 Task: Create a business ad template banner.
Action: Mouse moved to (437, 208)
Screenshot: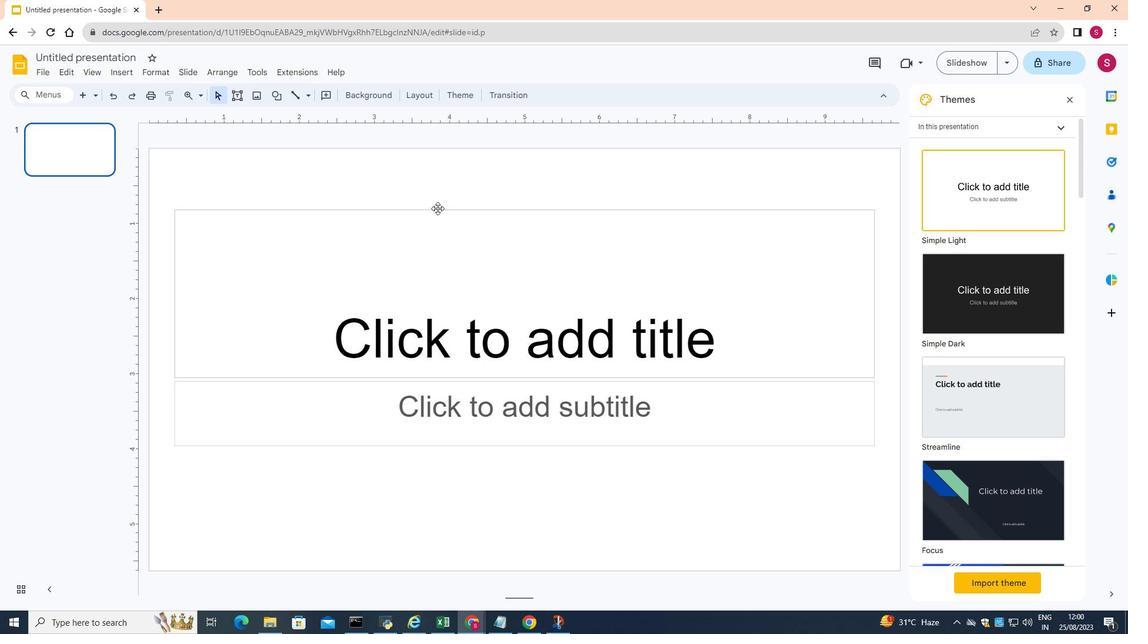 
Action: Mouse pressed left at (437, 208)
Screenshot: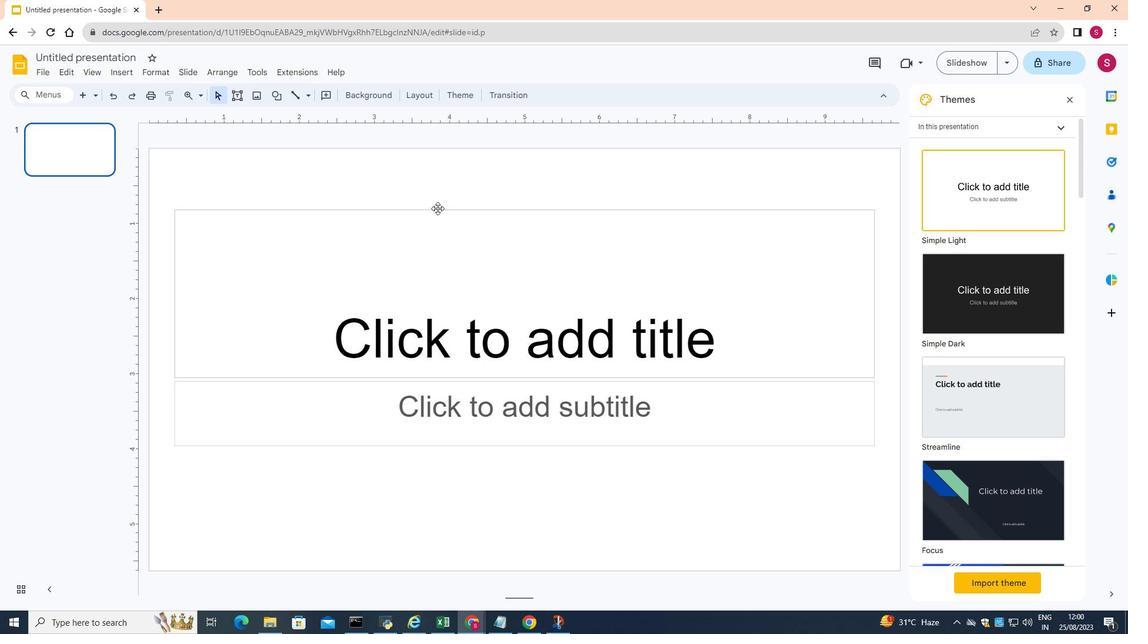 
Action: Key pressed <Key.delete>
Screenshot: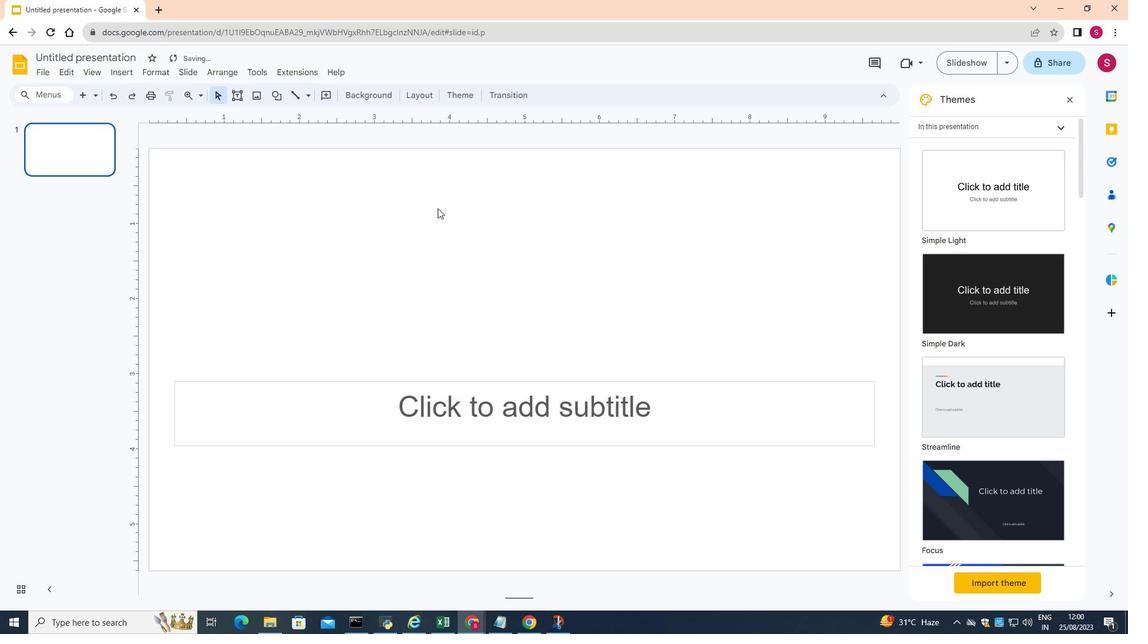 
Action: Mouse moved to (419, 381)
Screenshot: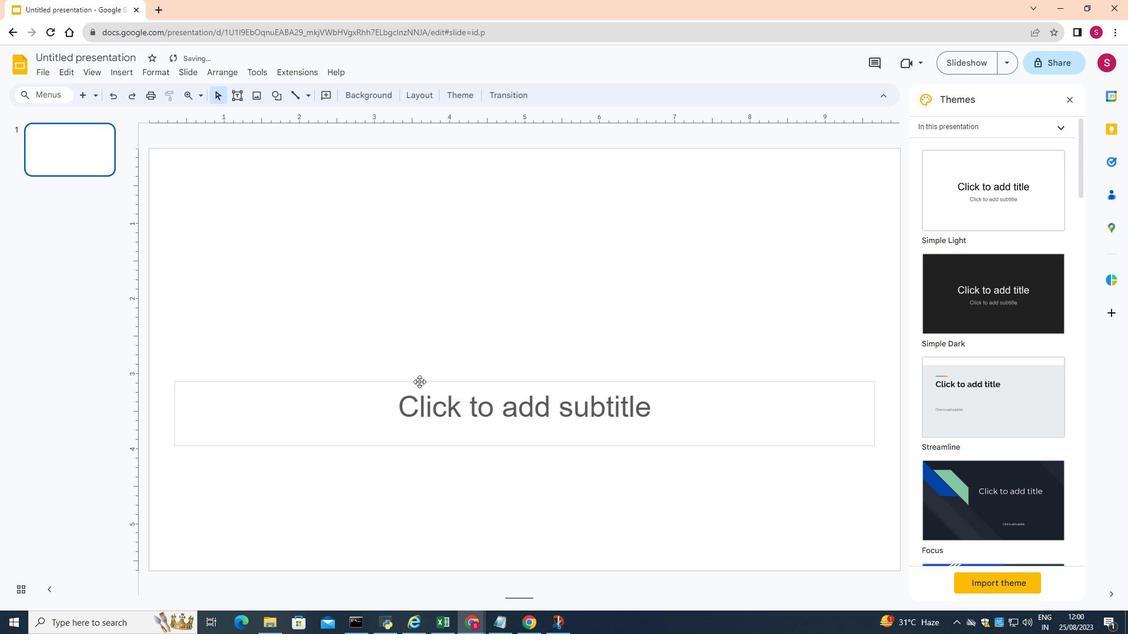 
Action: Mouse pressed left at (419, 381)
Screenshot: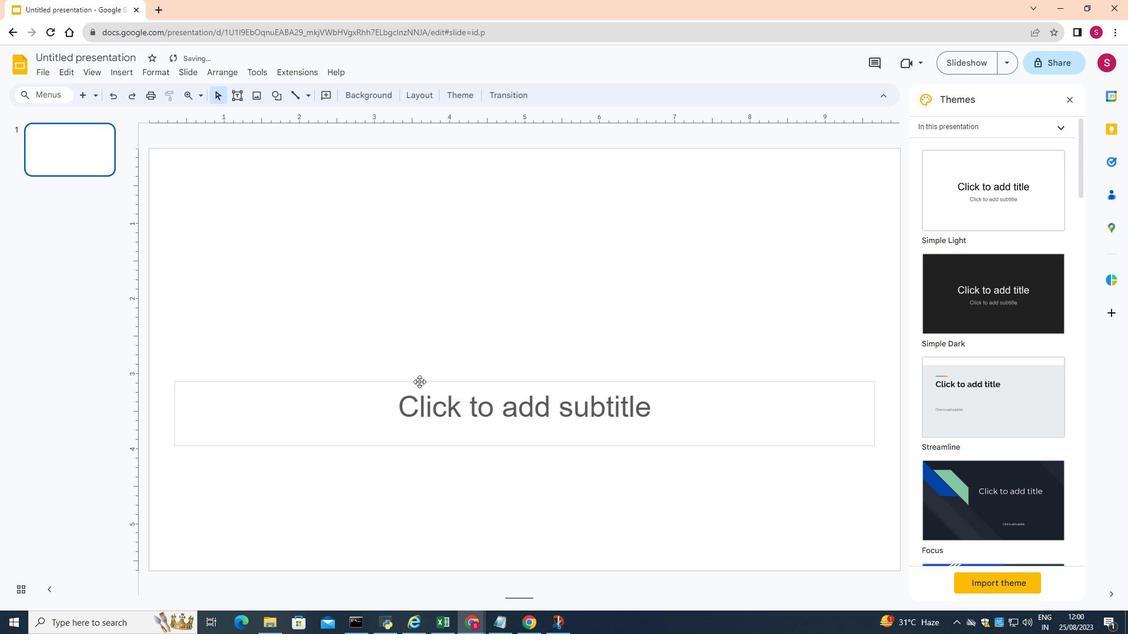 
Action: Mouse moved to (421, 380)
Screenshot: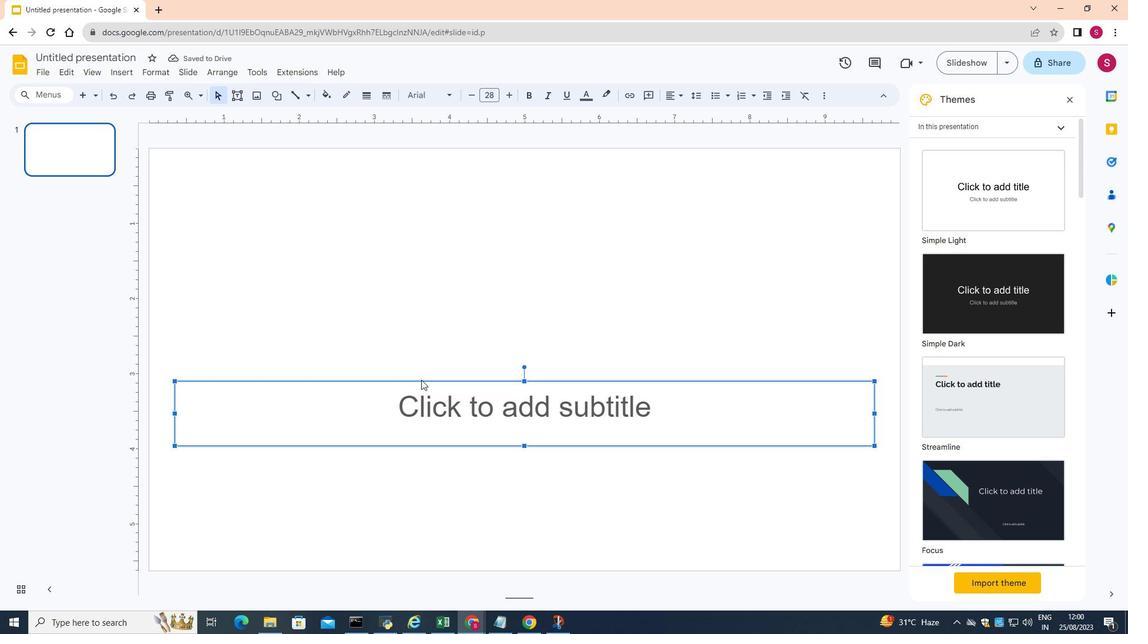 
Action: Key pressed <Key.delete>
Screenshot: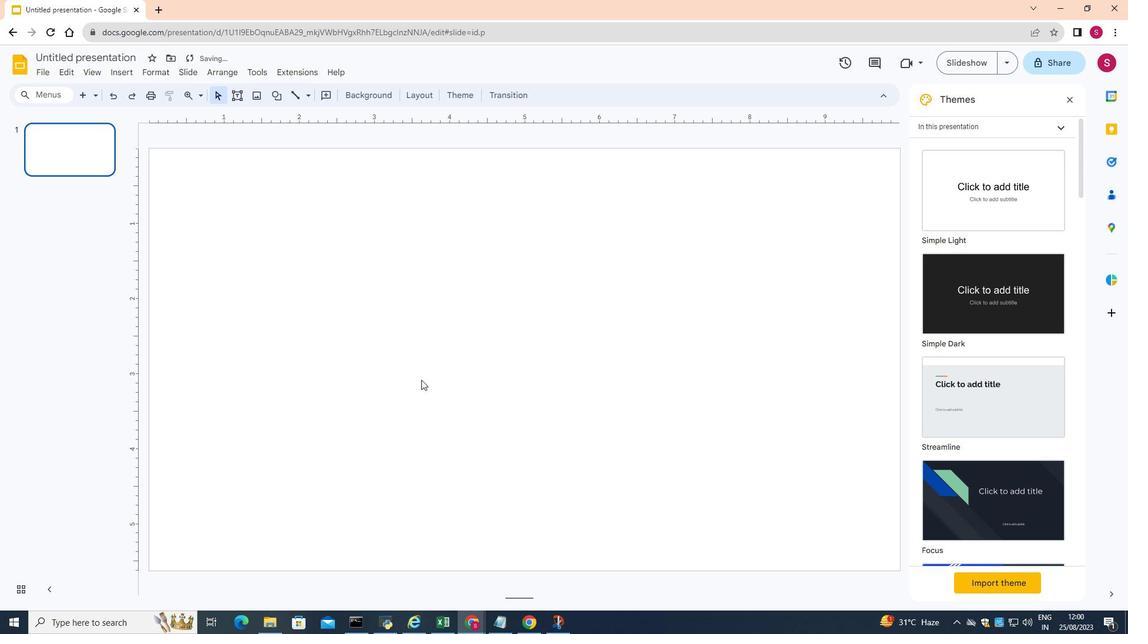 
Action: Mouse moved to (119, 70)
Screenshot: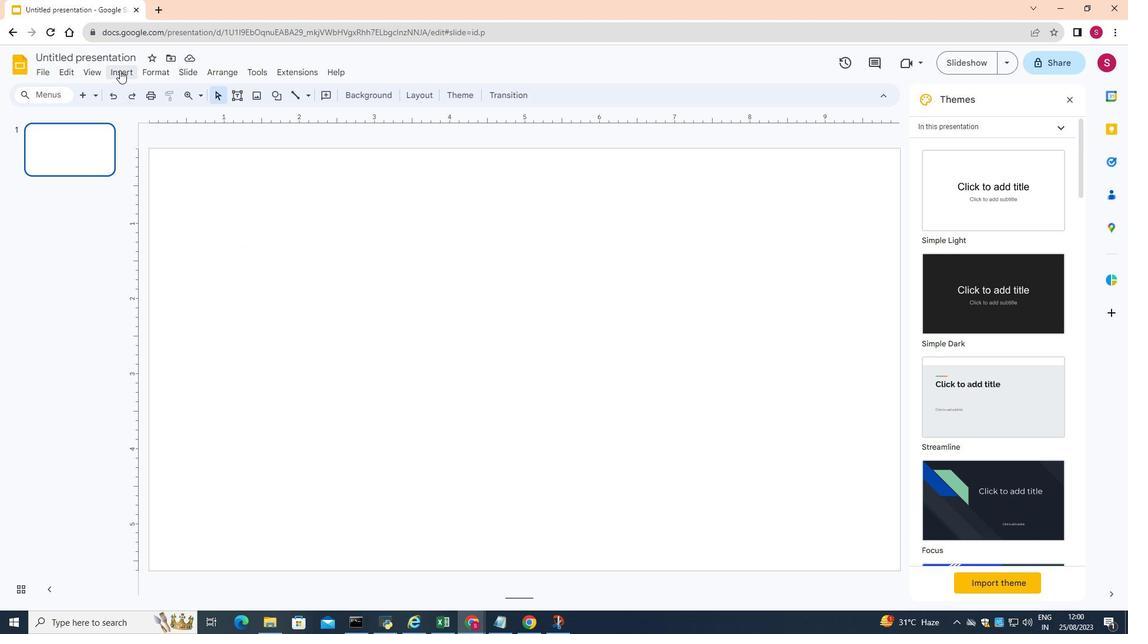 
Action: Mouse pressed left at (119, 70)
Screenshot: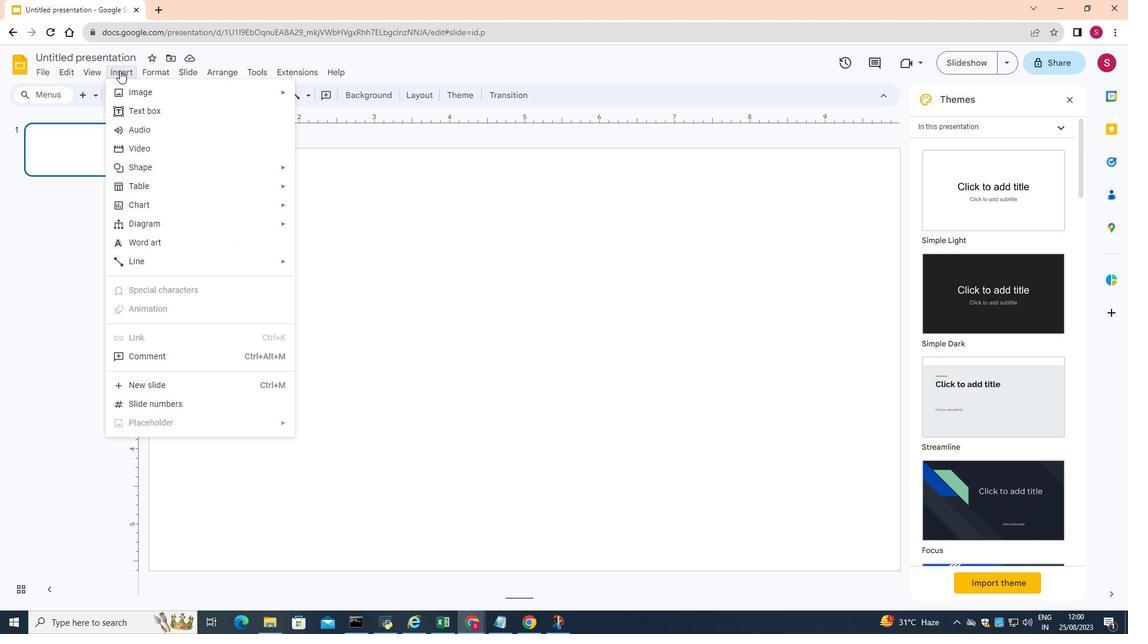 
Action: Mouse moved to (461, 173)
Screenshot: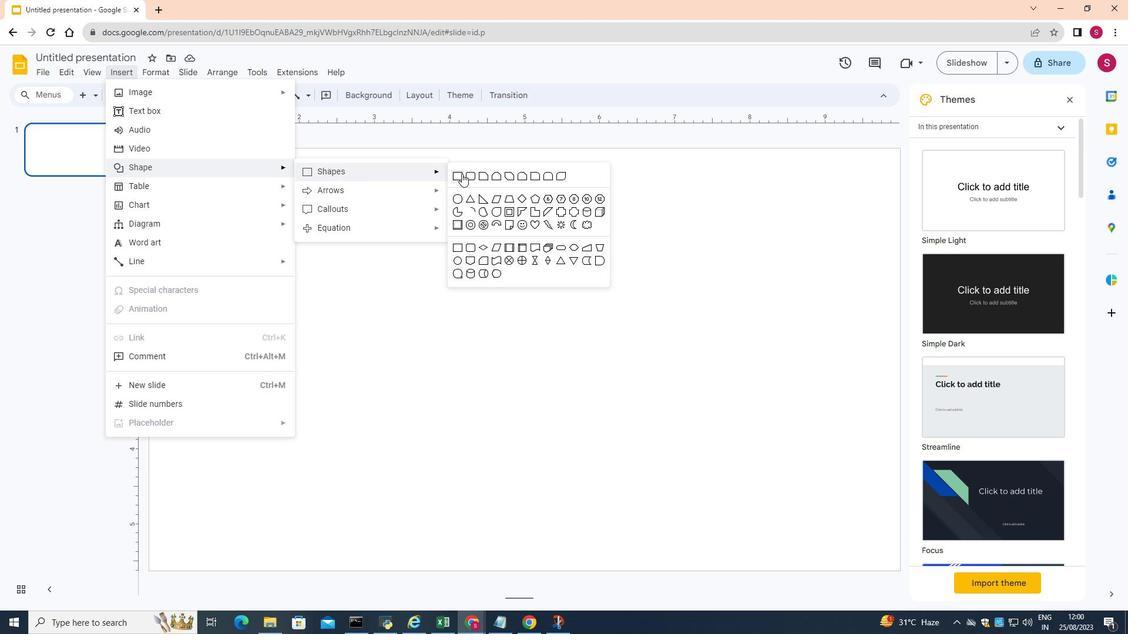 
Action: Mouse pressed left at (461, 173)
Screenshot: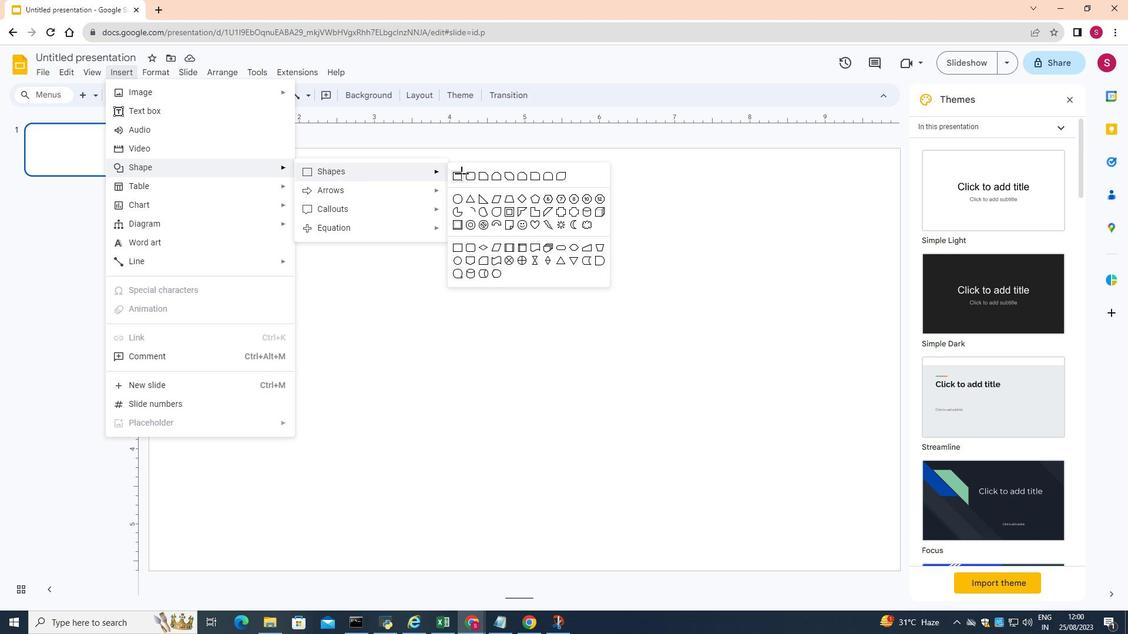 
Action: Mouse moved to (169, 190)
Screenshot: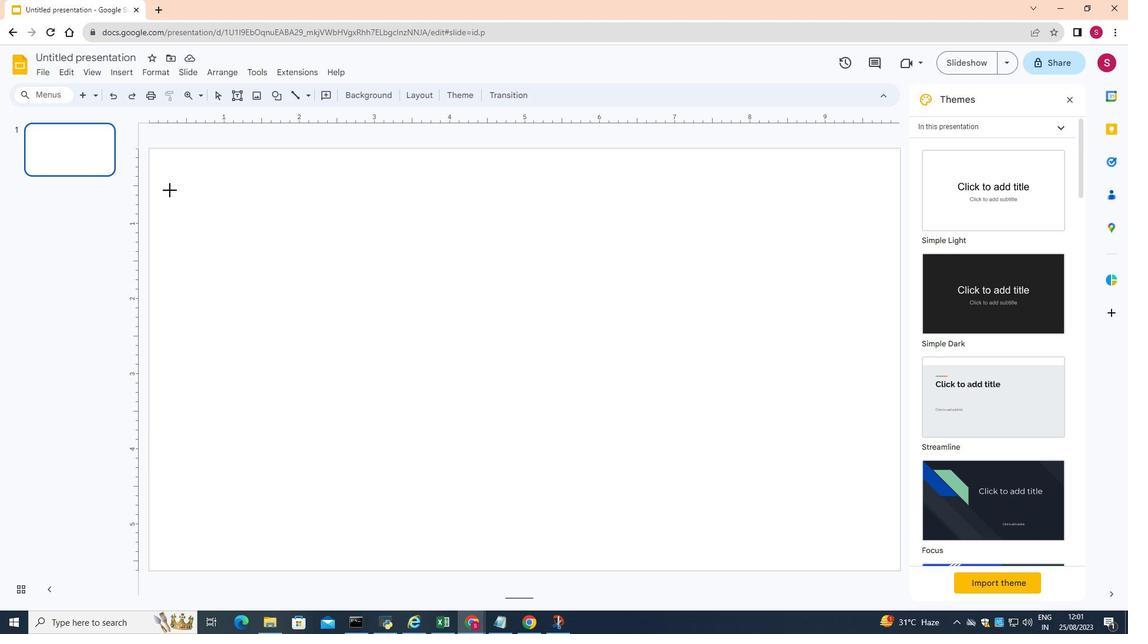 
Action: Mouse pressed left at (169, 190)
Screenshot: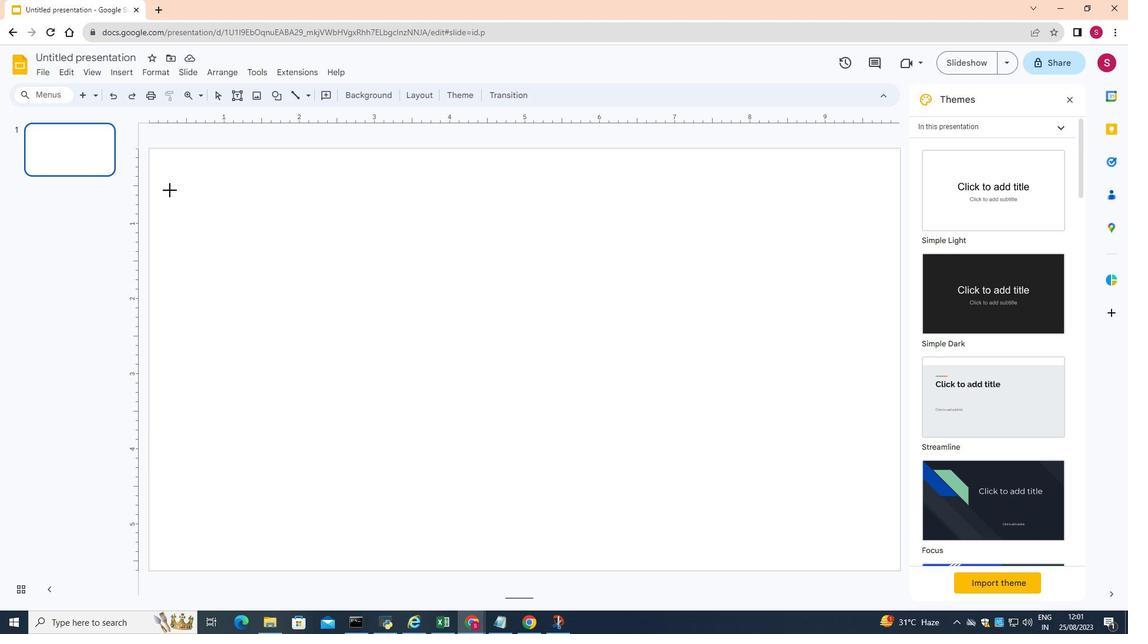 
Action: Mouse moved to (323, 98)
Screenshot: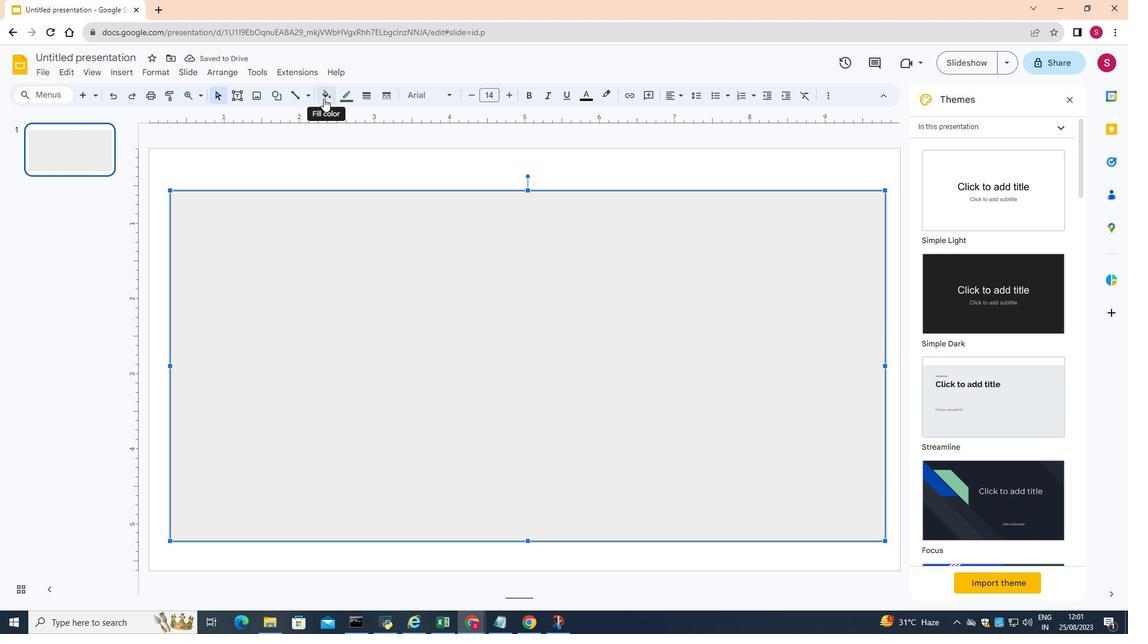 
Action: Mouse pressed left at (323, 98)
Screenshot: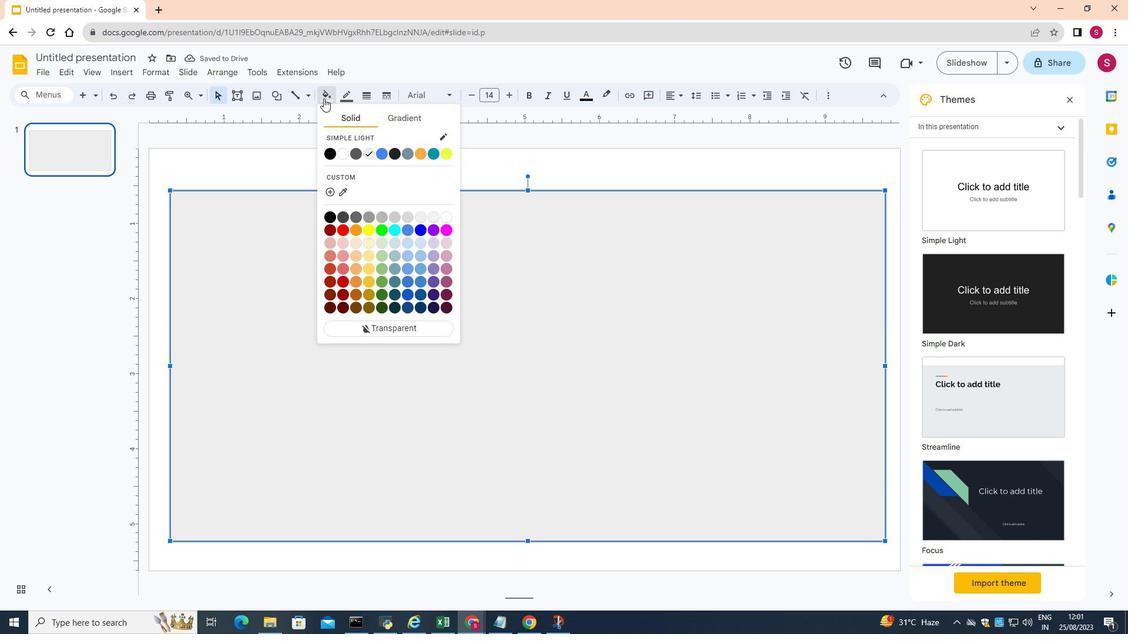 
Action: Mouse moved to (431, 215)
Screenshot: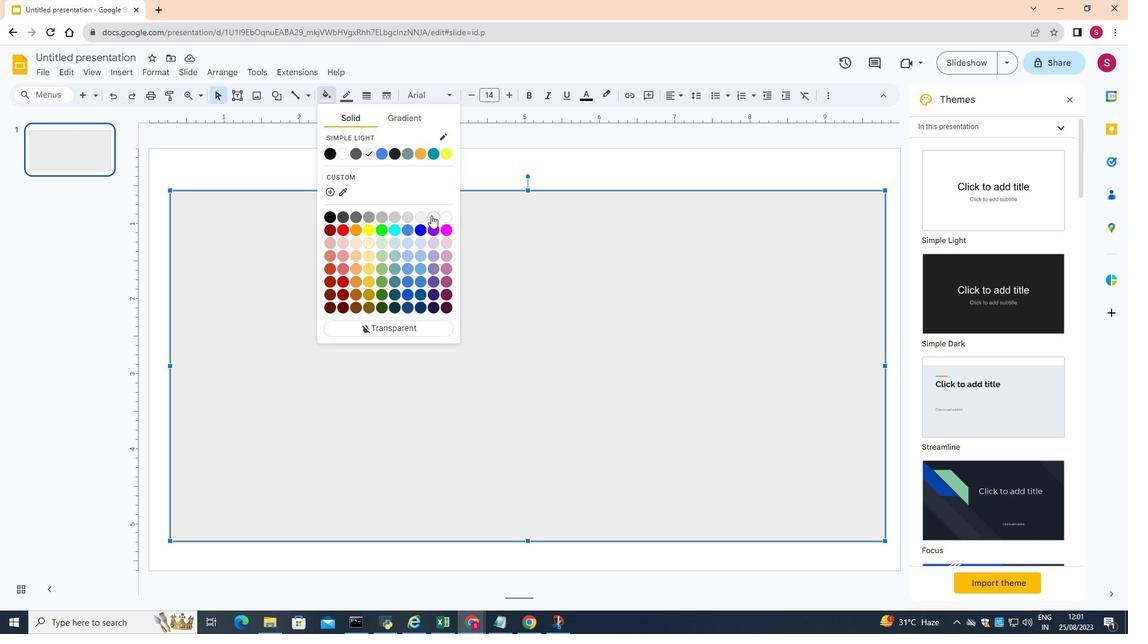 
Action: Mouse pressed left at (431, 215)
Screenshot: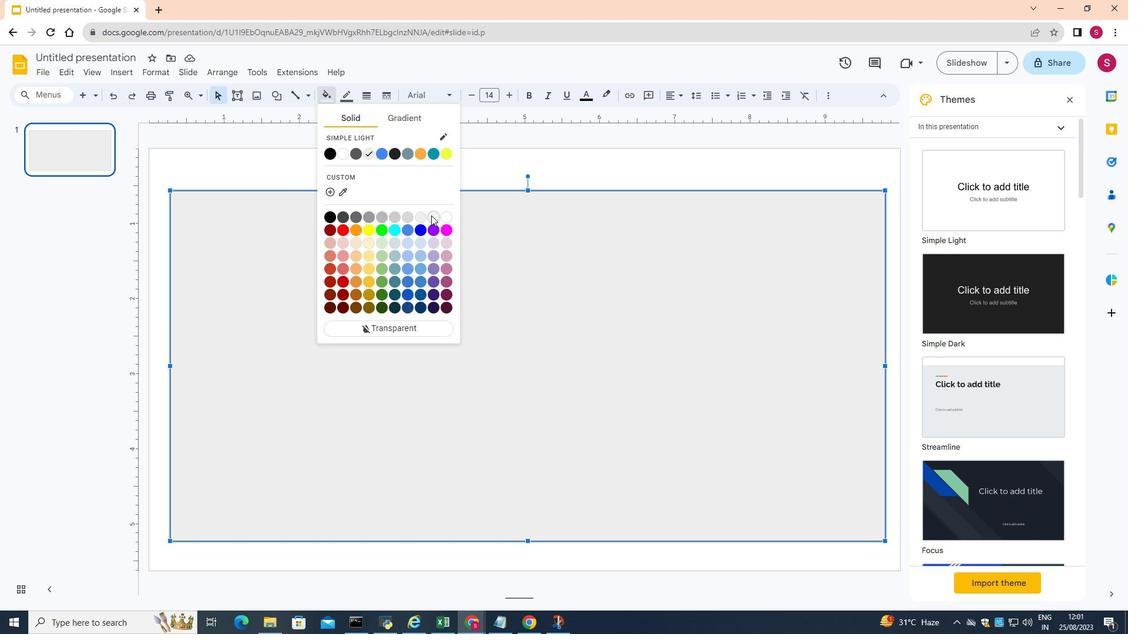 
Action: Mouse moved to (443, 287)
Screenshot: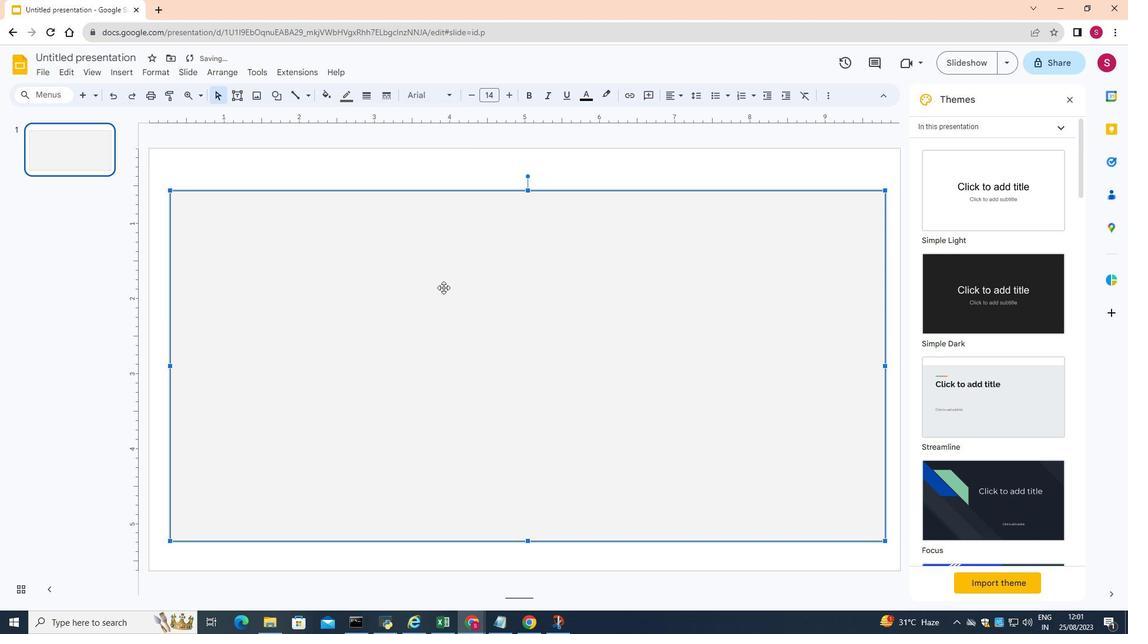 
Action: Mouse pressed left at (443, 287)
Screenshot: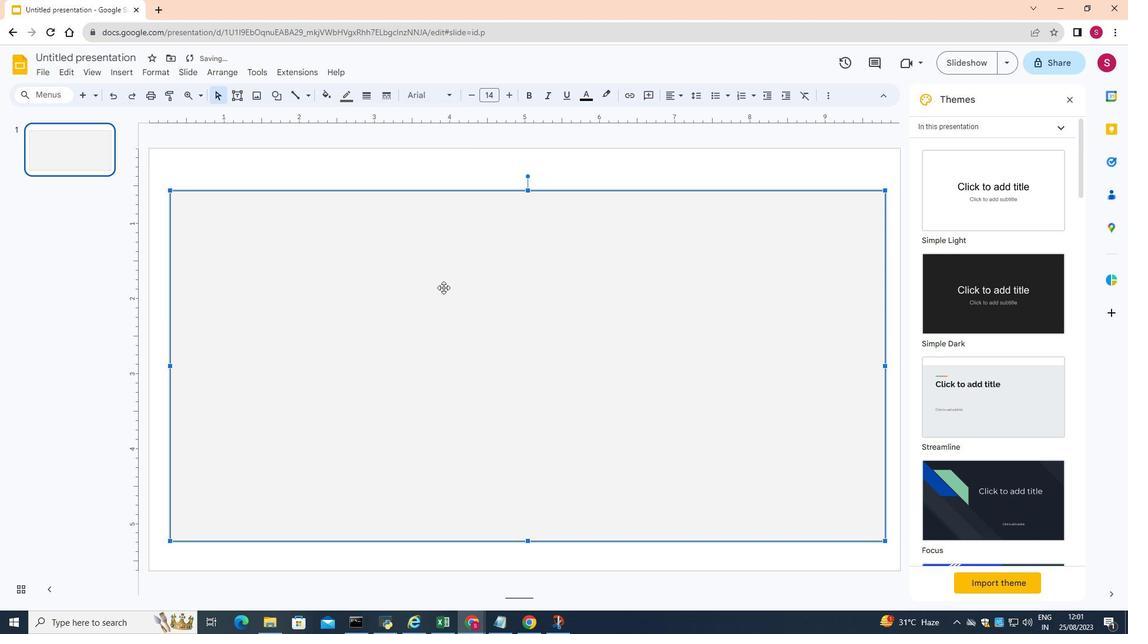 
Action: Mouse moved to (130, 72)
Screenshot: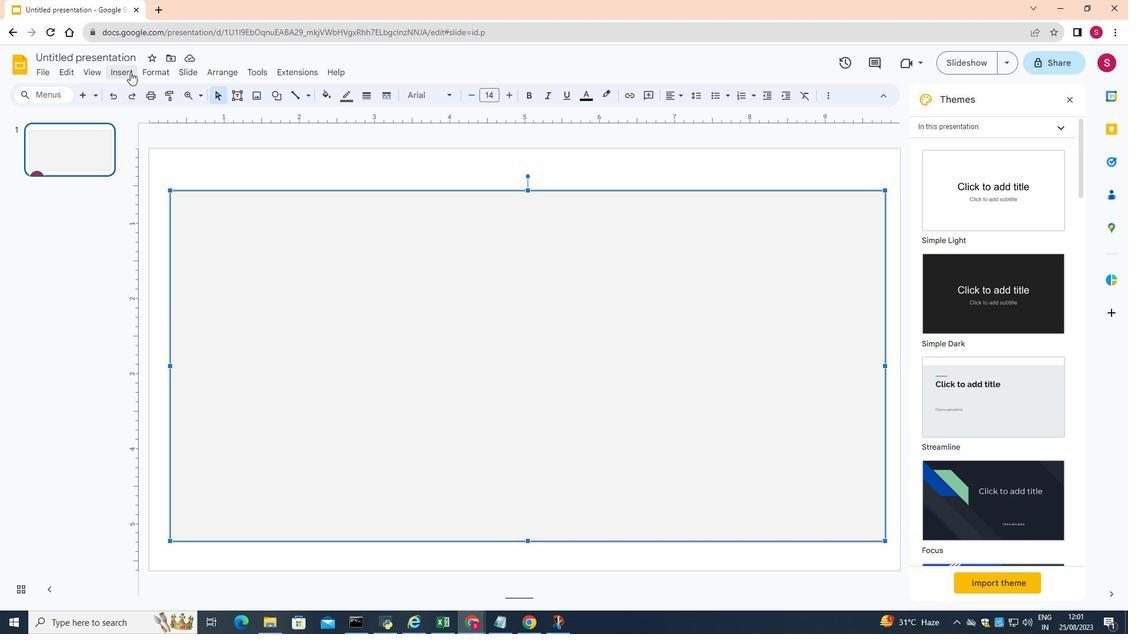 
Action: Mouse pressed left at (130, 72)
Screenshot: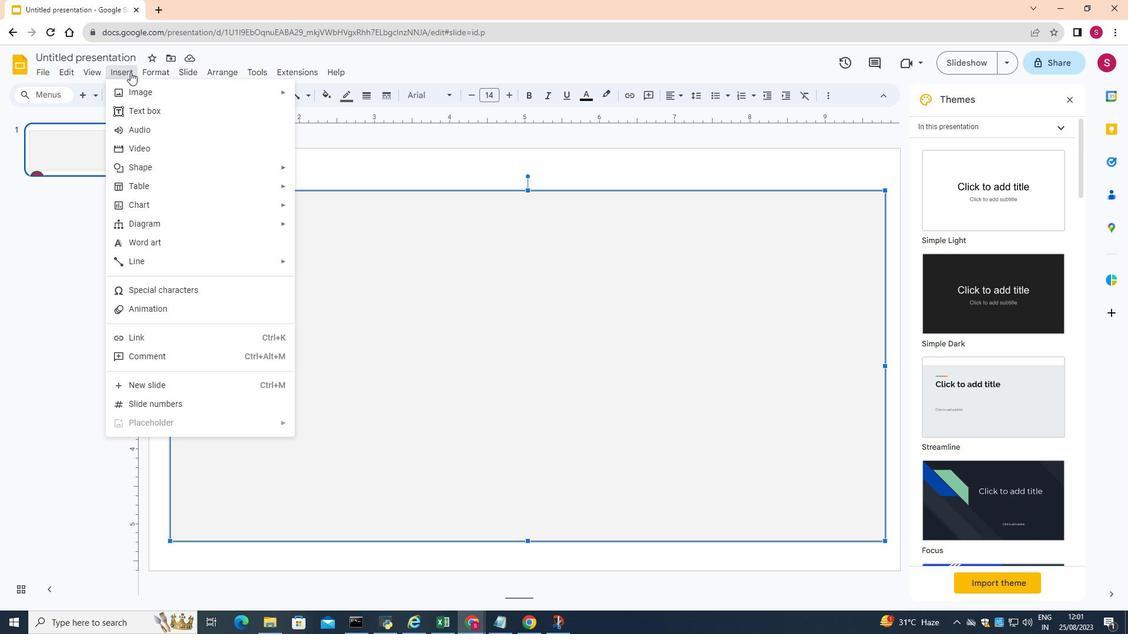 
Action: Mouse moved to (455, 173)
Screenshot: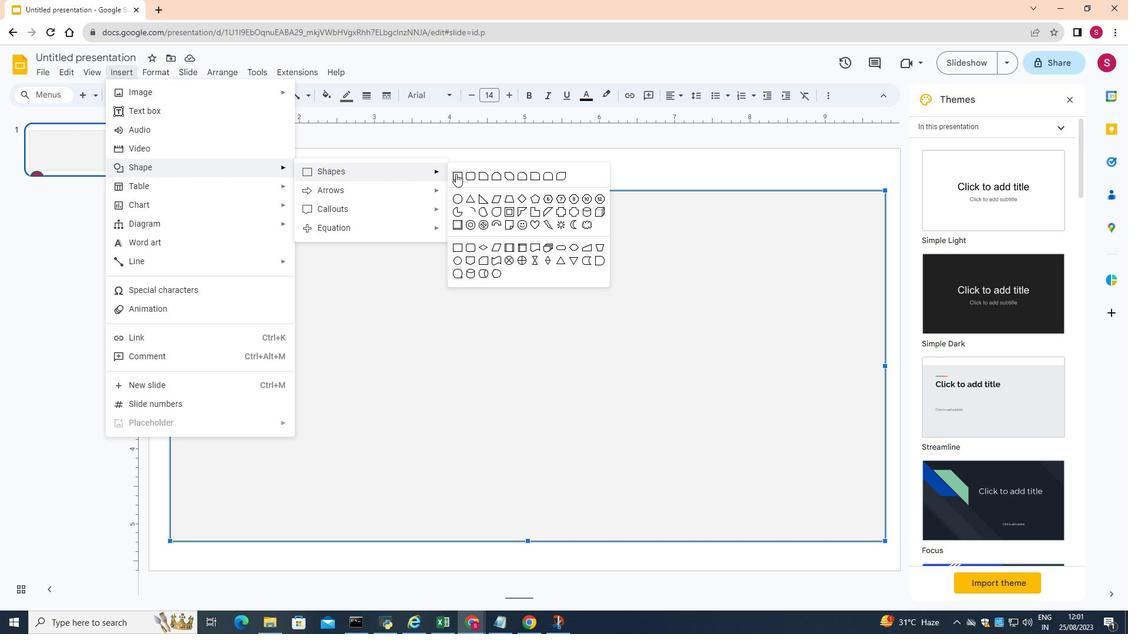 
Action: Mouse pressed left at (455, 173)
Screenshot: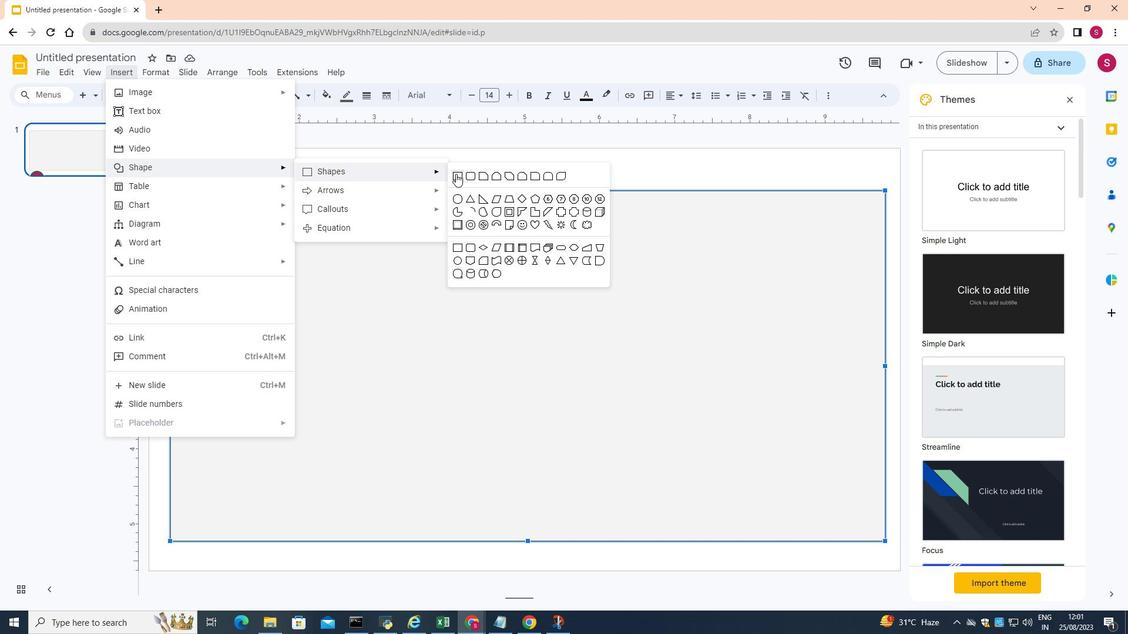 
Action: Mouse moved to (436, 191)
Screenshot: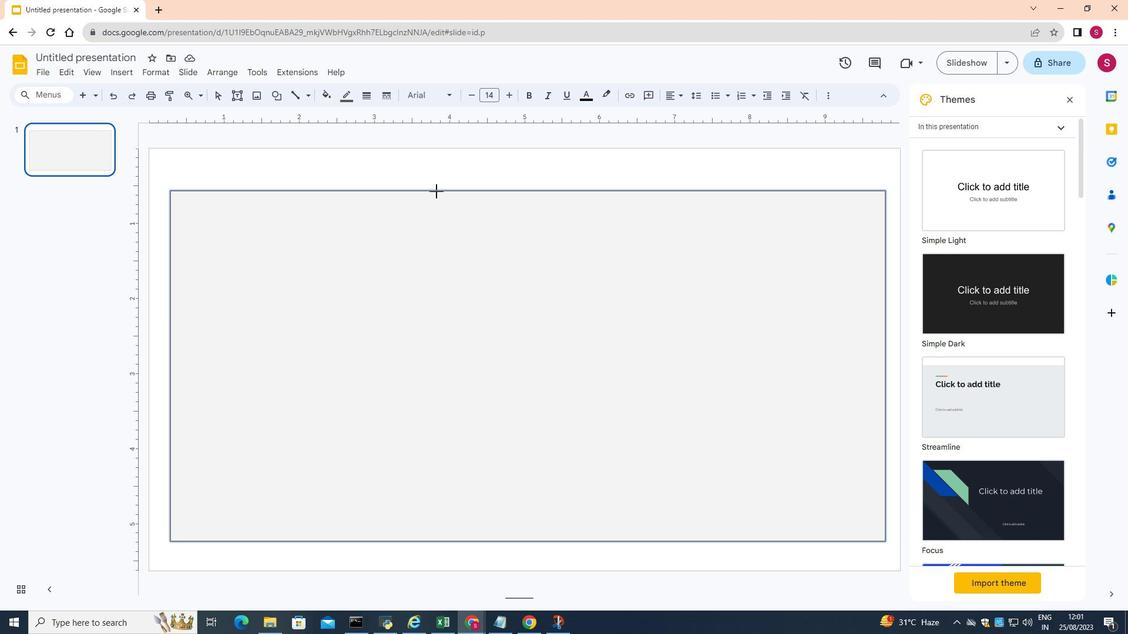 
Action: Mouse pressed left at (436, 191)
Screenshot: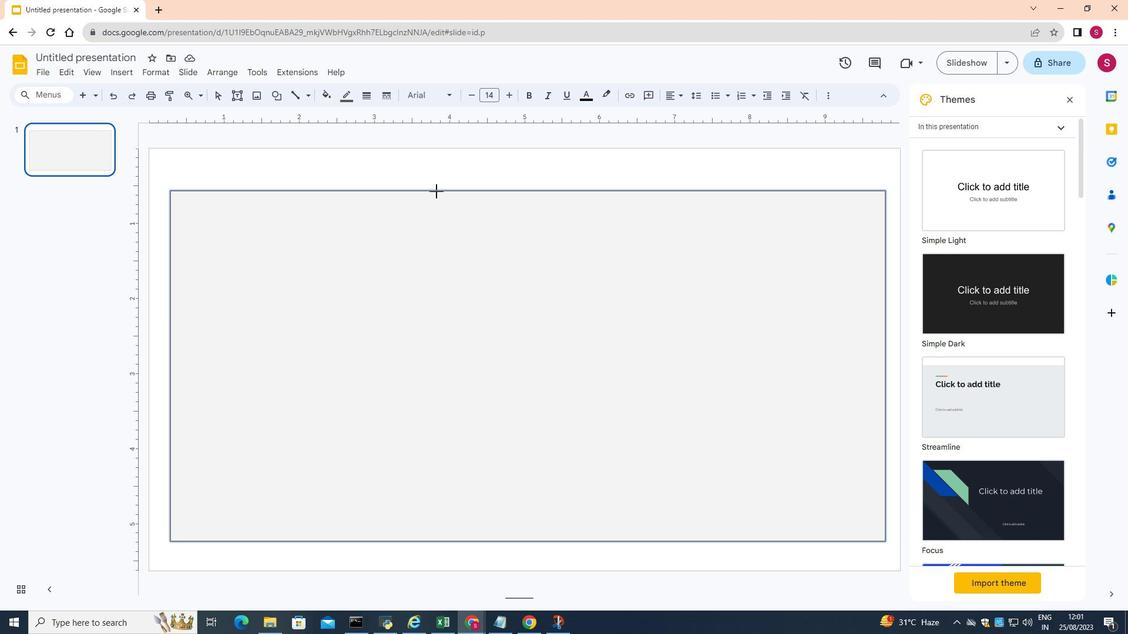 
Action: Mouse moved to (327, 99)
Screenshot: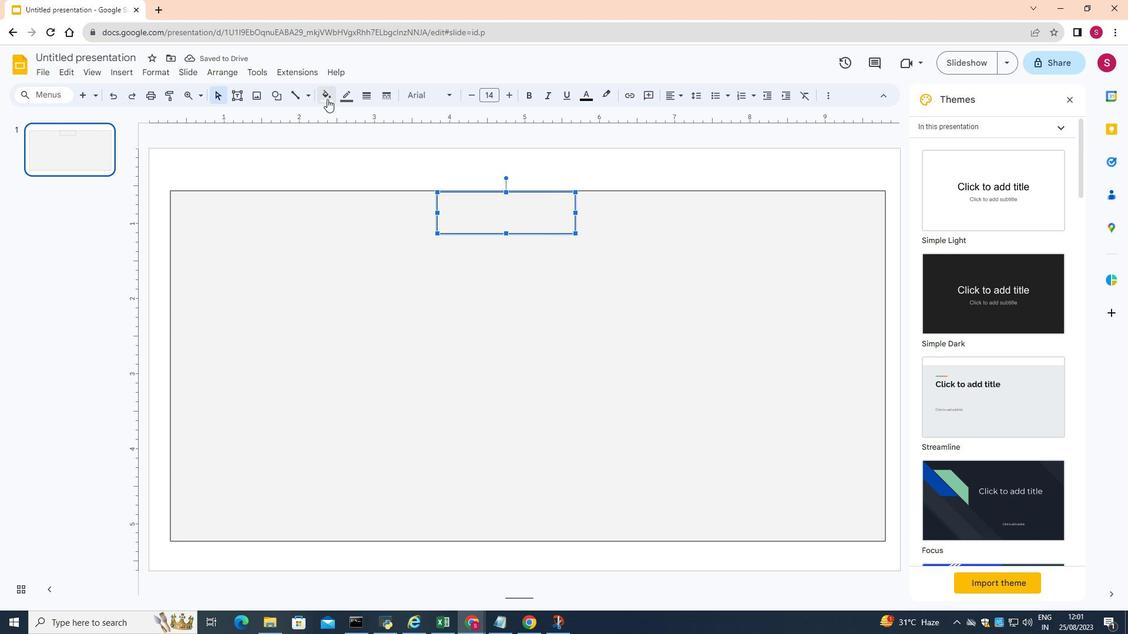 
Action: Mouse pressed left at (327, 99)
Screenshot: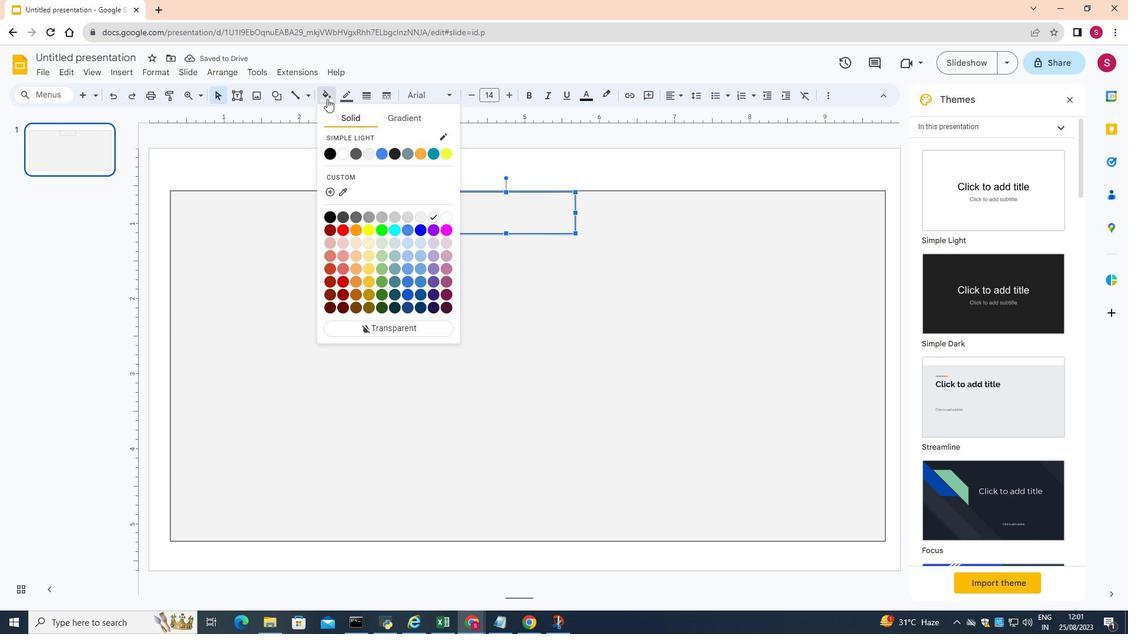
Action: Mouse moved to (369, 252)
Screenshot: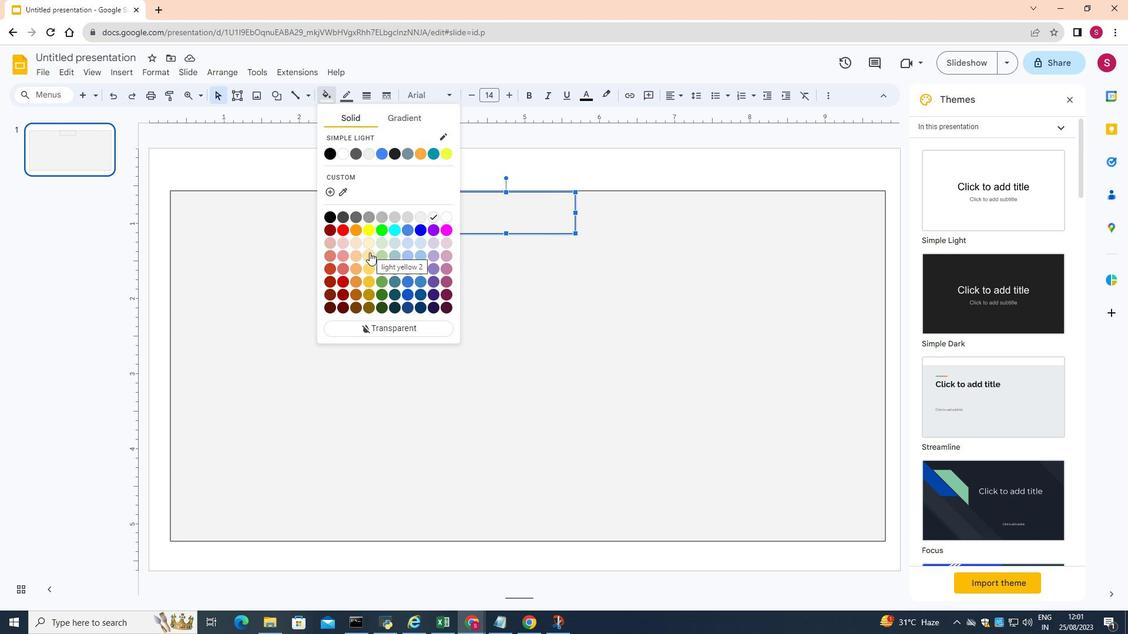 
Action: Mouse pressed left at (369, 252)
Screenshot: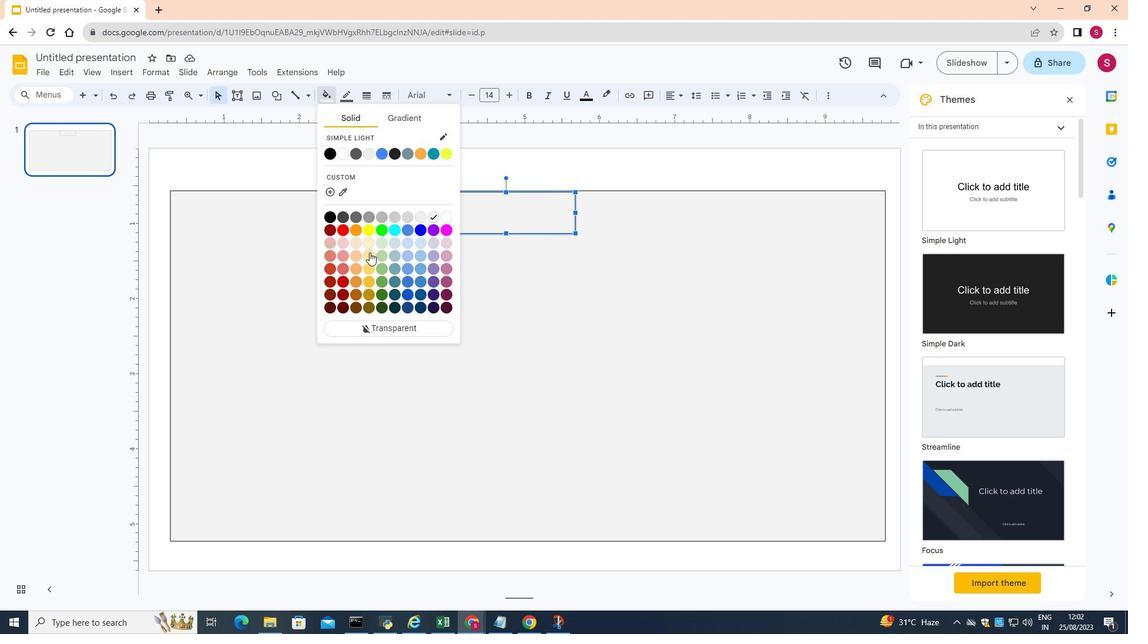 
Action: Mouse moved to (474, 255)
Screenshot: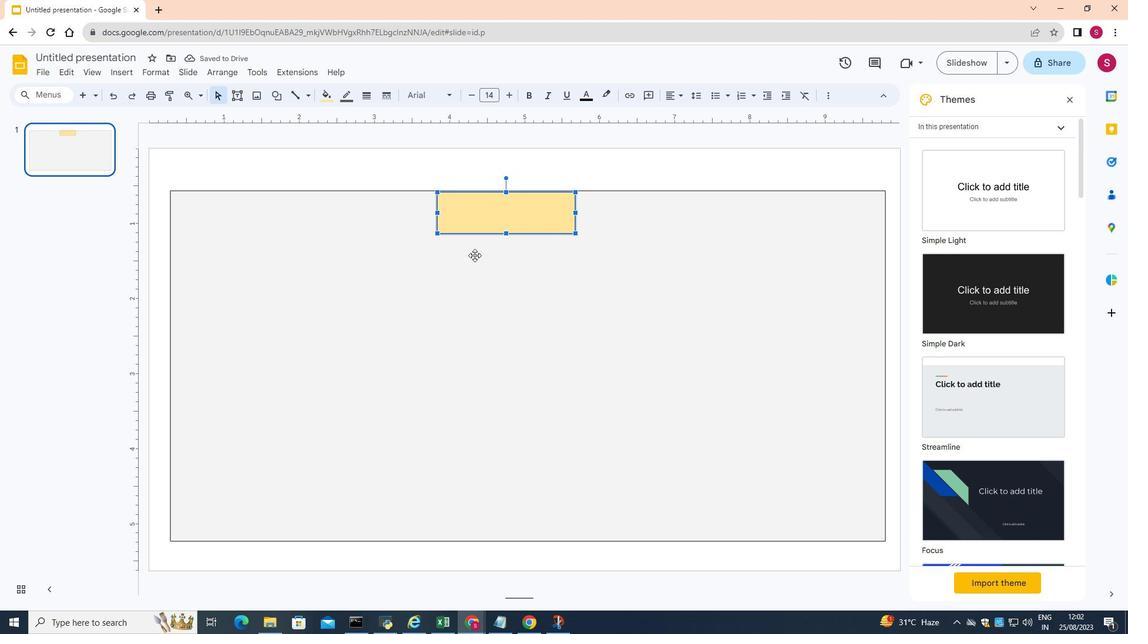 
Action: Mouse pressed left at (474, 255)
Screenshot: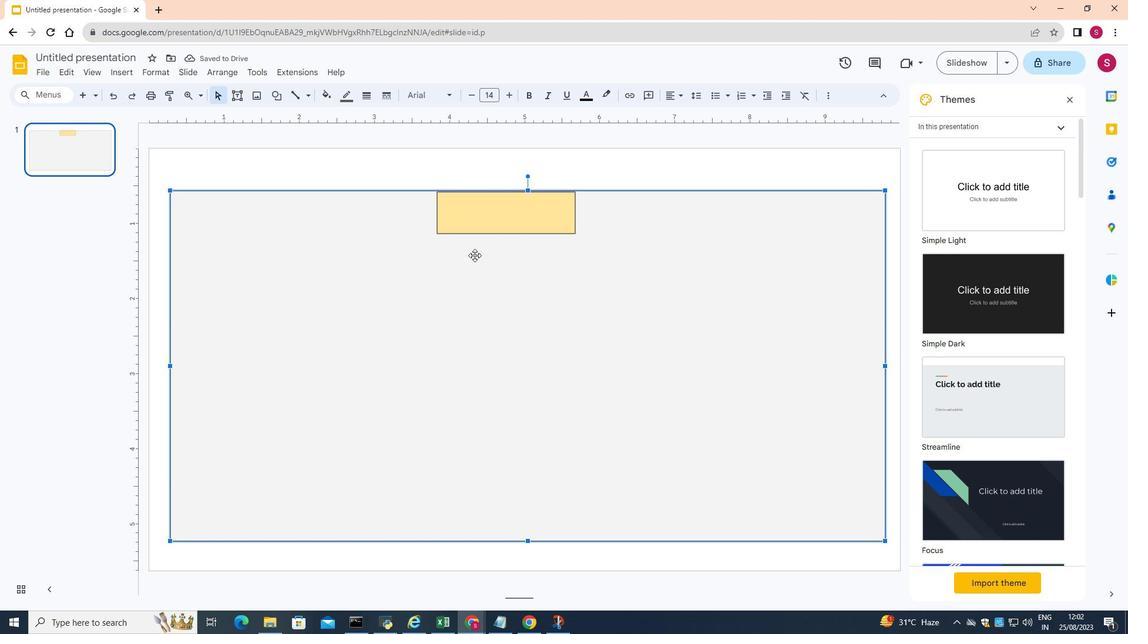 
Action: Mouse moved to (497, 220)
Screenshot: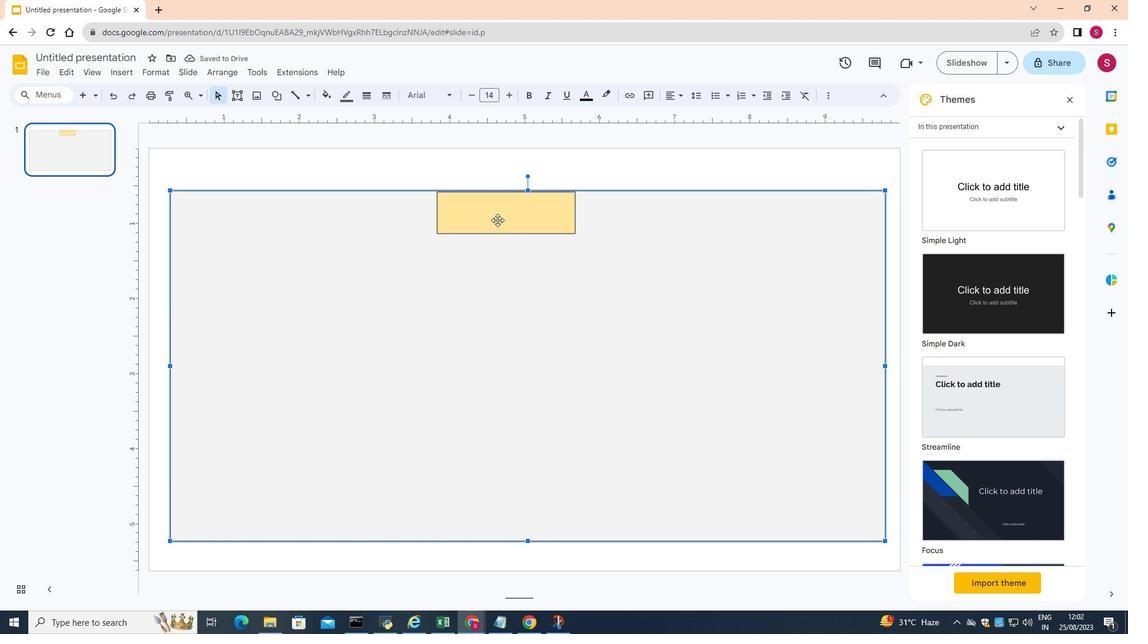 
Action: Mouse pressed left at (497, 220)
Screenshot: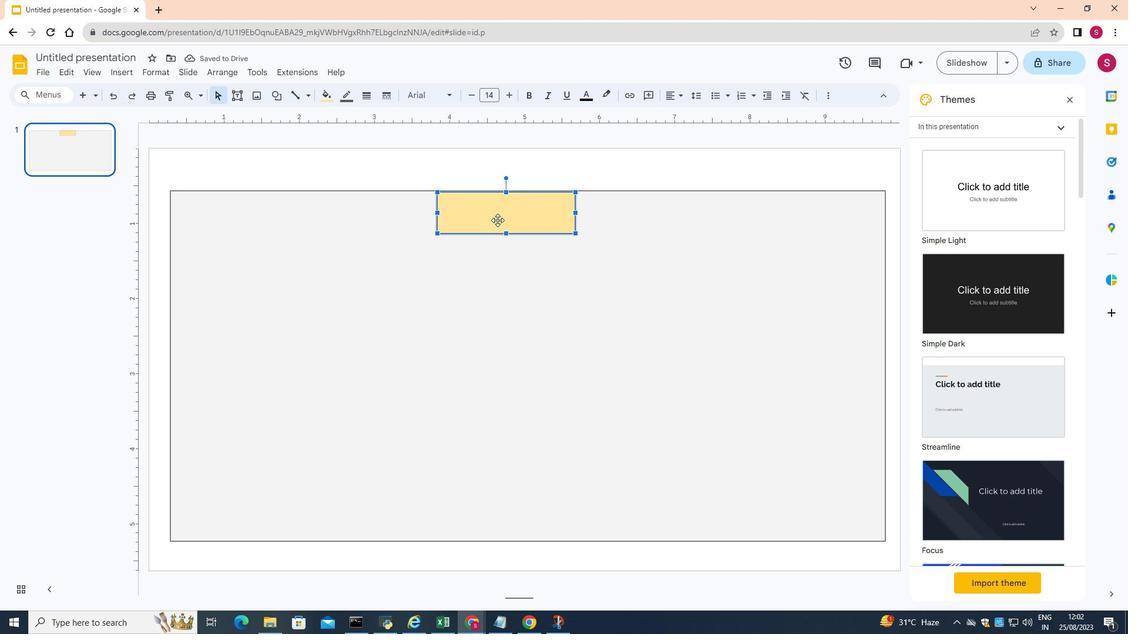 
Action: Mouse moved to (348, 95)
Screenshot: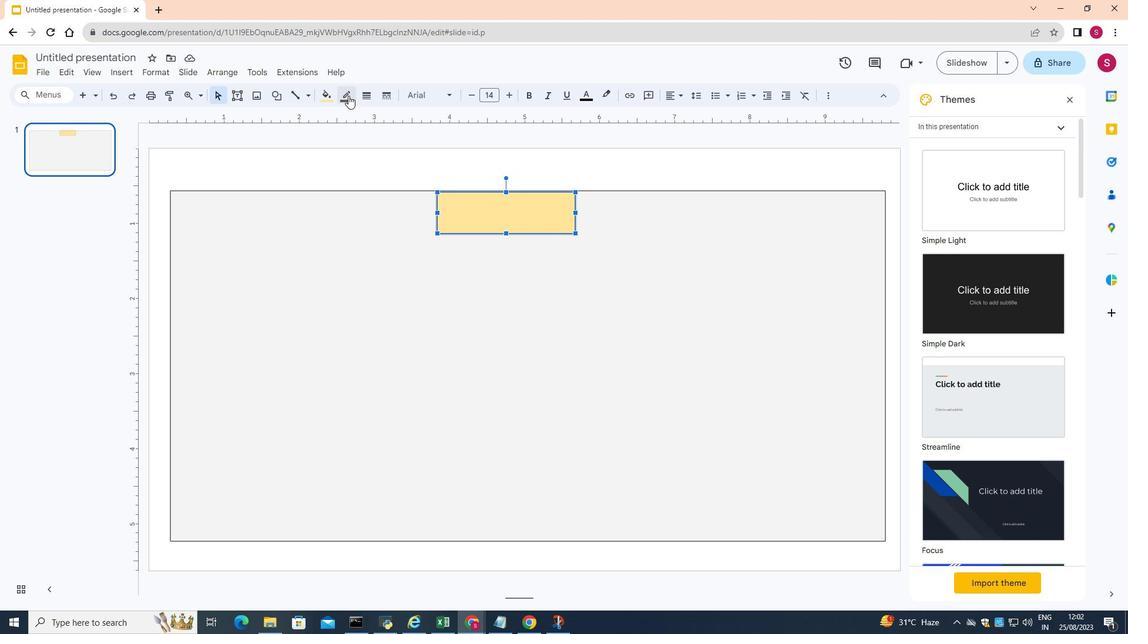 
Action: Mouse pressed left at (348, 95)
Screenshot: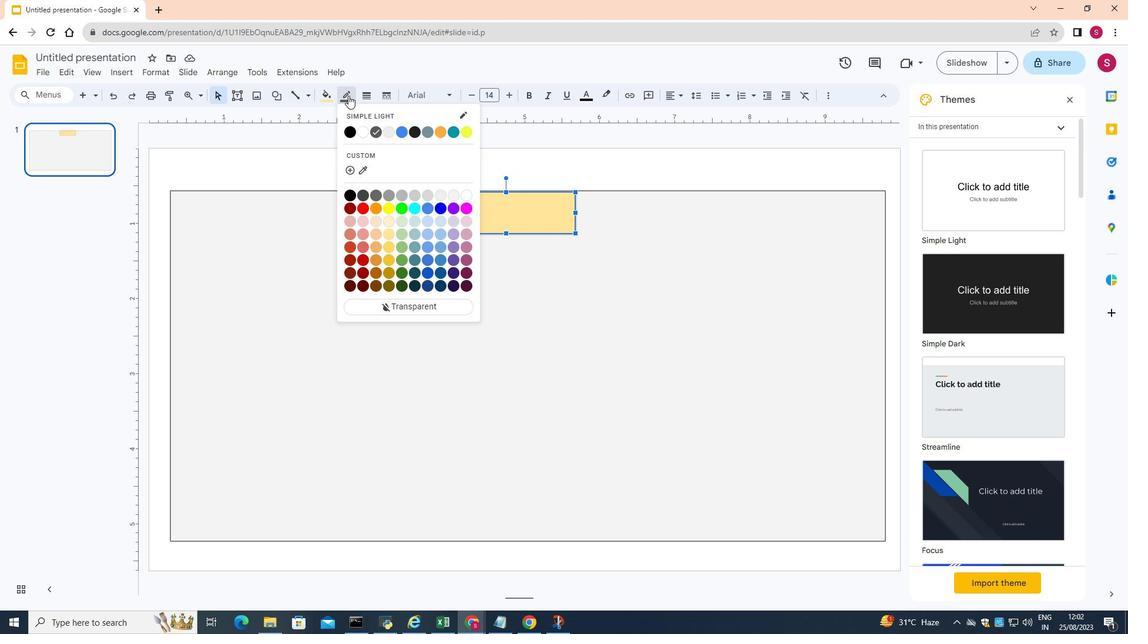 
Action: Mouse moved to (424, 307)
Screenshot: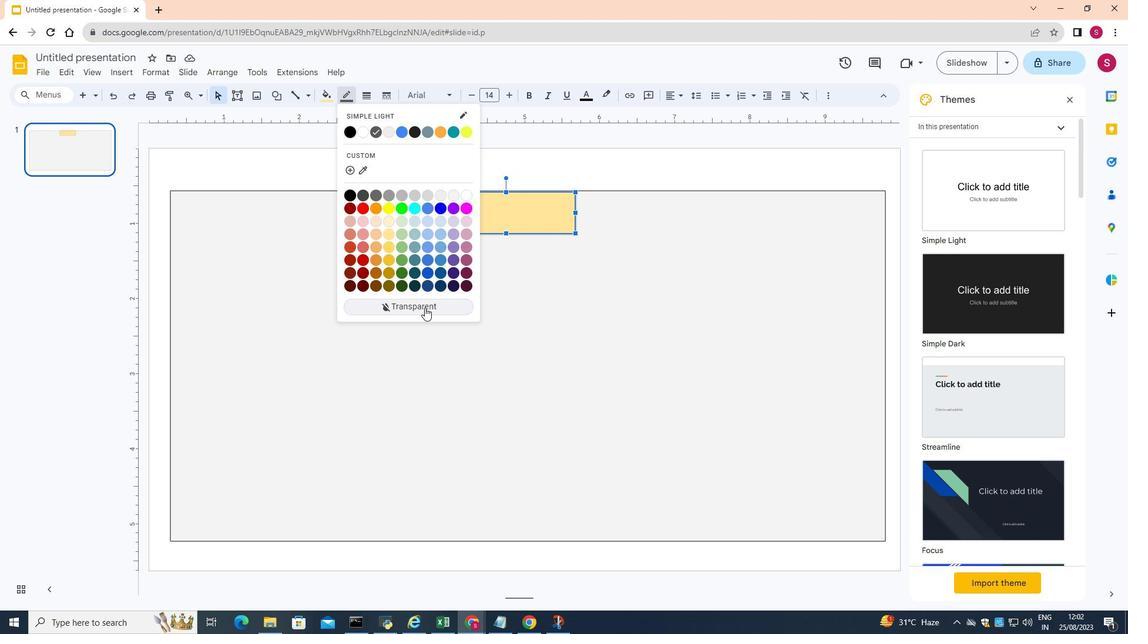 
Action: Mouse pressed left at (424, 307)
Screenshot: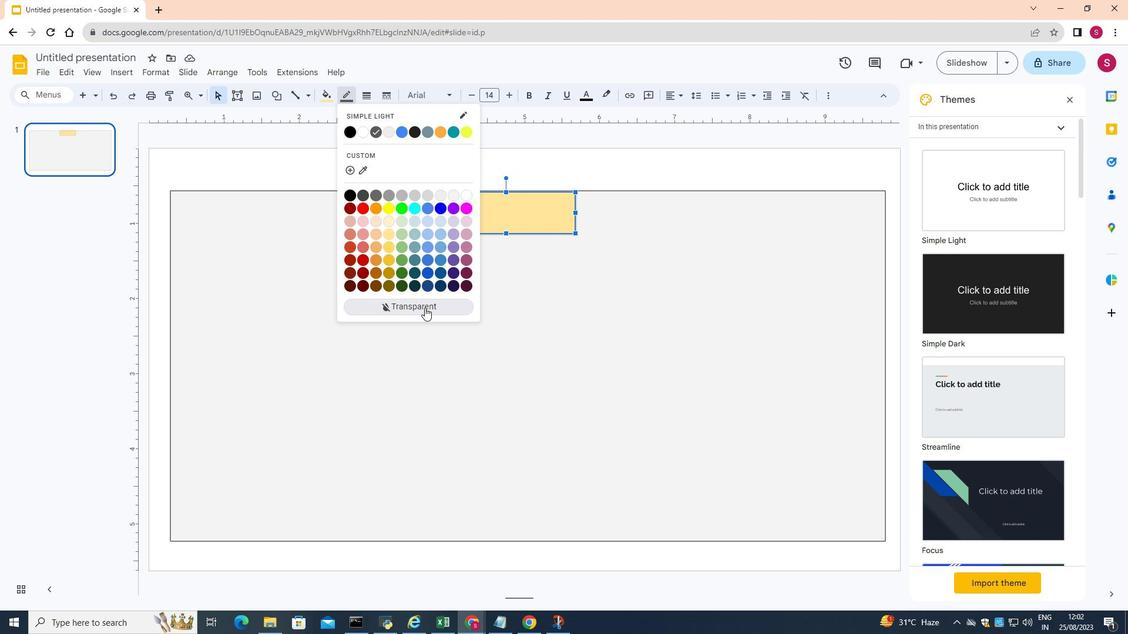 
Action: Mouse moved to (438, 313)
Screenshot: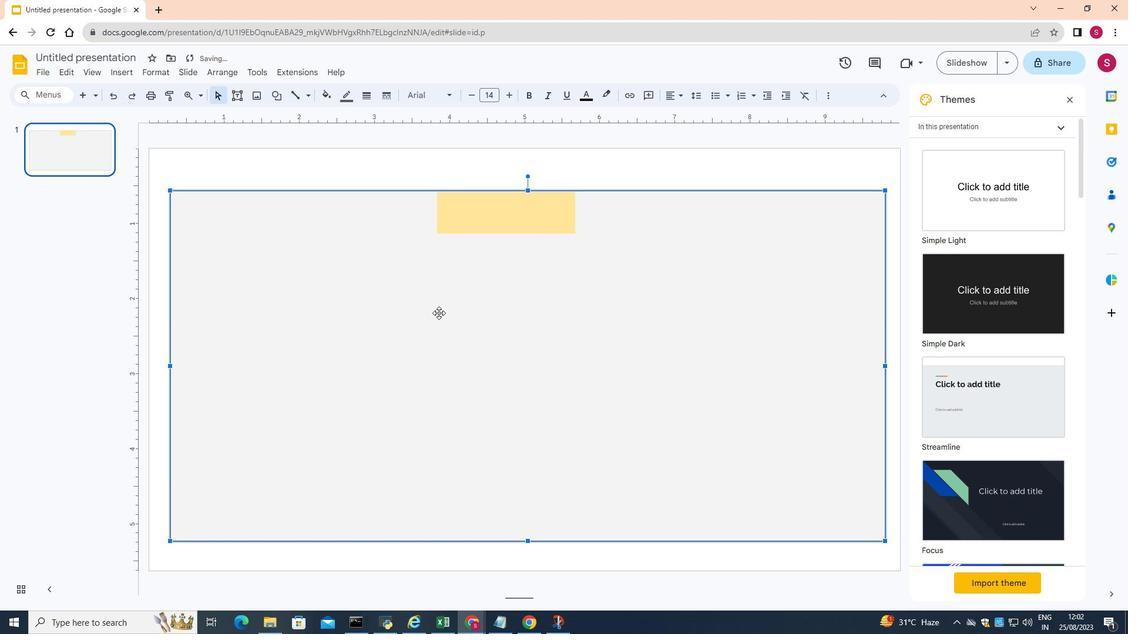 
Action: Mouse pressed left at (438, 313)
Screenshot: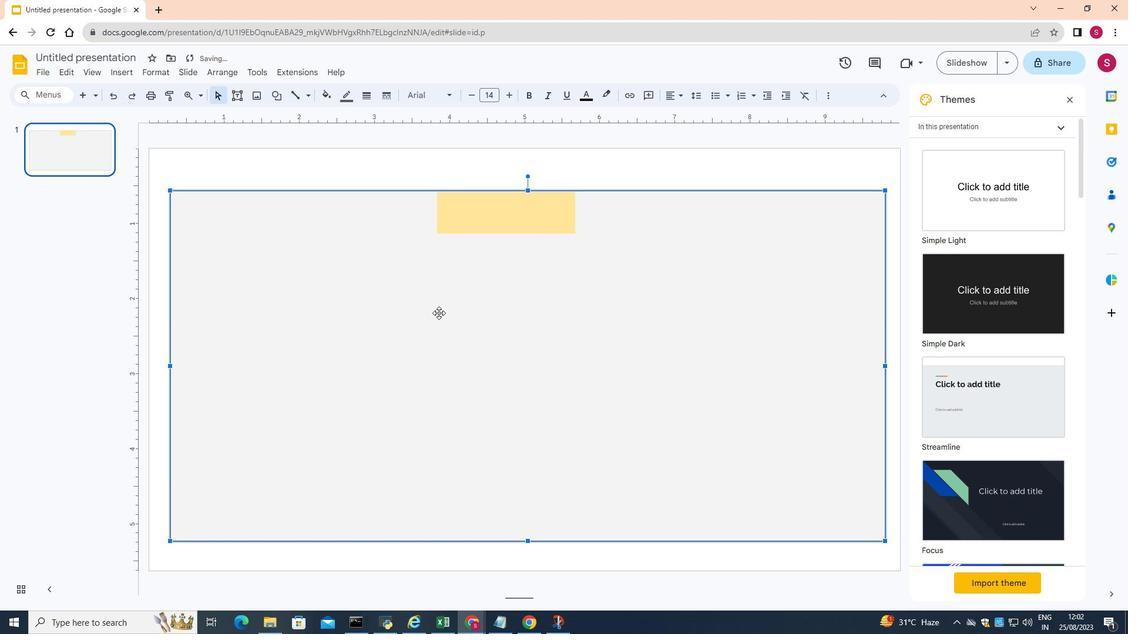 
Action: Mouse moved to (466, 227)
Screenshot: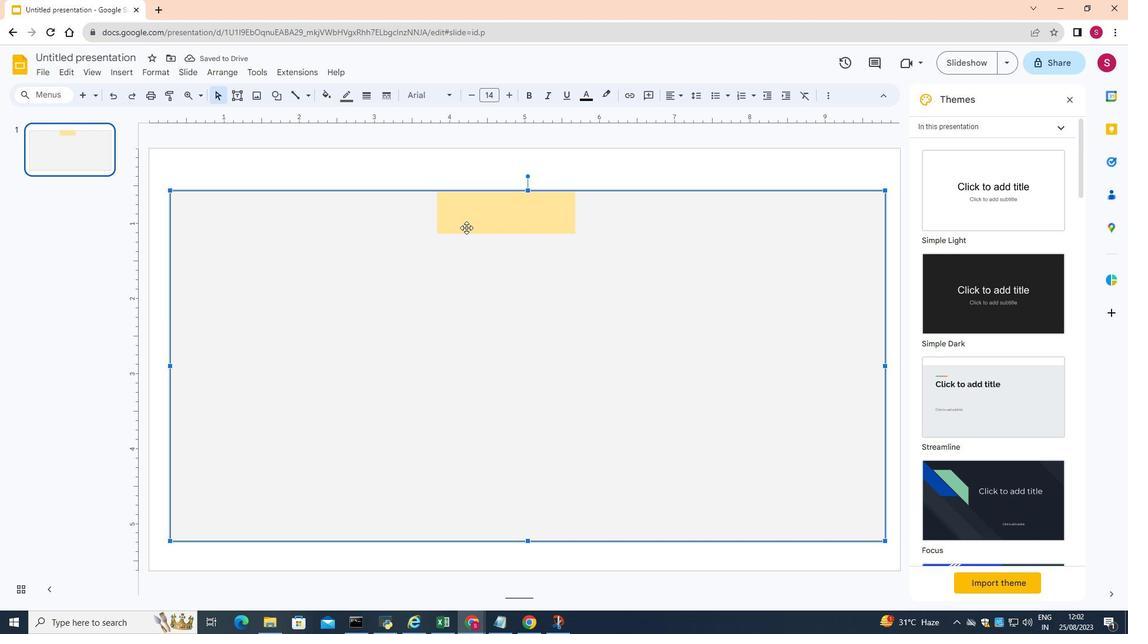 
Action: Mouse pressed left at (466, 227)
Screenshot: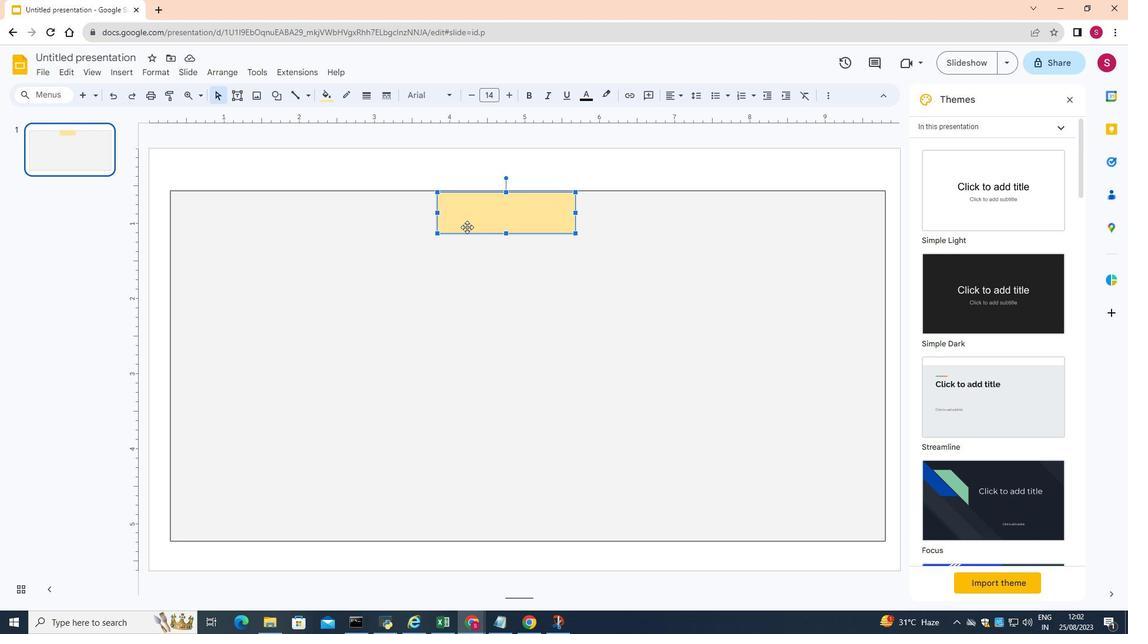 
Action: Mouse moved to (504, 234)
Screenshot: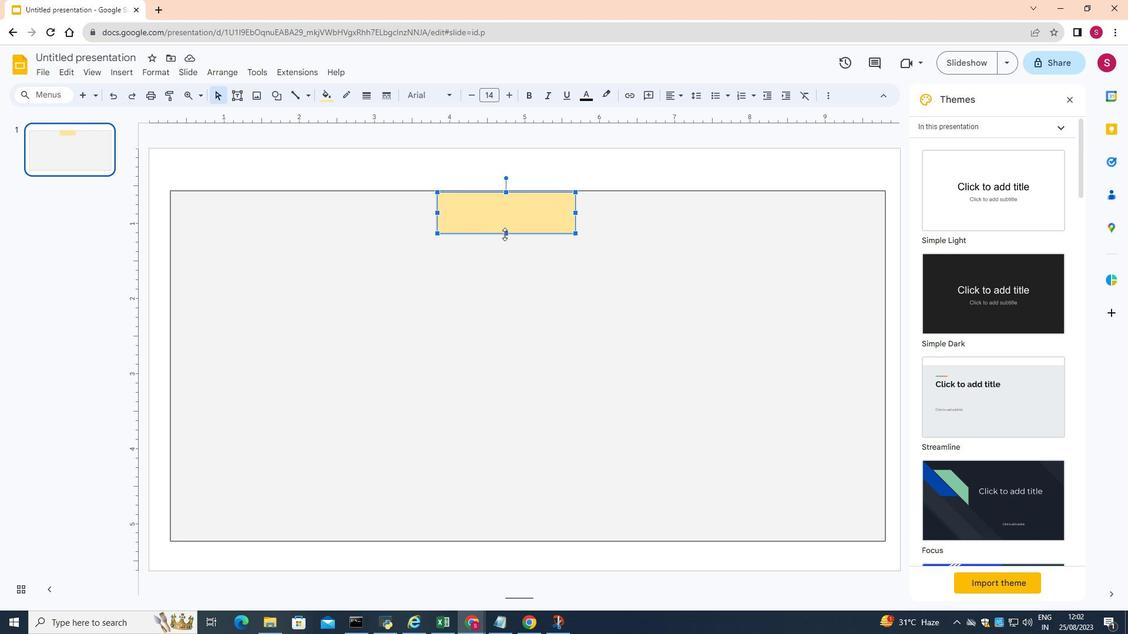 
Action: Mouse pressed left at (504, 234)
Screenshot: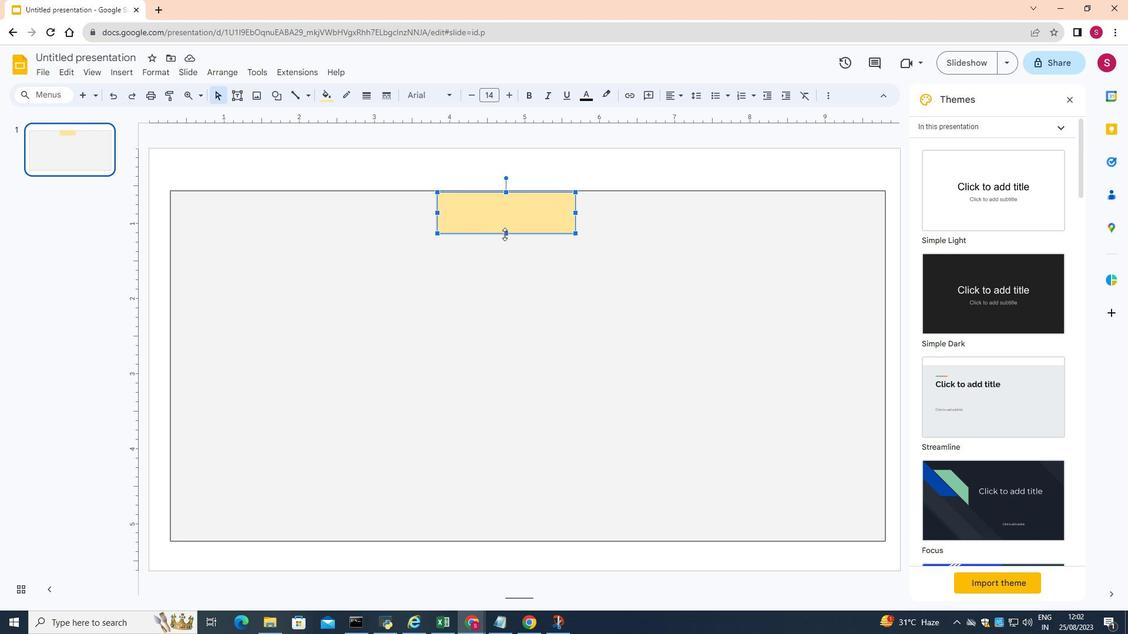 
Action: Mouse moved to (506, 193)
Screenshot: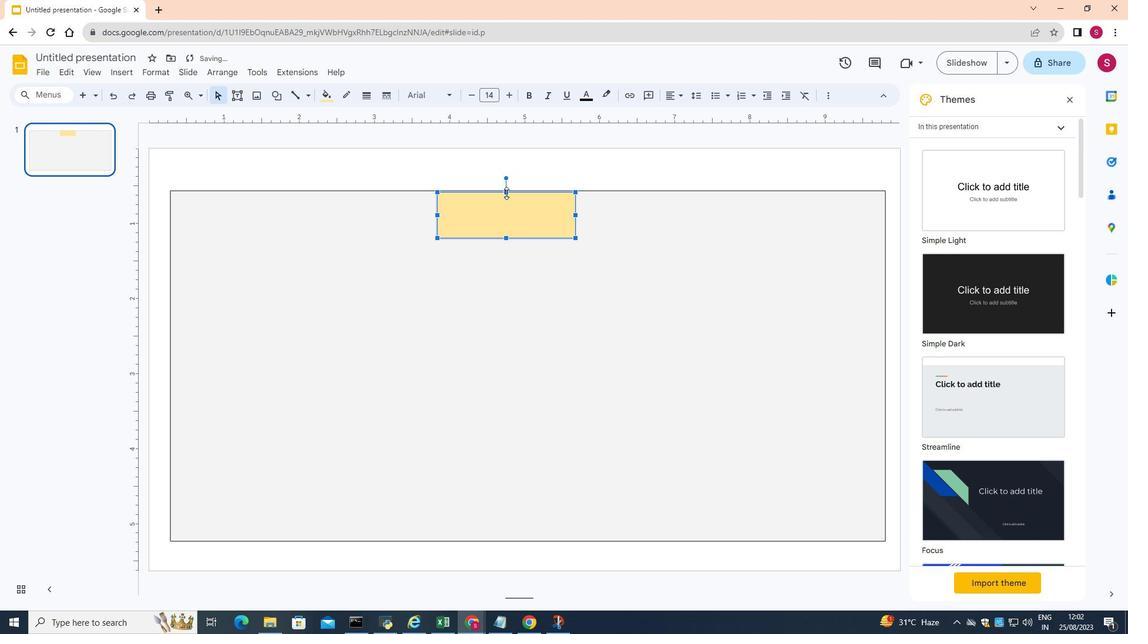 
Action: Mouse pressed left at (506, 193)
Screenshot: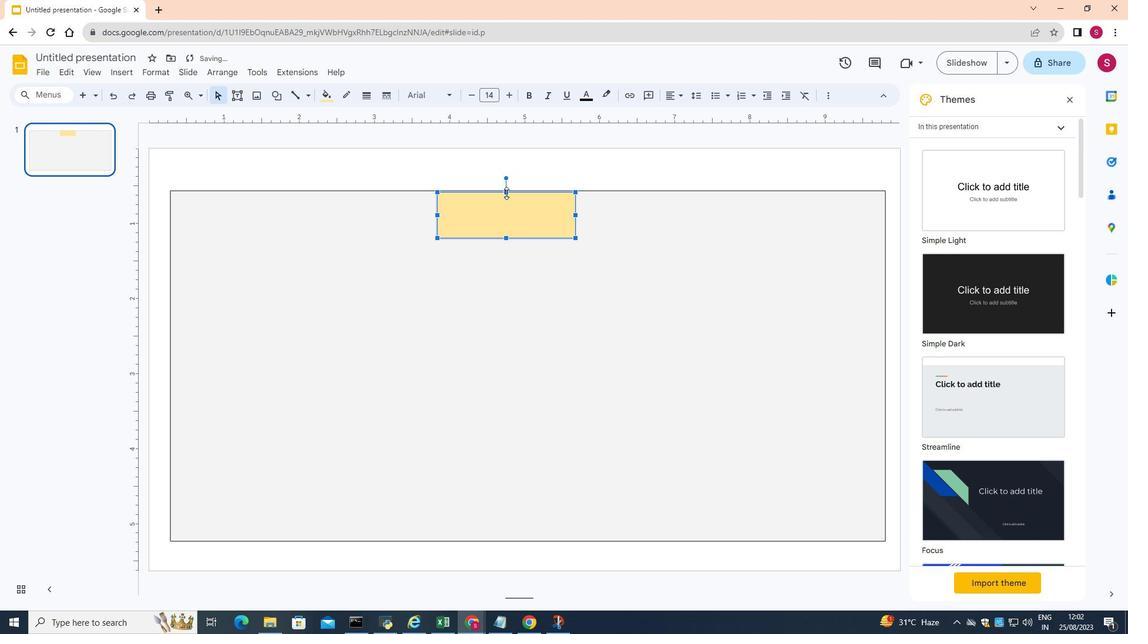 
Action: Mouse moved to (322, 96)
Screenshot: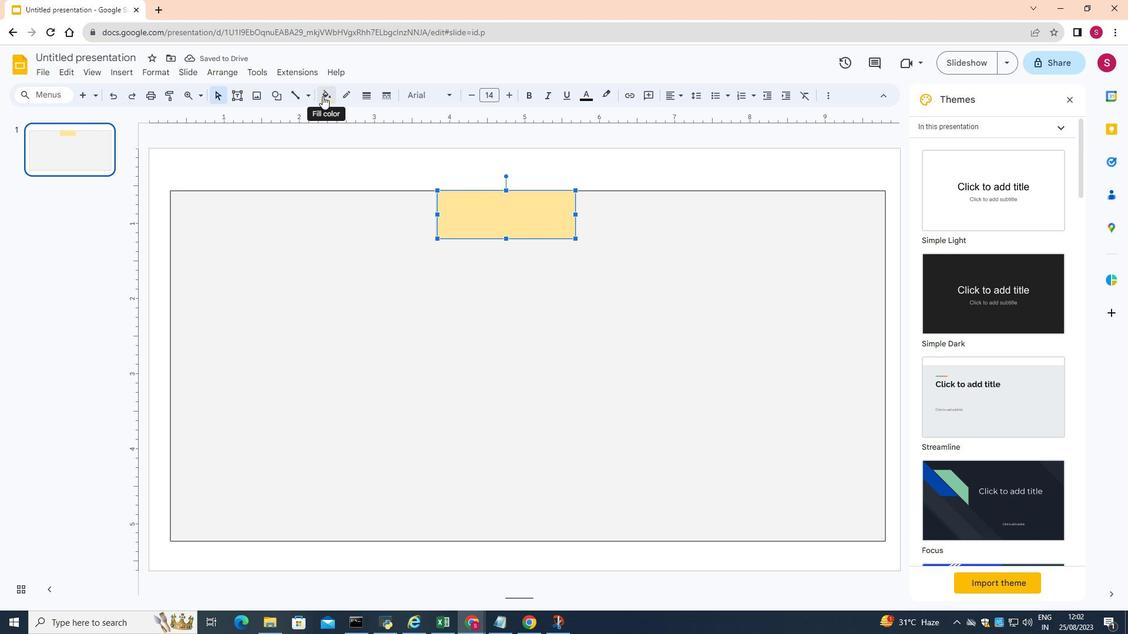 
Action: Mouse pressed left at (322, 96)
Screenshot: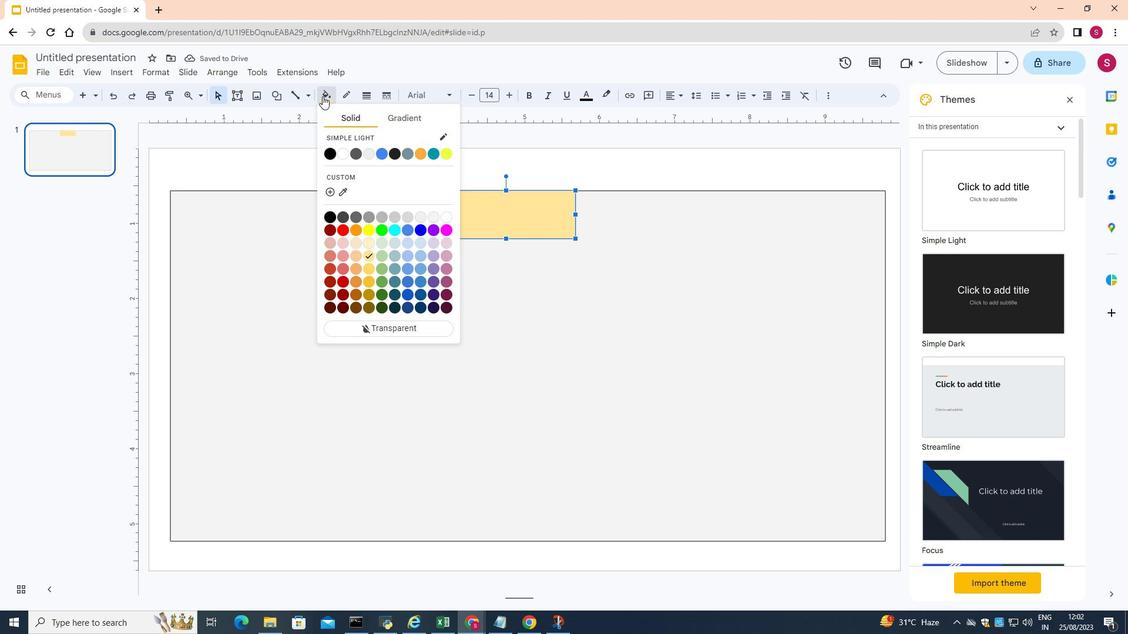 
Action: Mouse moved to (365, 266)
Screenshot: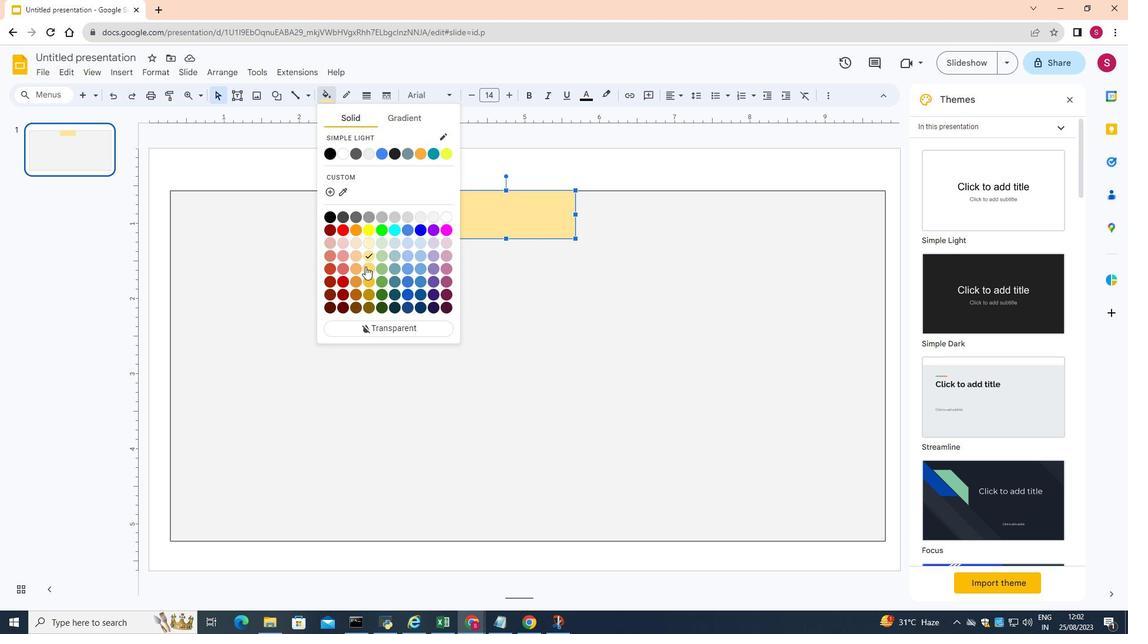 
Action: Mouse pressed left at (365, 266)
Screenshot: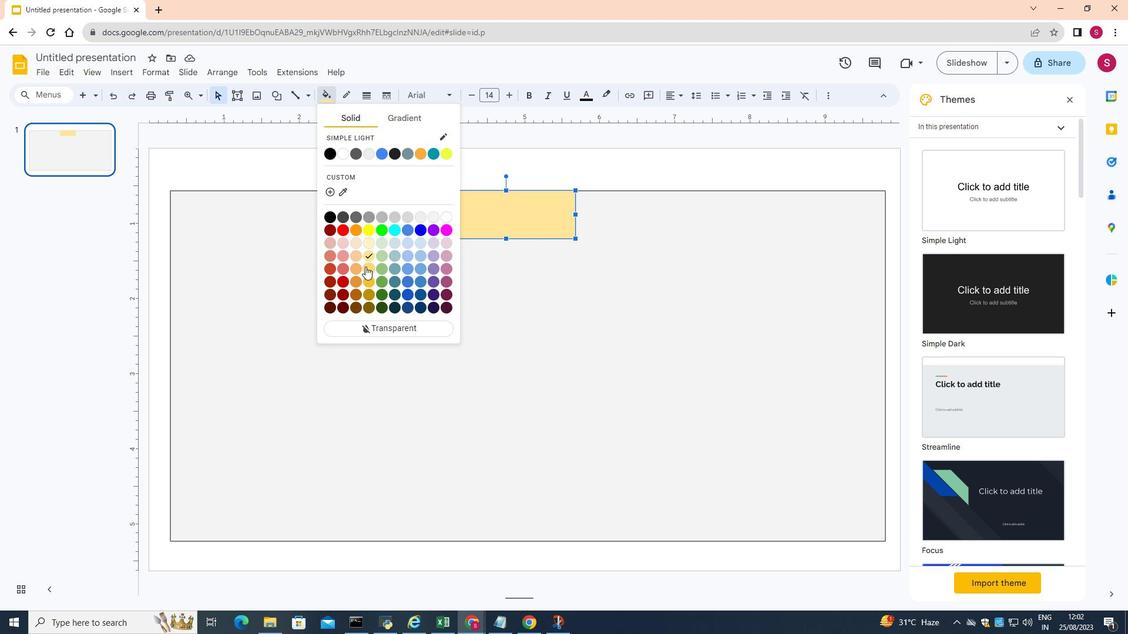 
Action: Mouse moved to (454, 282)
Screenshot: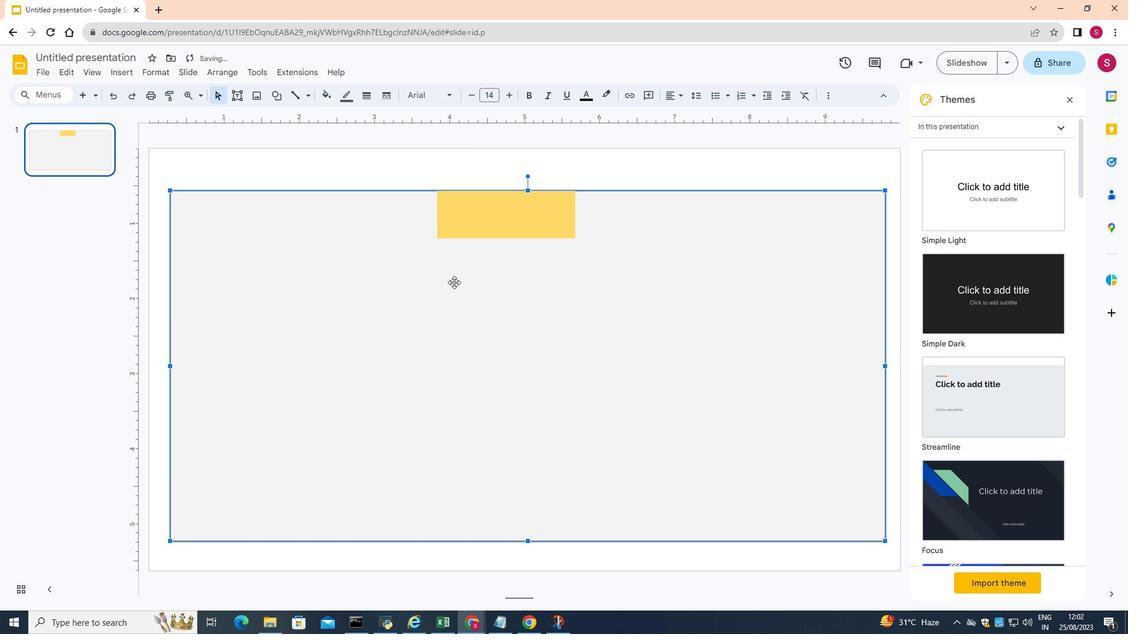 
Action: Mouse pressed left at (454, 282)
Screenshot: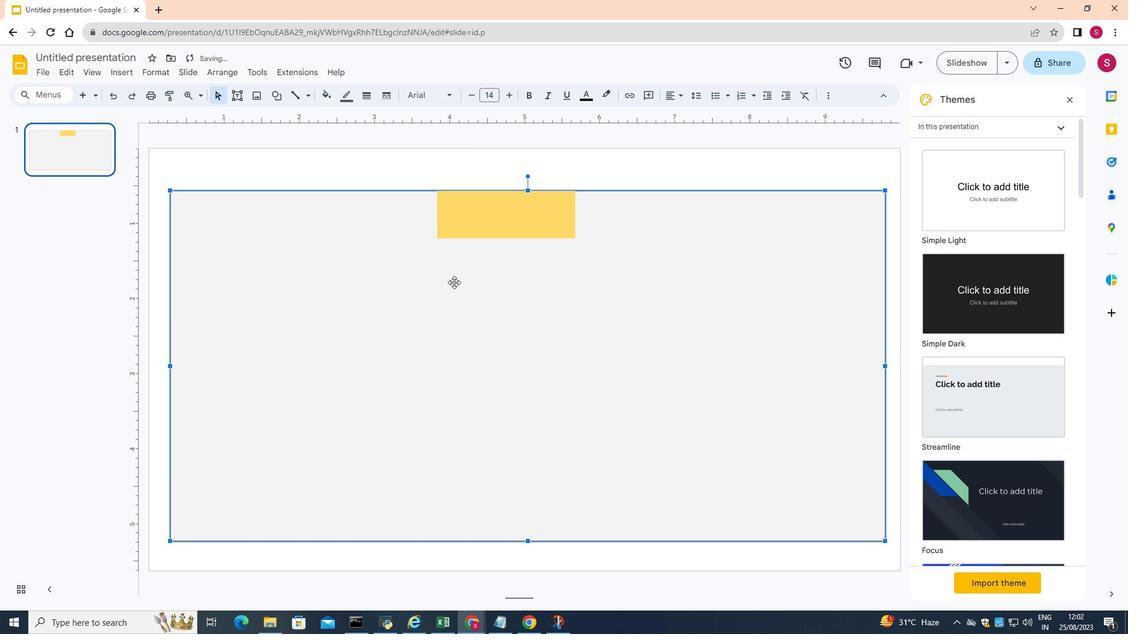 
Action: Mouse moved to (621, 226)
Screenshot: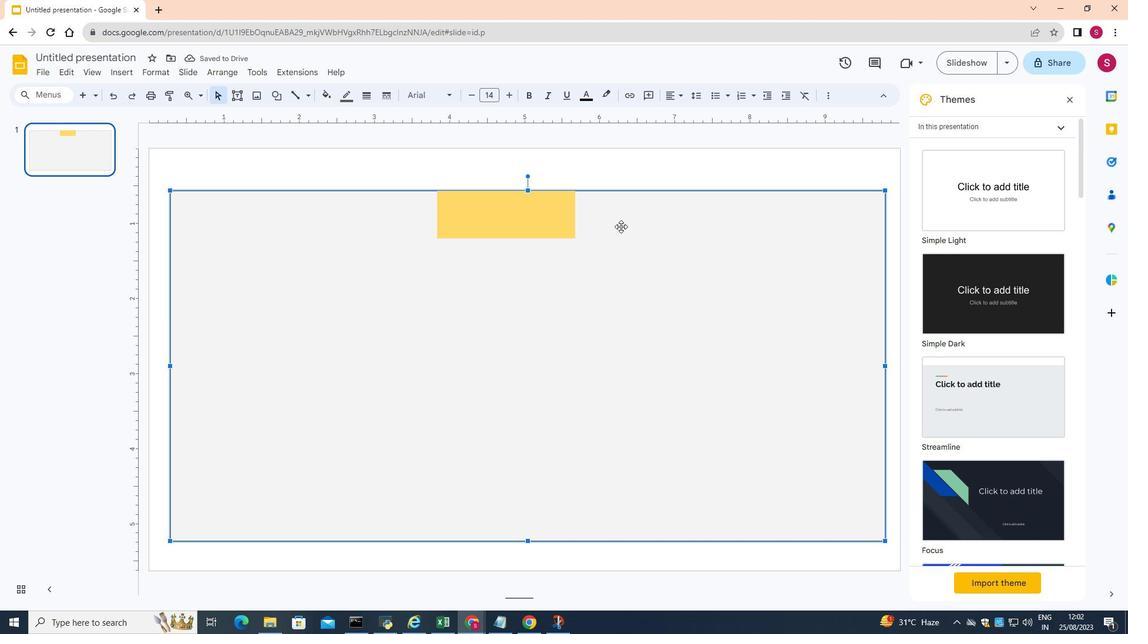
Action: Mouse pressed left at (621, 226)
Screenshot: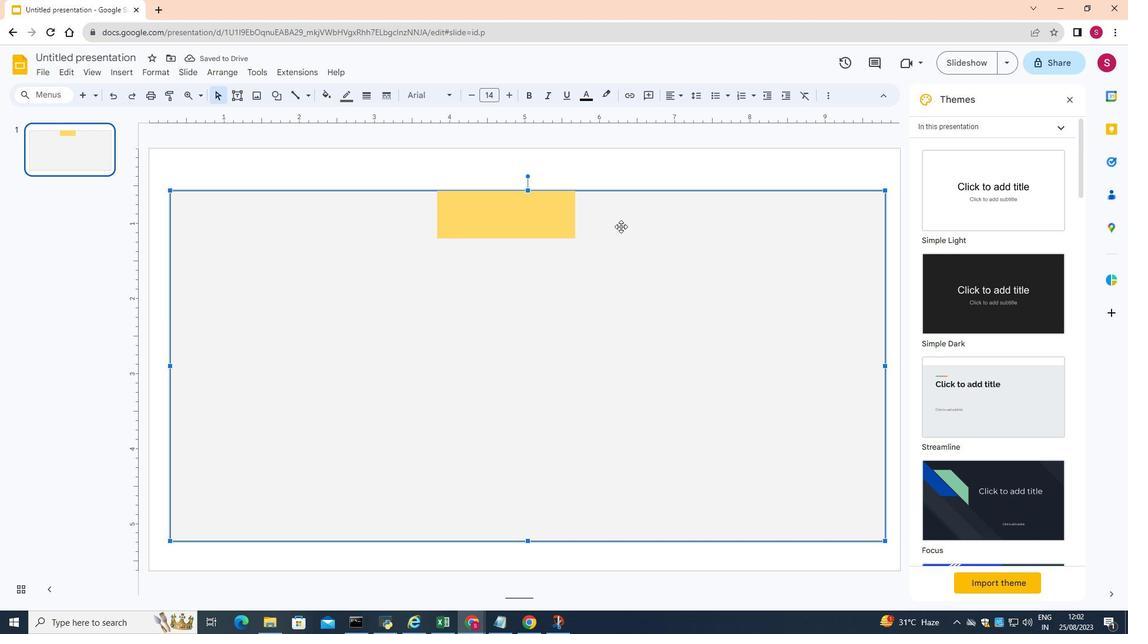 
Action: Mouse moved to (127, 72)
Screenshot: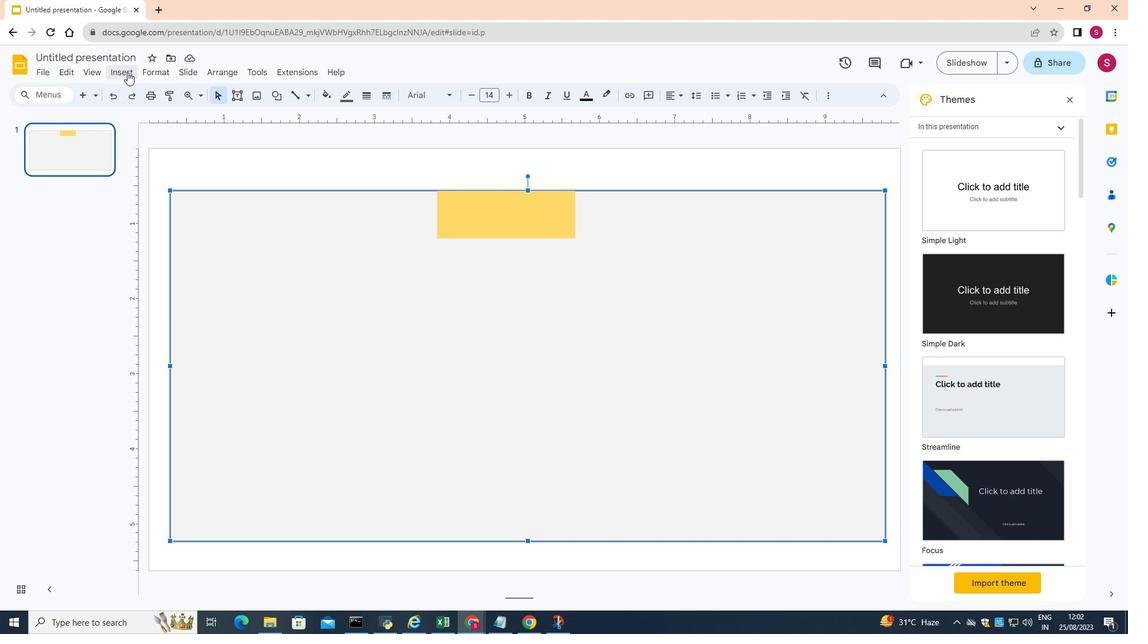 
Action: Mouse pressed left at (127, 72)
Screenshot: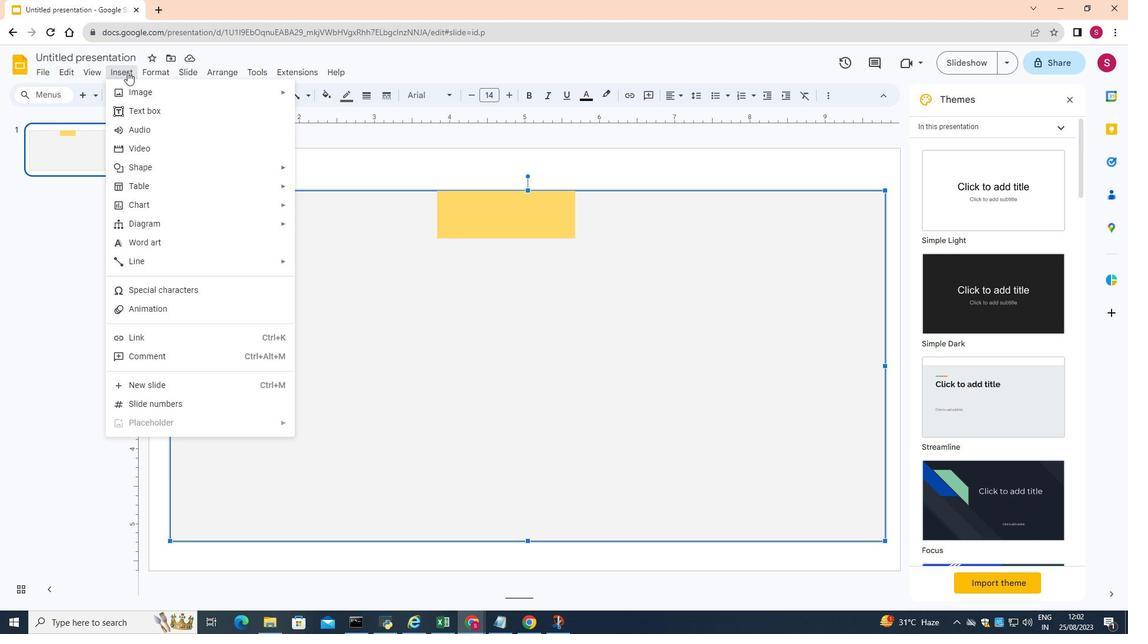 
Action: Mouse moved to (460, 228)
Screenshot: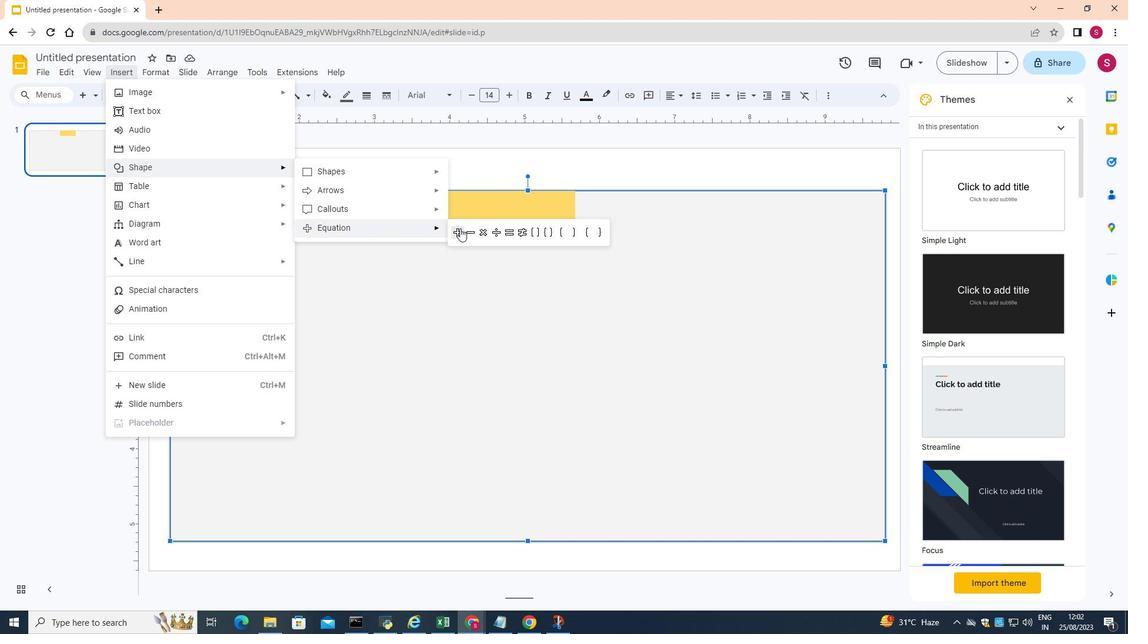 
Action: Mouse pressed left at (460, 228)
Screenshot: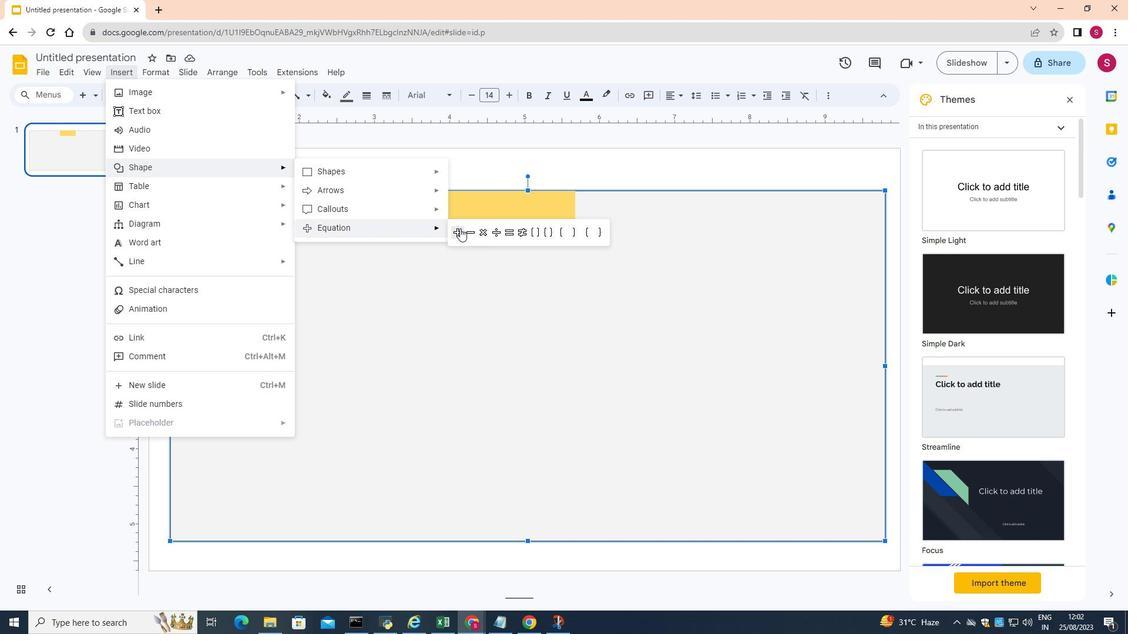 
Action: Mouse moved to (618, 205)
Screenshot: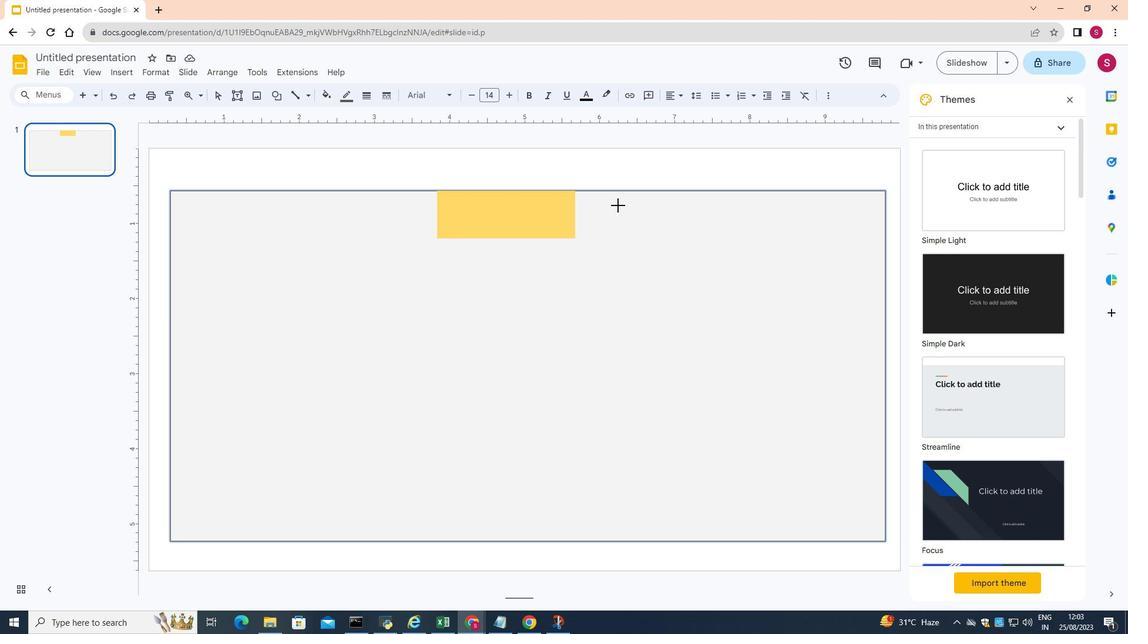 
Action: Mouse pressed left at (618, 205)
Screenshot: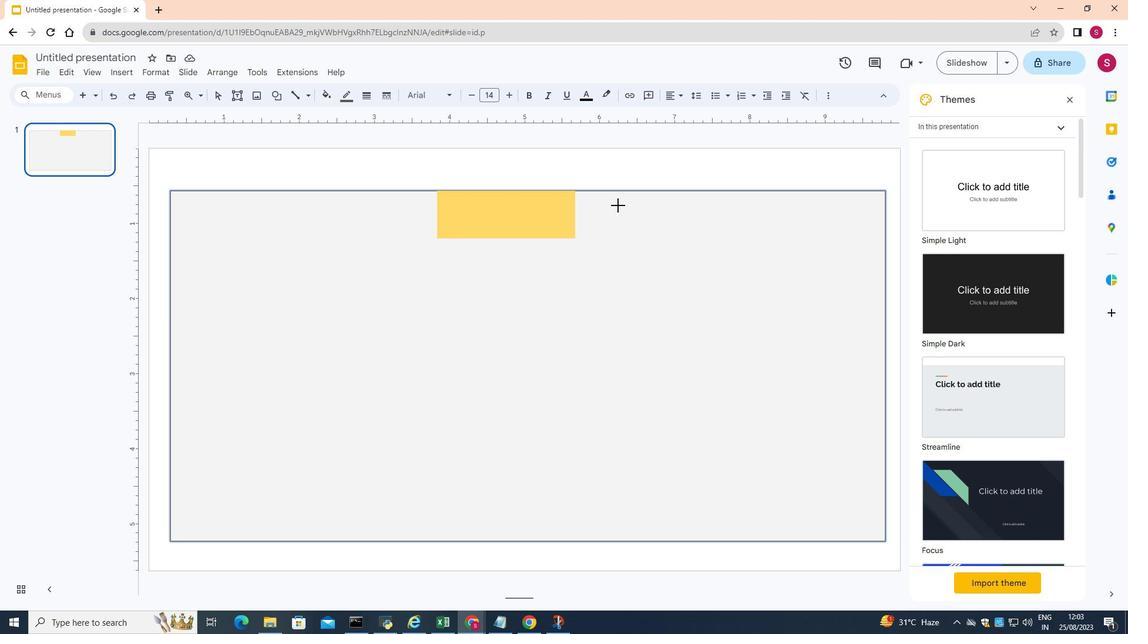 
Action: Mouse moved to (632, 205)
Screenshot: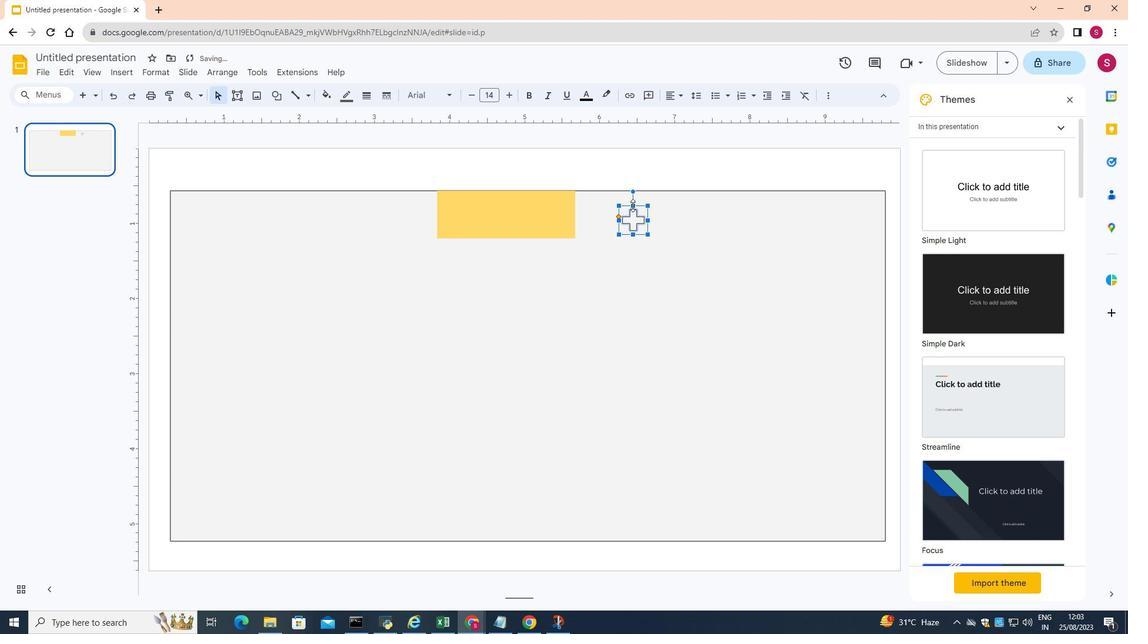 
Action: Mouse pressed left at (632, 205)
Screenshot: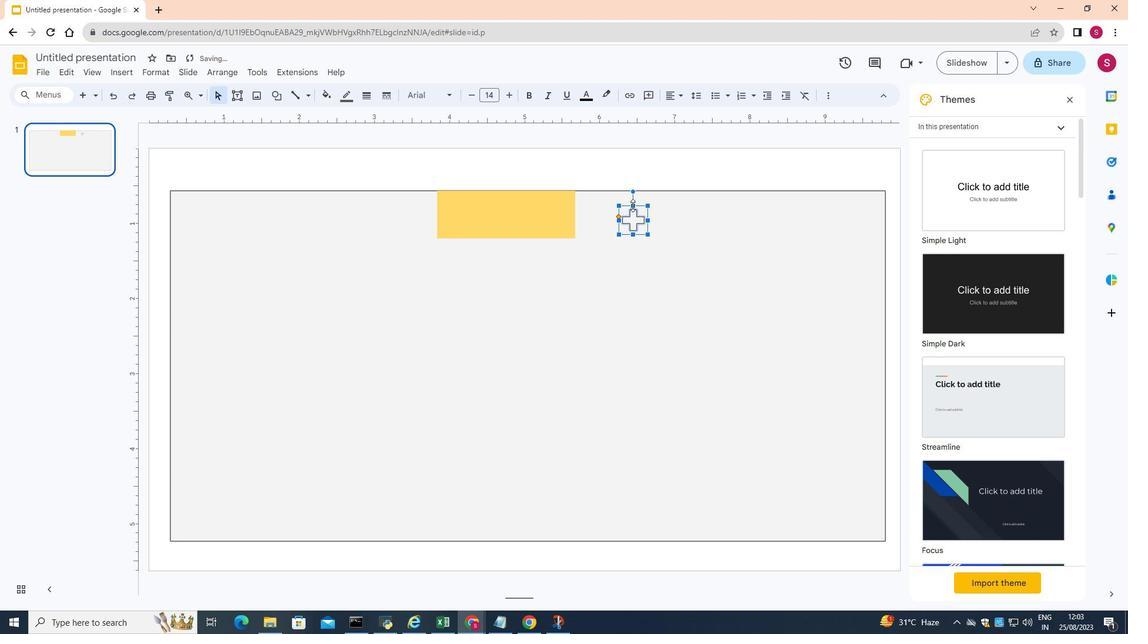 
Action: Mouse moved to (618, 213)
Screenshot: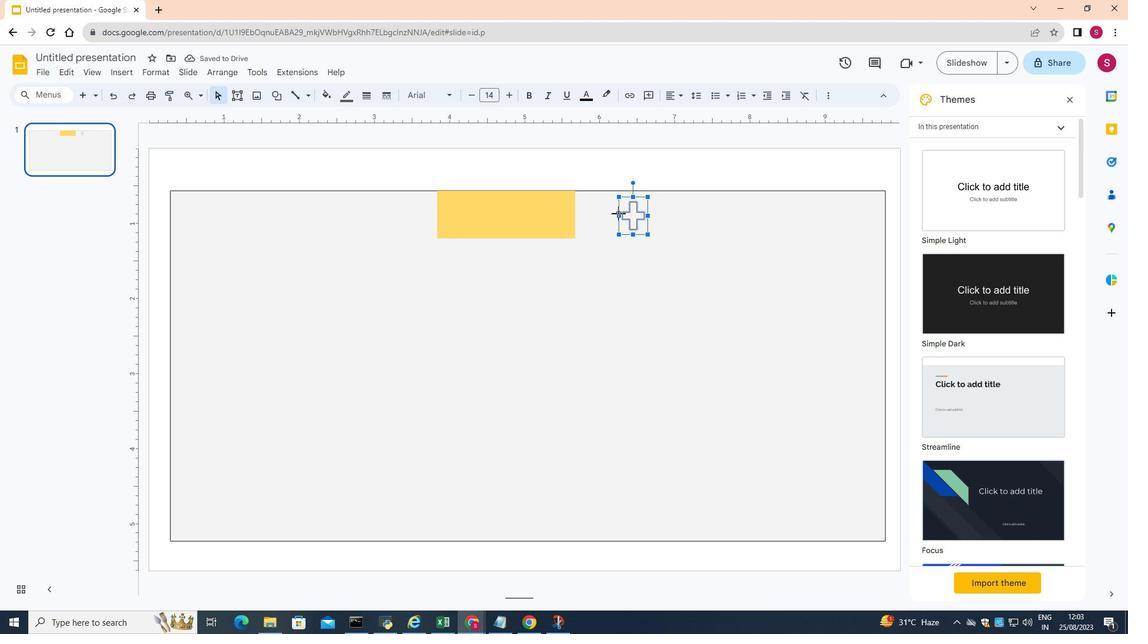 
Action: Mouse pressed left at (618, 213)
Screenshot: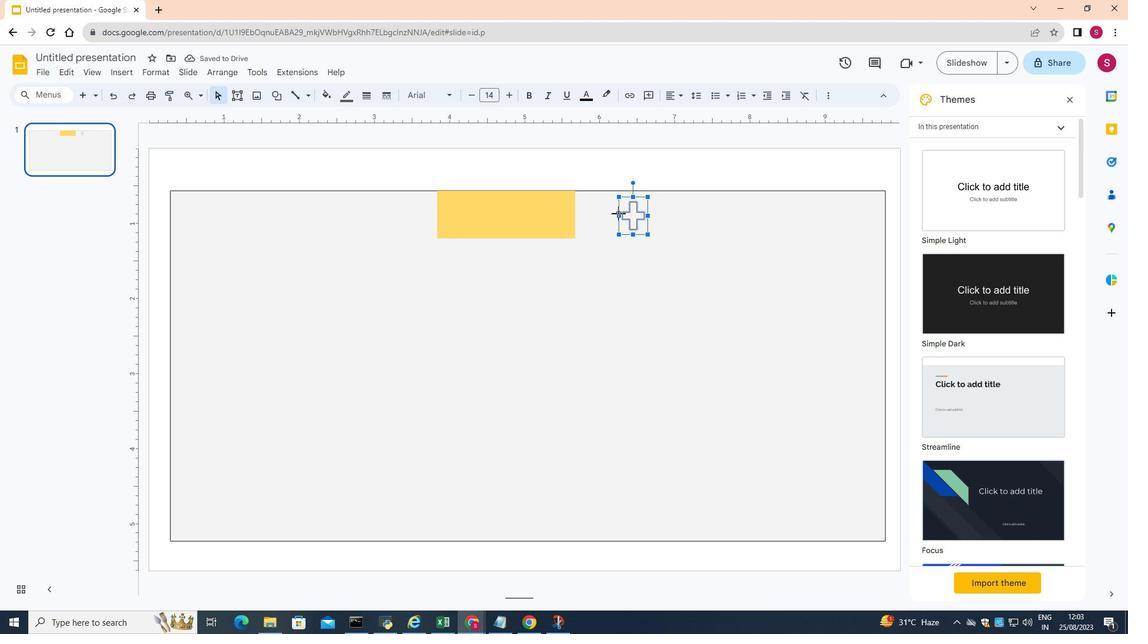 
Action: Mouse moved to (621, 217)
Screenshot: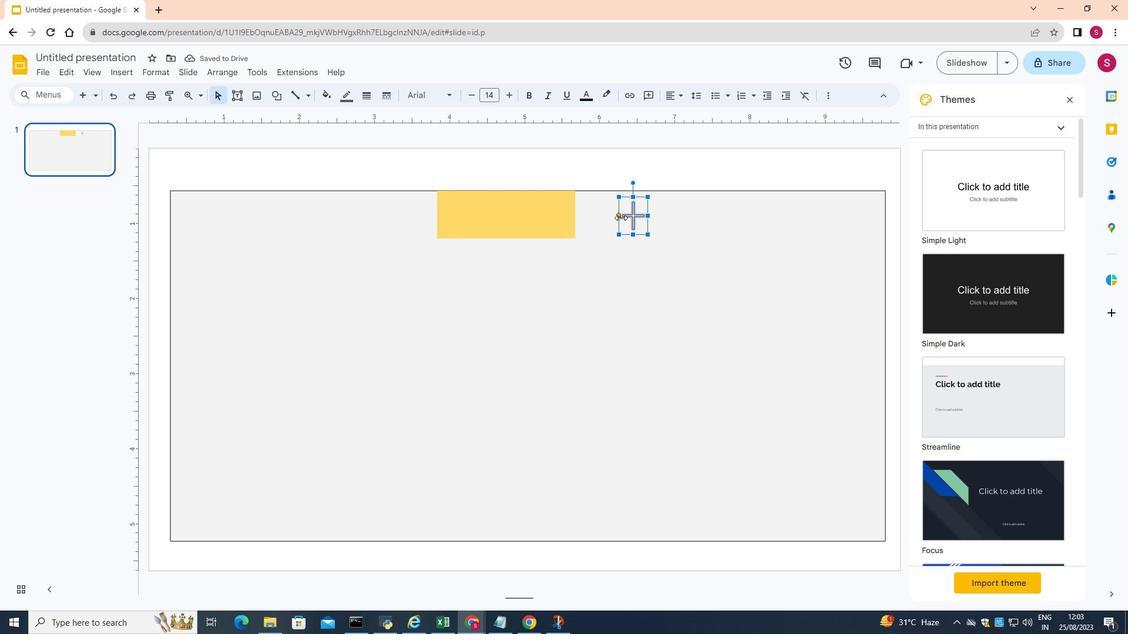 
Action: Mouse pressed left at (621, 217)
Screenshot: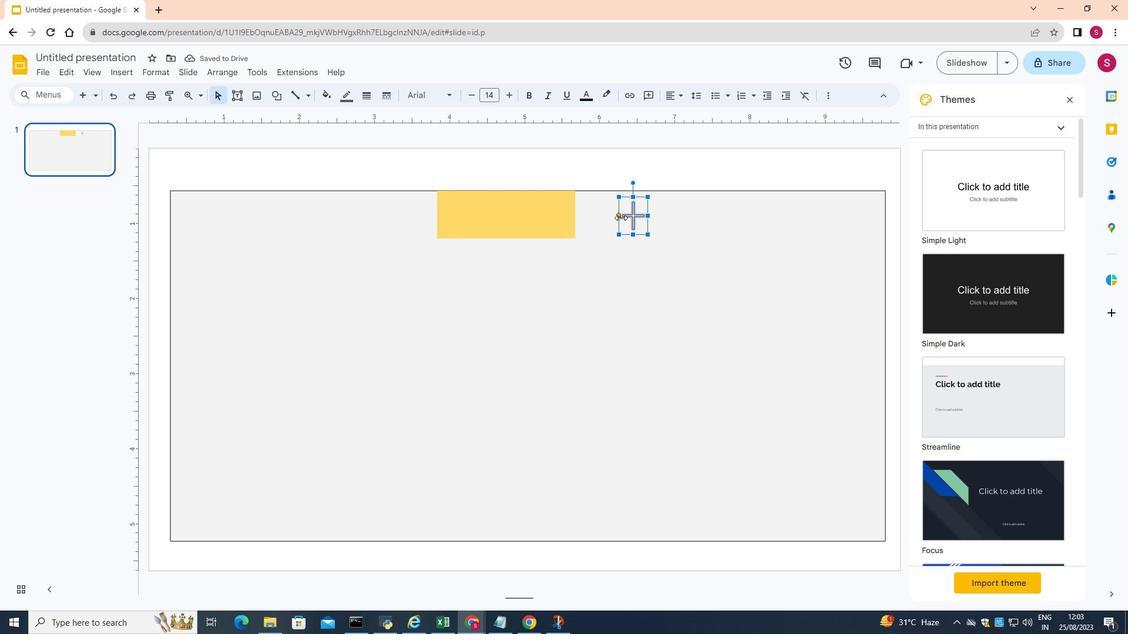 
Action: Mouse moved to (327, 93)
Screenshot: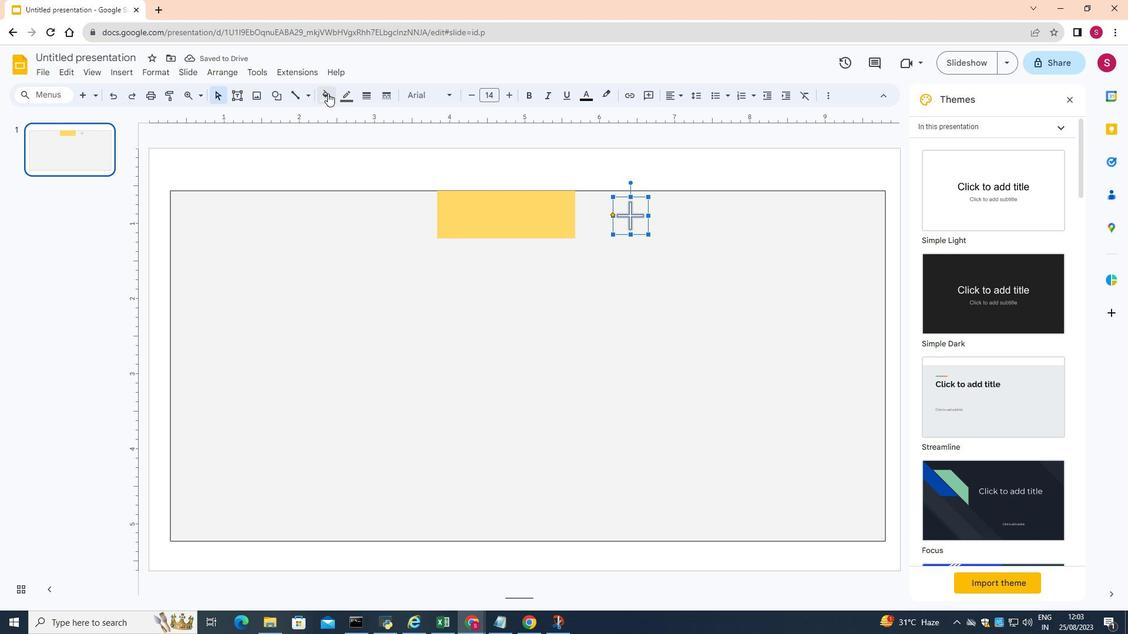 
Action: Mouse pressed left at (327, 93)
Screenshot: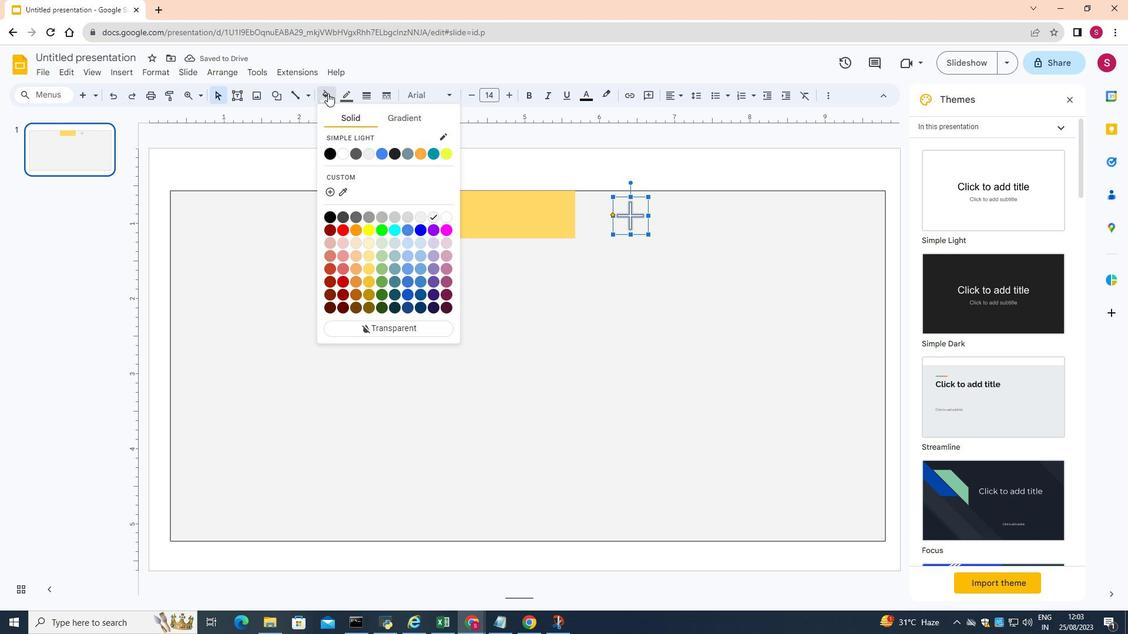 
Action: Mouse moved to (366, 267)
Screenshot: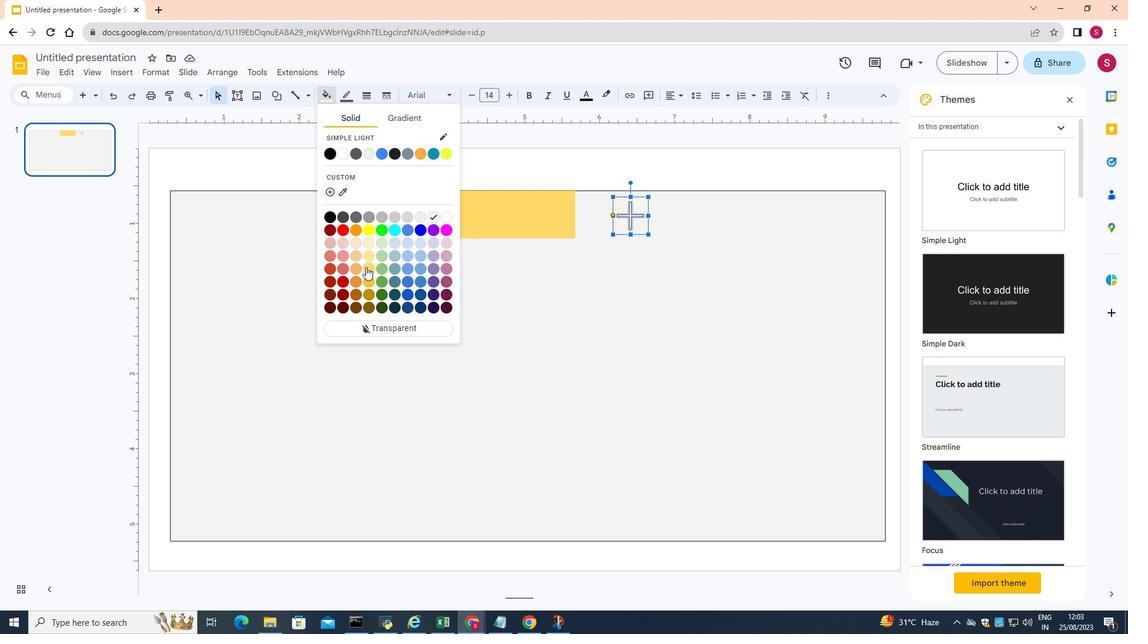 
Action: Mouse pressed left at (366, 267)
Screenshot: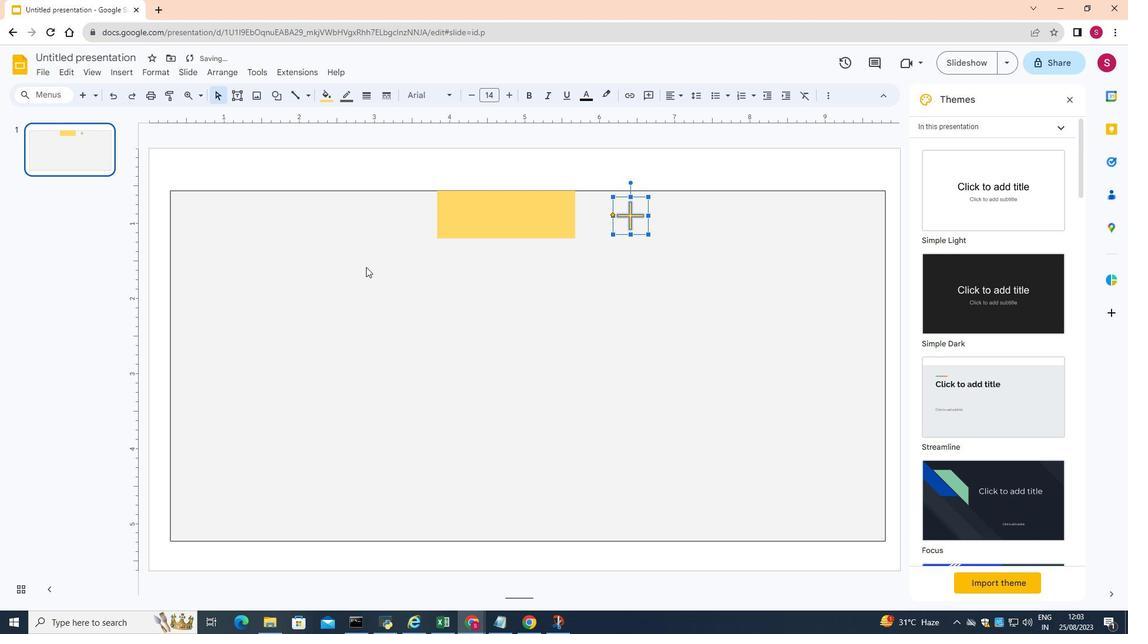 
Action: Mouse moved to (347, 96)
Screenshot: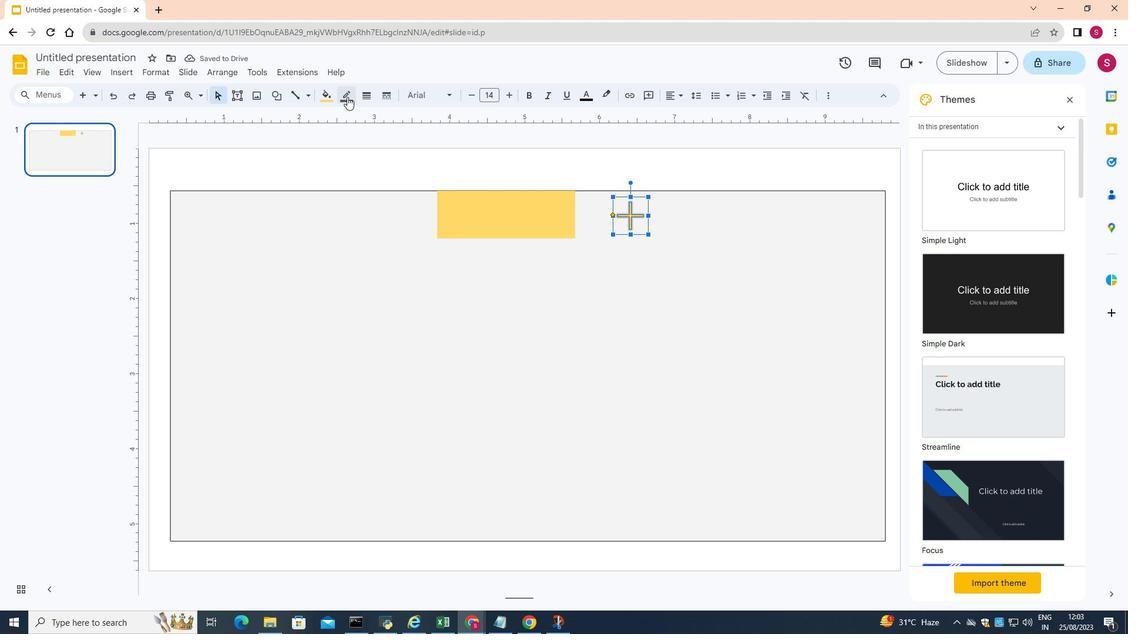 
Action: Mouse pressed left at (347, 96)
Screenshot: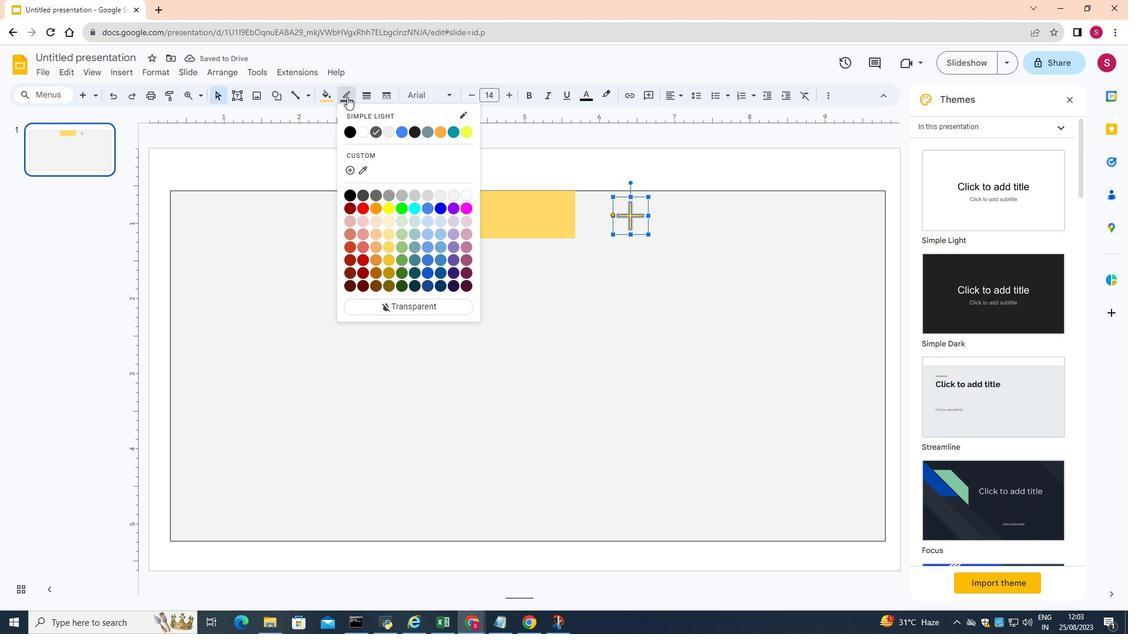 
Action: Mouse moved to (430, 306)
Screenshot: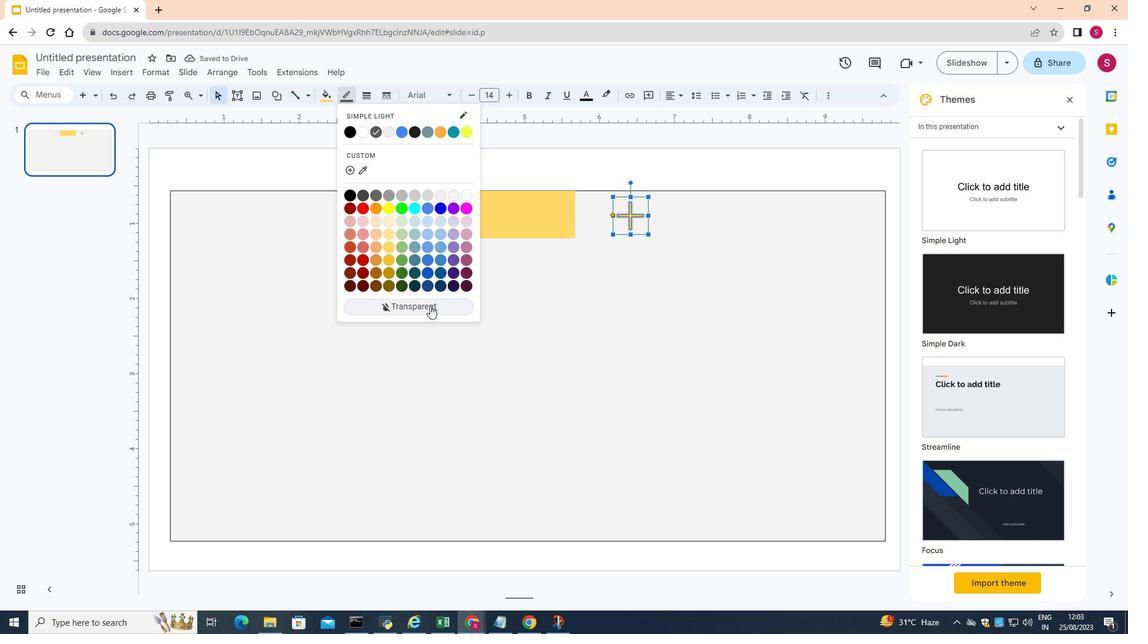 
Action: Mouse pressed left at (430, 306)
Screenshot: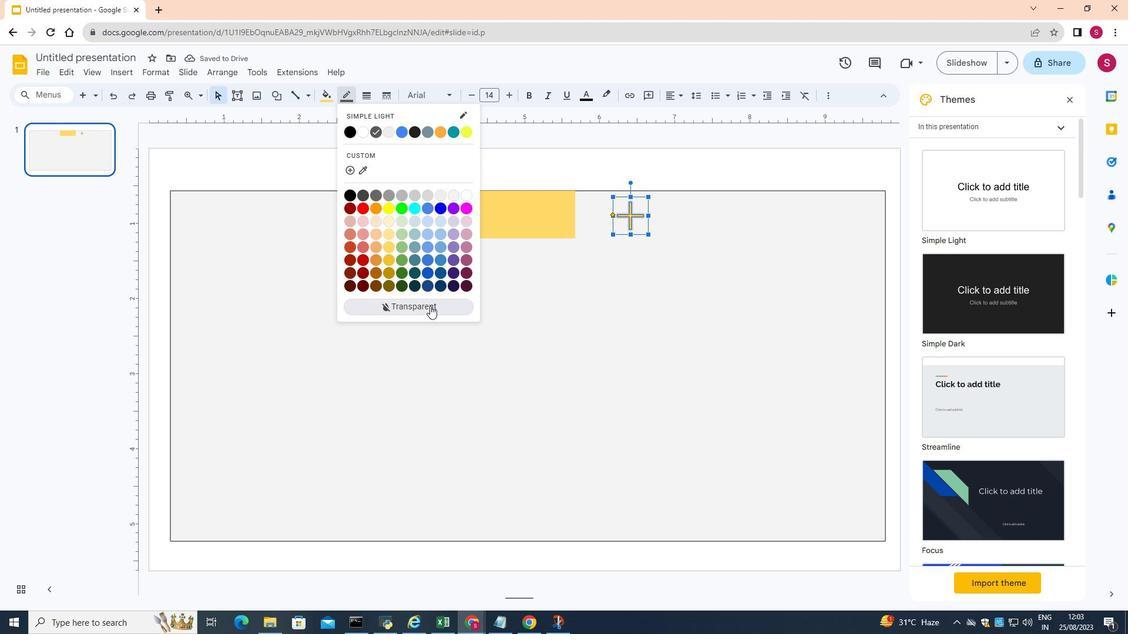 
Action: Mouse moved to (741, 240)
Screenshot: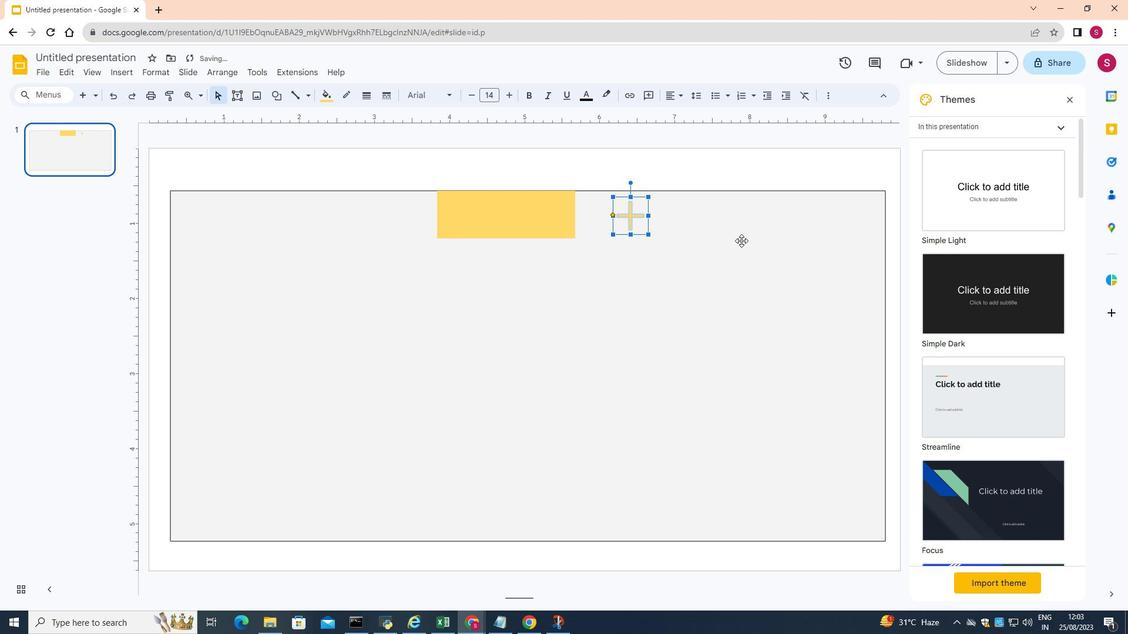 
Action: Mouse pressed left at (741, 240)
Screenshot: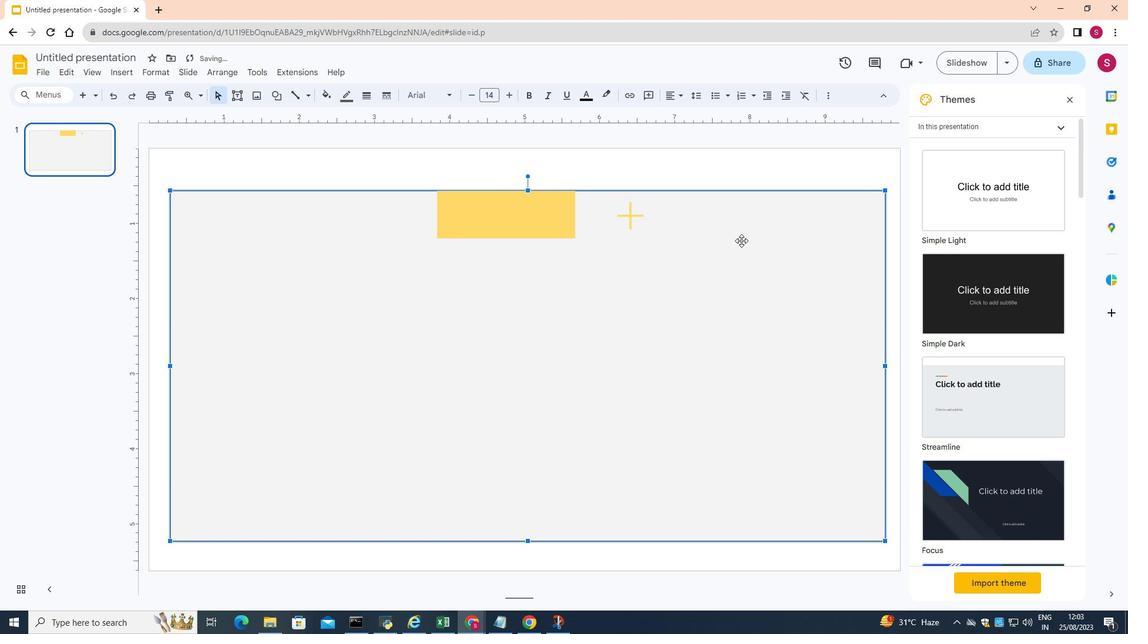 
Action: Mouse moved to (629, 218)
Screenshot: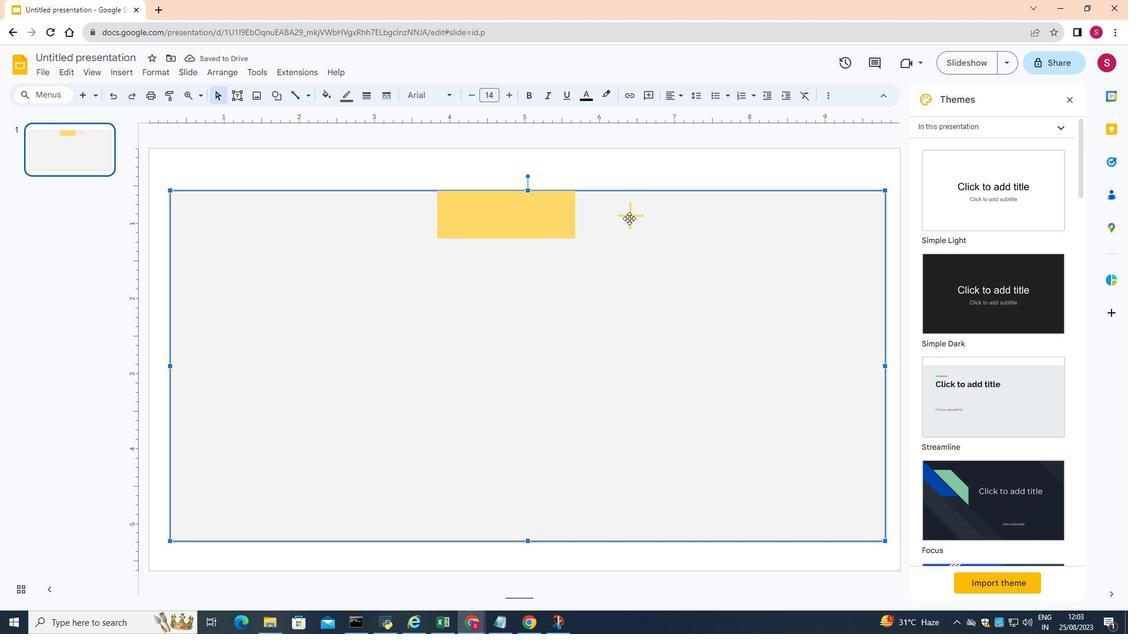
Action: Mouse pressed left at (629, 218)
Screenshot: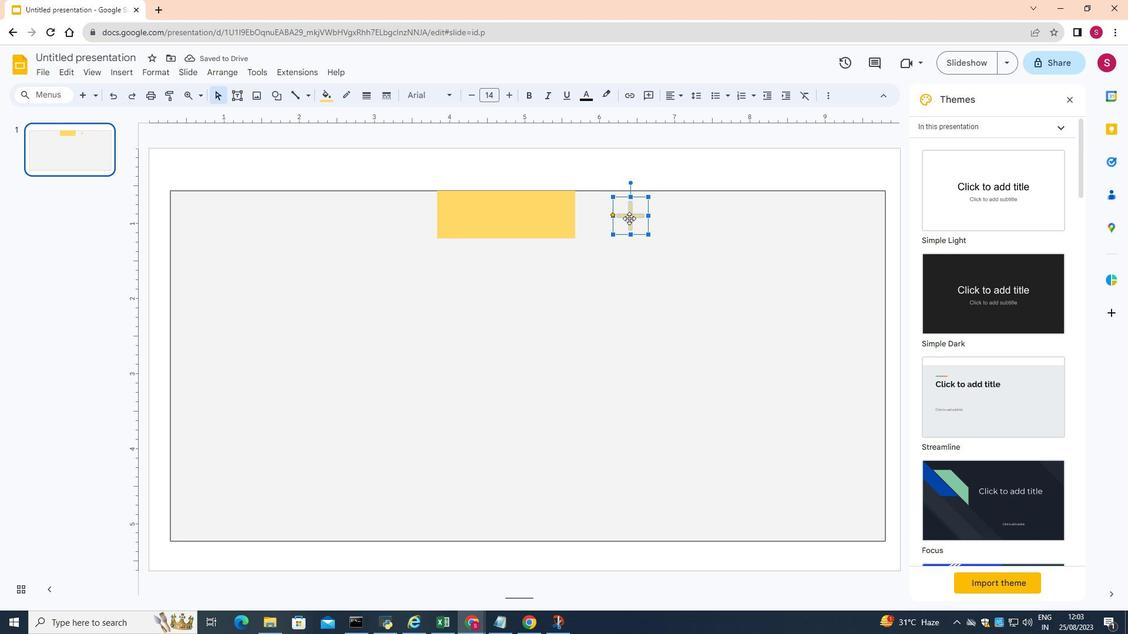 
Action: Mouse moved to (615, 216)
Screenshot: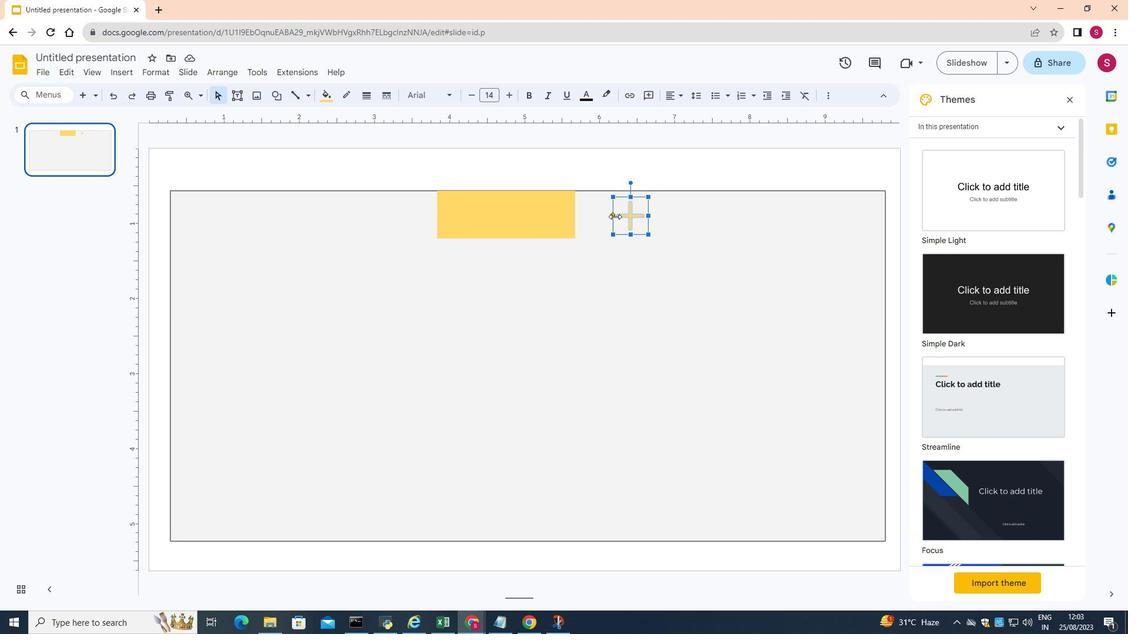 
Action: Mouse pressed left at (615, 216)
Screenshot: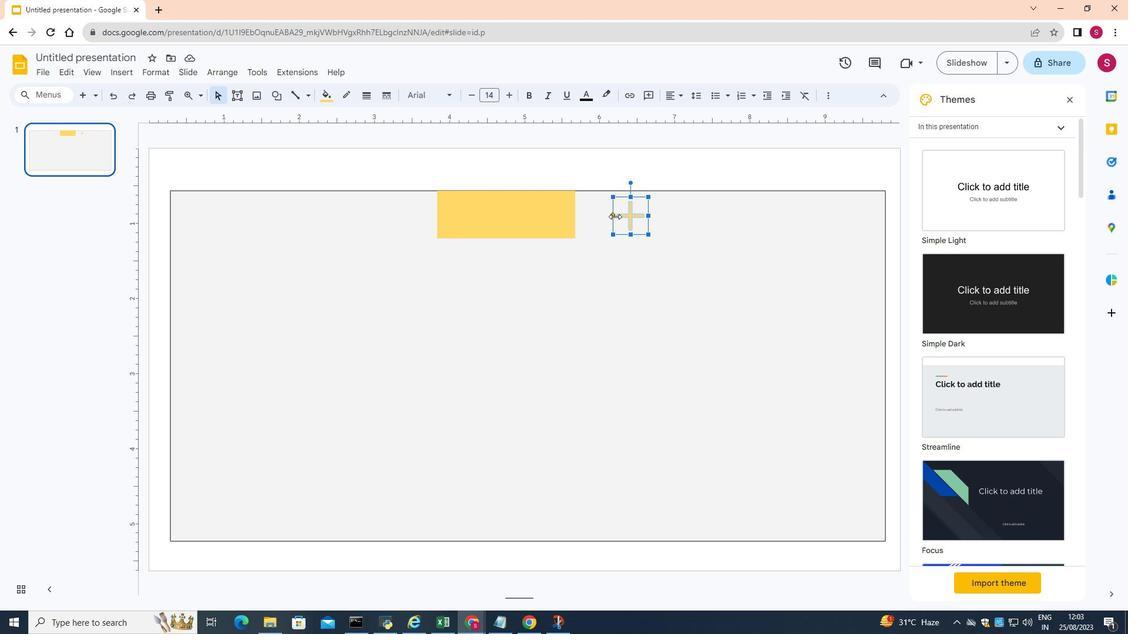 
Action: Mouse moved to (645, 214)
Screenshot: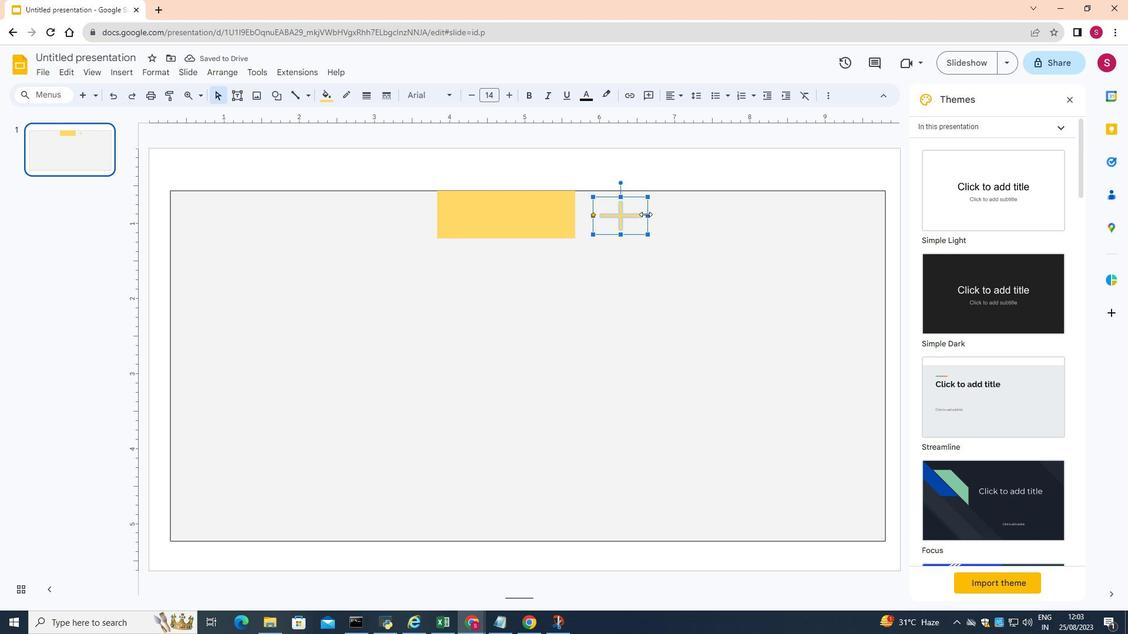 
Action: Mouse pressed left at (645, 214)
Screenshot: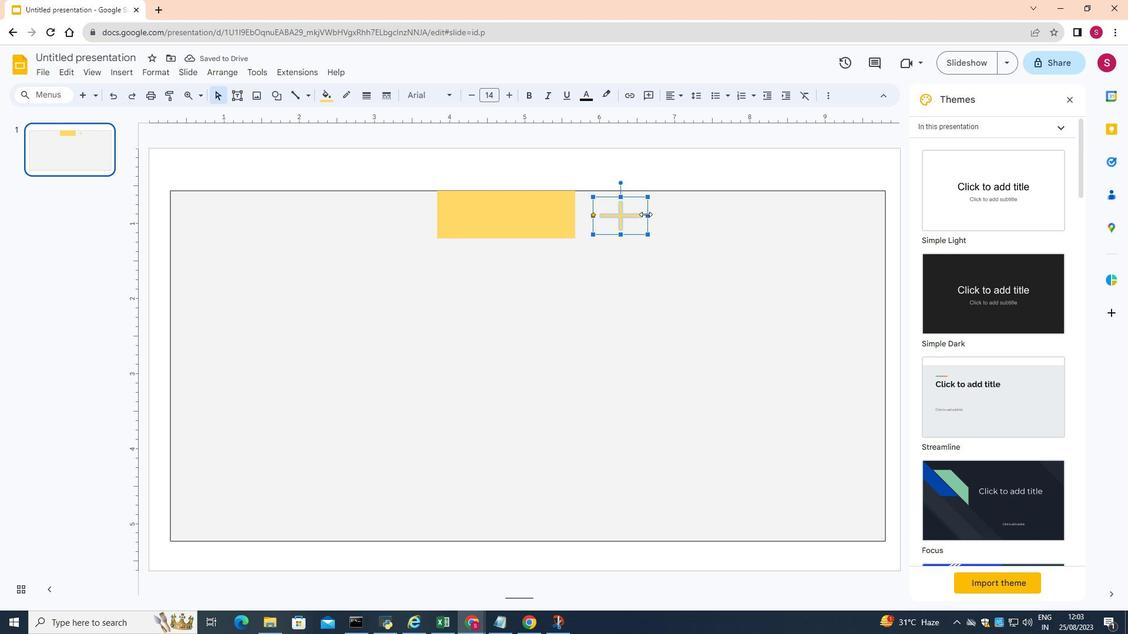
Action: Mouse moved to (693, 213)
Screenshot: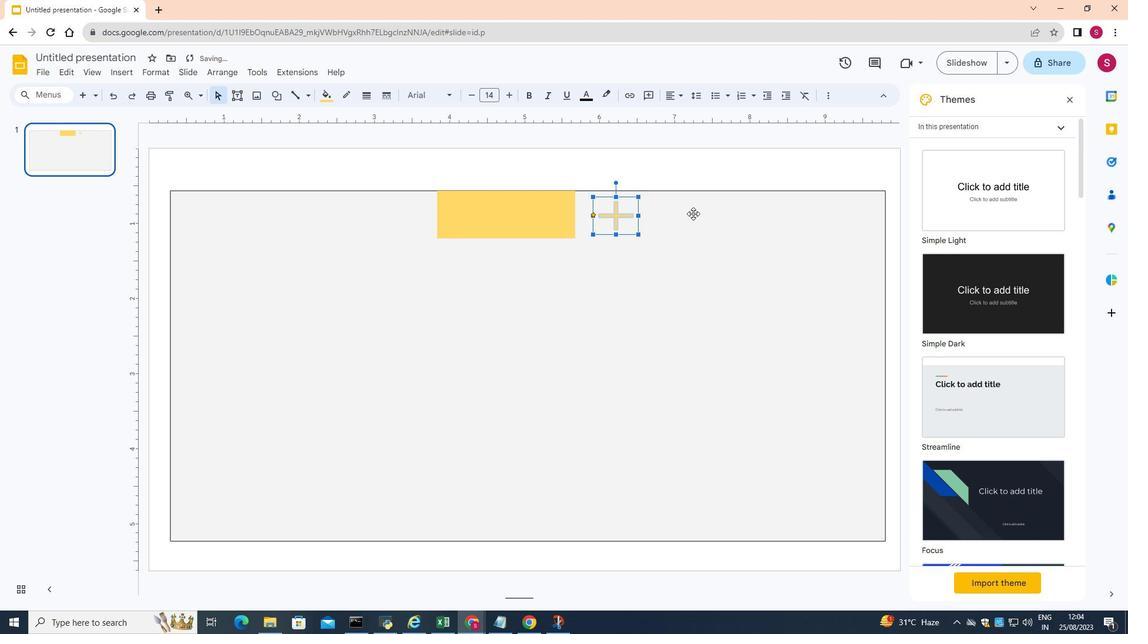 
Action: Mouse pressed left at (693, 213)
Screenshot: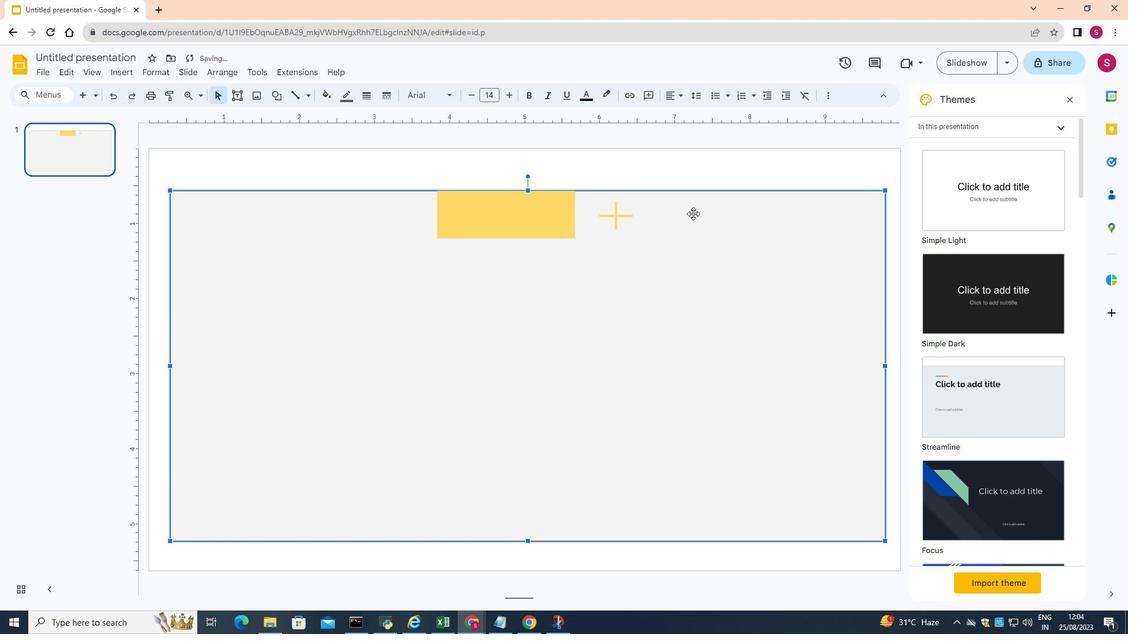 
Action: Mouse moved to (126, 75)
Screenshot: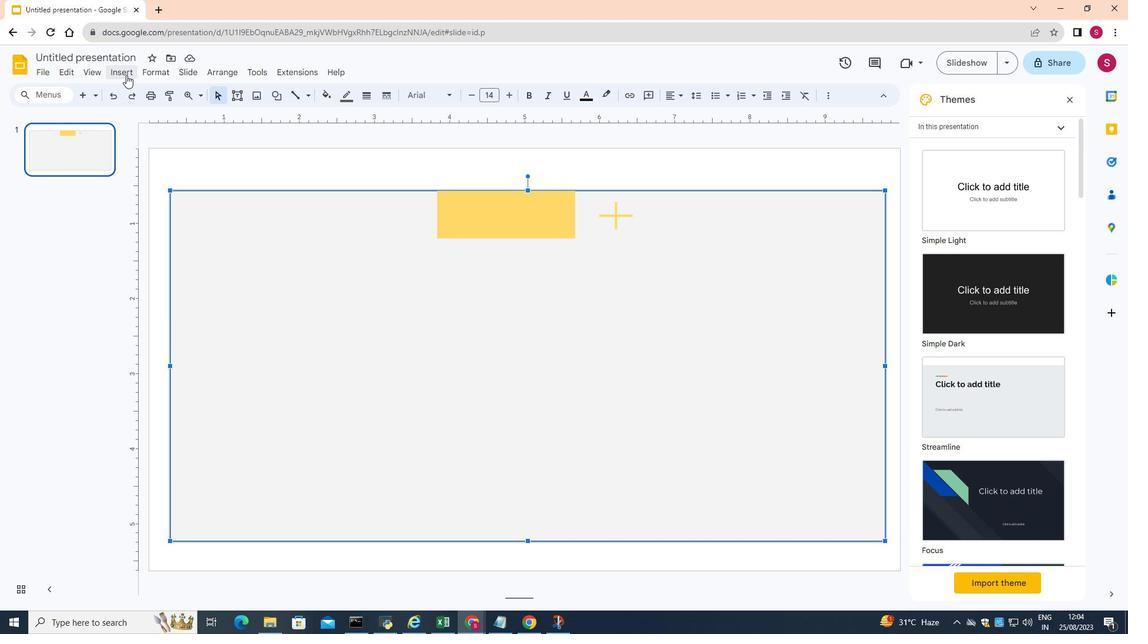 
Action: Mouse pressed left at (126, 75)
Screenshot: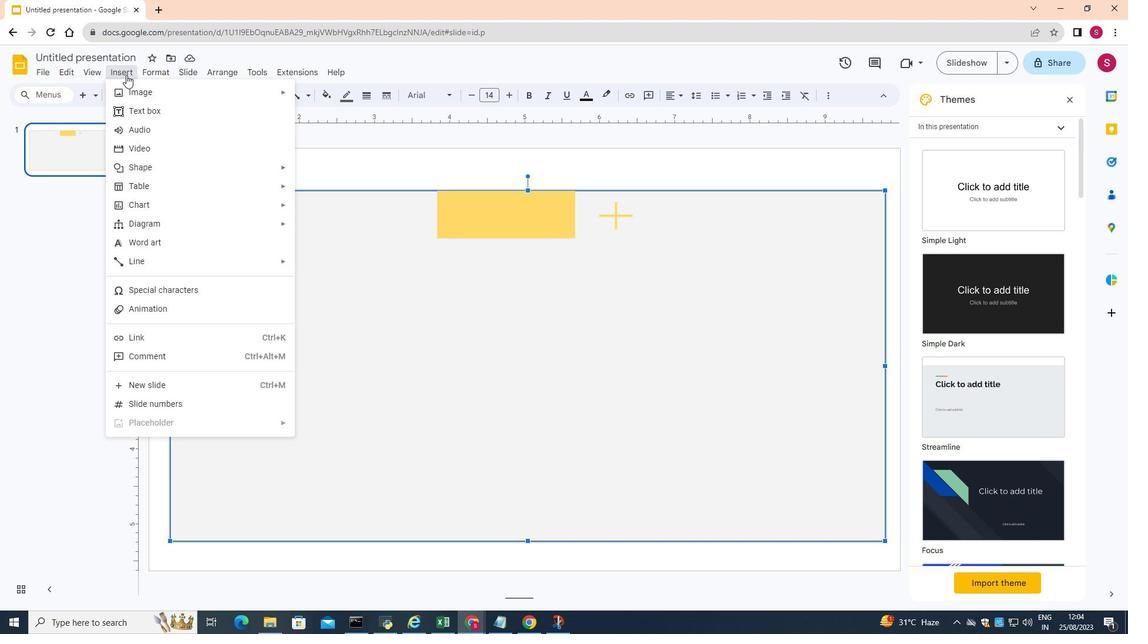 
Action: Mouse moved to (346, 175)
Screenshot: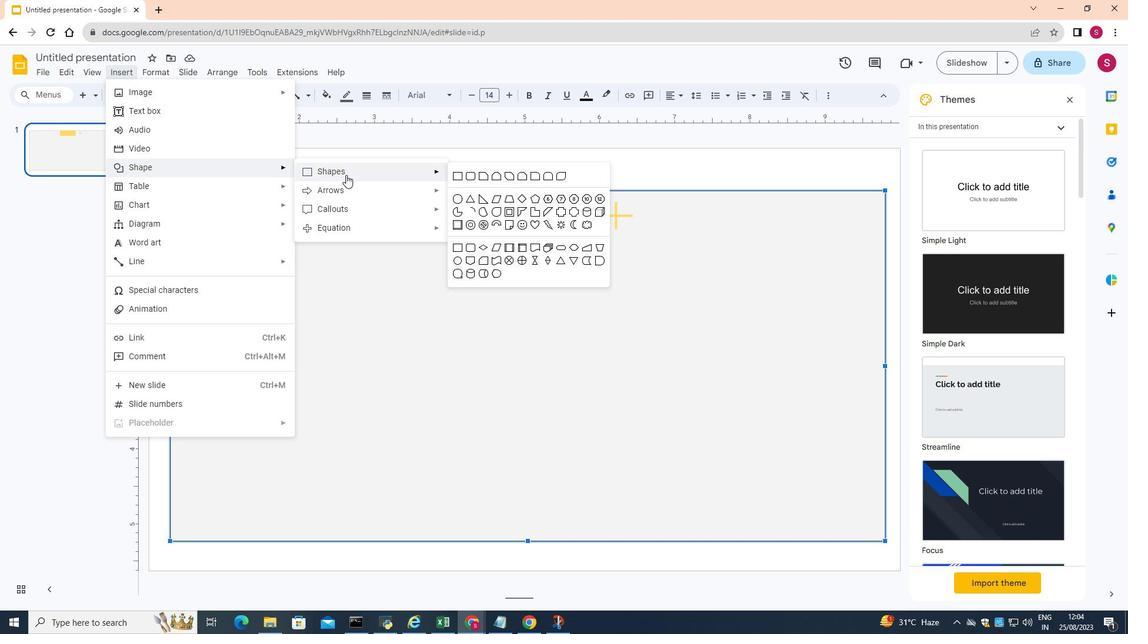 
Action: Mouse pressed left at (346, 175)
Screenshot: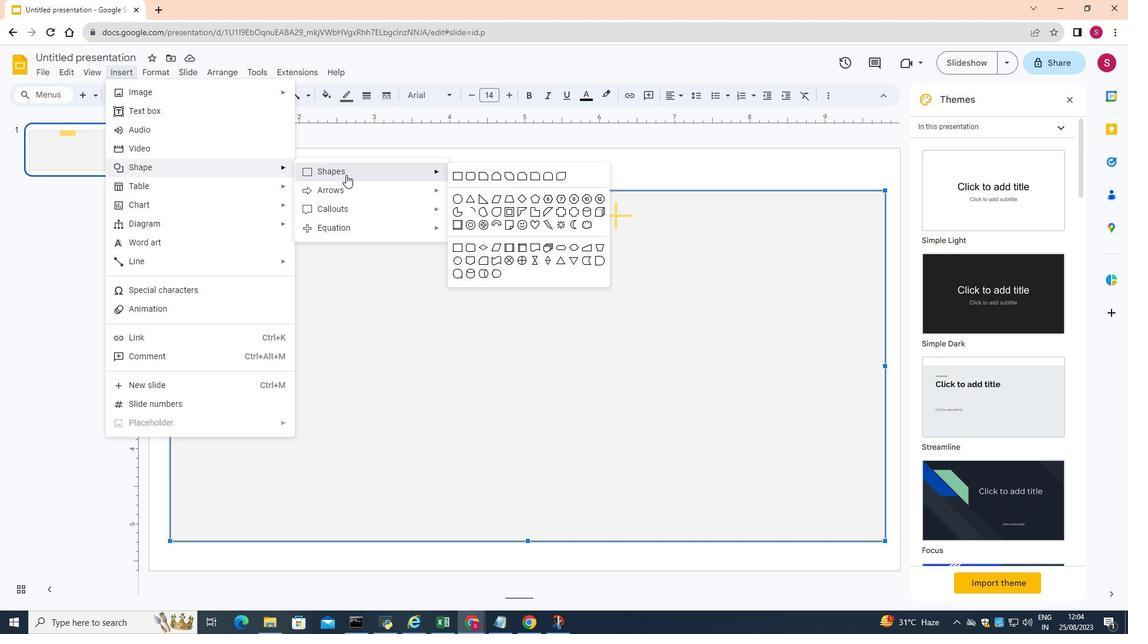 
Action: Mouse moved to (455, 176)
Screenshot: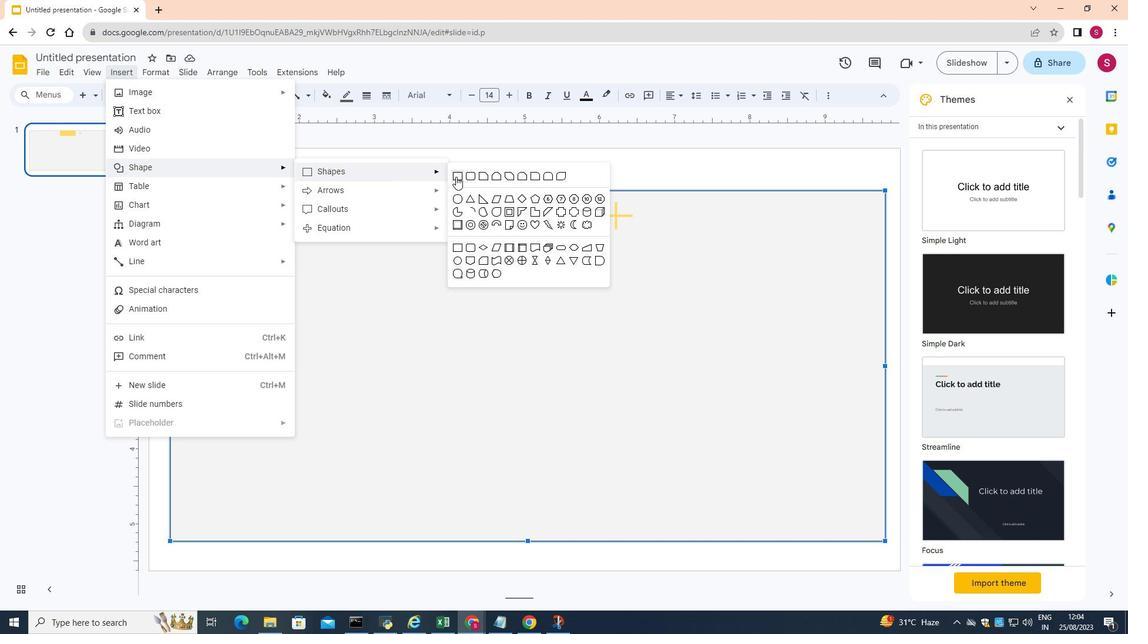 
Action: Mouse pressed left at (455, 176)
Screenshot: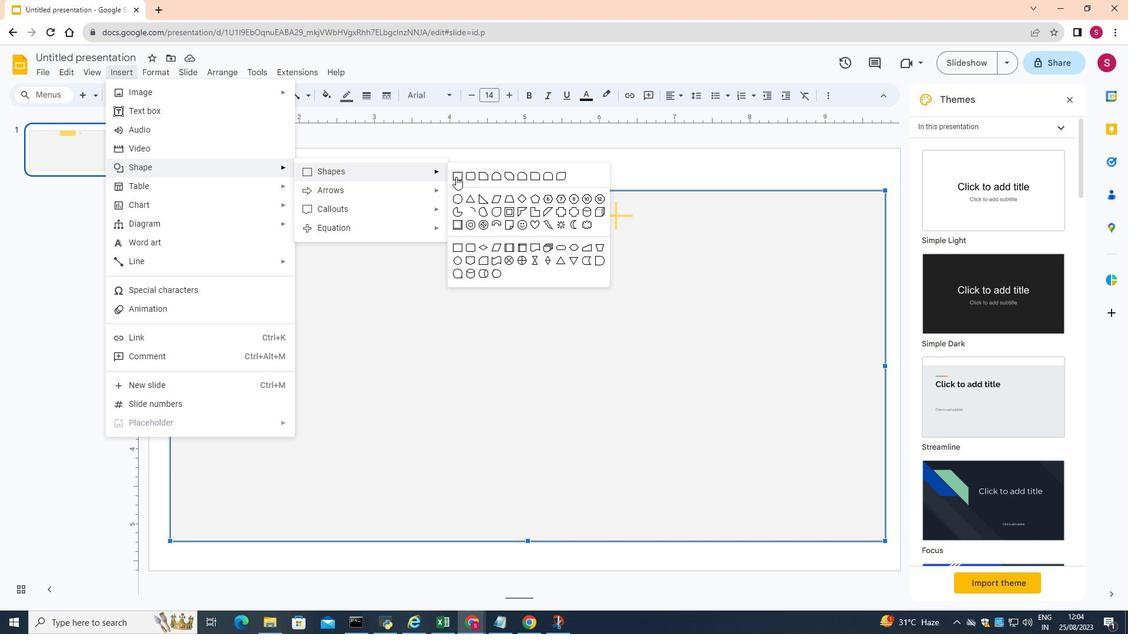 
Action: Mouse moved to (760, 191)
Screenshot: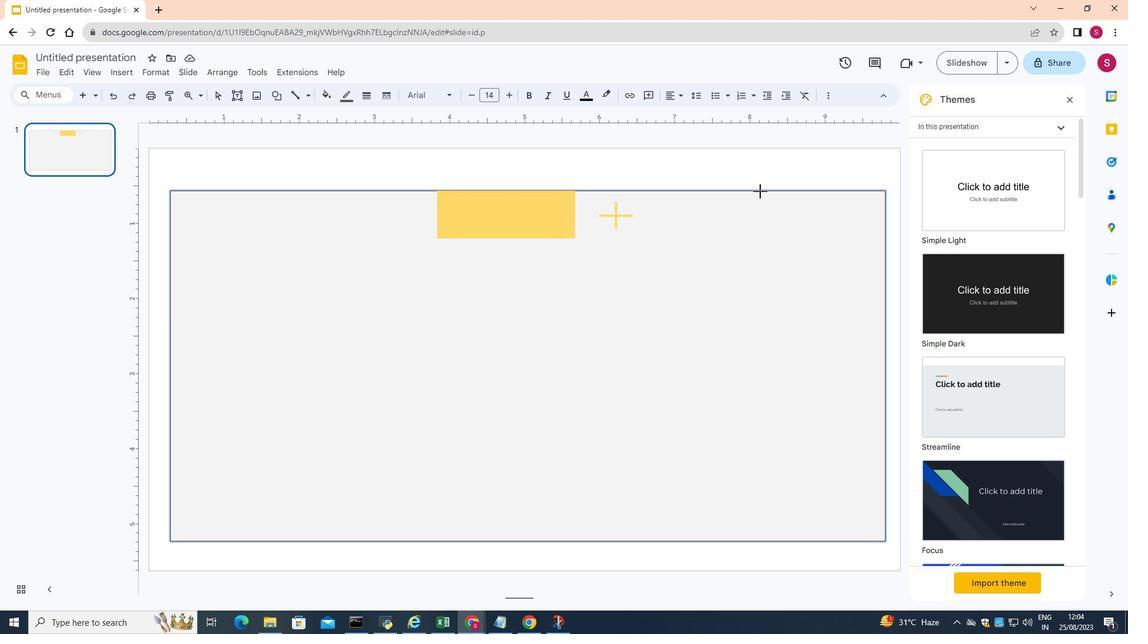 
Action: Mouse pressed left at (760, 191)
Screenshot: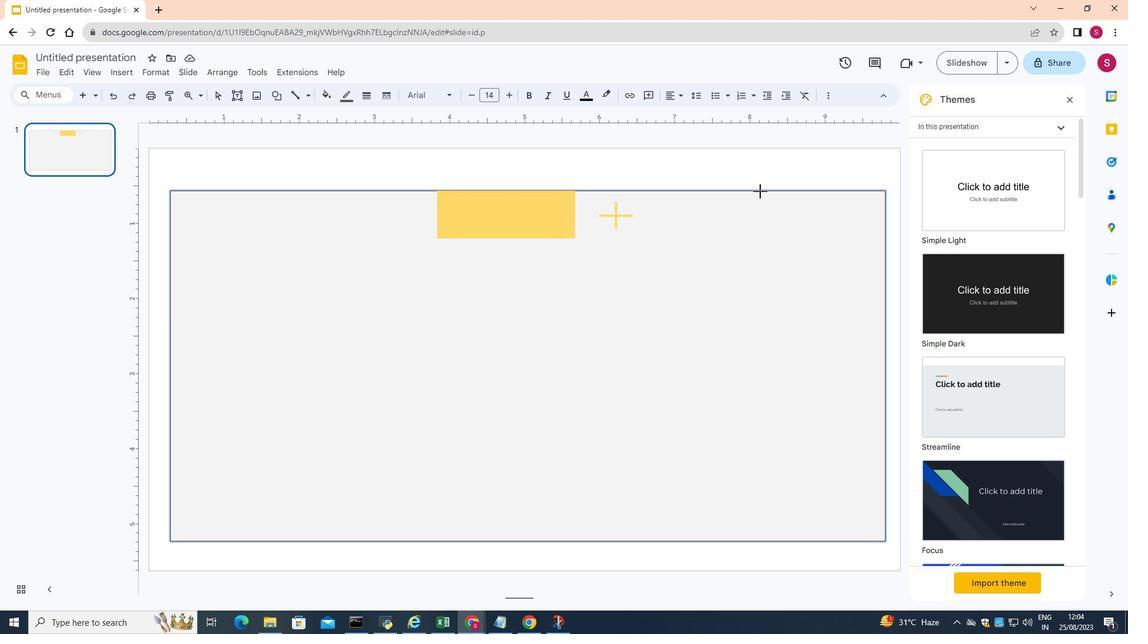 
Action: Mouse moved to (330, 96)
Screenshot: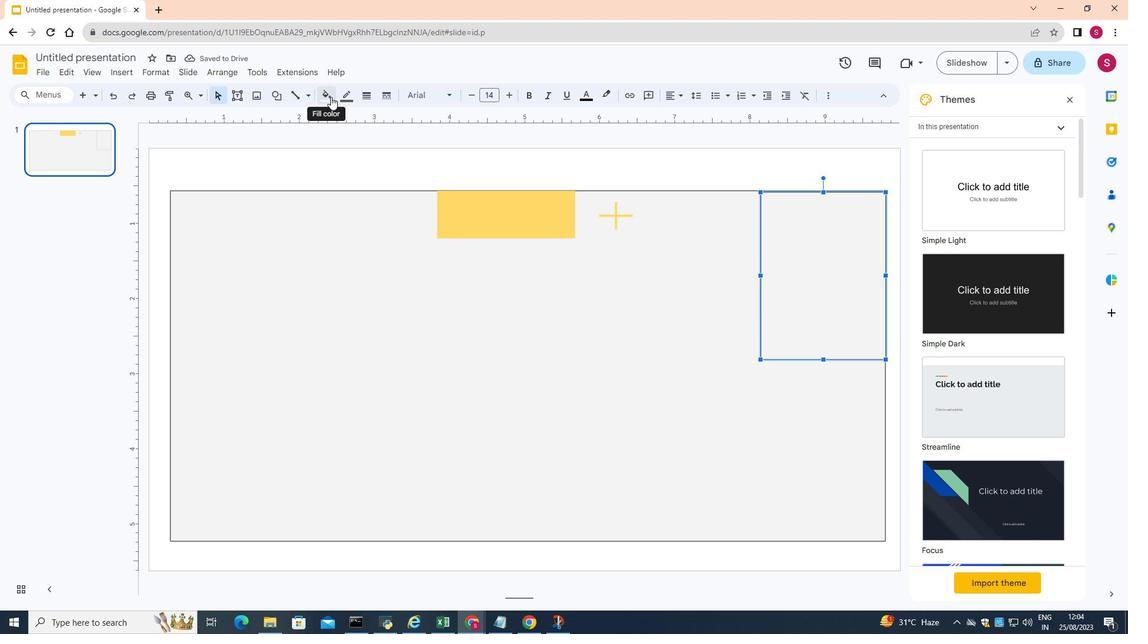 
Action: Mouse pressed left at (330, 96)
Screenshot: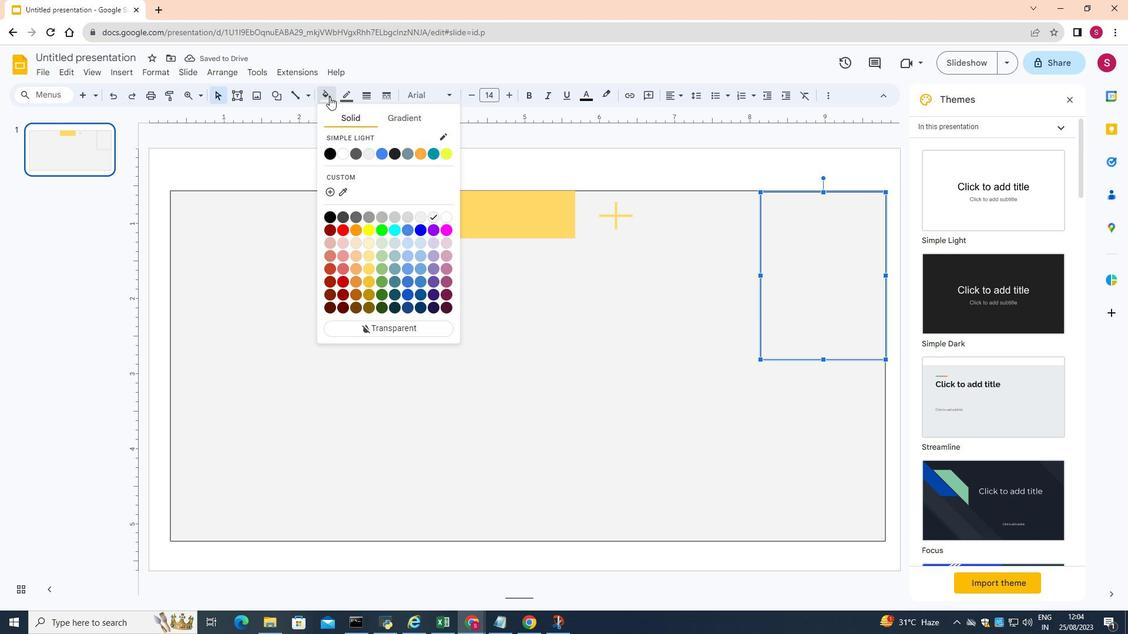 
Action: Mouse moved to (364, 270)
Screenshot: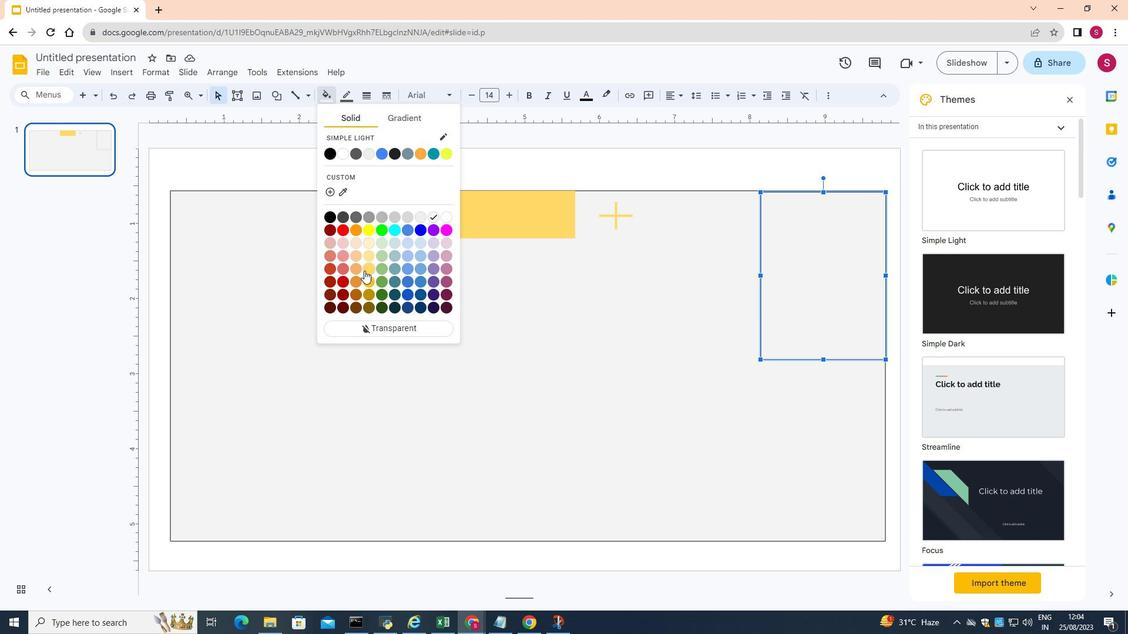 
Action: Mouse pressed left at (364, 270)
Screenshot: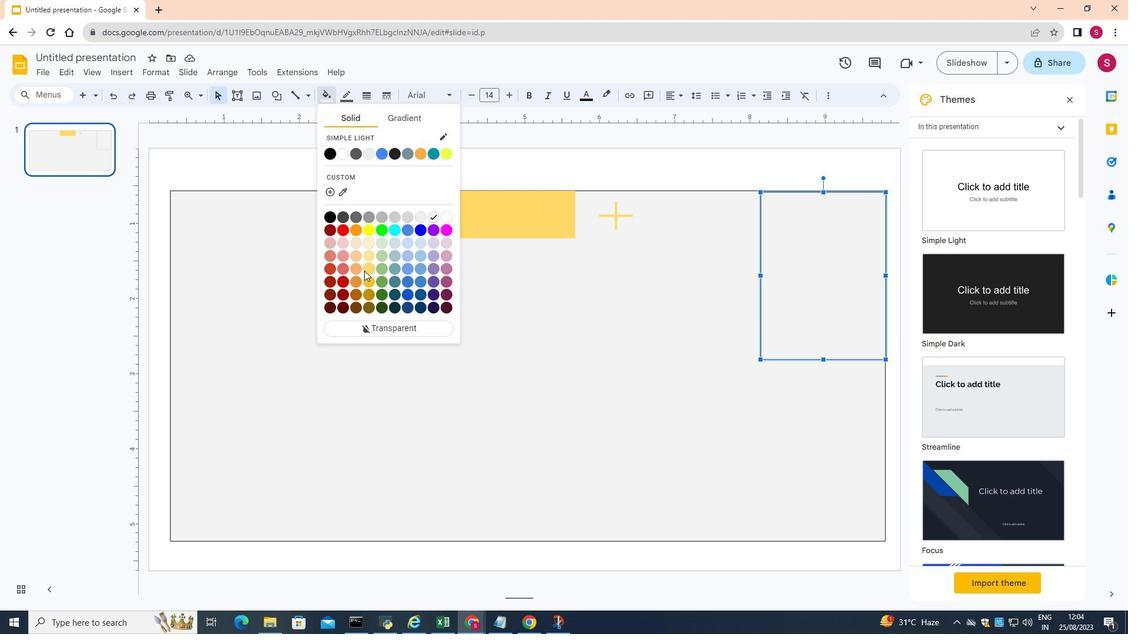 
Action: Mouse moved to (348, 91)
Screenshot: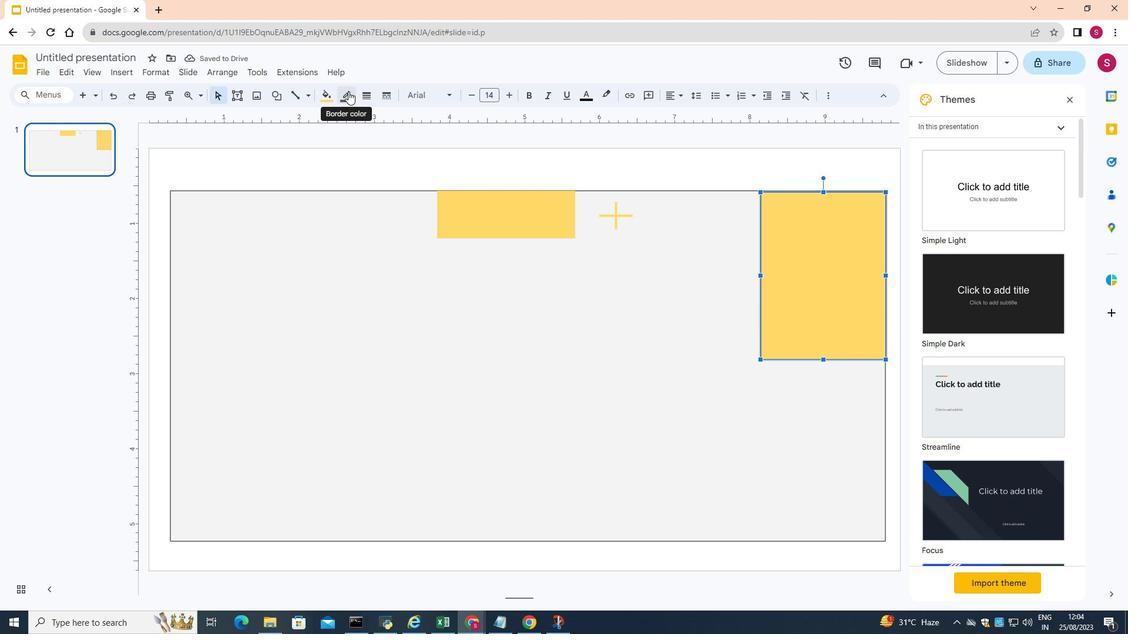 
Action: Mouse pressed left at (348, 91)
Screenshot: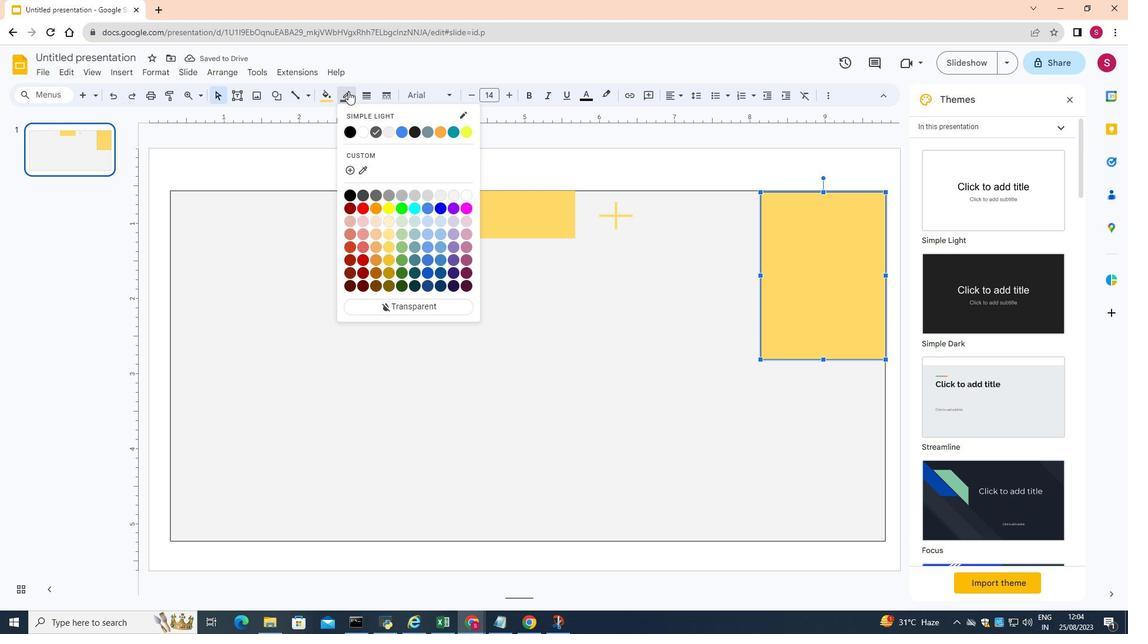 
Action: Mouse moved to (407, 305)
Screenshot: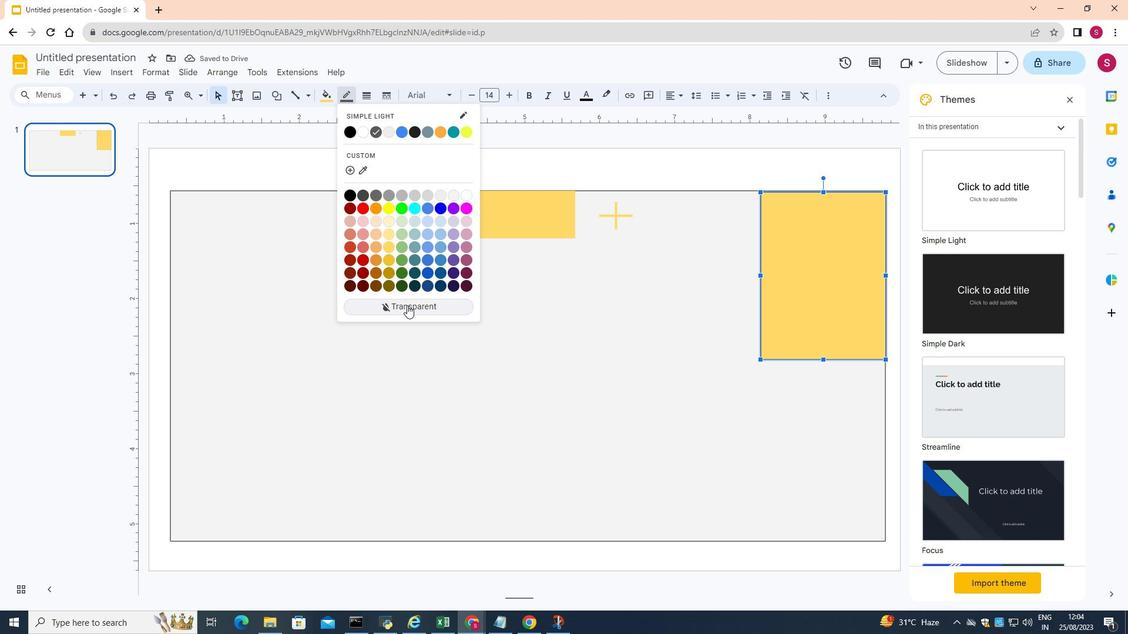 
Action: Mouse pressed left at (407, 305)
Screenshot: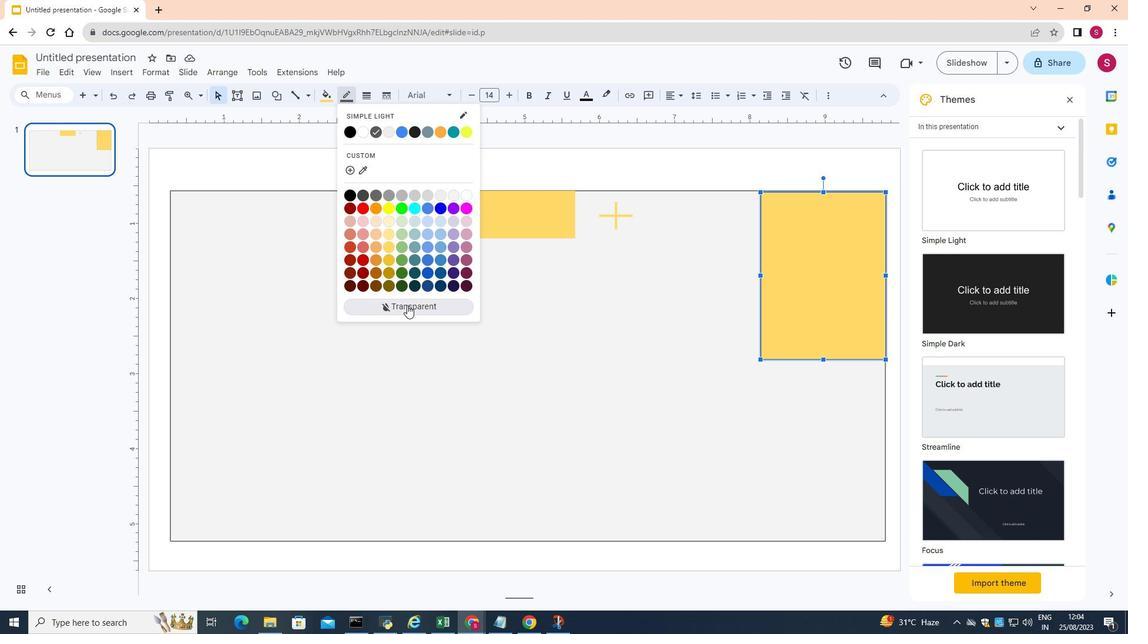 
Action: Mouse moved to (566, 360)
Screenshot: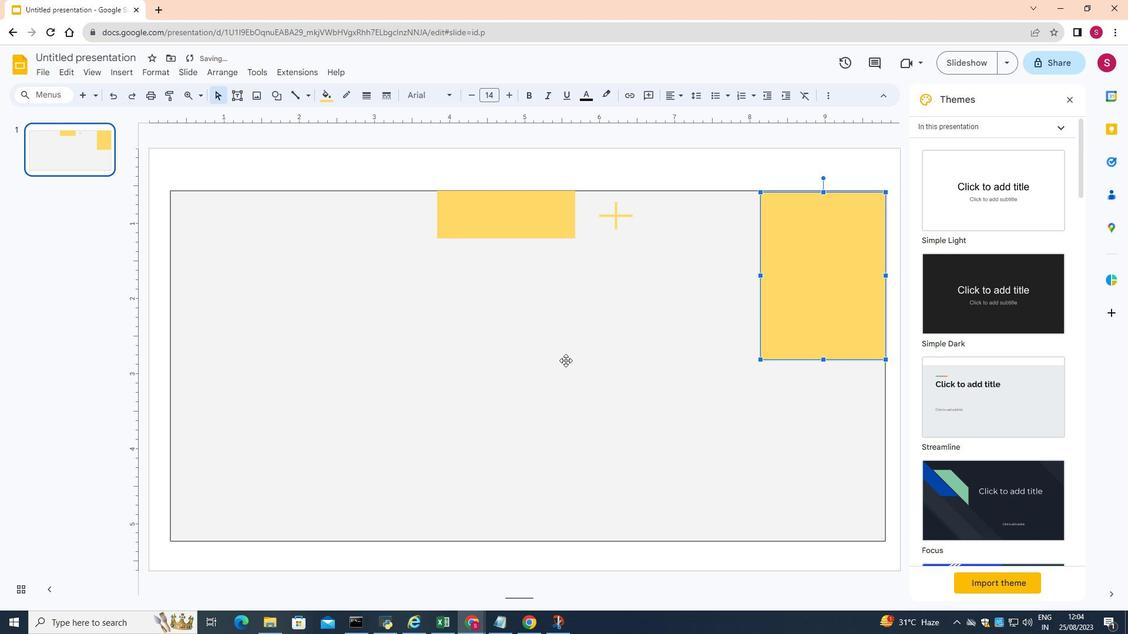 
Action: Mouse pressed left at (566, 360)
Screenshot: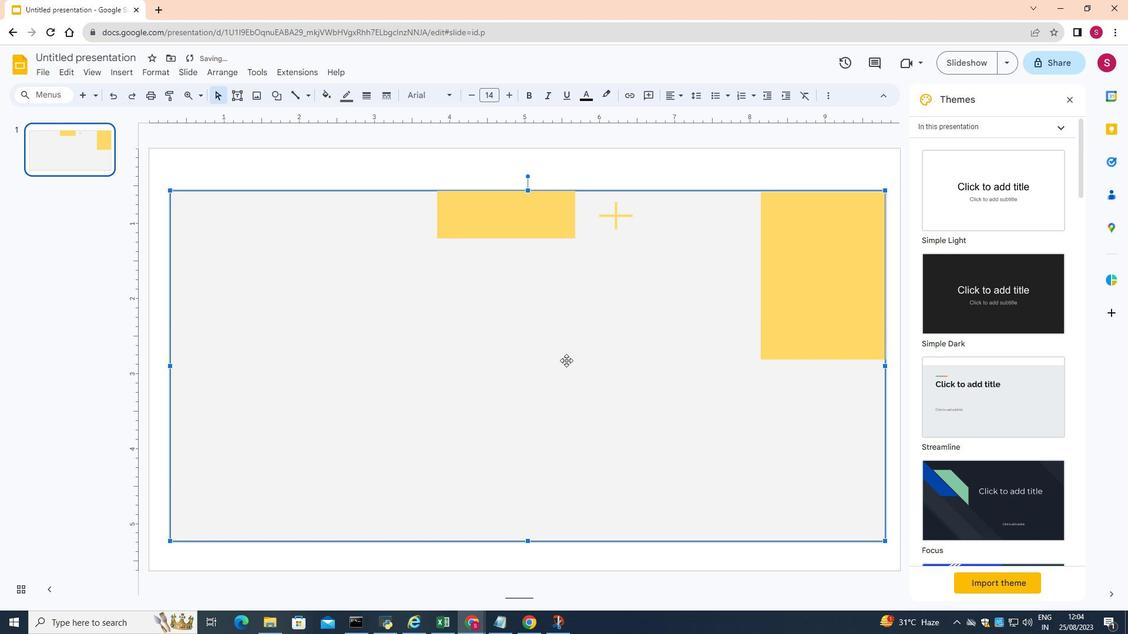 
Action: Mouse moved to (637, 335)
Screenshot: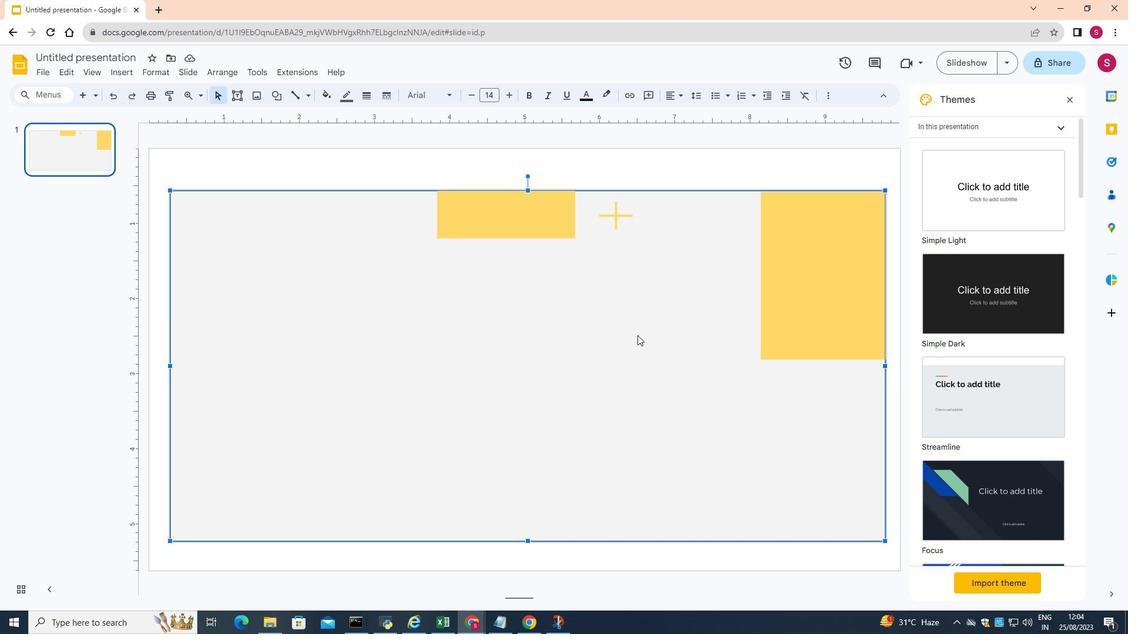 
Action: Mouse pressed left at (637, 335)
Screenshot: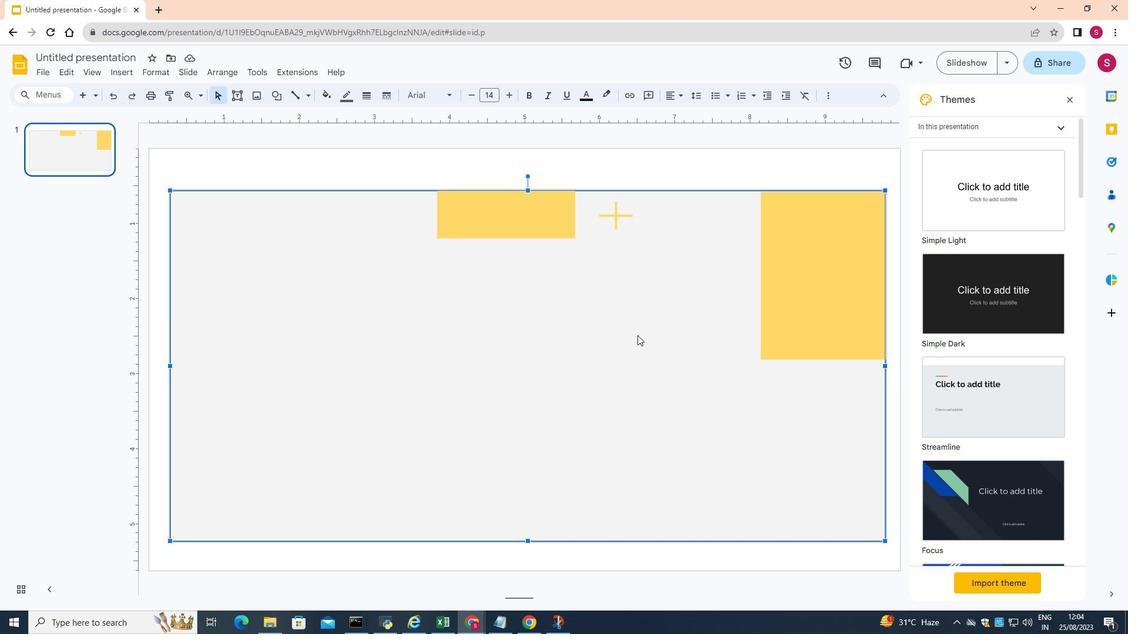 
Action: Mouse moved to (128, 72)
Screenshot: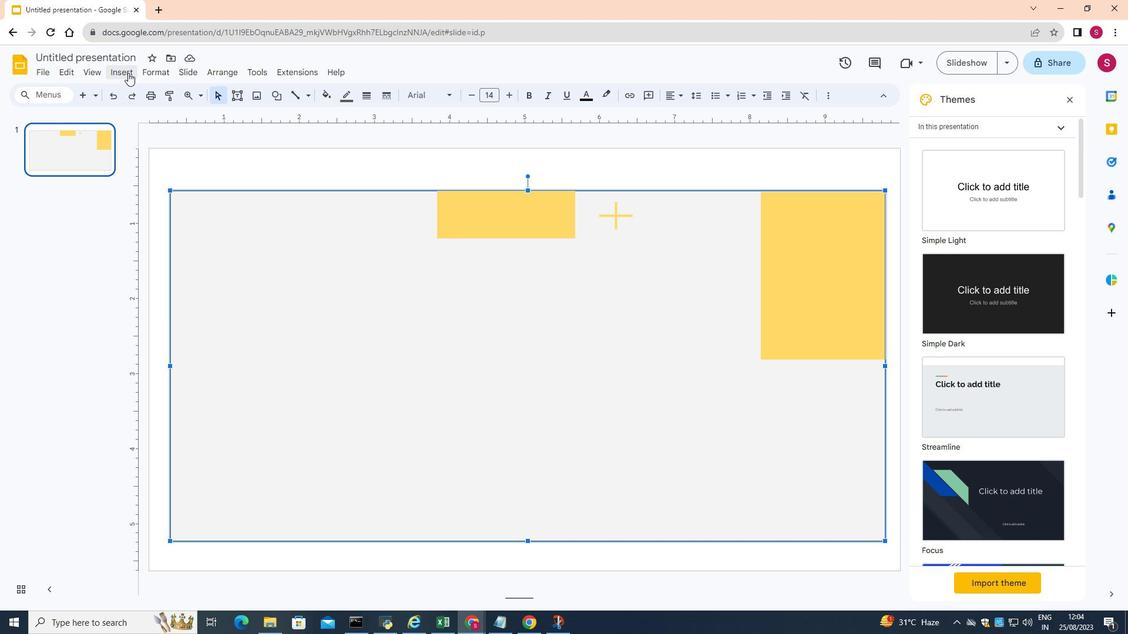 
Action: Mouse pressed left at (128, 72)
Screenshot: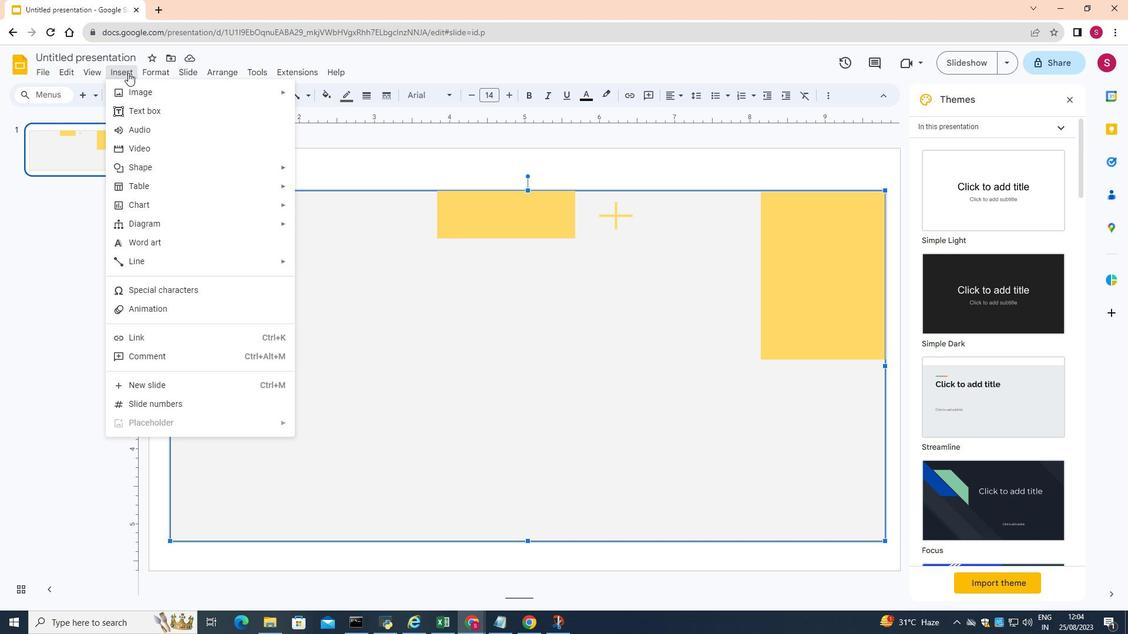 
Action: Mouse moved to (350, 166)
Screenshot: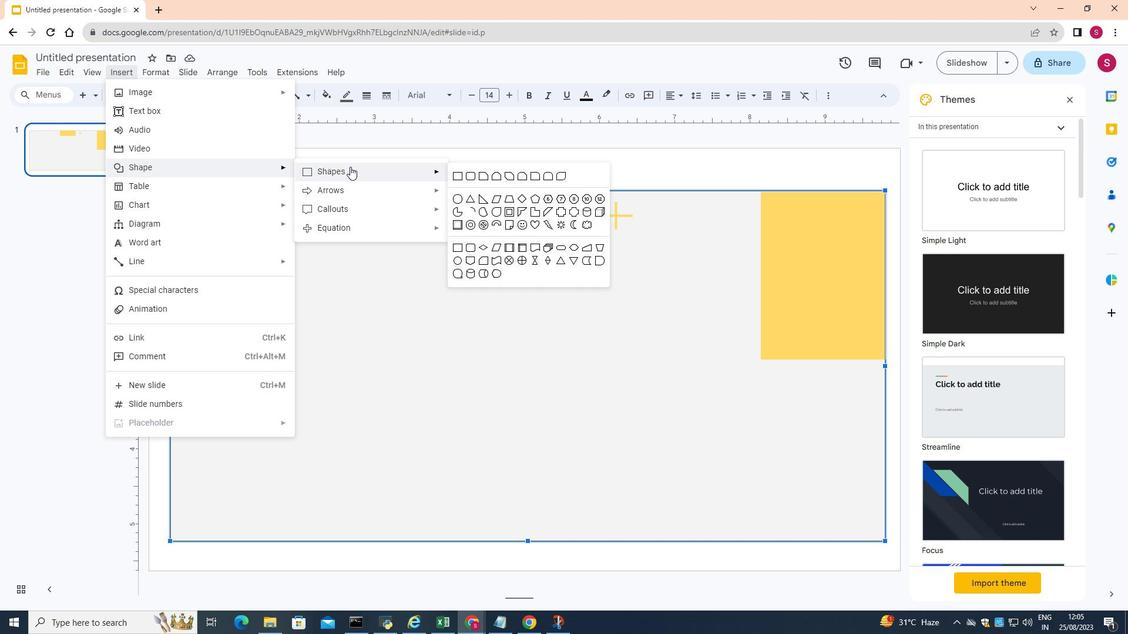 
Action: Mouse pressed left at (350, 166)
Screenshot: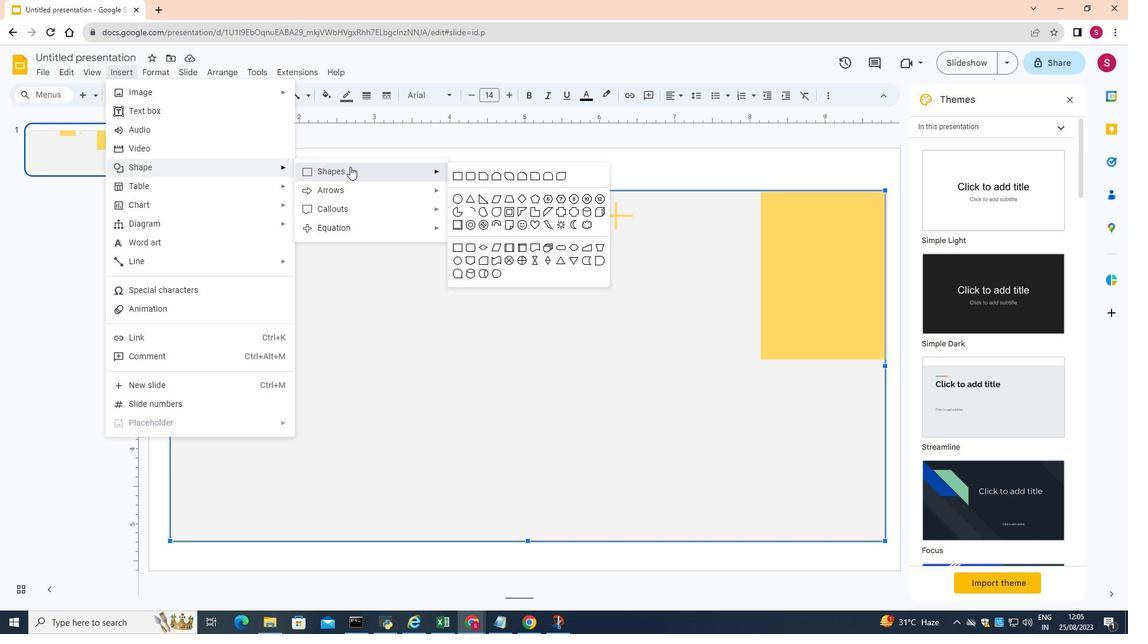 
Action: Mouse moved to (457, 199)
Screenshot: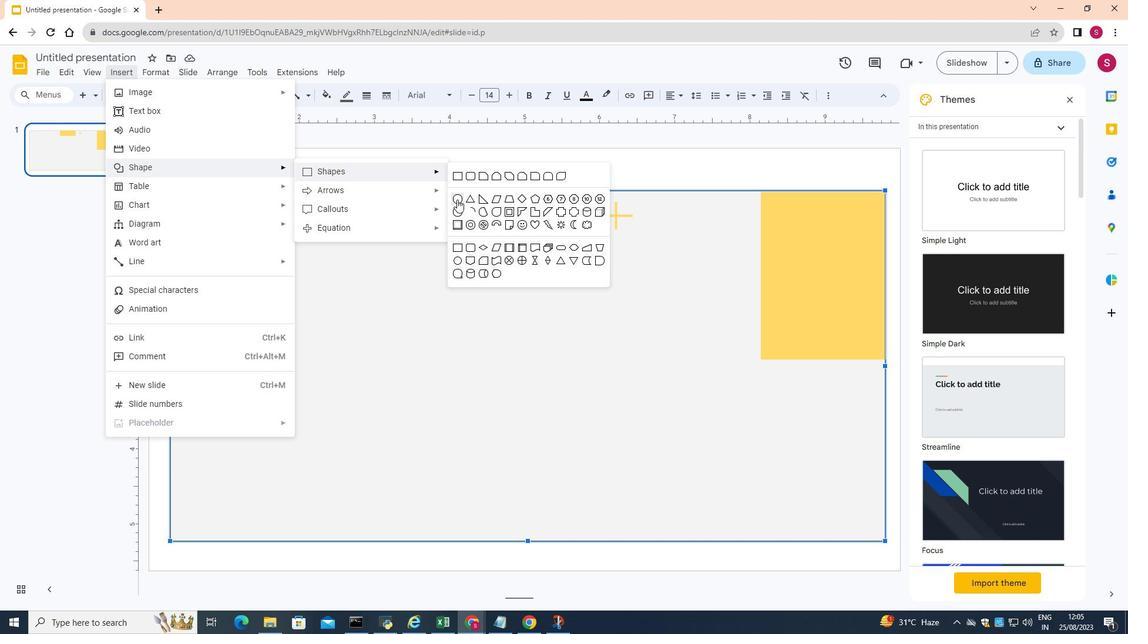 
Action: Mouse pressed left at (457, 199)
Screenshot: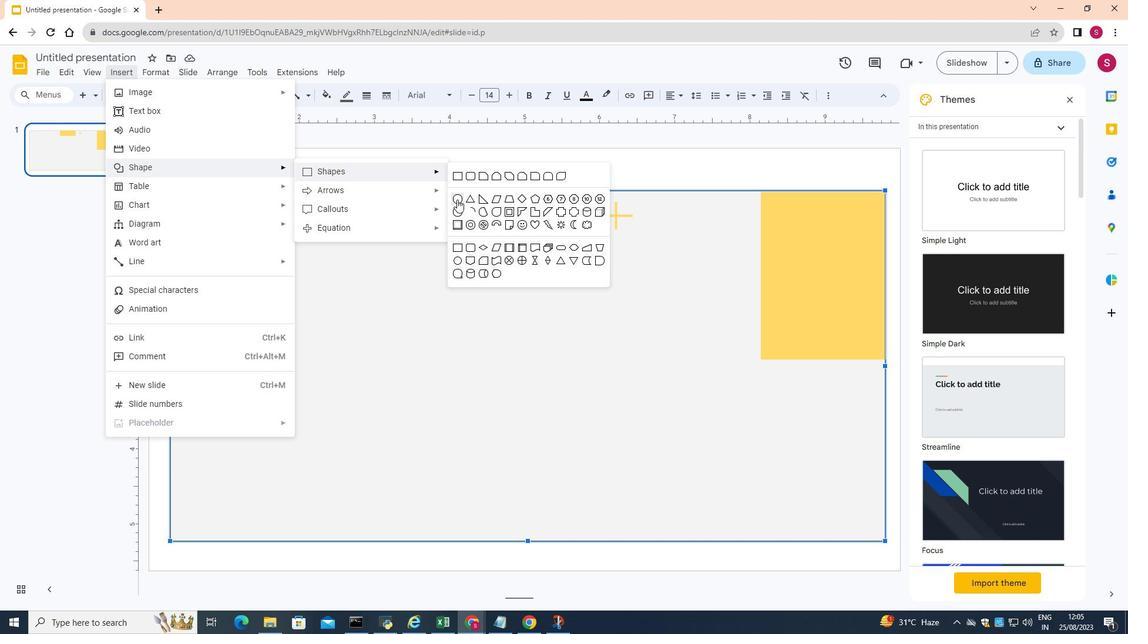 
Action: Mouse moved to (630, 261)
Screenshot: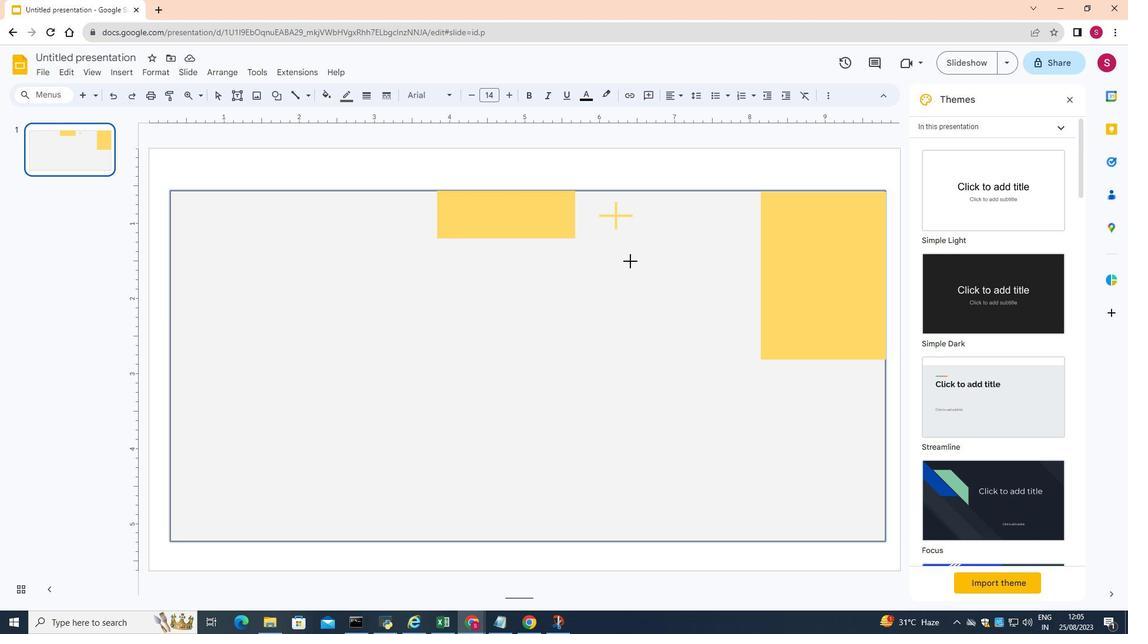 
Action: Mouse pressed left at (630, 261)
Screenshot: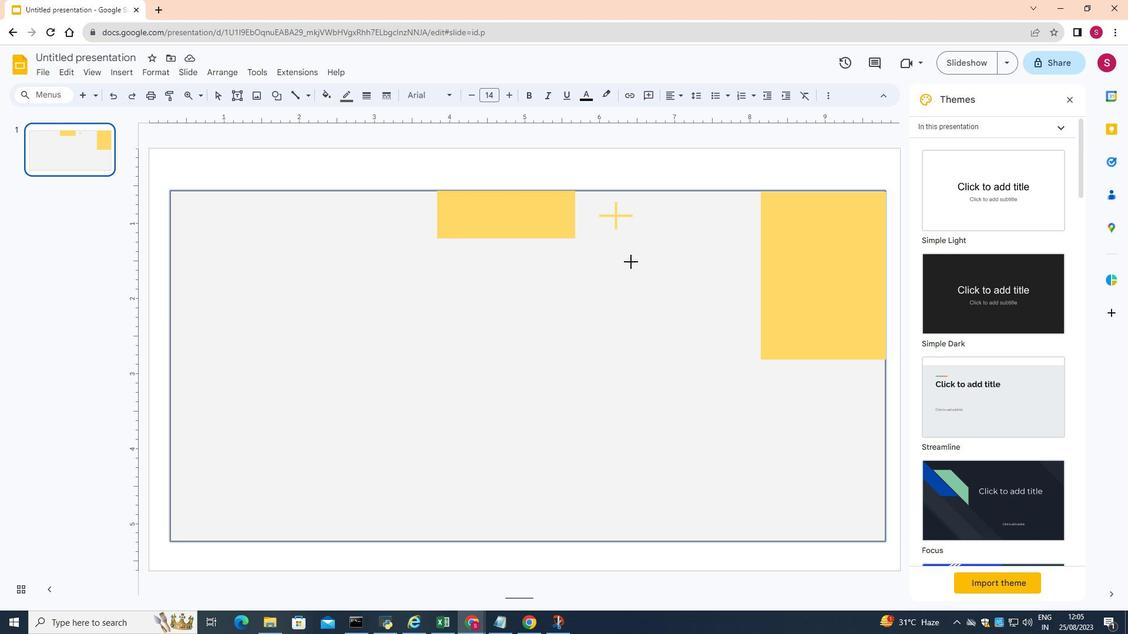 
Action: Mouse moved to (626, 260)
Screenshot: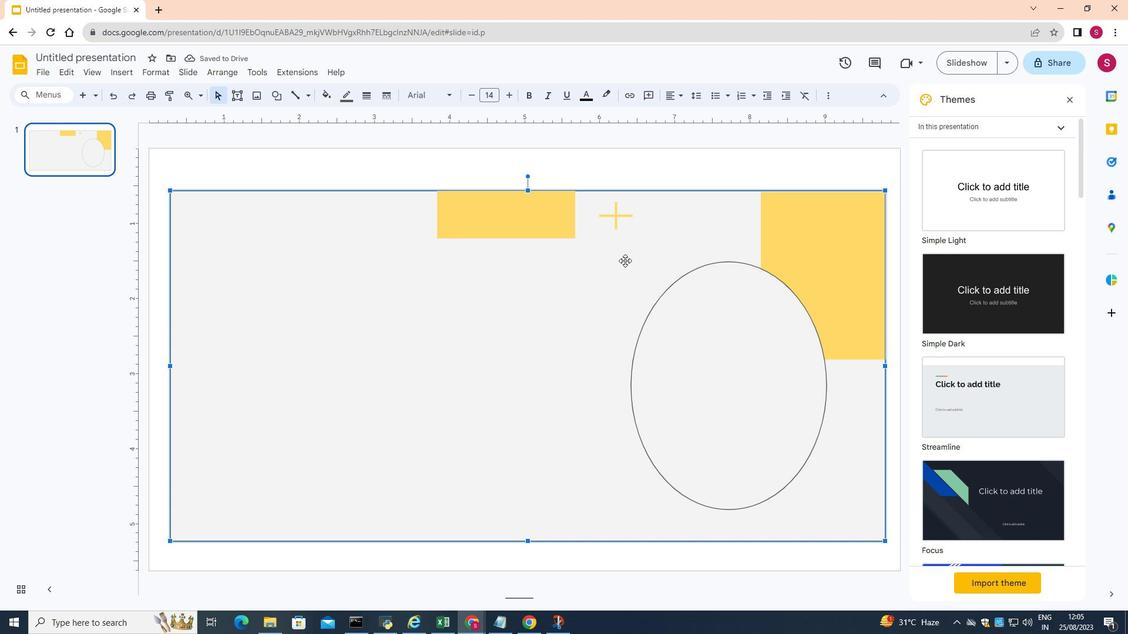 
Action: Mouse pressed left at (626, 260)
Screenshot: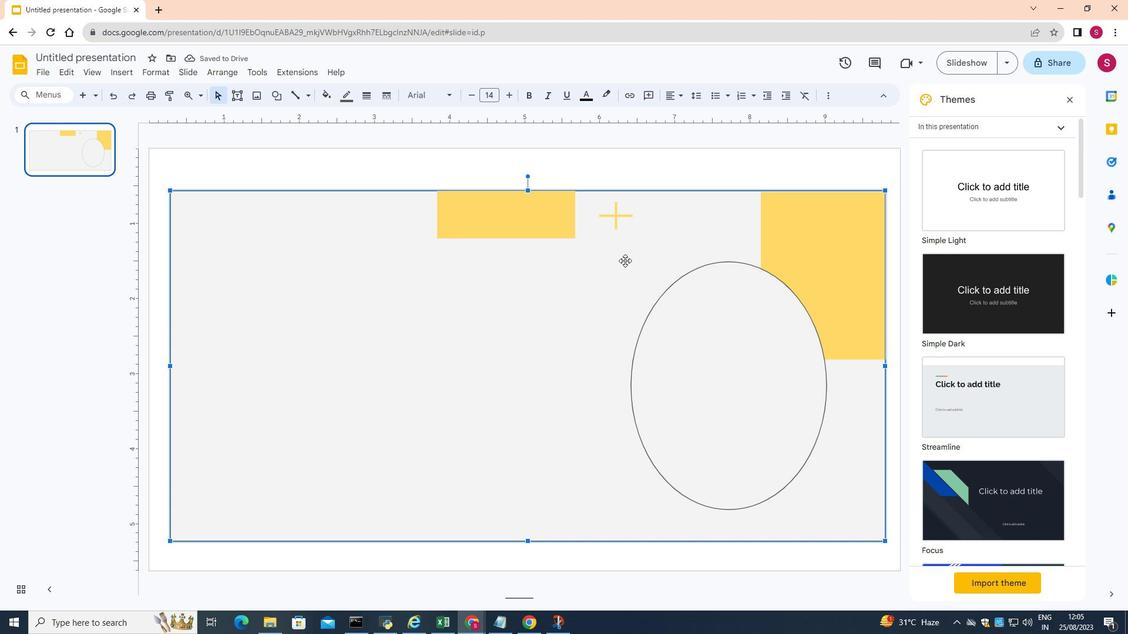 
Action: Mouse moved to (665, 343)
Screenshot: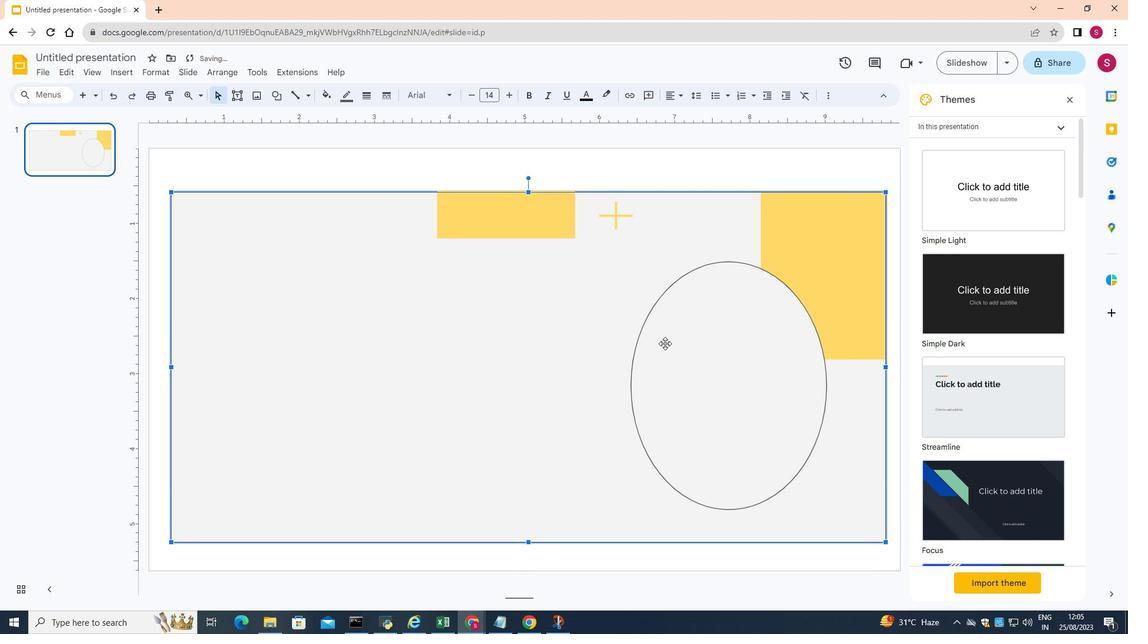
Action: Mouse pressed left at (665, 343)
Screenshot: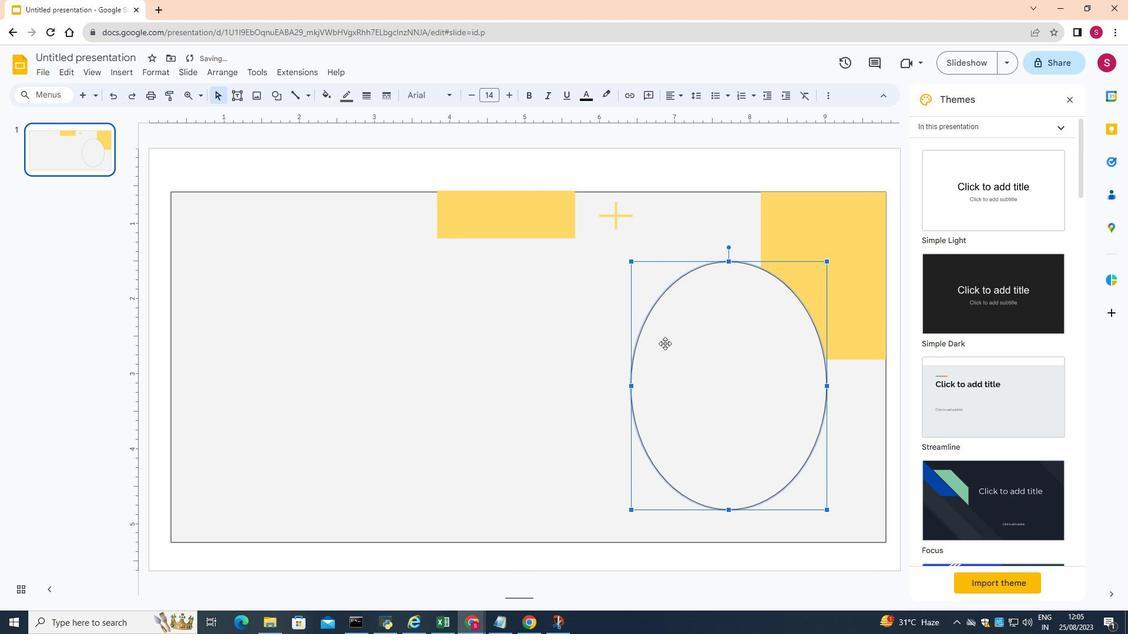 
Action: Mouse moved to (632, 261)
Screenshot: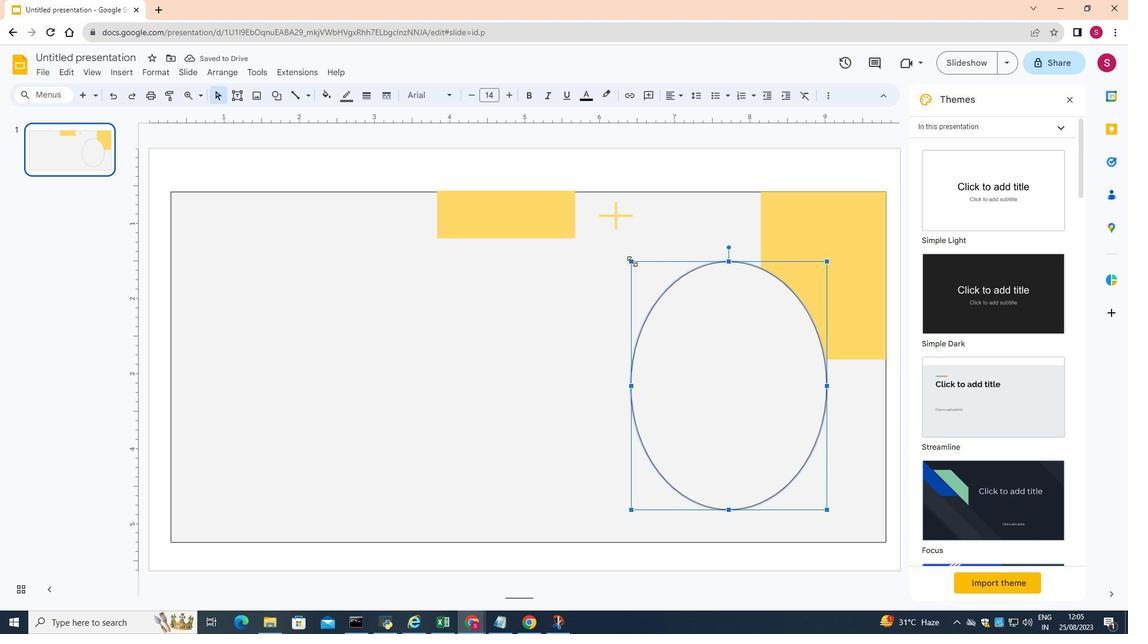 
Action: Mouse pressed left at (632, 261)
Screenshot: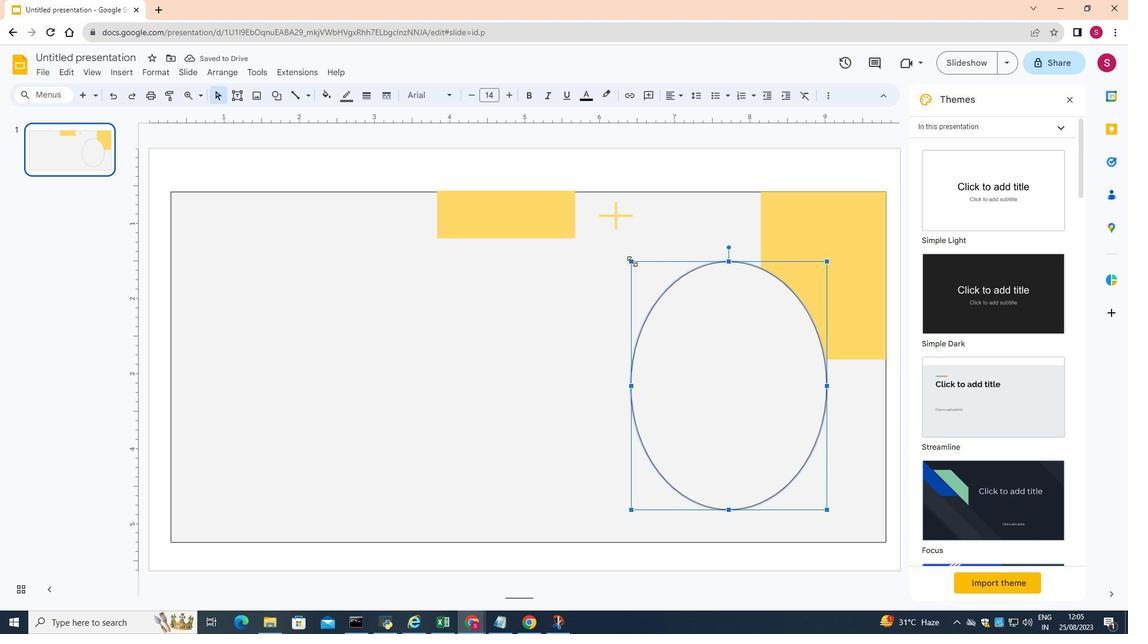 
Action: Mouse moved to (575, 377)
Screenshot: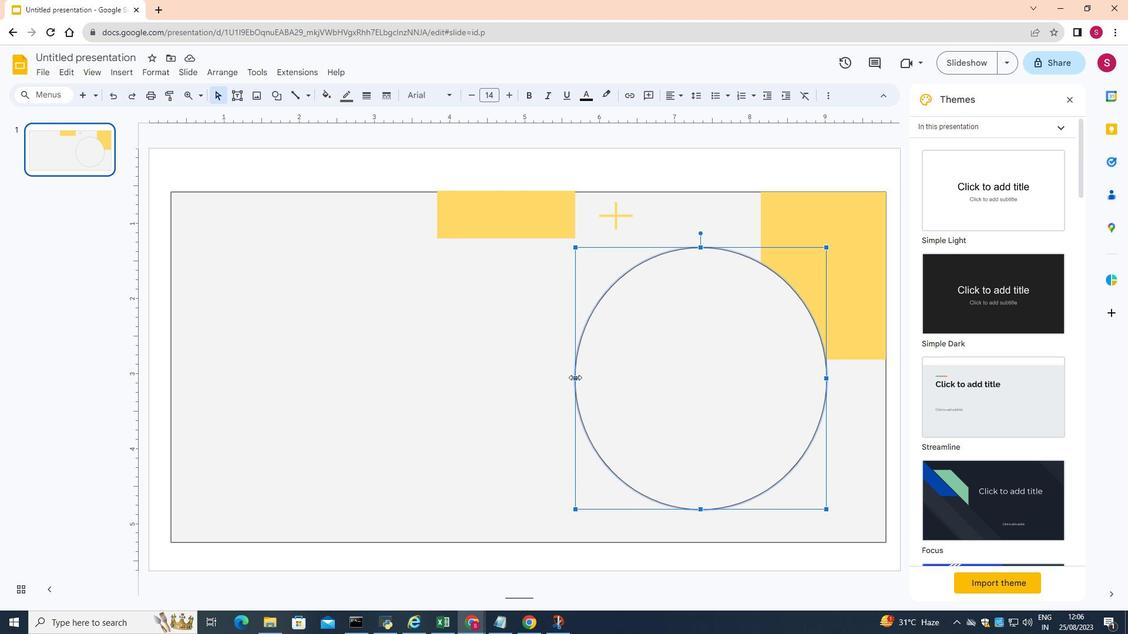 
Action: Mouse pressed left at (575, 377)
Screenshot: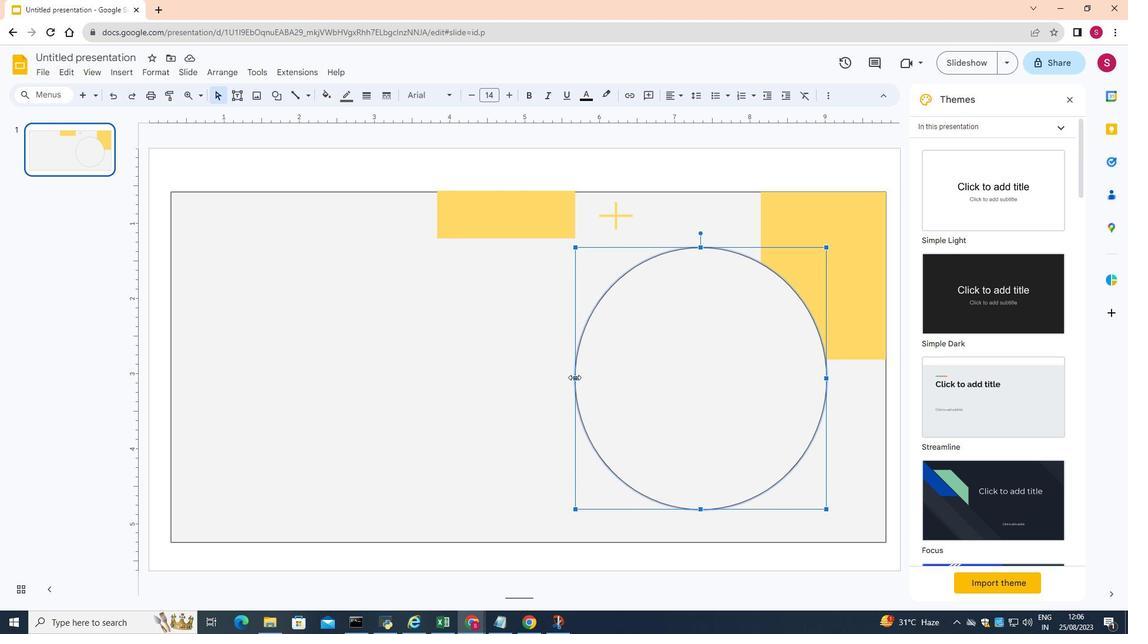 
Action: Mouse moved to (685, 508)
Screenshot: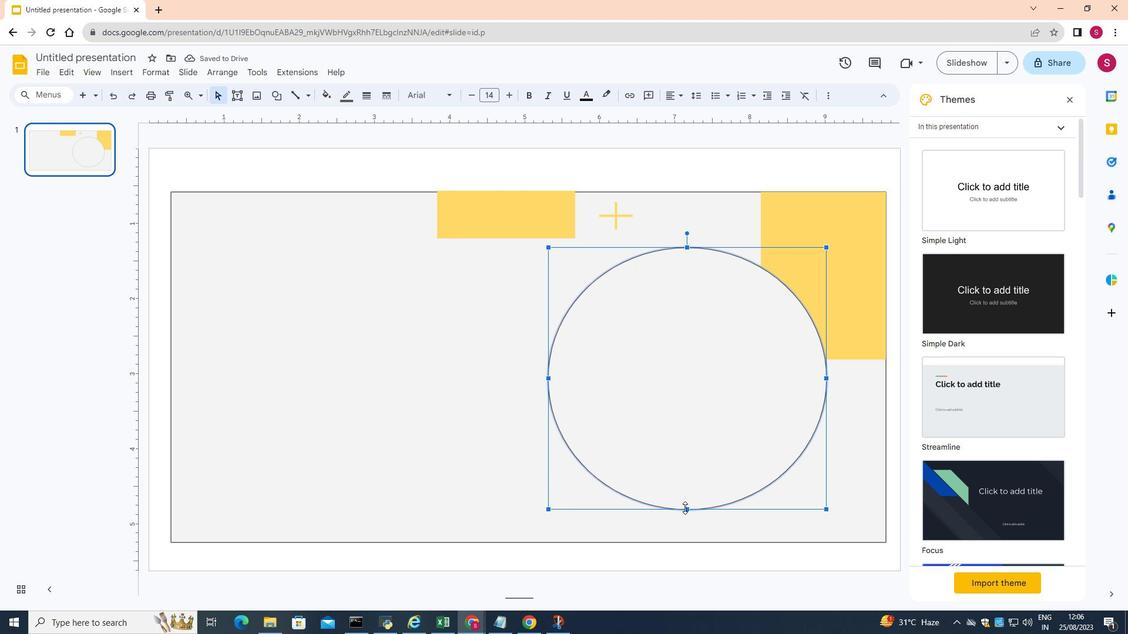 
Action: Mouse pressed left at (685, 508)
Screenshot: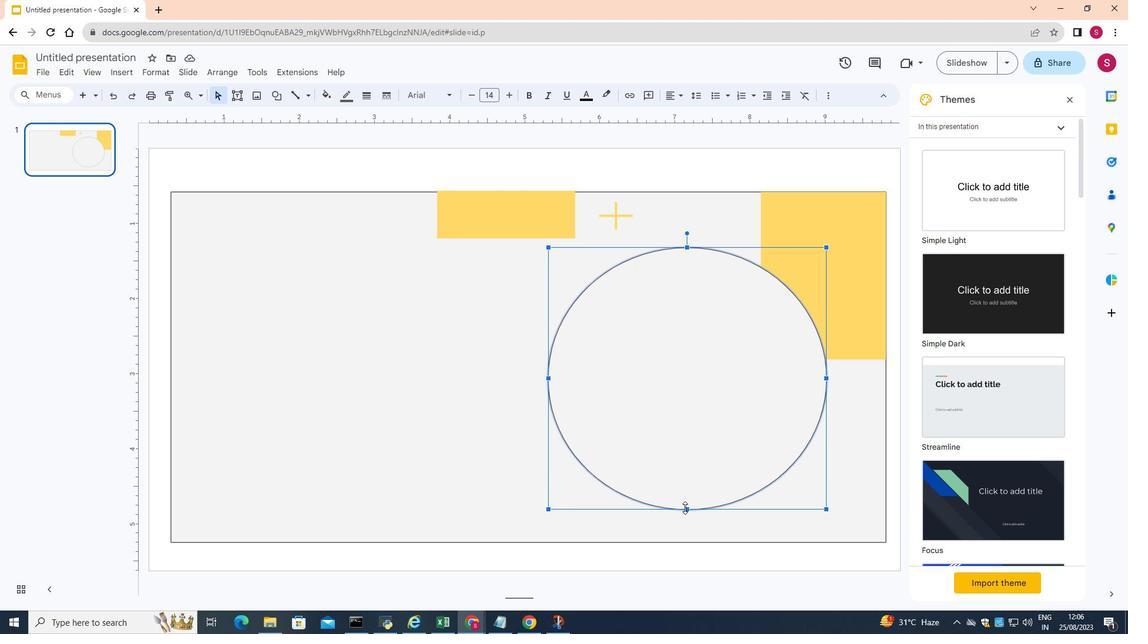 
Action: Mouse moved to (688, 380)
Screenshot: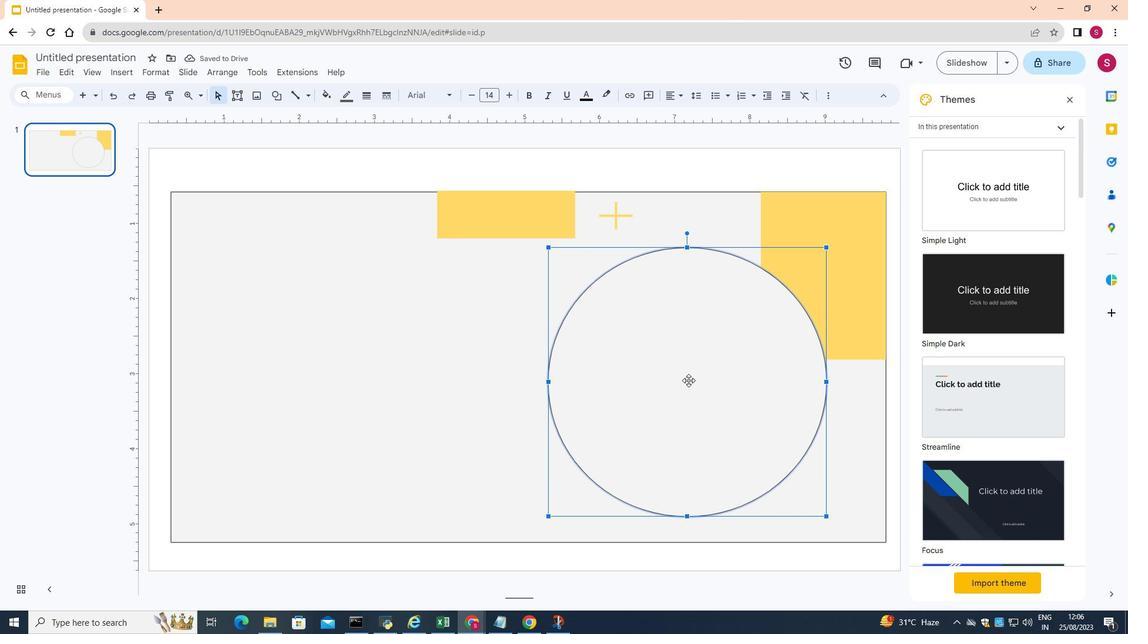 
Action: Mouse pressed left at (688, 380)
Screenshot: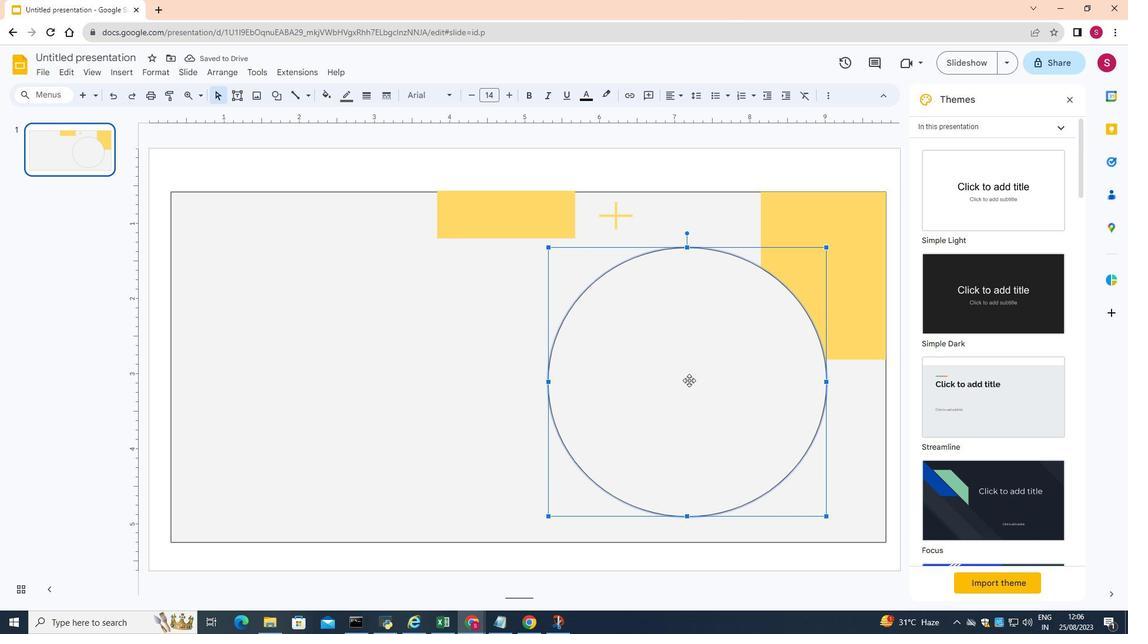 
Action: Mouse moved to (381, 366)
Screenshot: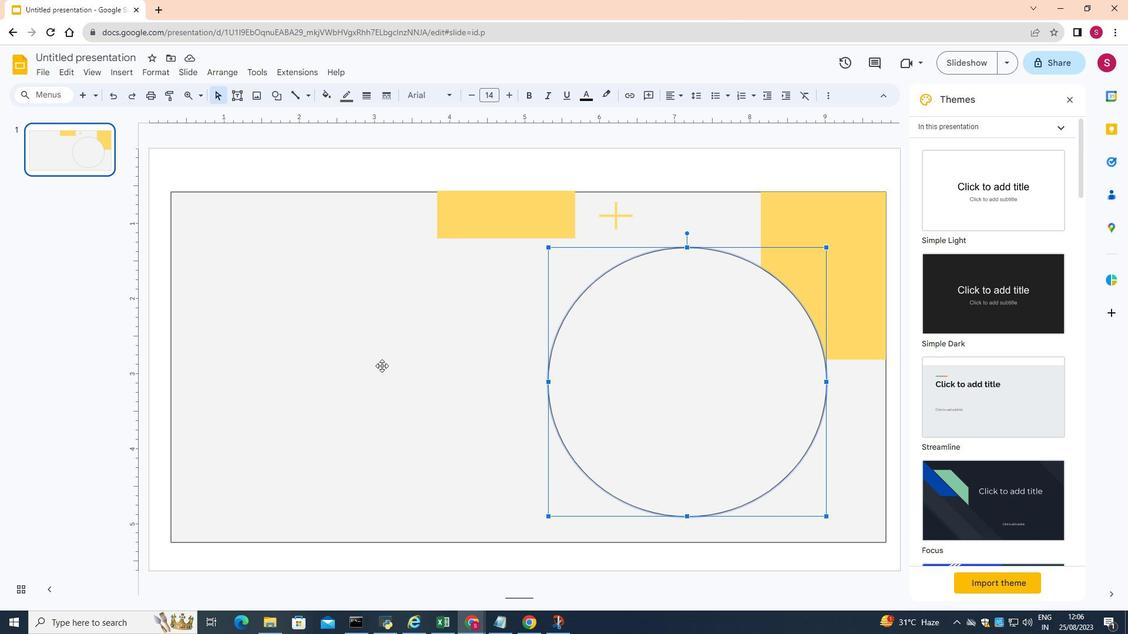 
Action: Mouse pressed left at (381, 366)
Screenshot: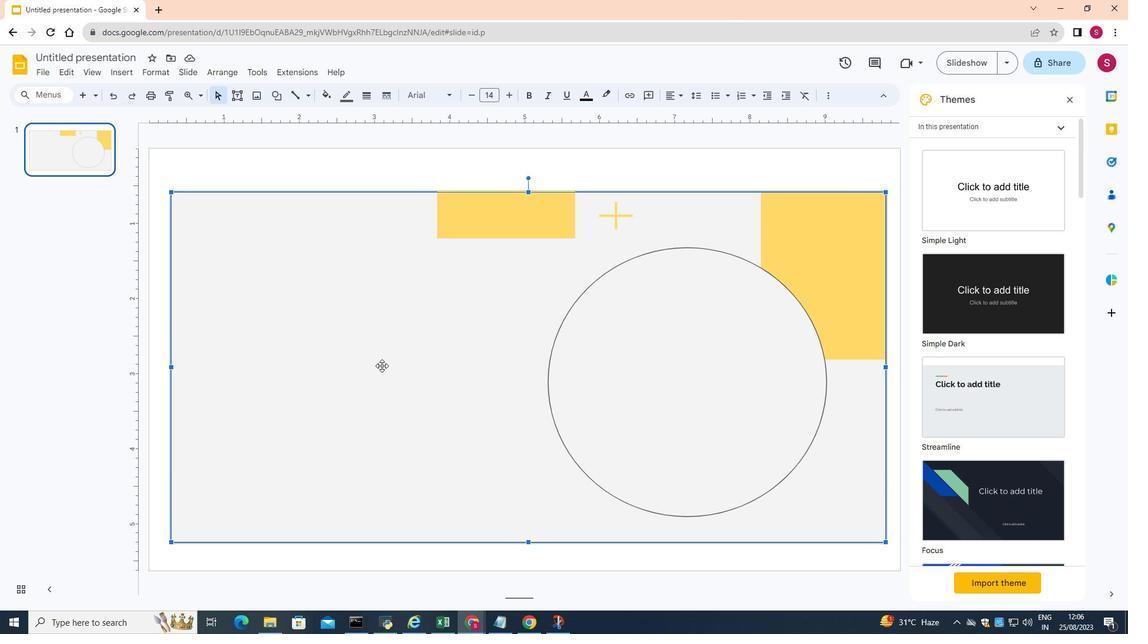 
Action: Mouse moved to (749, 424)
Screenshot: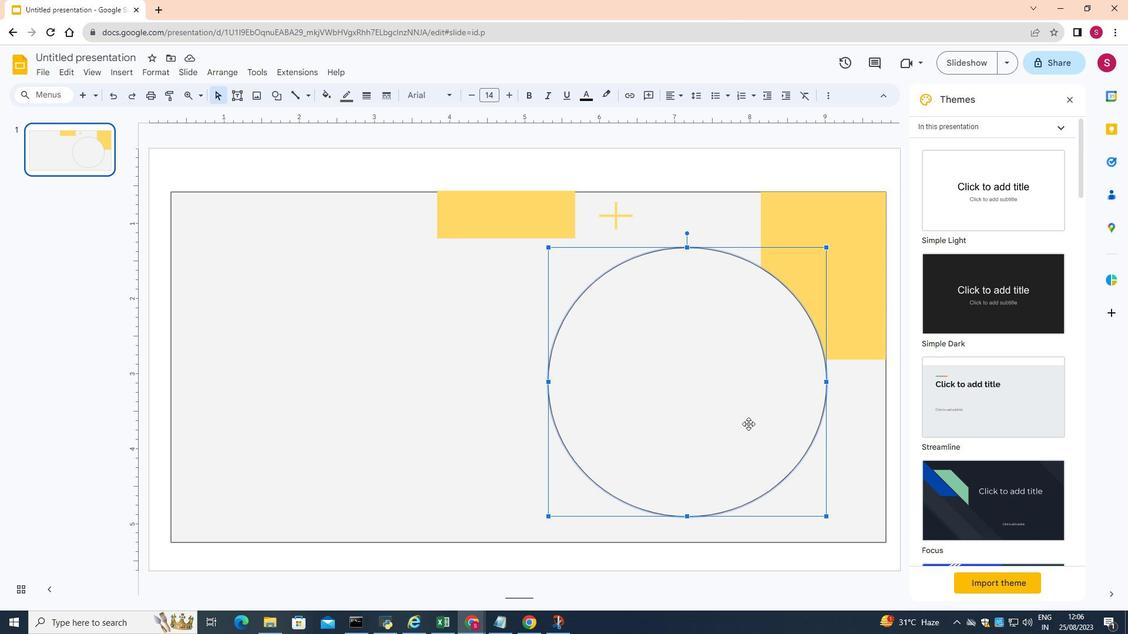 
Action: Mouse pressed left at (749, 424)
Screenshot: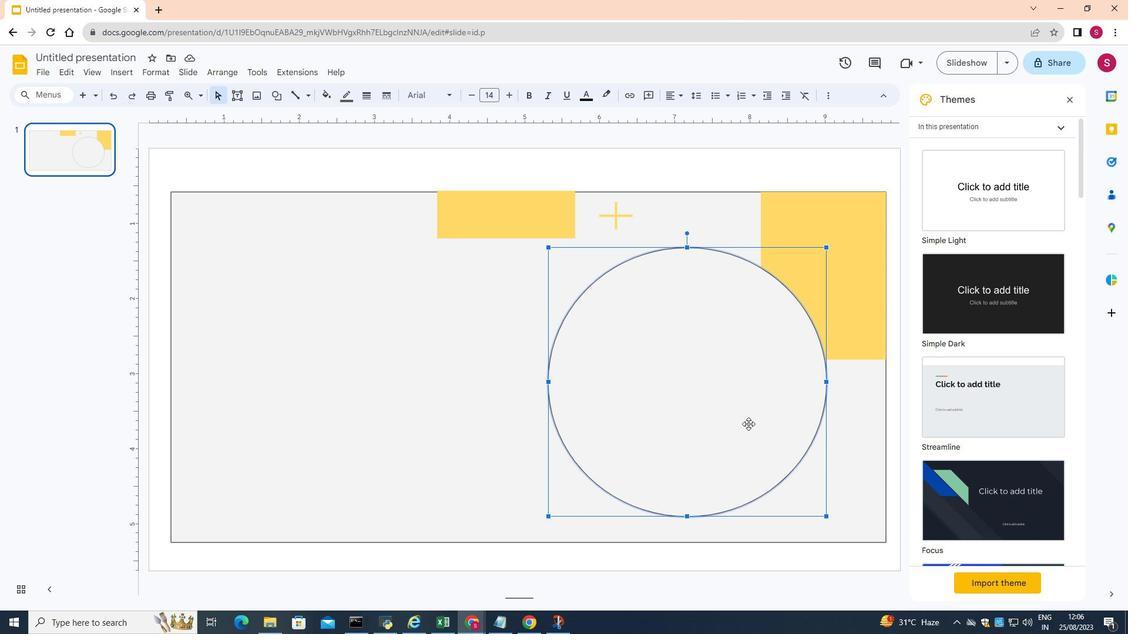 
Action: Mouse moved to (347, 92)
Screenshot: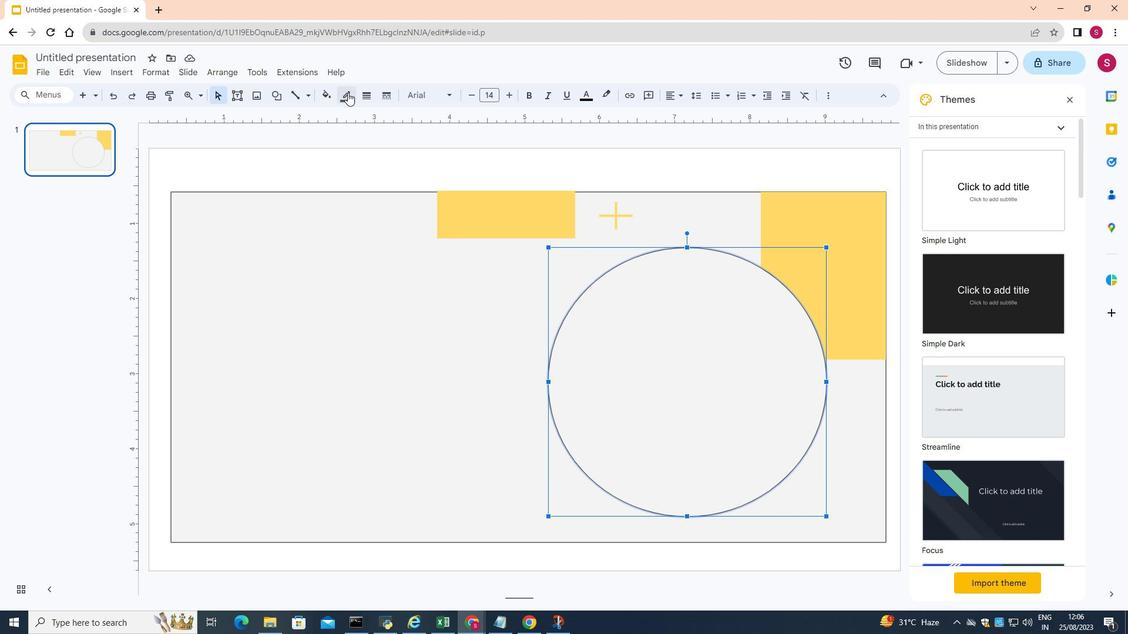 
Action: Mouse pressed left at (347, 92)
Screenshot: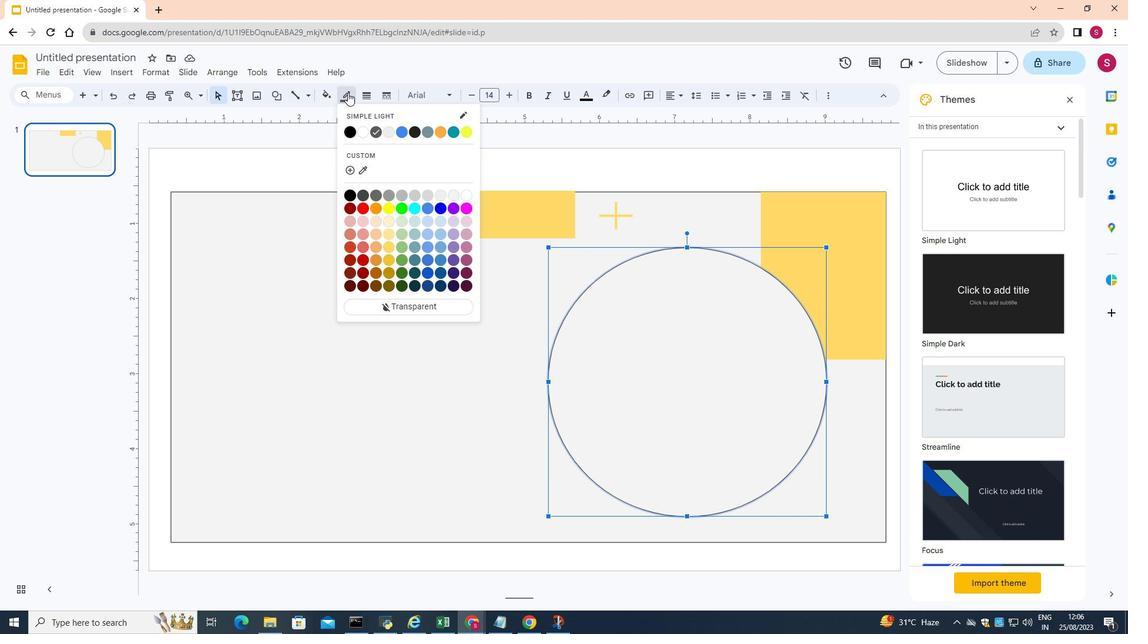 
Action: Mouse moved to (425, 305)
Screenshot: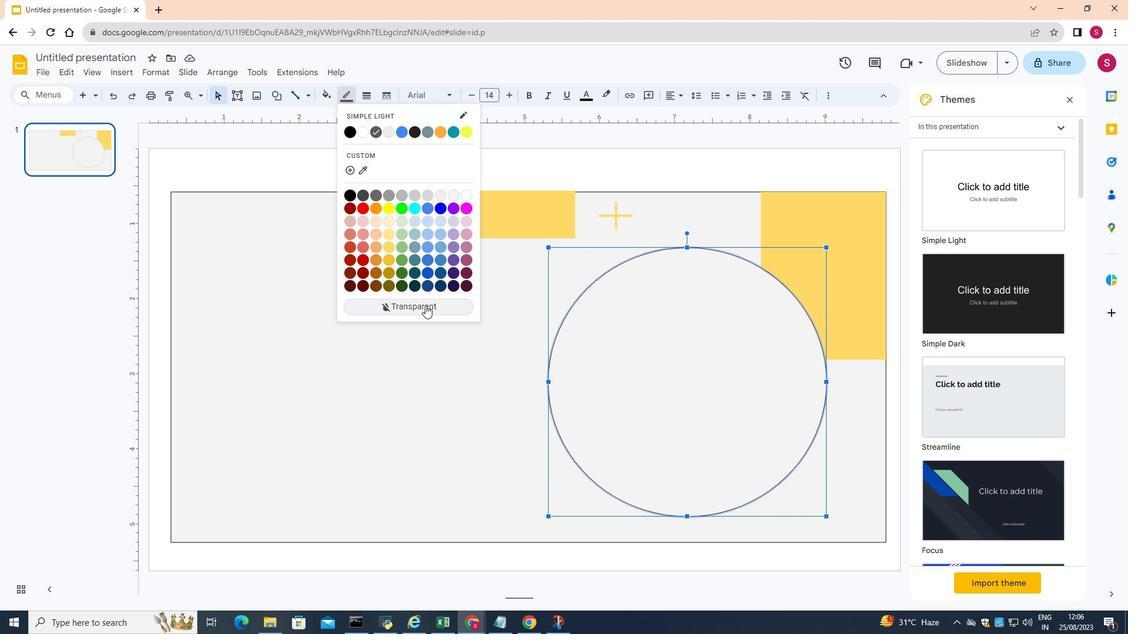 
Action: Mouse pressed left at (425, 305)
Screenshot: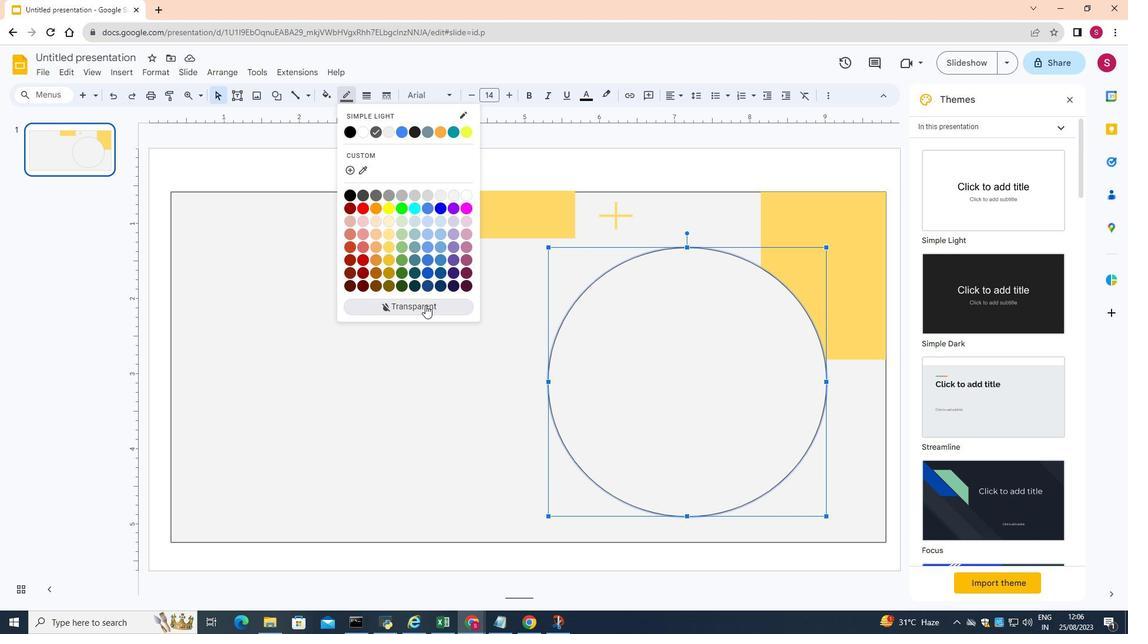 
Action: Mouse moved to (111, 68)
Screenshot: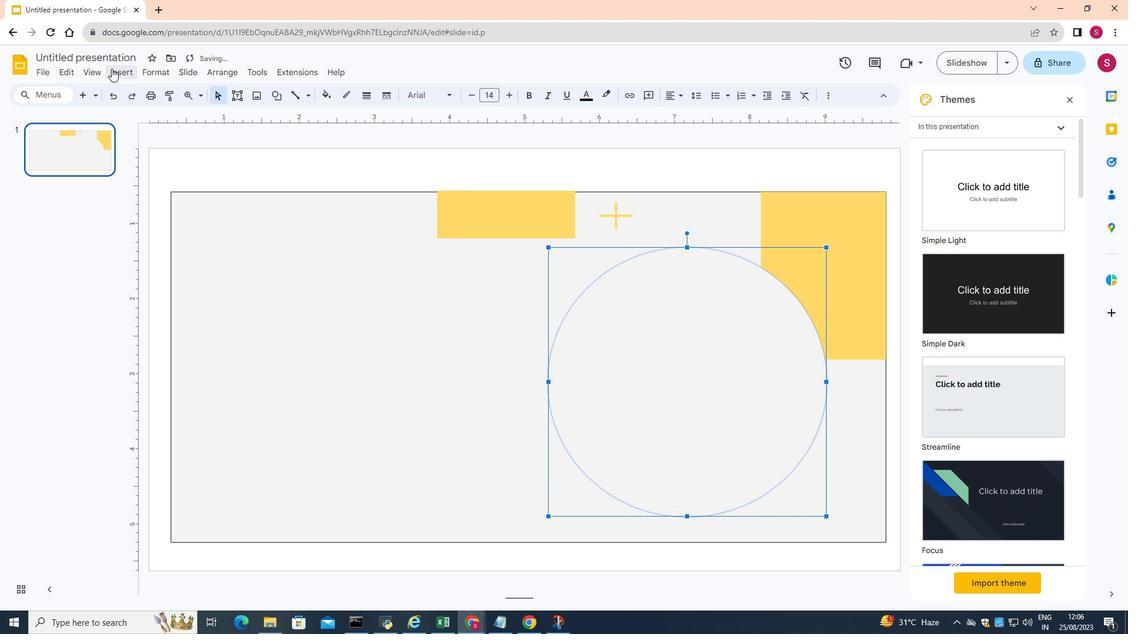 
Action: Mouse pressed left at (111, 68)
Screenshot: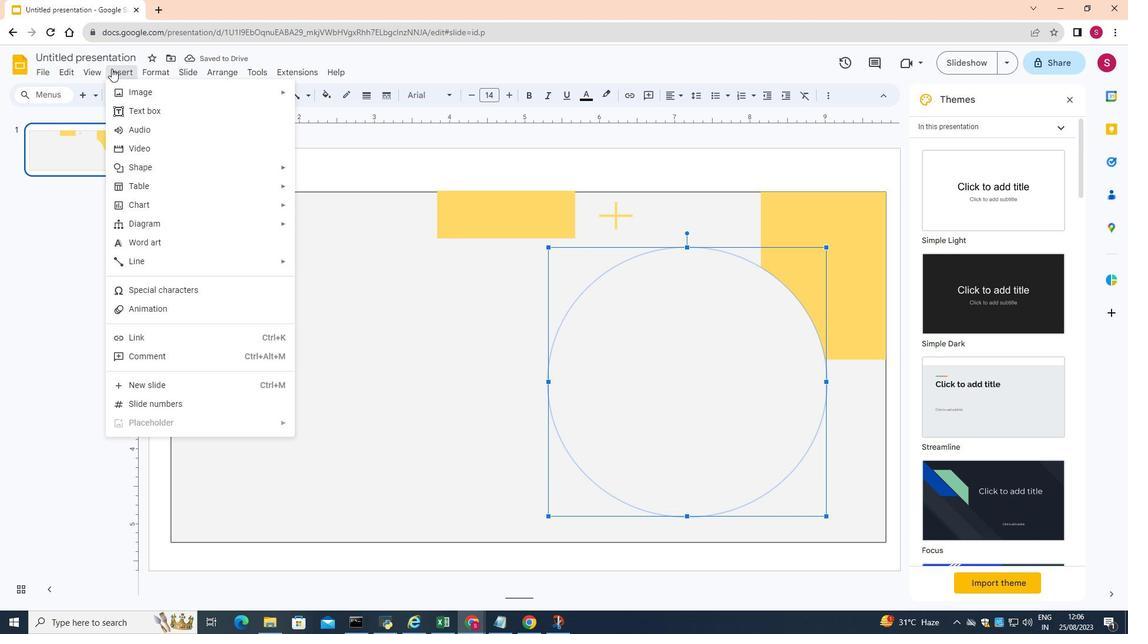 
Action: Mouse moved to (249, 91)
Screenshot: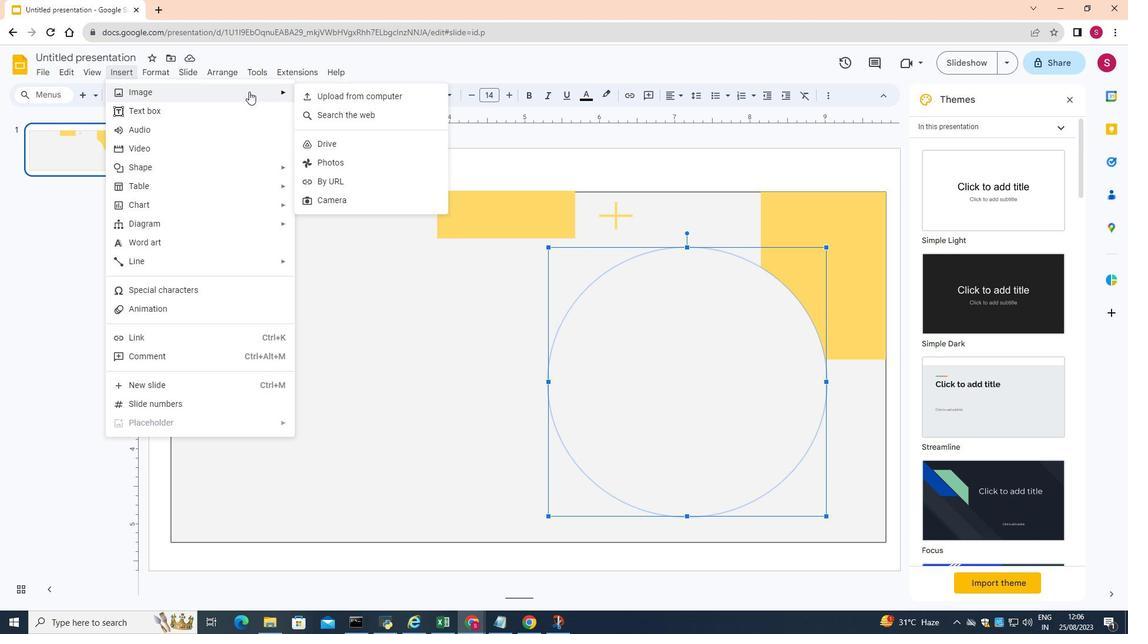 
Action: Mouse pressed left at (249, 91)
Screenshot: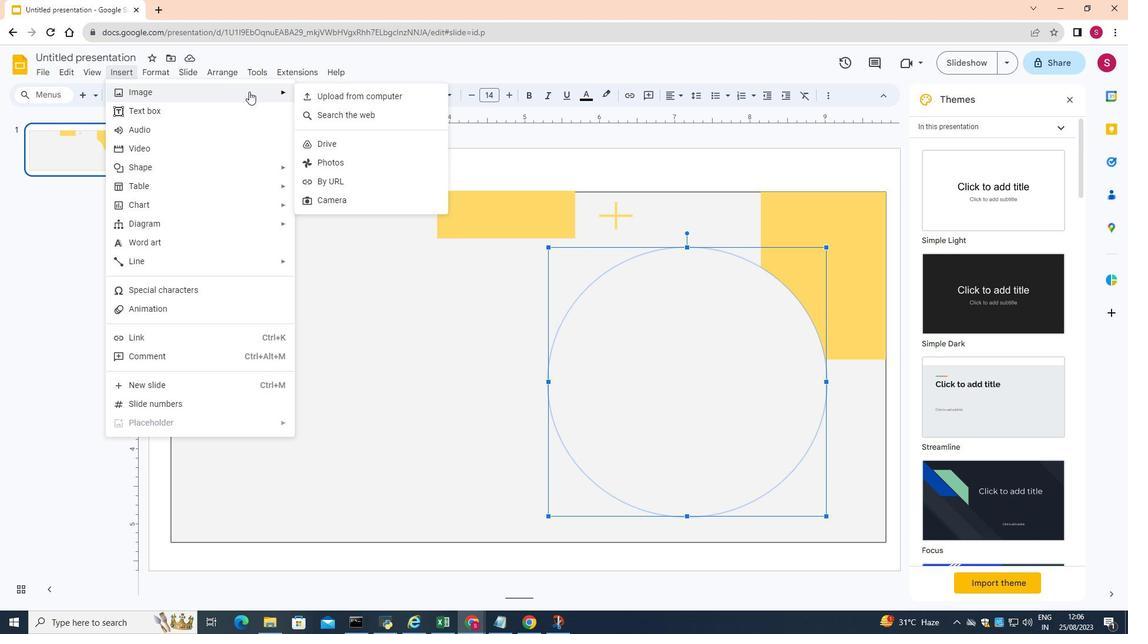 
Action: Mouse moved to (359, 113)
Screenshot: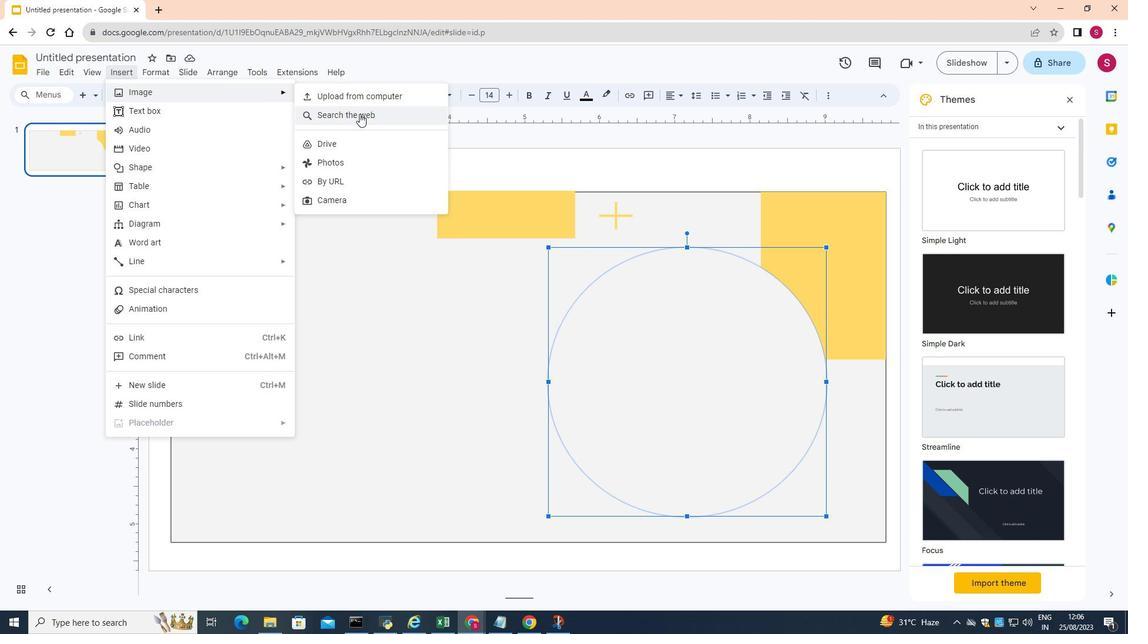 
Action: Mouse pressed left at (359, 113)
Screenshot: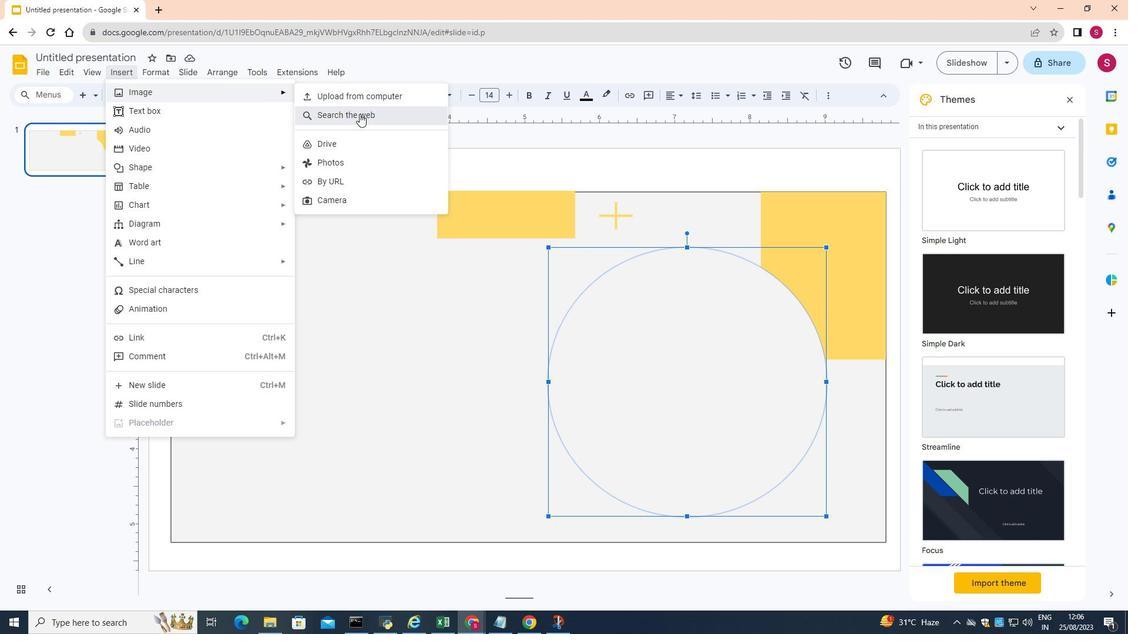 
Action: Mouse moved to (957, 108)
Screenshot: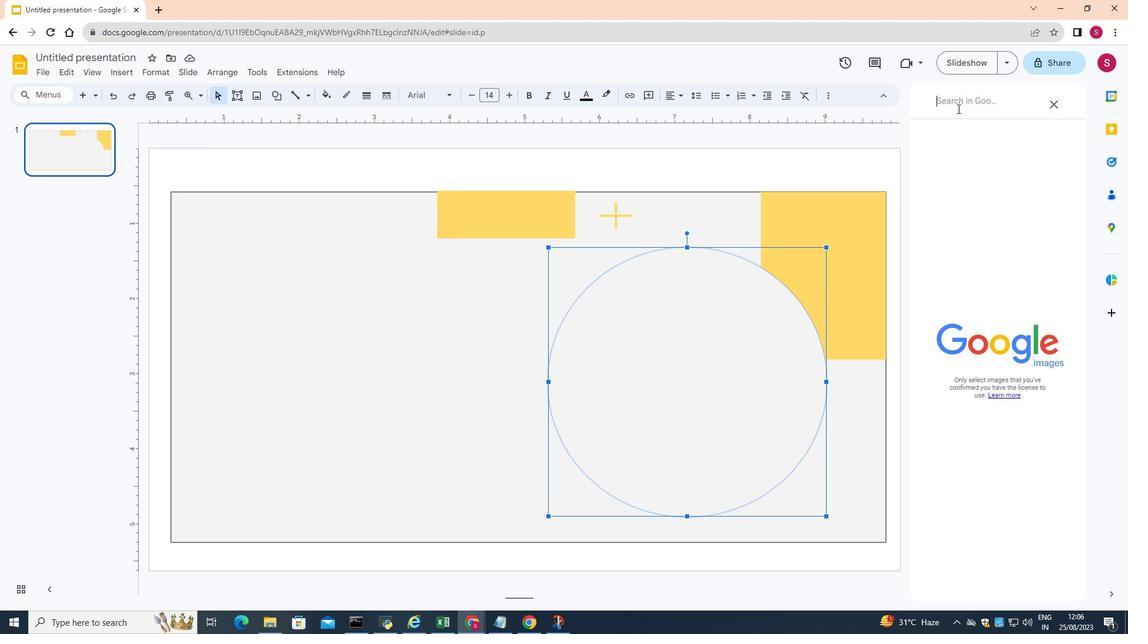 
Action: Mouse pressed left at (957, 108)
Screenshot: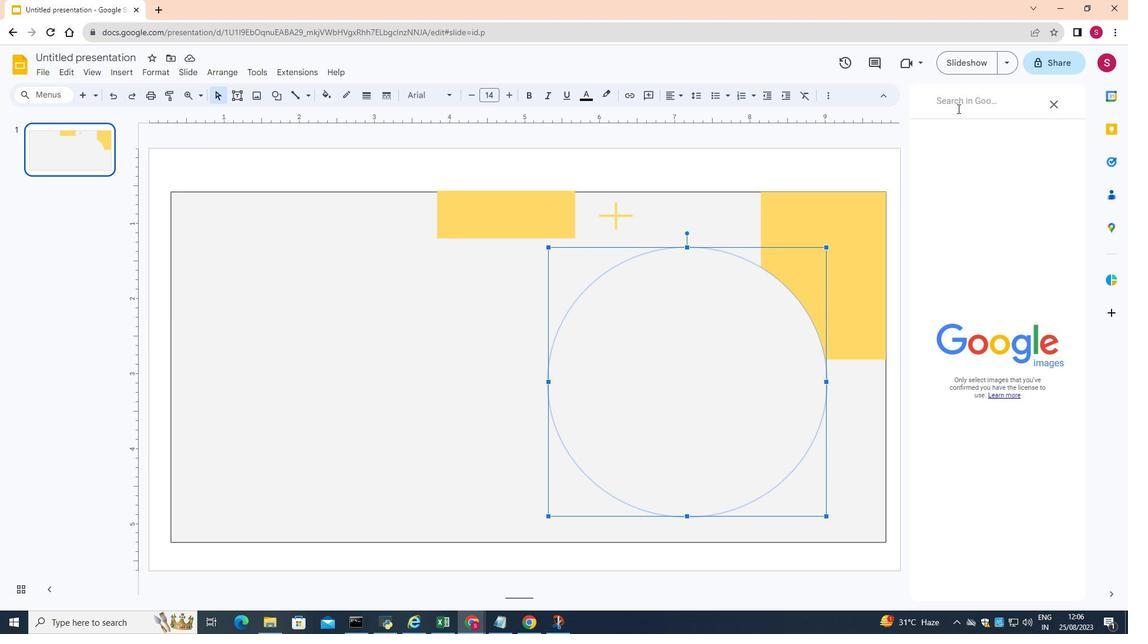
Action: Mouse moved to (867, 154)
Screenshot: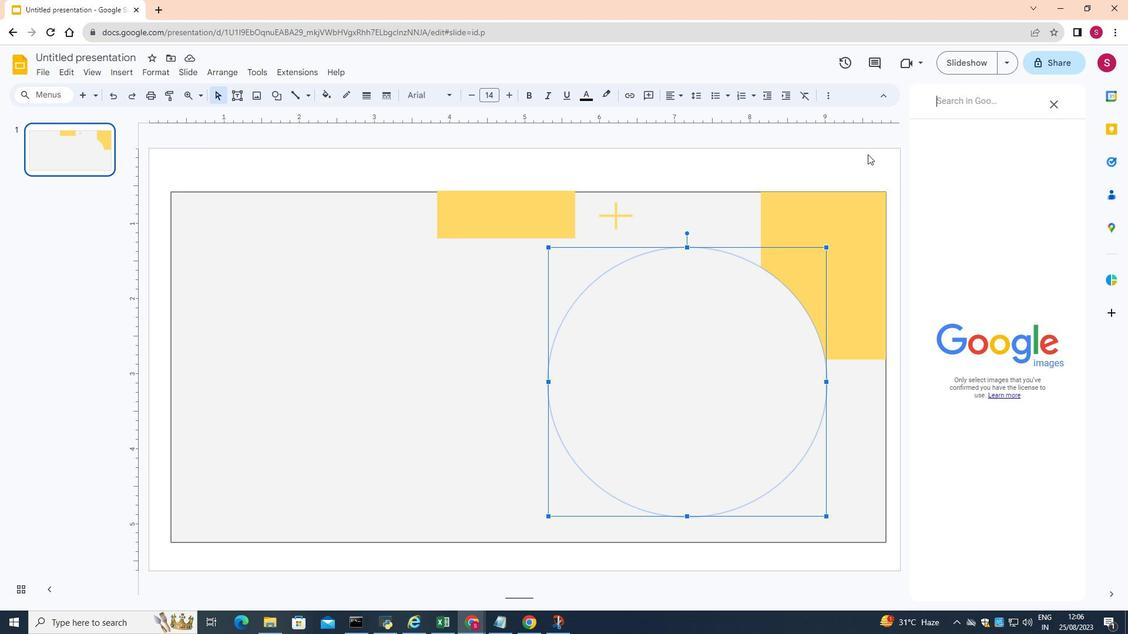
Action: Key pressed <Key.shift>Business<Key.space>templ
Screenshot: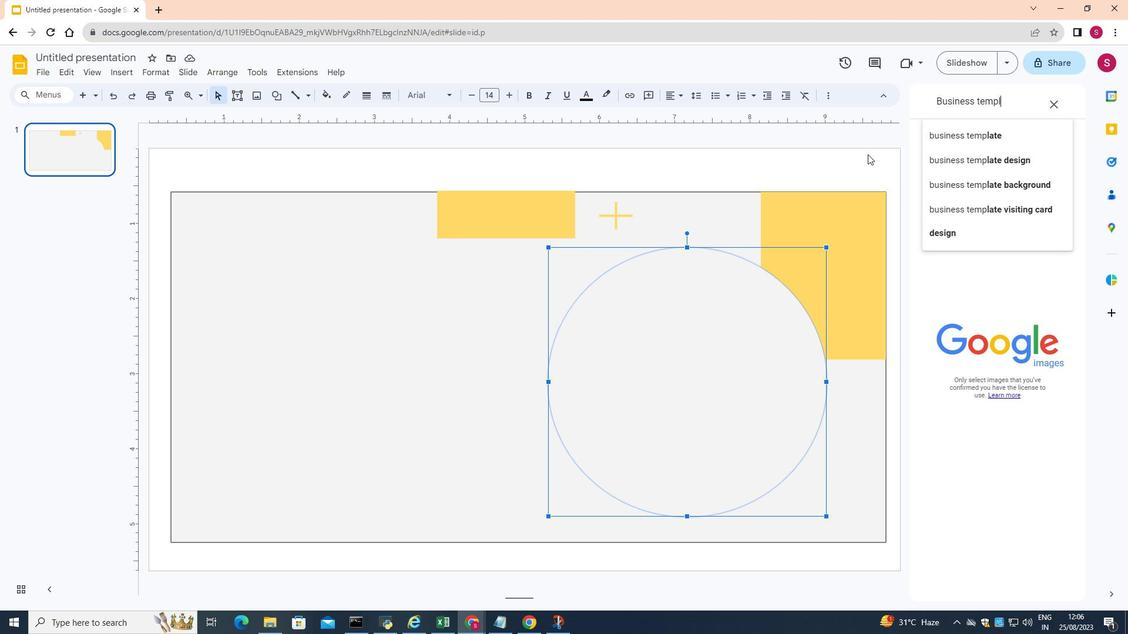 
Action: Mouse moved to (863, 158)
Screenshot: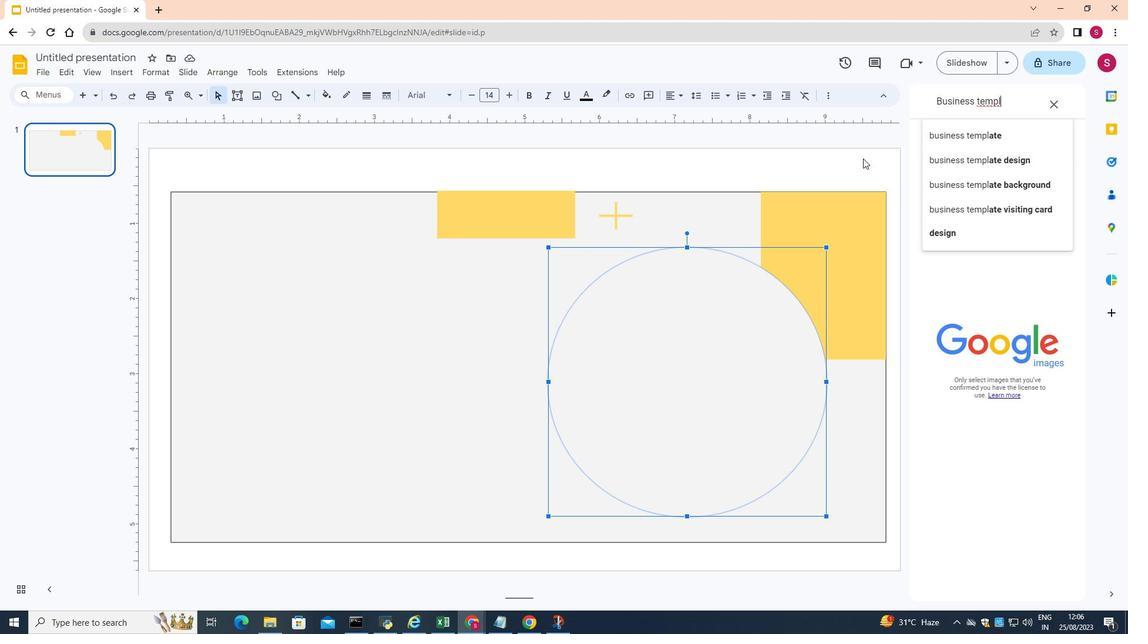 
Action: Key pressed <Key.backspace><Key.backspace><Key.backspace><Key.backspace><Key.backspace>ideas<Key.space>images
Screenshot: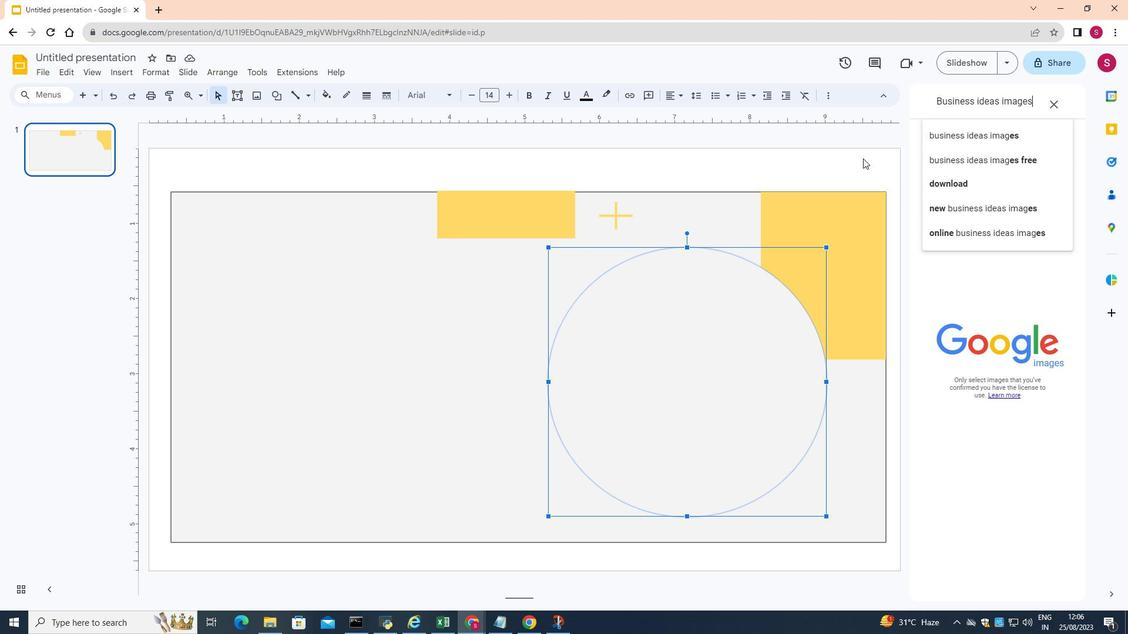 
Action: Mouse moved to (951, 160)
Screenshot: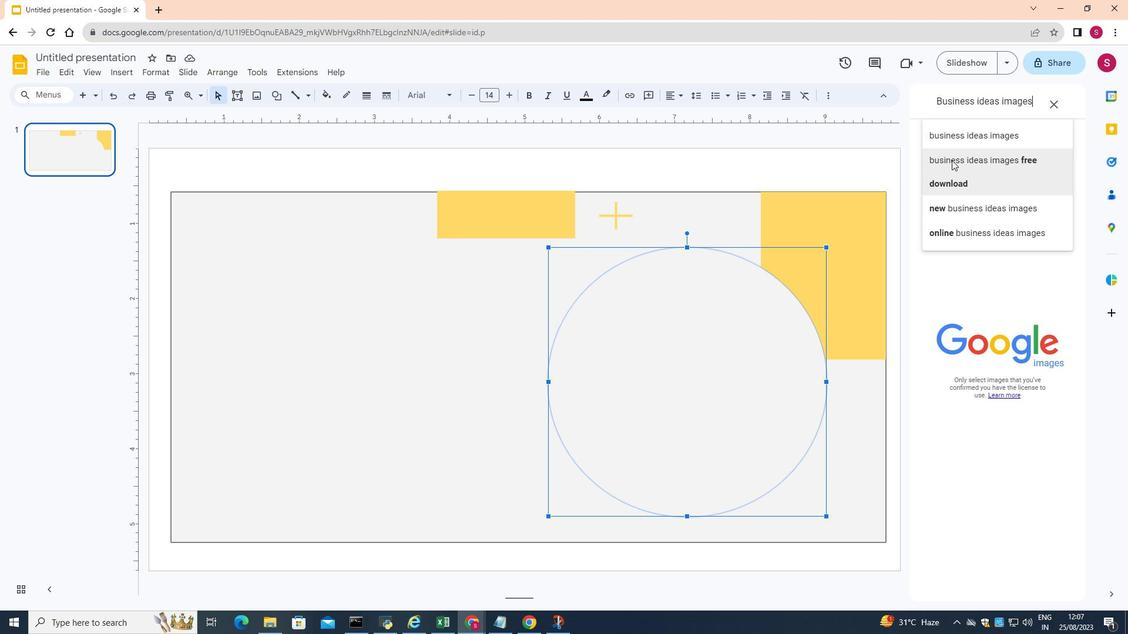 
Action: Mouse pressed left at (951, 160)
Screenshot: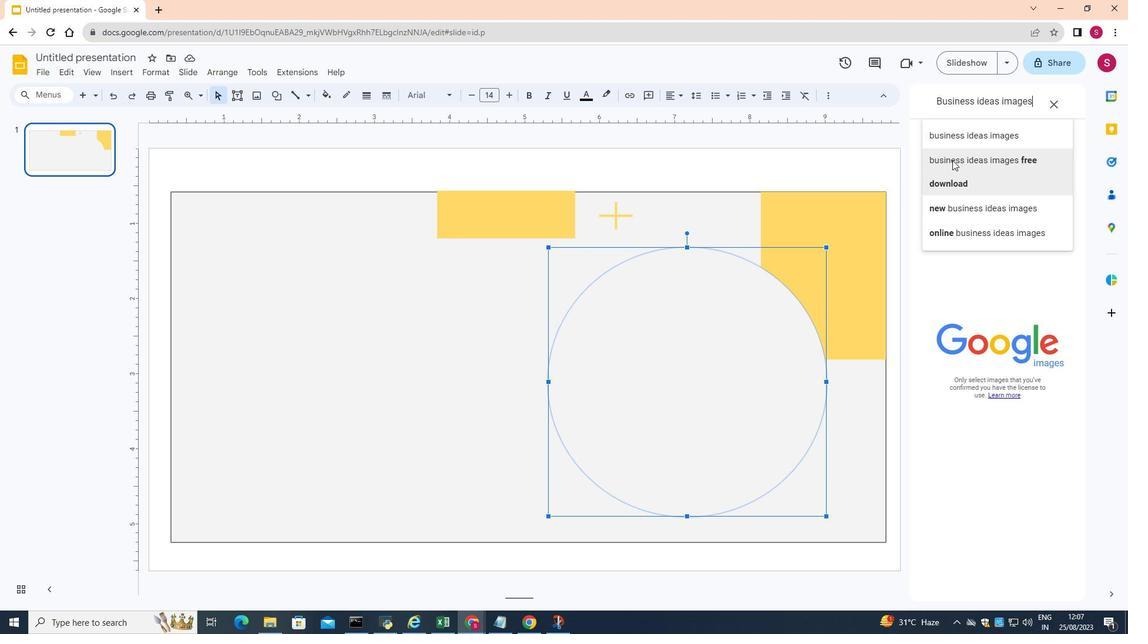 
Action: Mouse moved to (1006, 268)
Screenshot: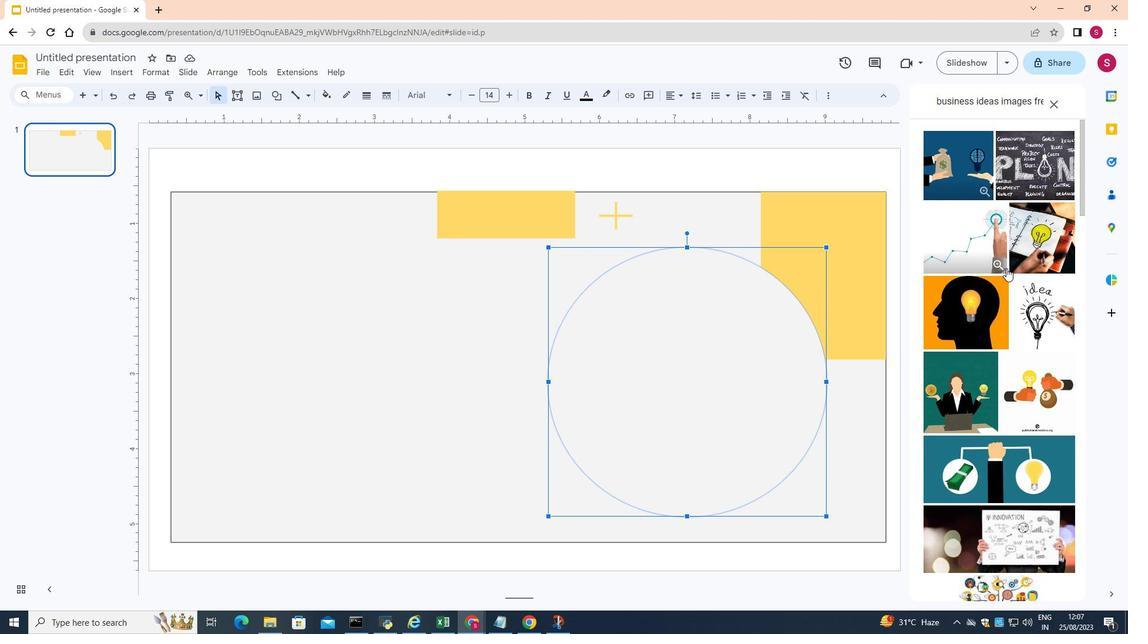 
Action: Mouse scrolled (1006, 267) with delta (0, 0)
Screenshot: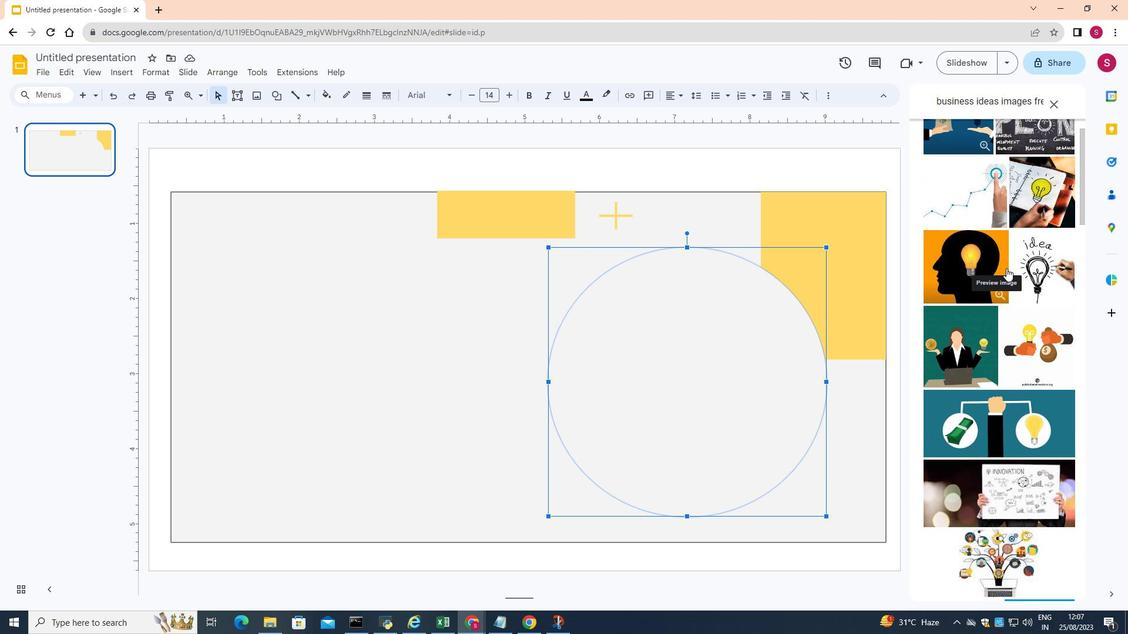 
Action: Mouse scrolled (1006, 267) with delta (0, 0)
Screenshot: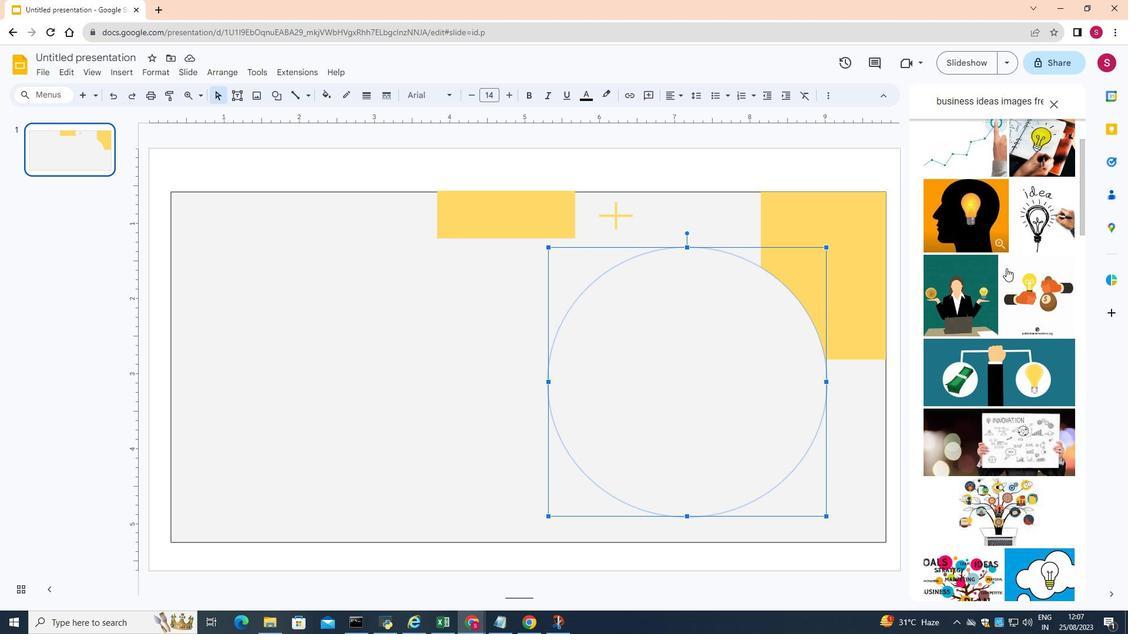 
Action: Mouse moved to (1001, 293)
Screenshot: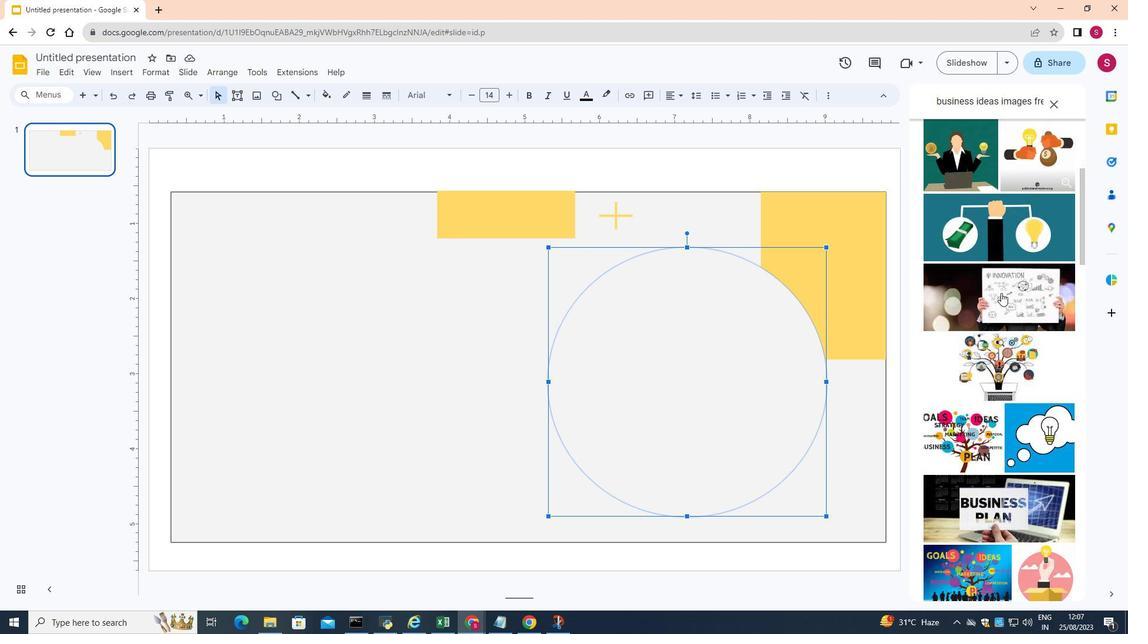
Action: Mouse scrolled (1001, 292) with delta (0, 0)
Screenshot: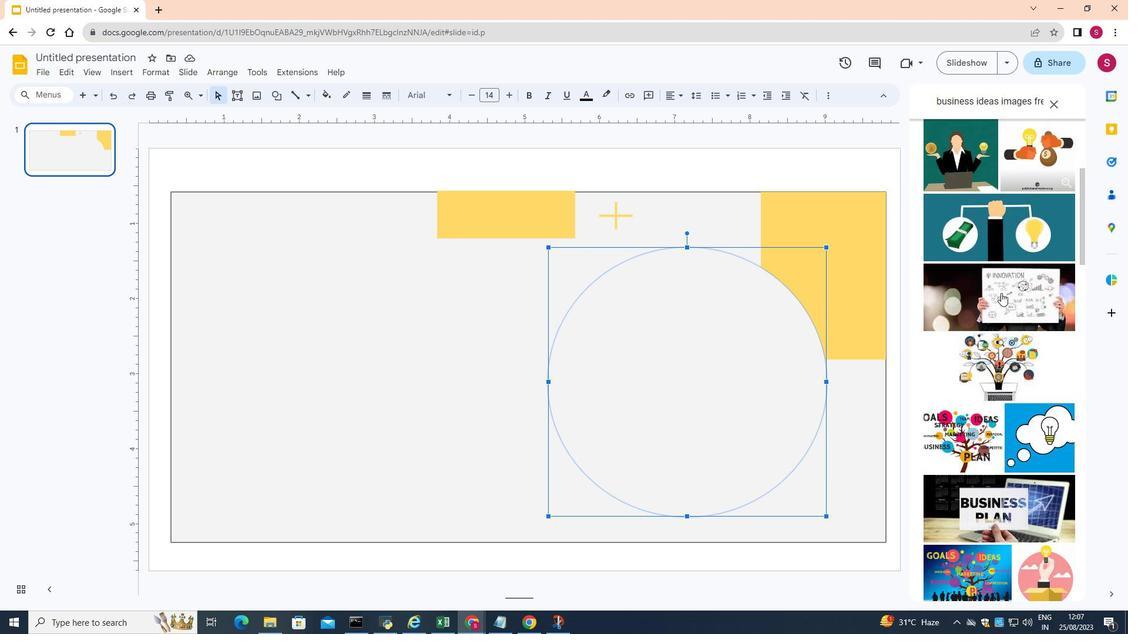 
Action: Mouse scrolled (1001, 292) with delta (0, 0)
Screenshot: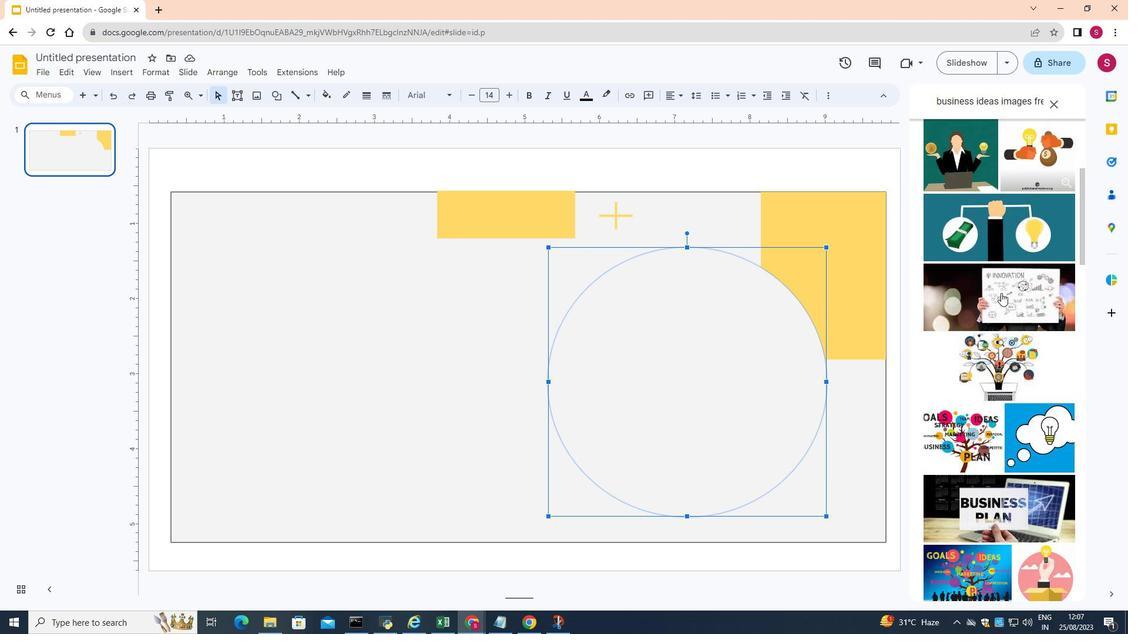 
Action: Mouse scrolled (1001, 292) with delta (0, 0)
Screenshot: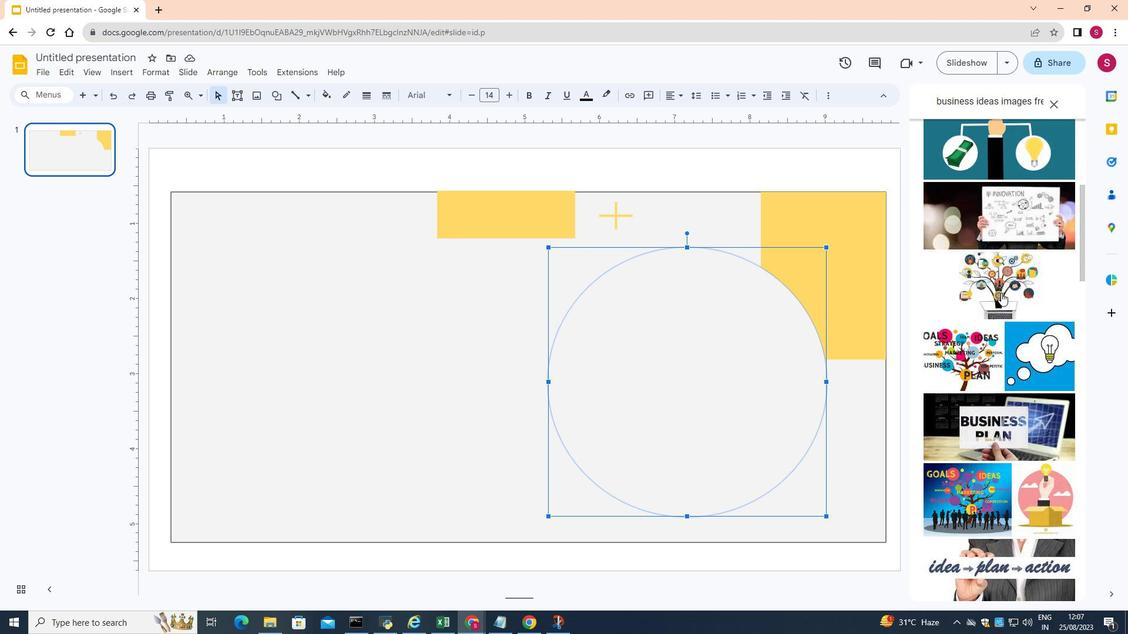 
Action: Mouse scrolled (1001, 292) with delta (0, 0)
Screenshot: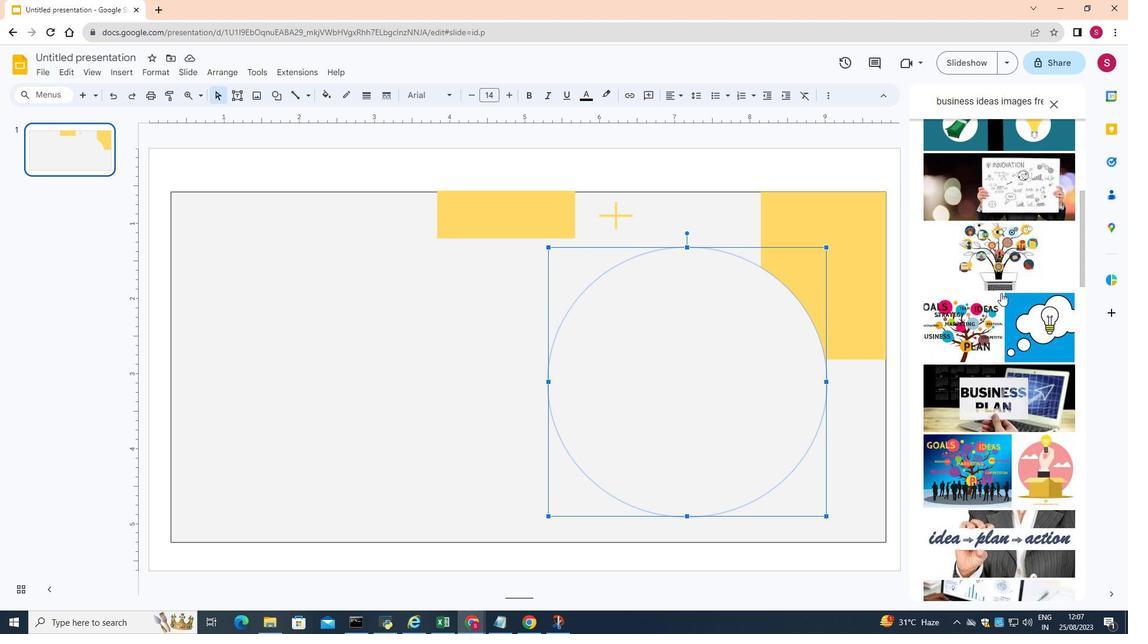 
Action: Mouse scrolled (1001, 292) with delta (0, 0)
Screenshot: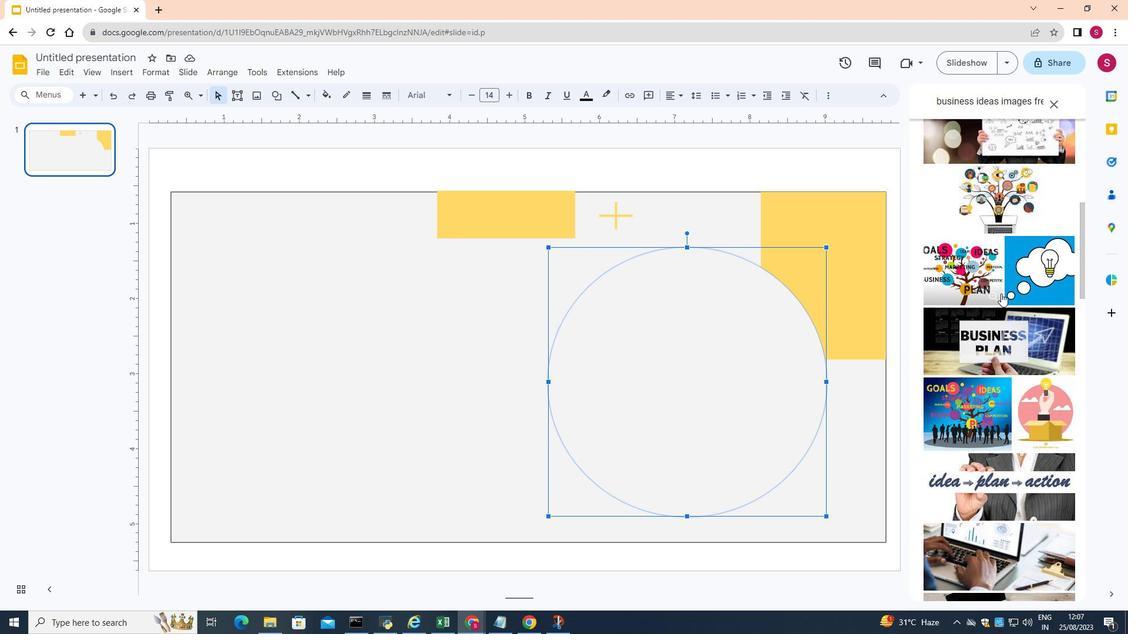 
Action: Mouse scrolled (1001, 292) with delta (0, 0)
Screenshot: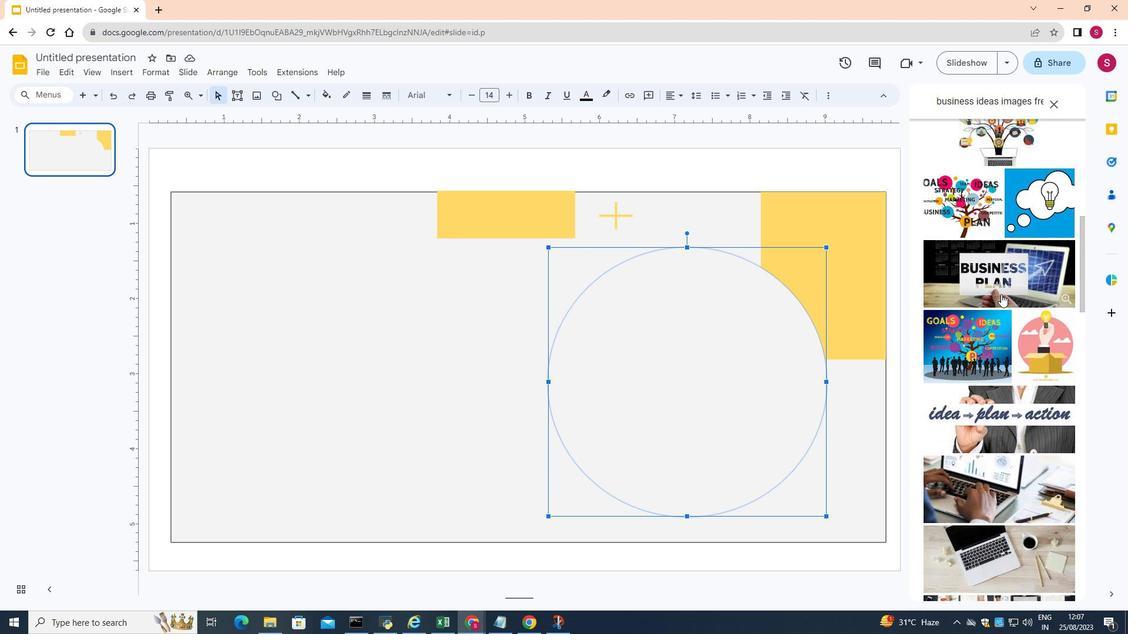
Action: Mouse moved to (1001, 293)
Screenshot: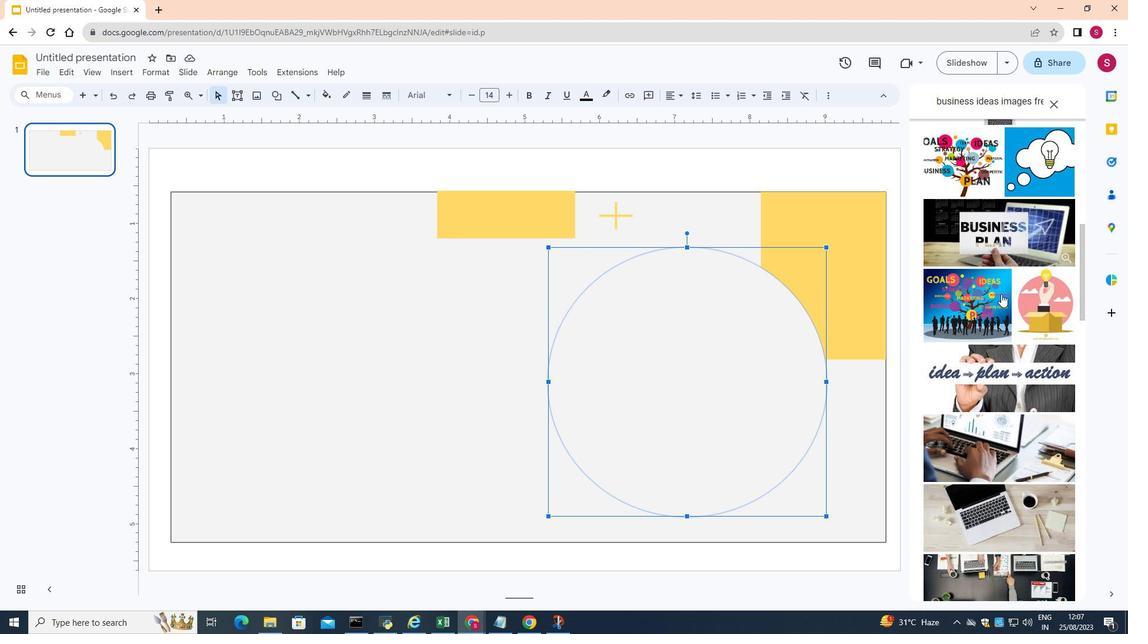 
Action: Mouse scrolled (1001, 293) with delta (0, 0)
Screenshot: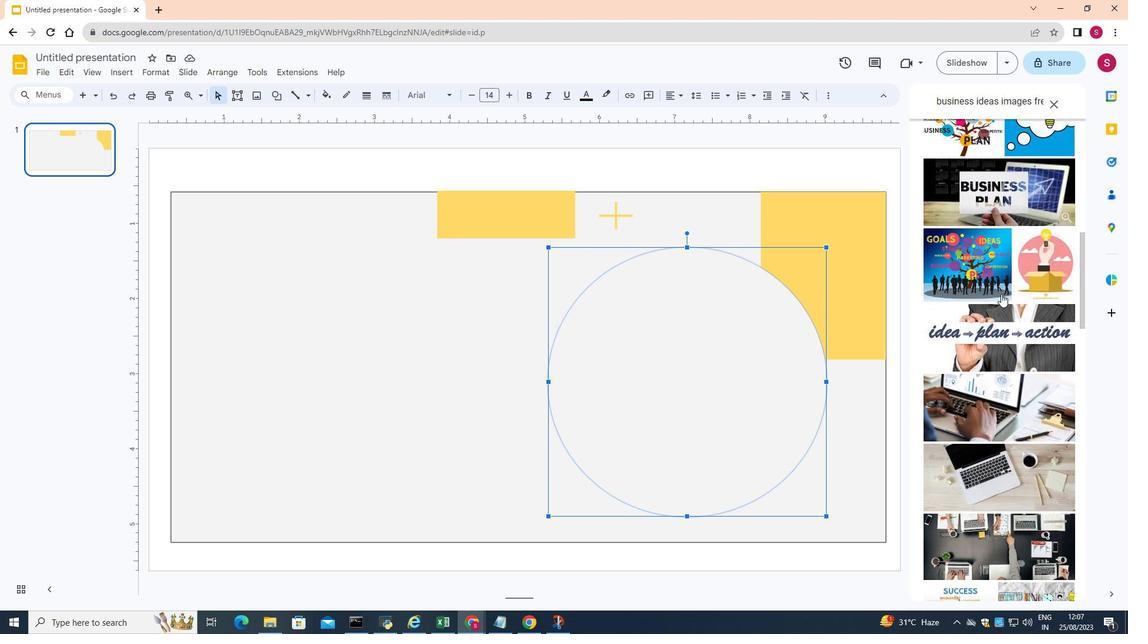 
Action: Mouse moved to (1001, 294)
Screenshot: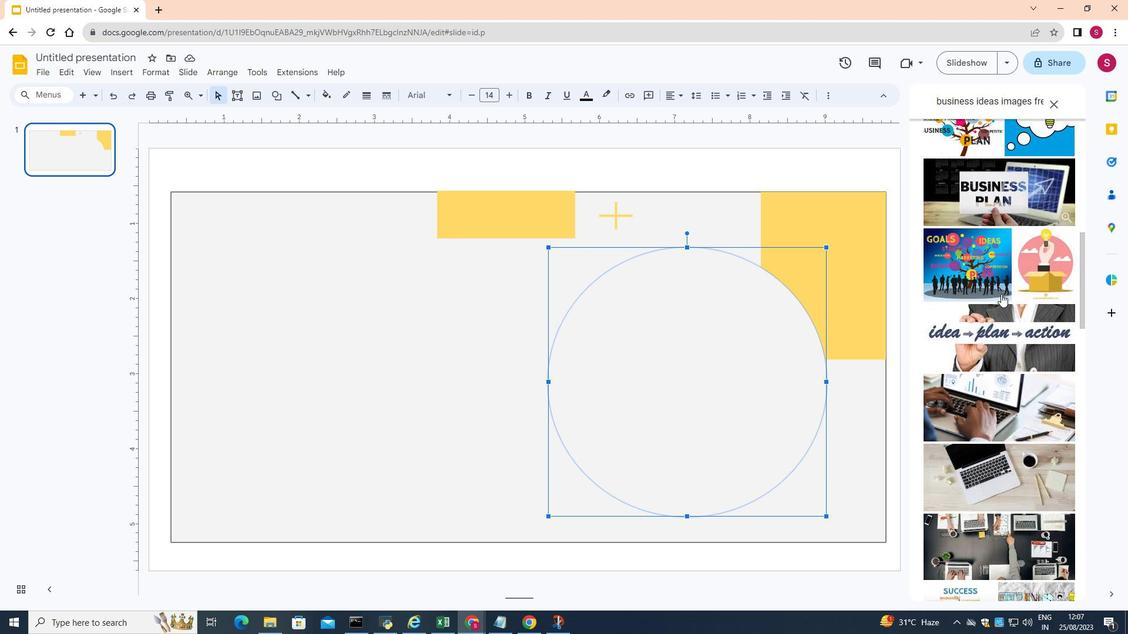 
Action: Mouse scrolled (1001, 293) with delta (0, 0)
Screenshot: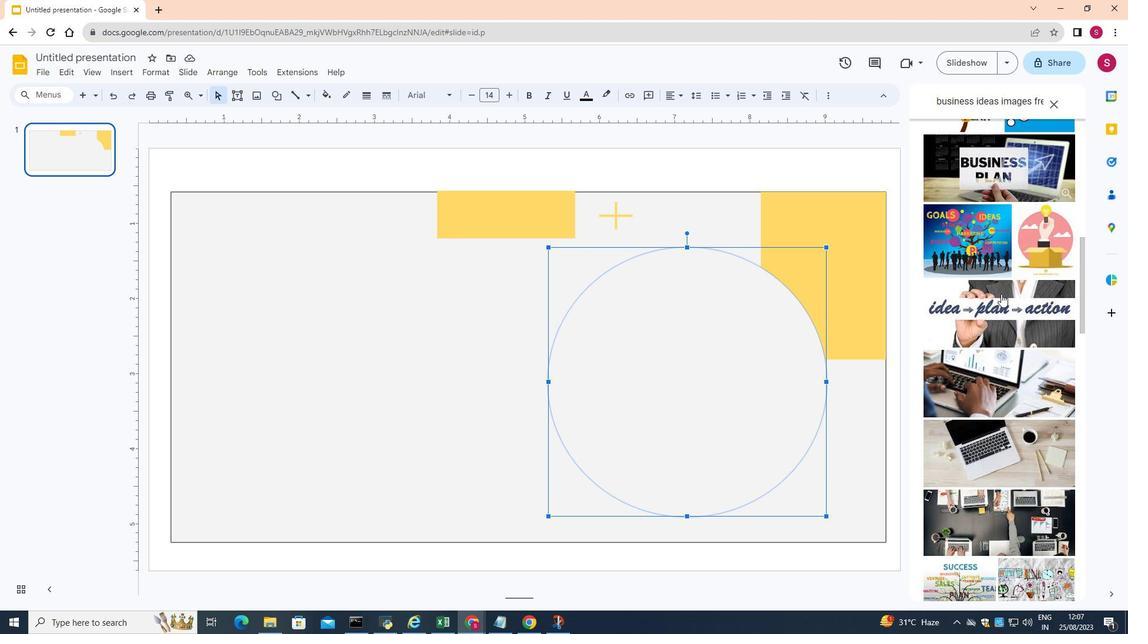 
Action: Mouse scrolled (1001, 293) with delta (0, 0)
Screenshot: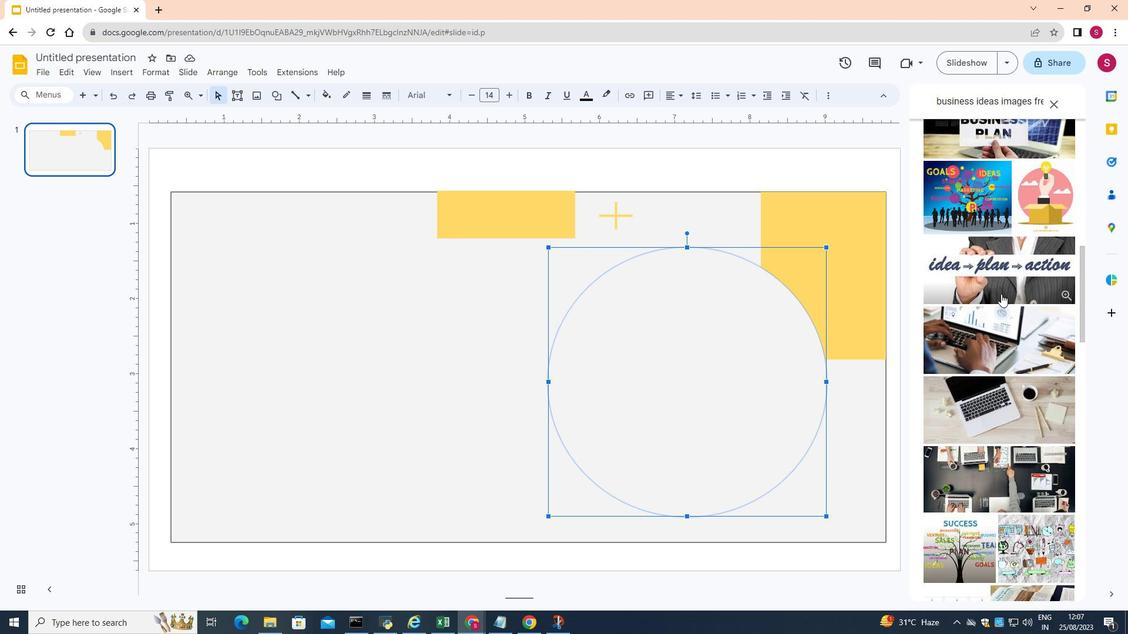 
Action: Mouse scrolled (1001, 293) with delta (0, 0)
Screenshot: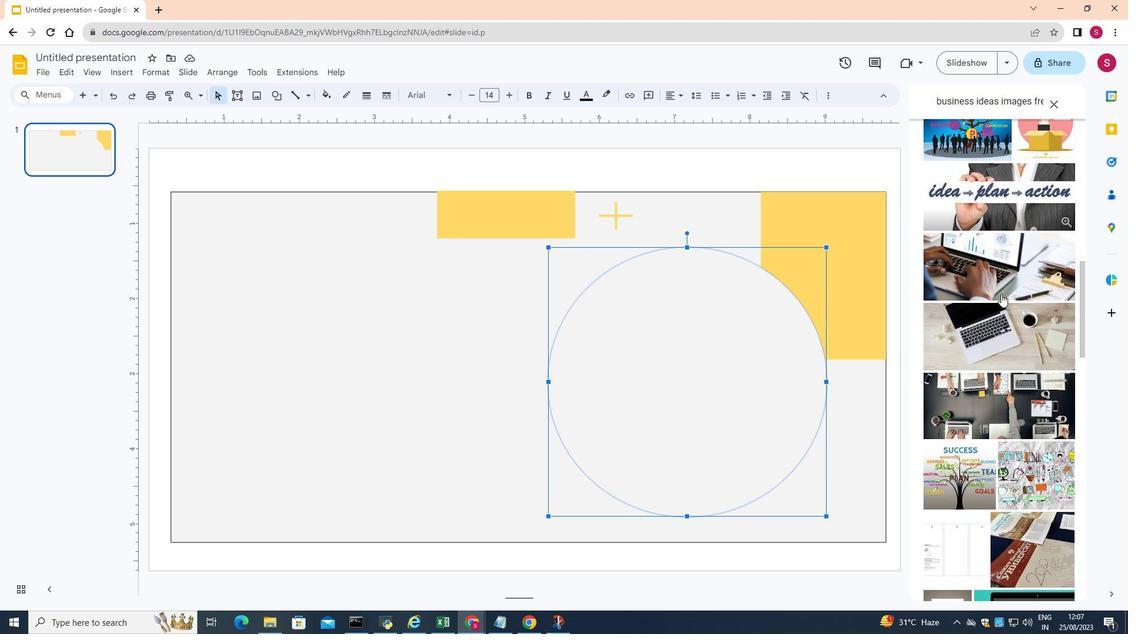 
Action: Mouse scrolled (1001, 293) with delta (0, 0)
Screenshot: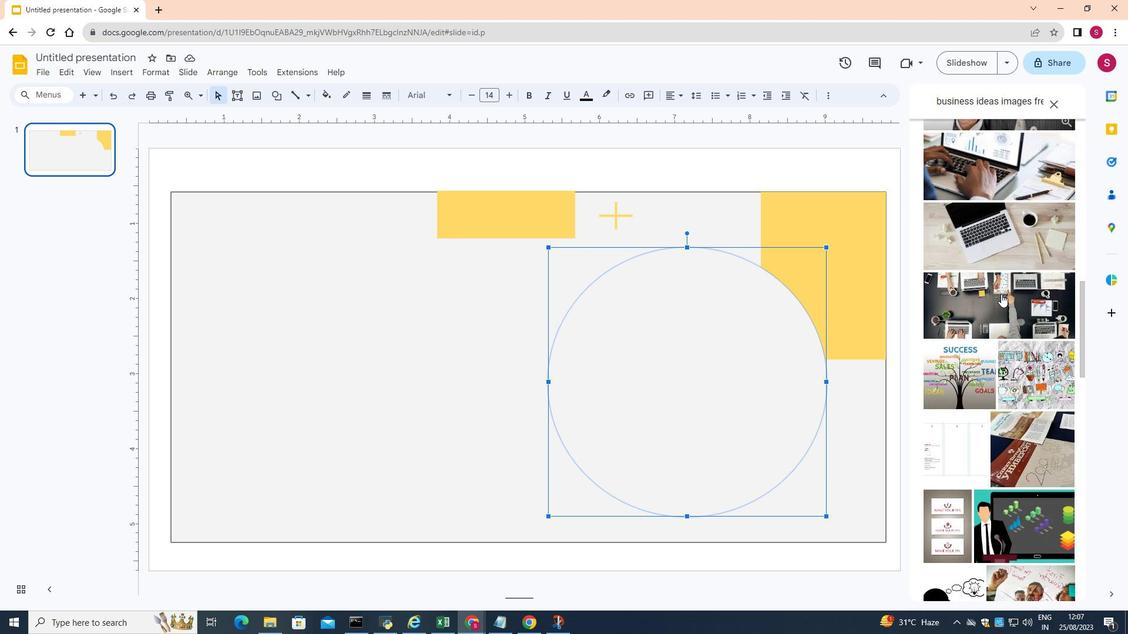 
Action: Mouse scrolled (1001, 293) with delta (0, 0)
Screenshot: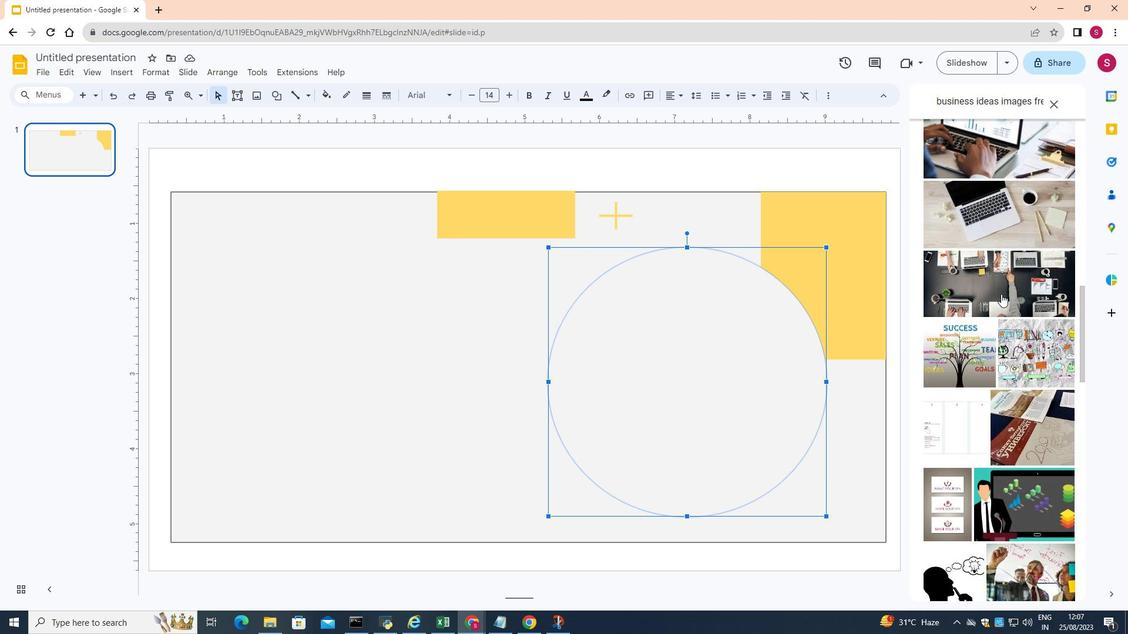 
Action: Mouse moved to (1003, 303)
Screenshot: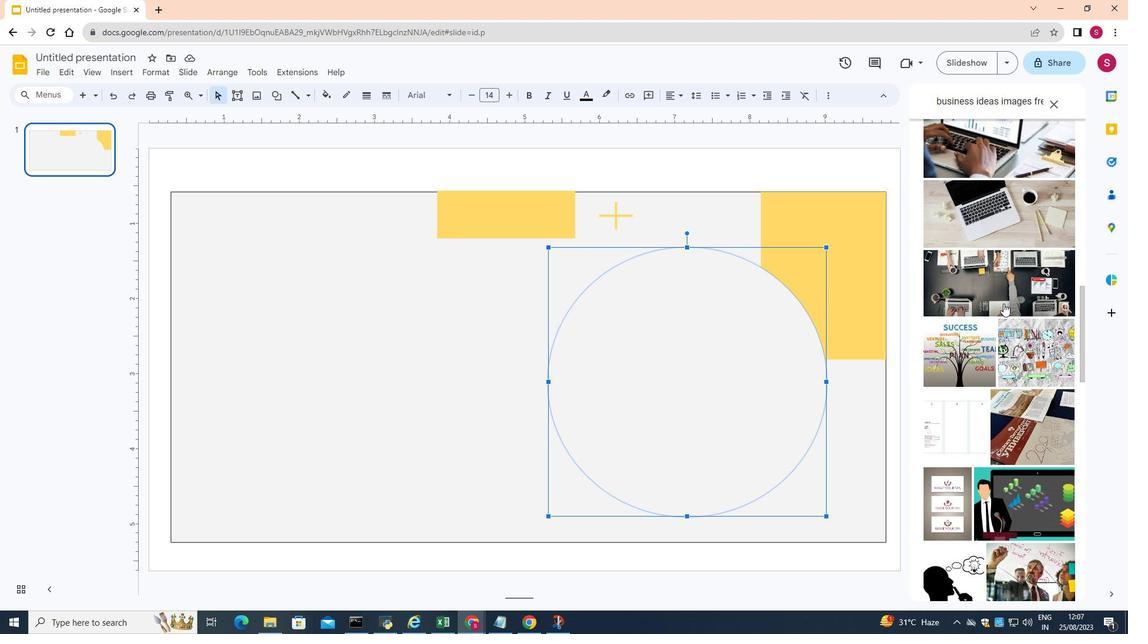 
Action: Mouse scrolled (1003, 303) with delta (0, 0)
Screenshot: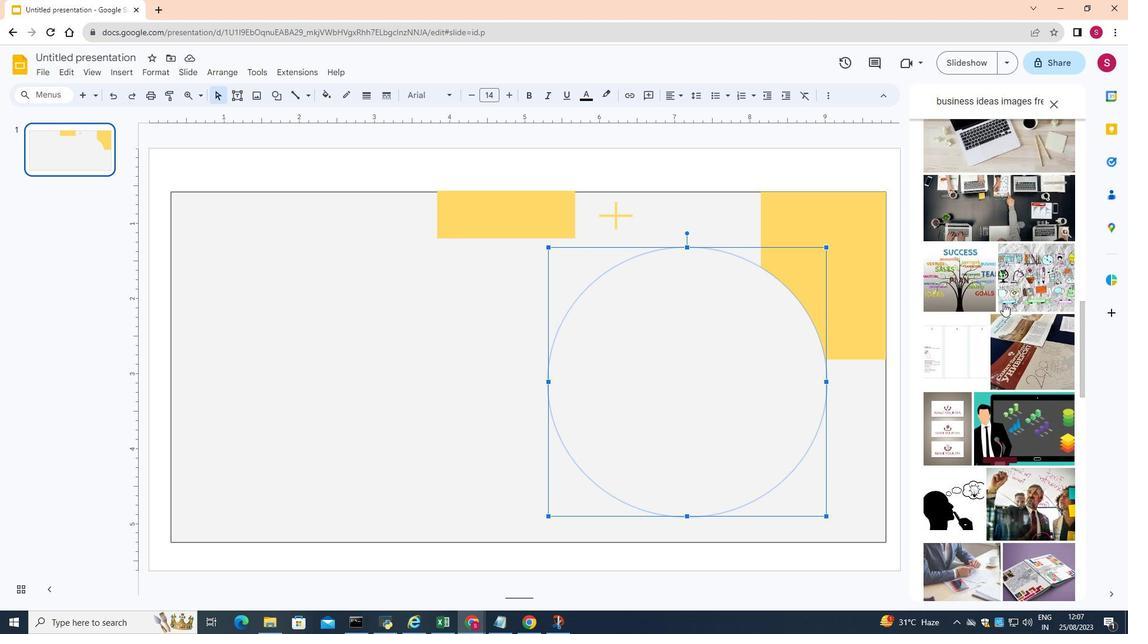 
Action: Mouse scrolled (1003, 303) with delta (0, 0)
Screenshot: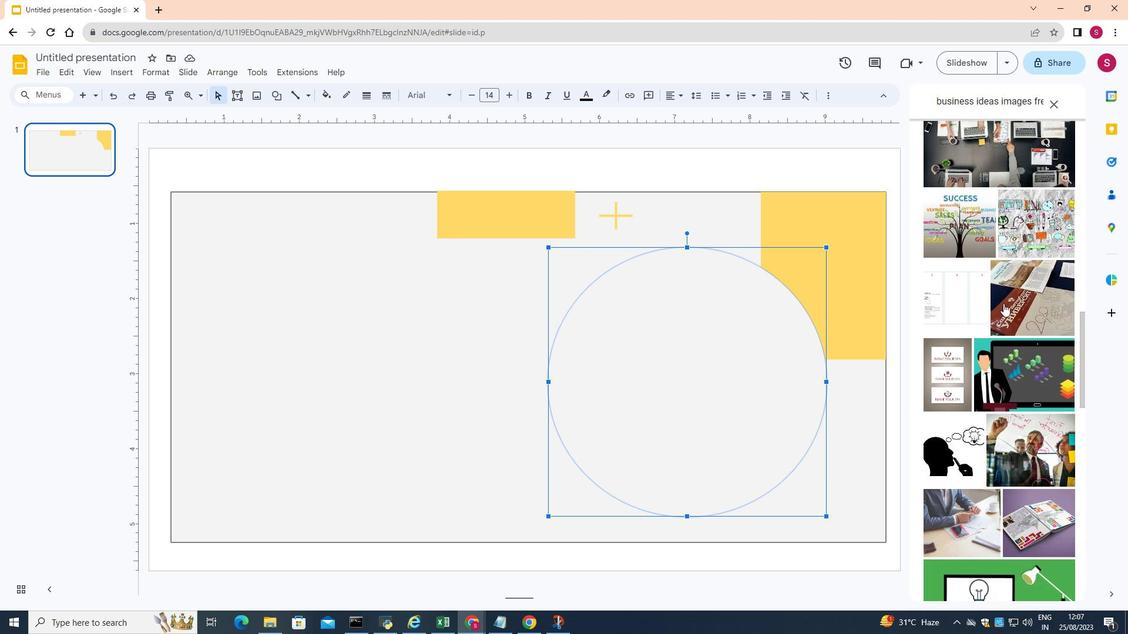 
Action: Mouse scrolled (1003, 303) with delta (0, 0)
Screenshot: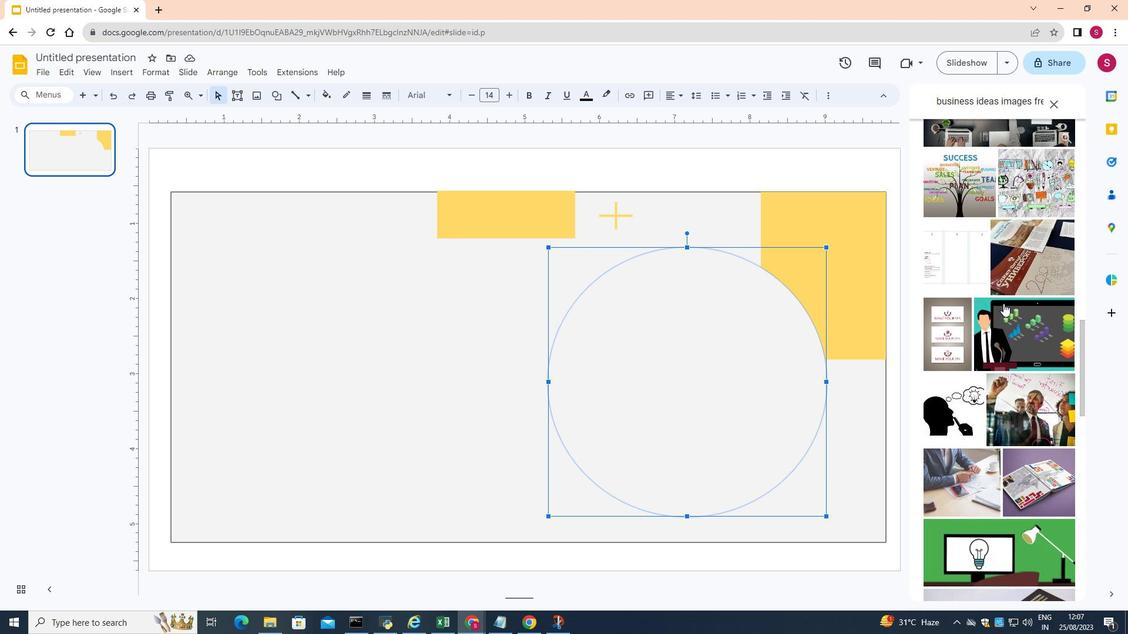 
Action: Mouse scrolled (1003, 303) with delta (0, 0)
Screenshot: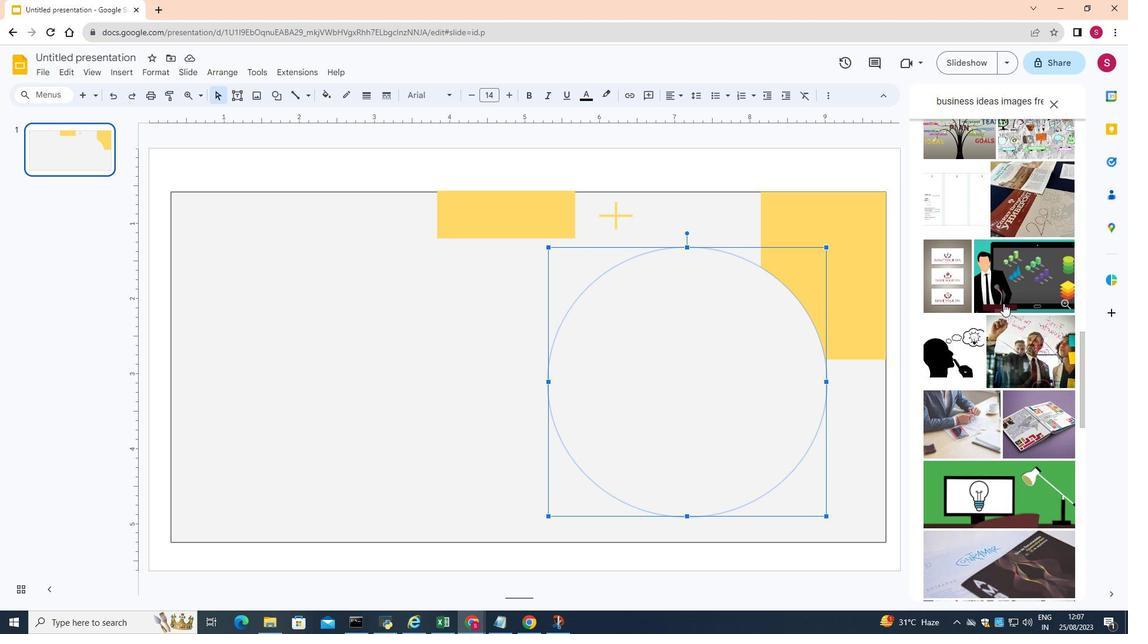 
Action: Mouse moved to (1034, 327)
Screenshot: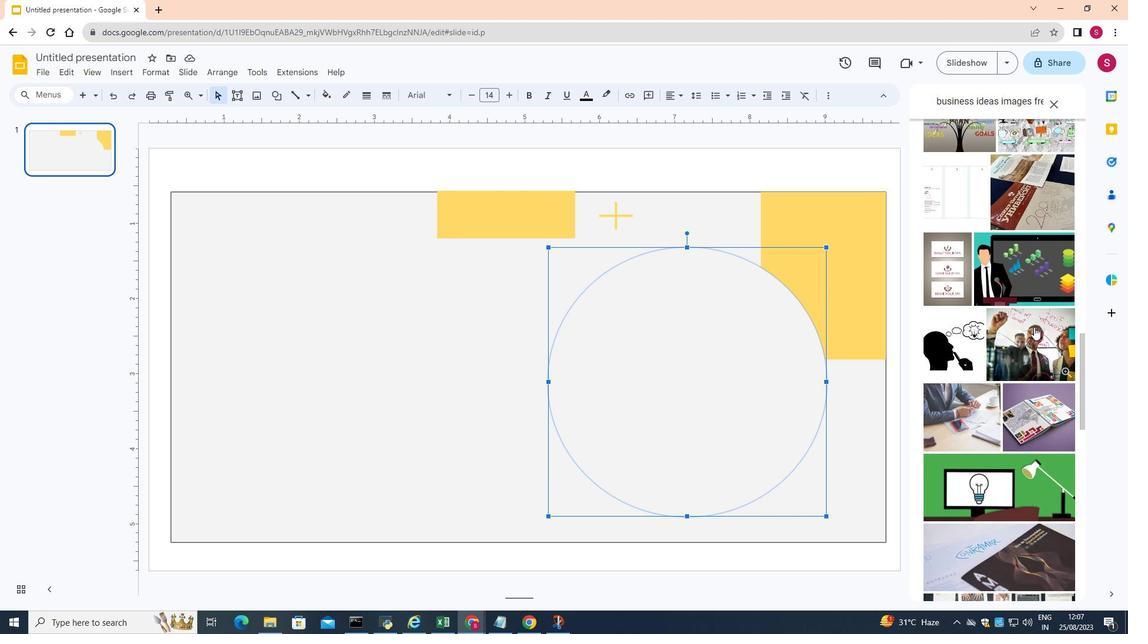 
Action: Mouse pressed left at (1034, 327)
Screenshot: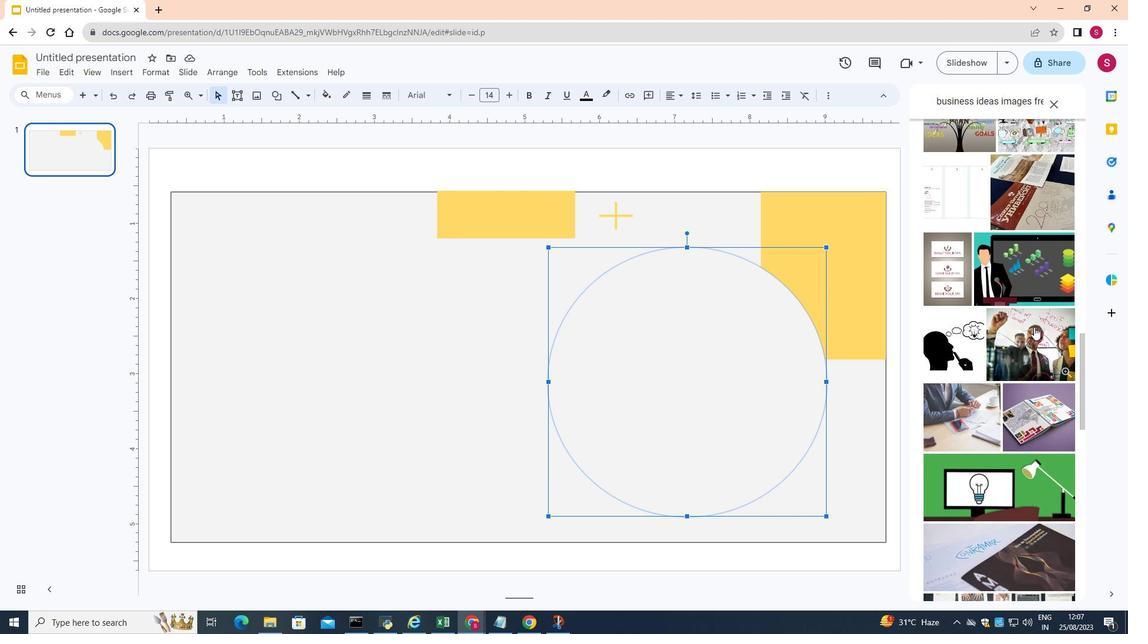 
Action: Mouse moved to (1047, 579)
Screenshot: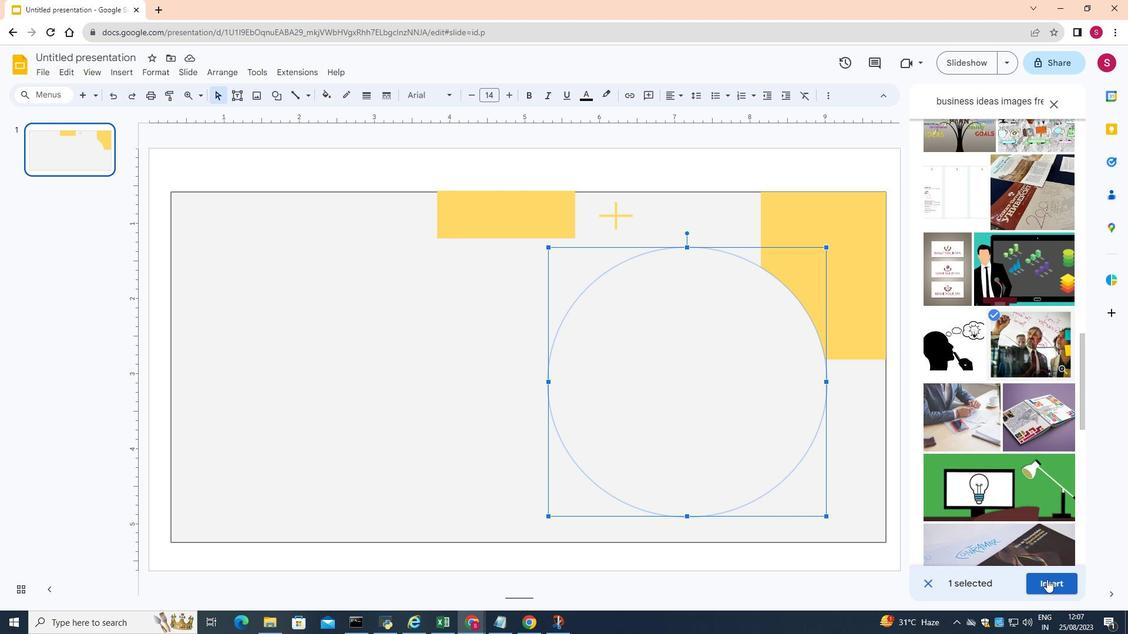
Action: Mouse pressed left at (1047, 579)
Screenshot: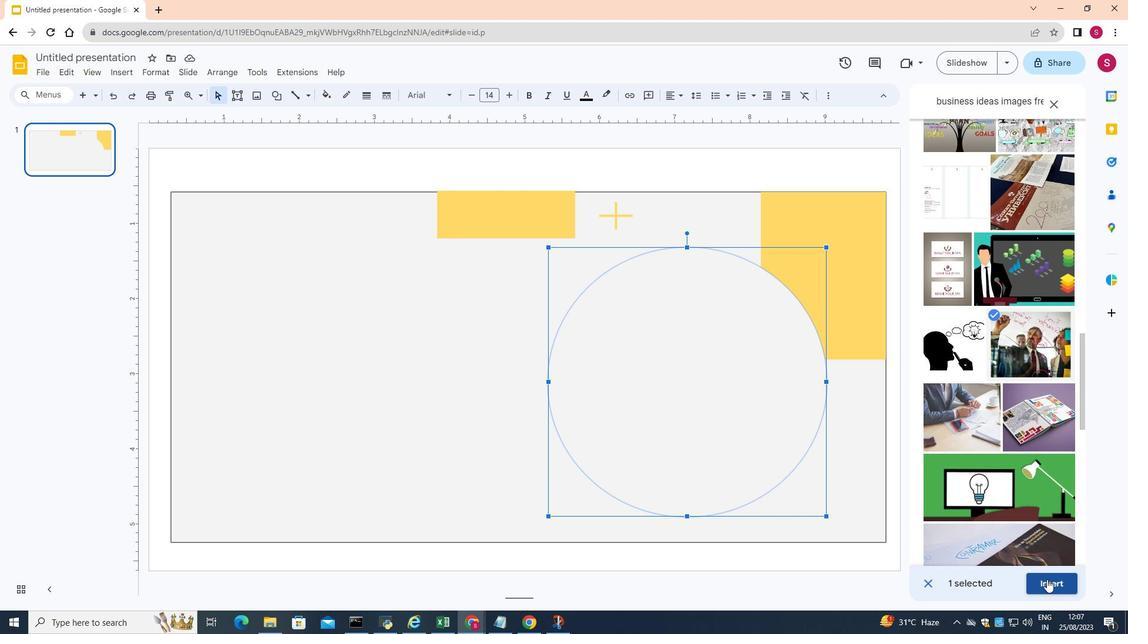 
Action: Mouse moved to (571, 378)
Screenshot: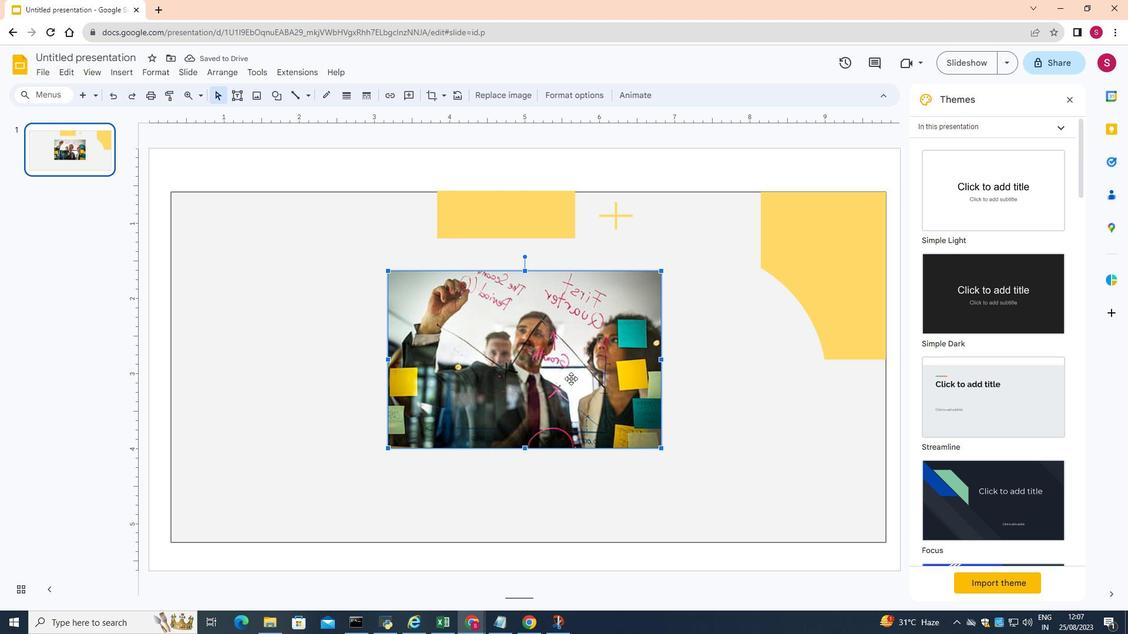 
Action: Mouse pressed left at (571, 378)
Screenshot: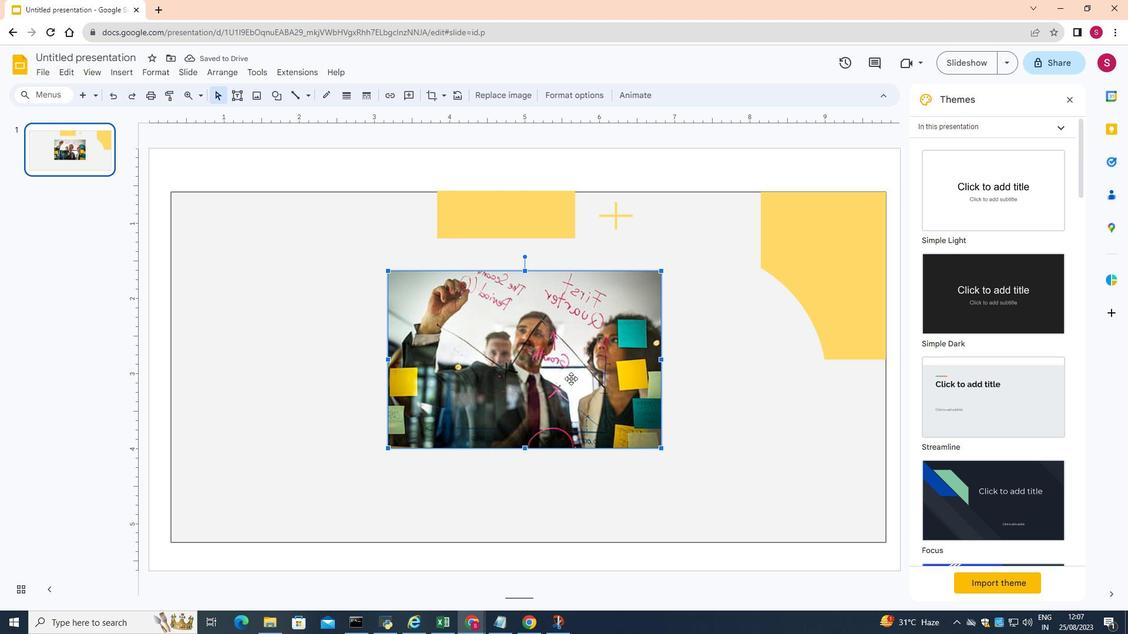 
Action: Mouse moved to (419, 283)
Screenshot: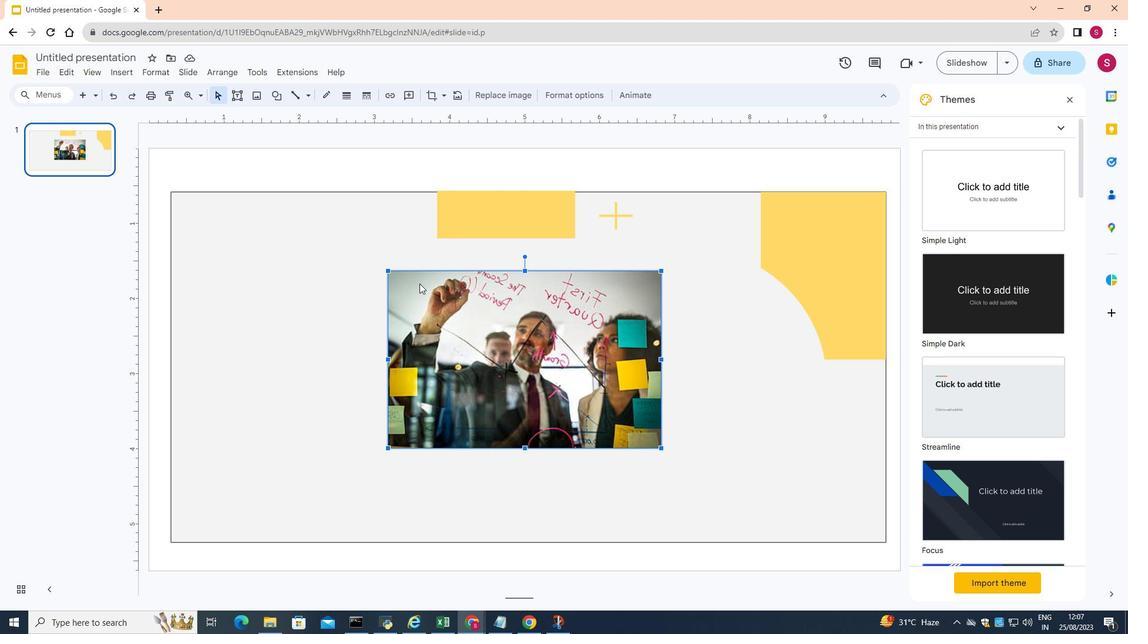 
Action: Mouse pressed left at (419, 283)
Screenshot: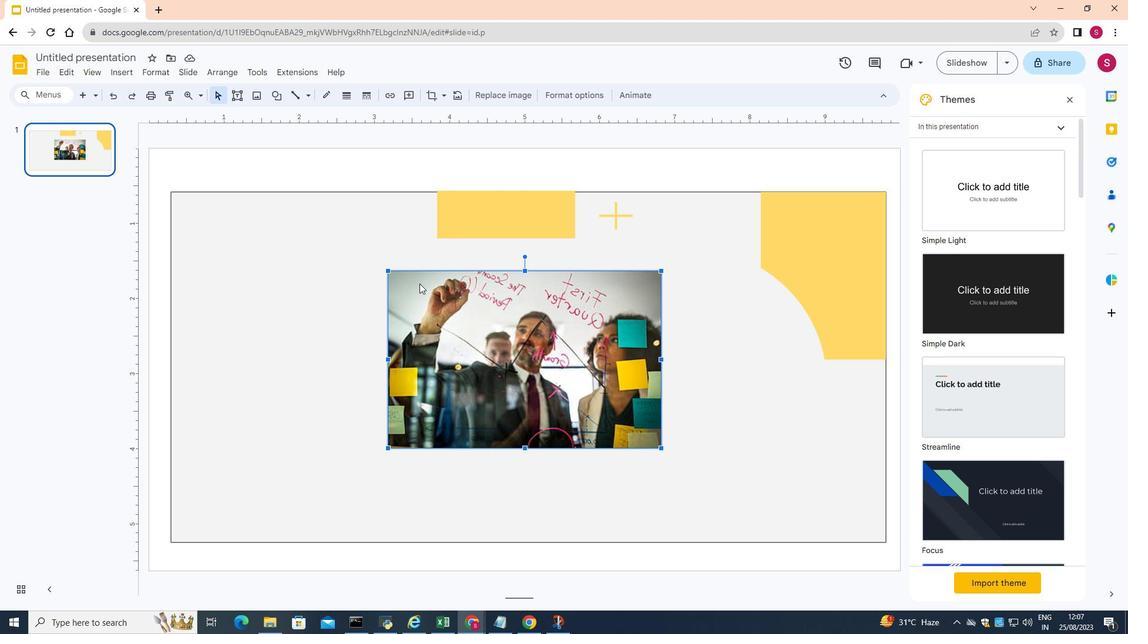 
Action: Mouse moved to (694, 268)
Screenshot: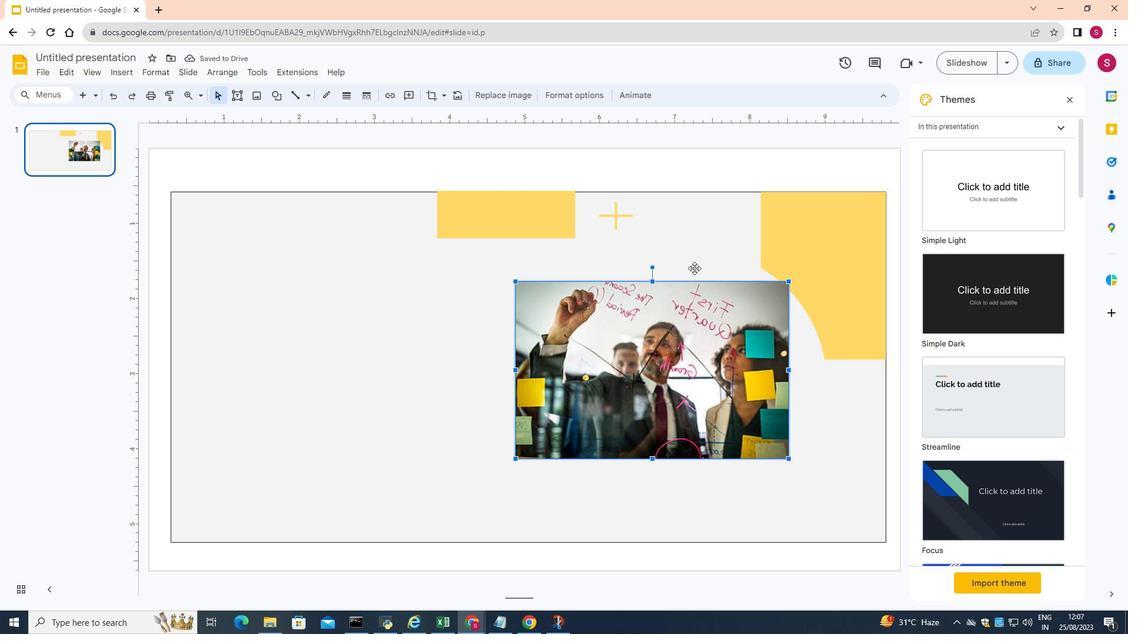 
Action: Mouse pressed left at (694, 268)
Screenshot: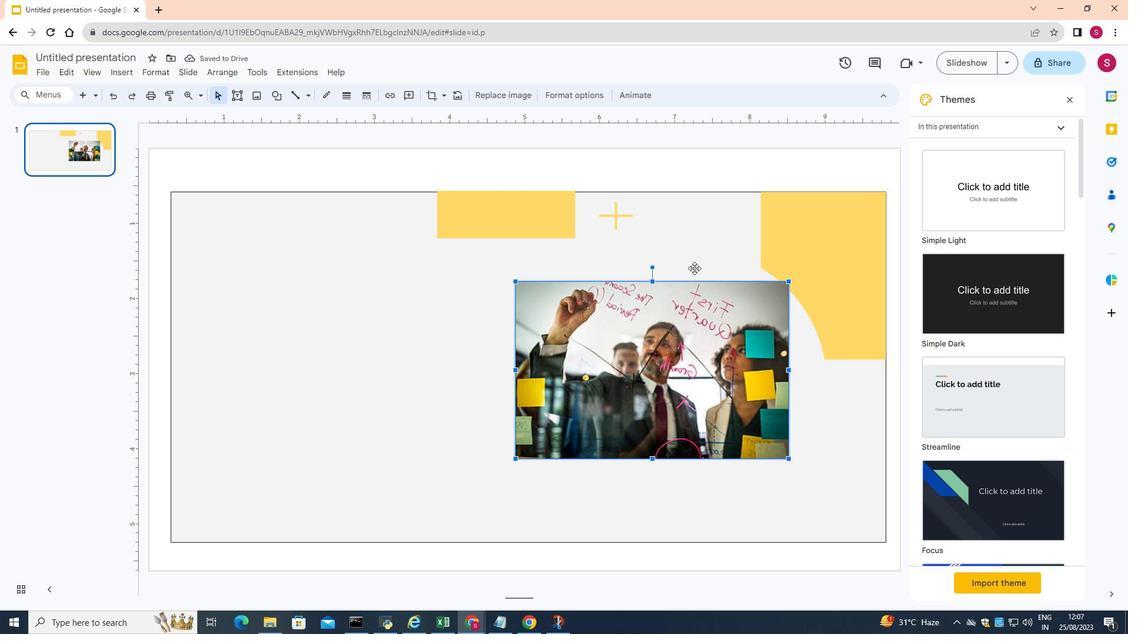 
Action: Mouse moved to (347, 96)
Screenshot: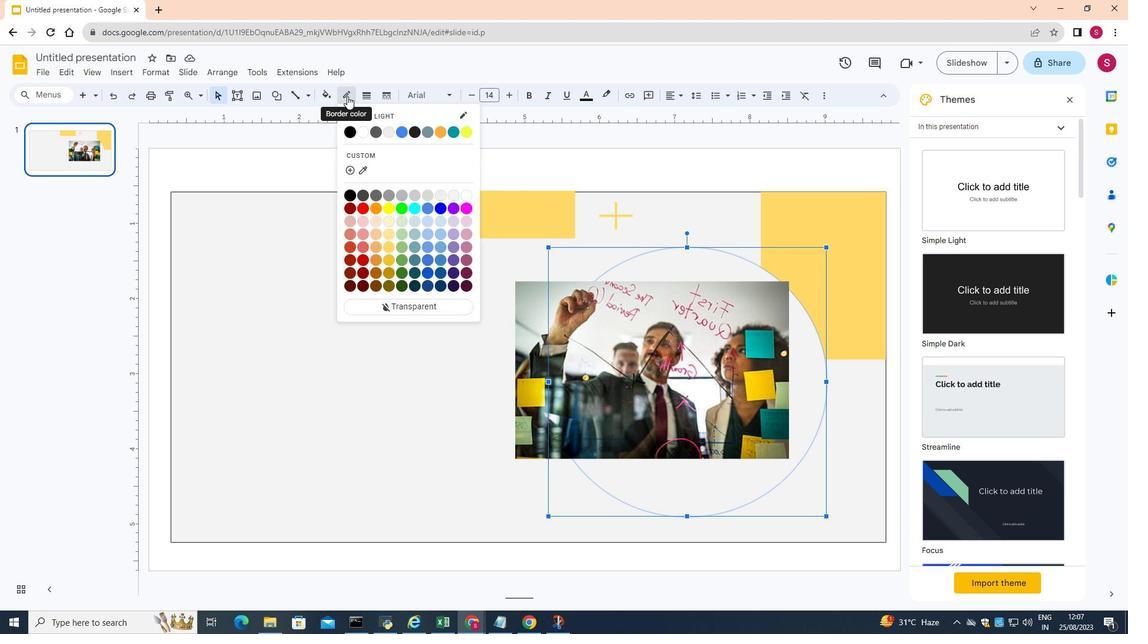 
Action: Mouse pressed left at (347, 96)
Screenshot: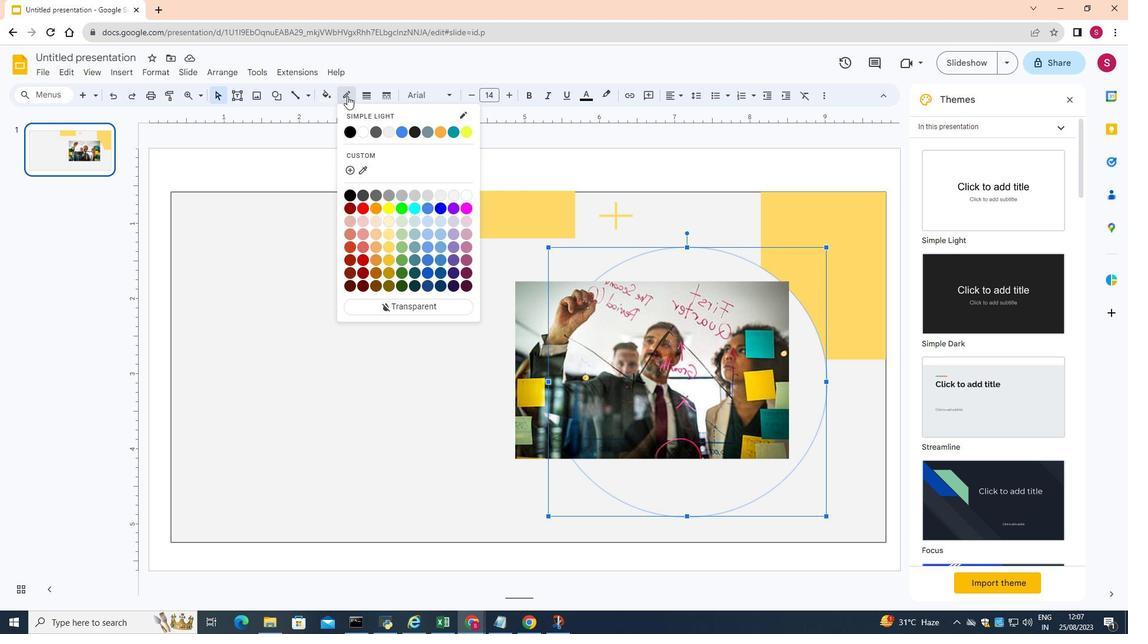 
Action: Mouse moved to (353, 129)
Screenshot: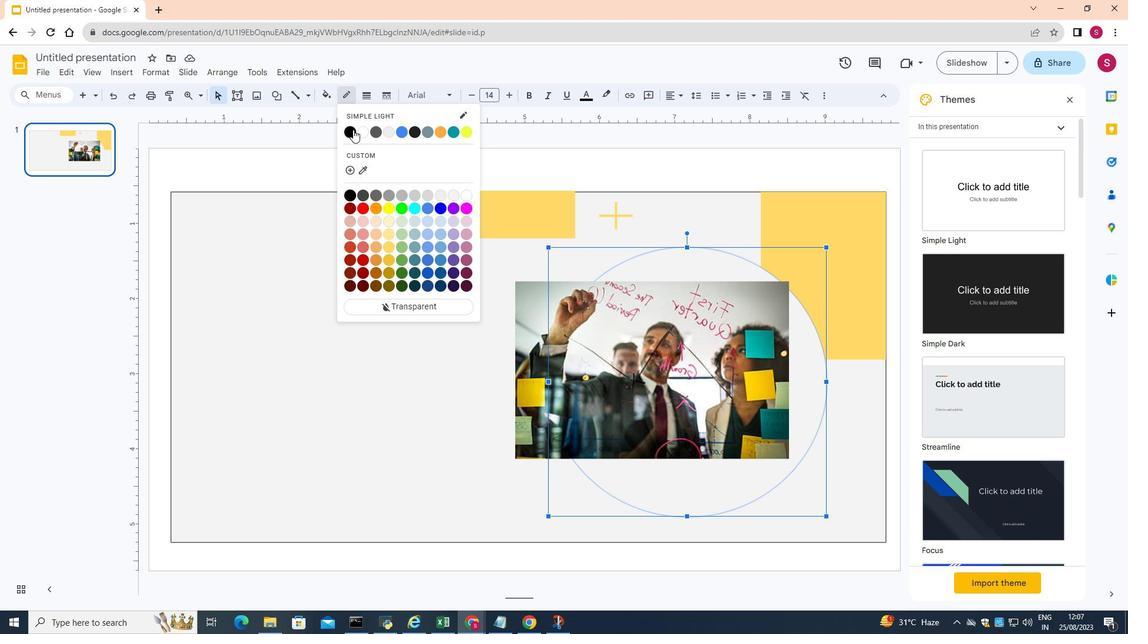 
Action: Mouse pressed left at (353, 129)
Screenshot: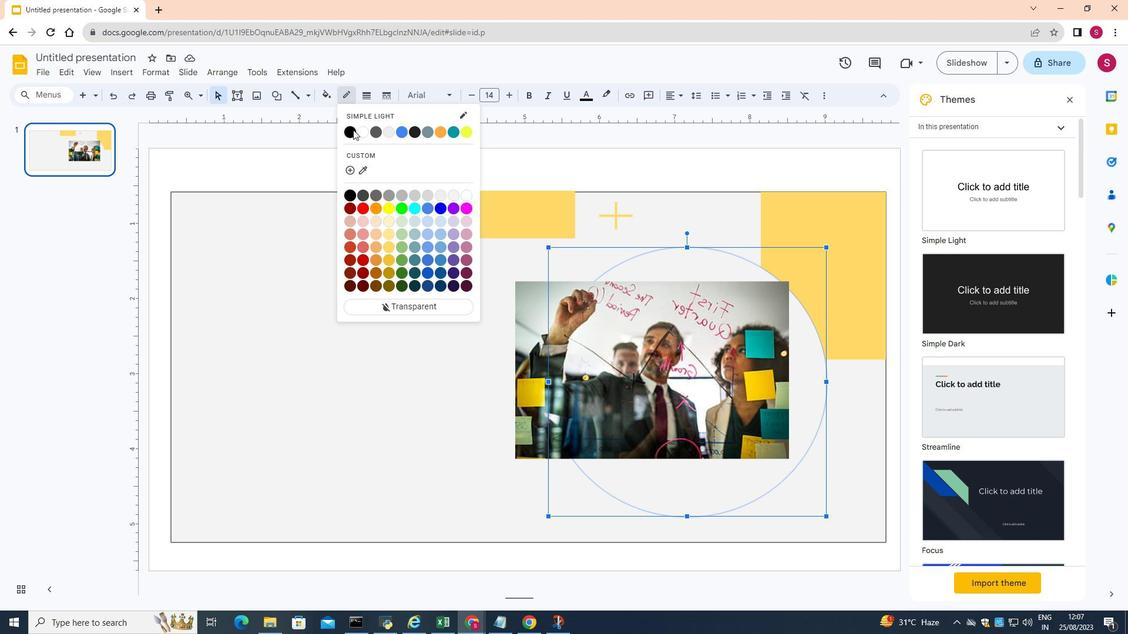 
Action: Mouse moved to (685, 316)
Screenshot: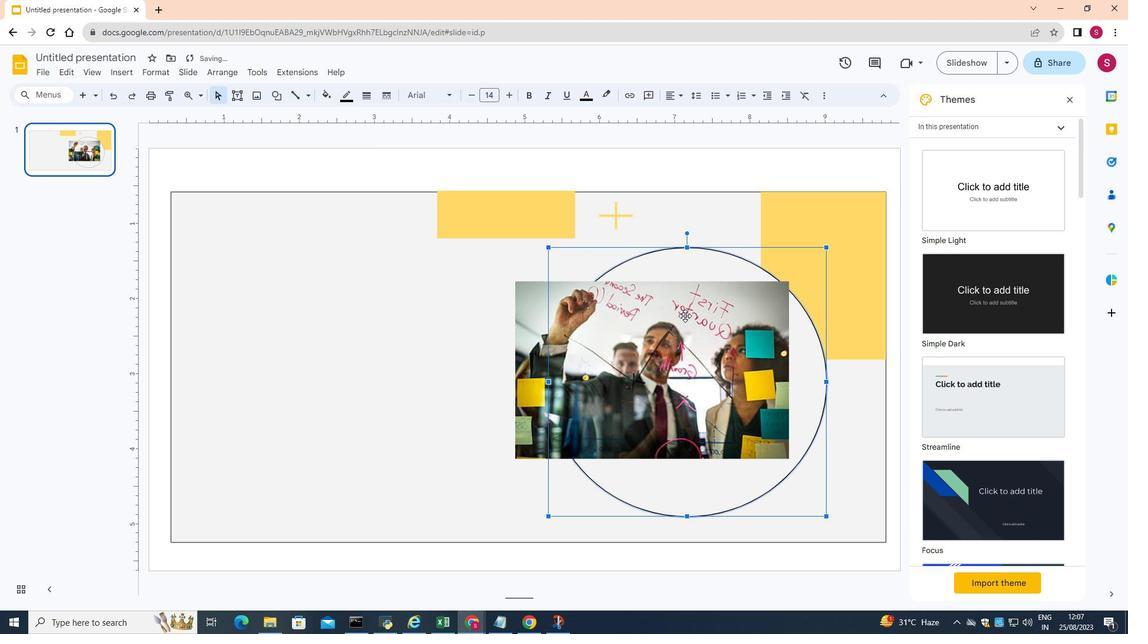 
Action: Mouse pressed left at (685, 316)
Screenshot: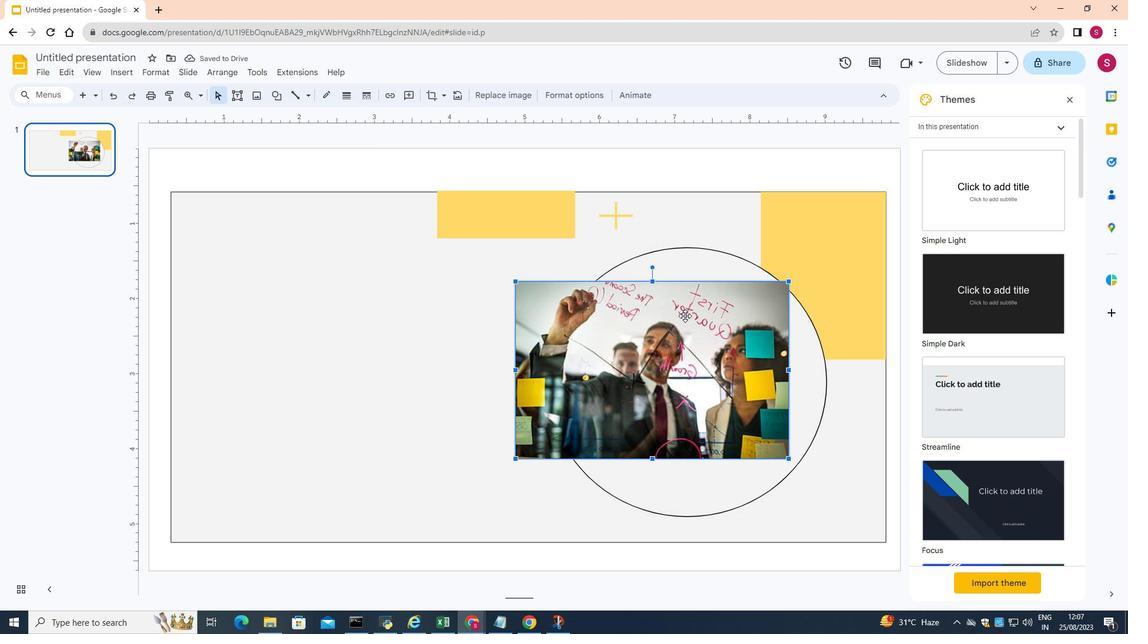 
Action: Mouse pressed left at (685, 316)
Screenshot: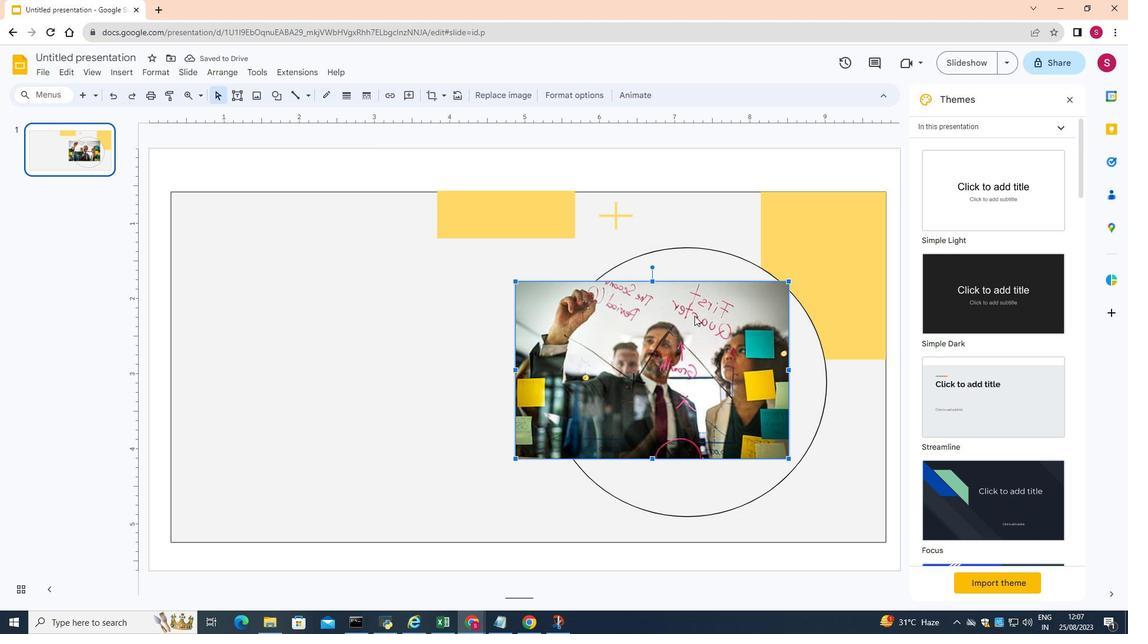 
Action: Mouse moved to (685, 282)
Screenshot: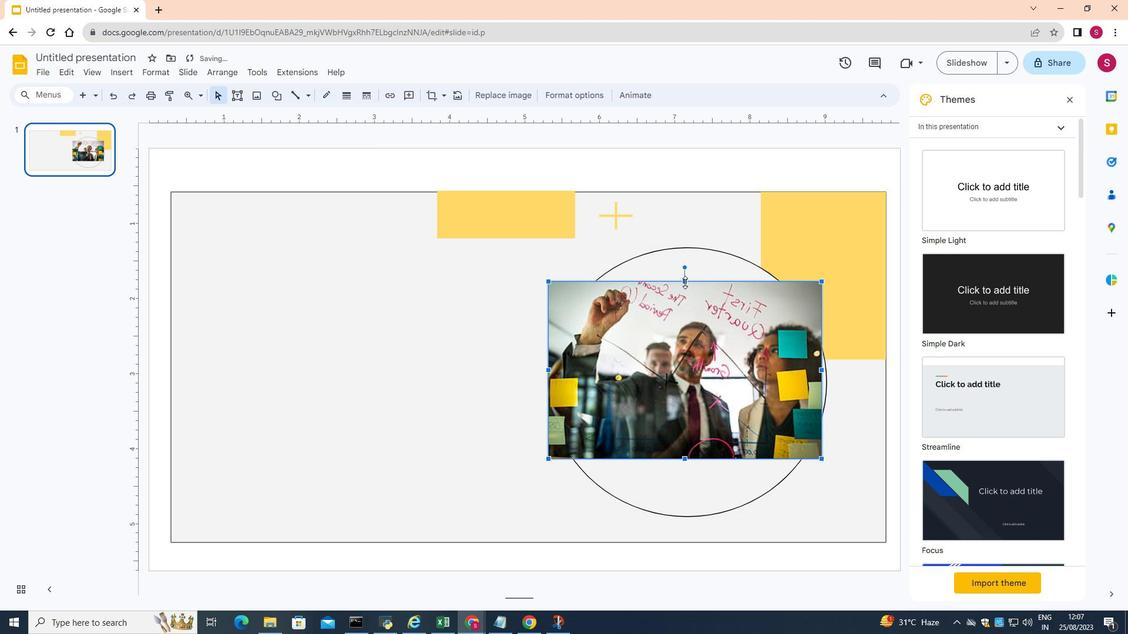 
Action: Mouse pressed left at (685, 282)
Screenshot: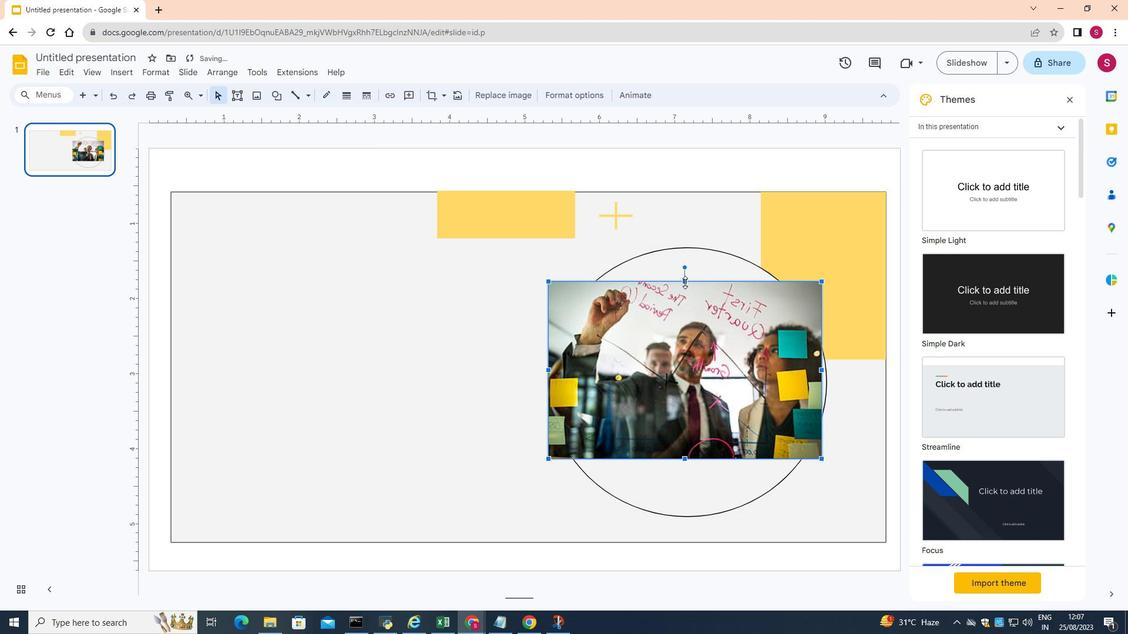 
Action: Mouse moved to (686, 458)
Screenshot: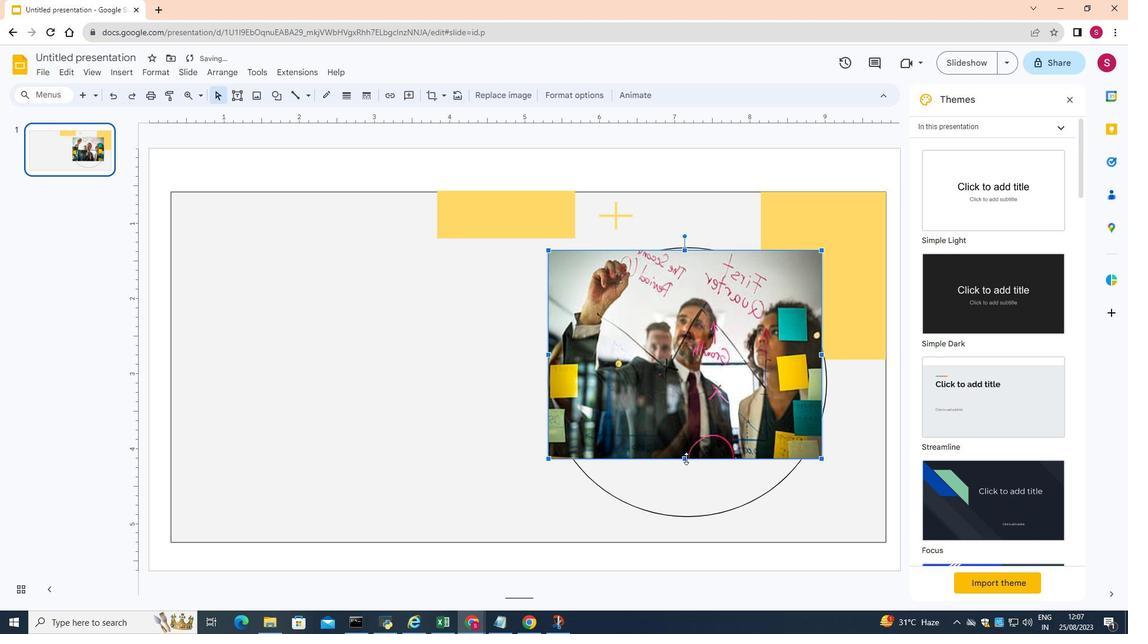 
Action: Mouse pressed left at (686, 458)
Screenshot: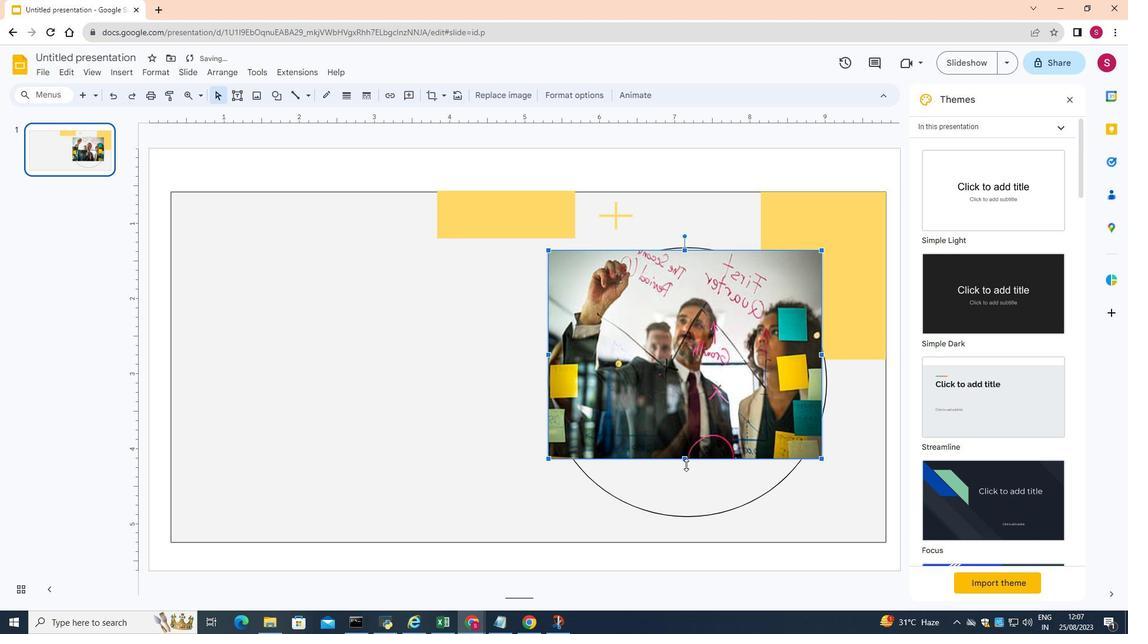 
Action: Mouse moved to (684, 250)
Screenshot: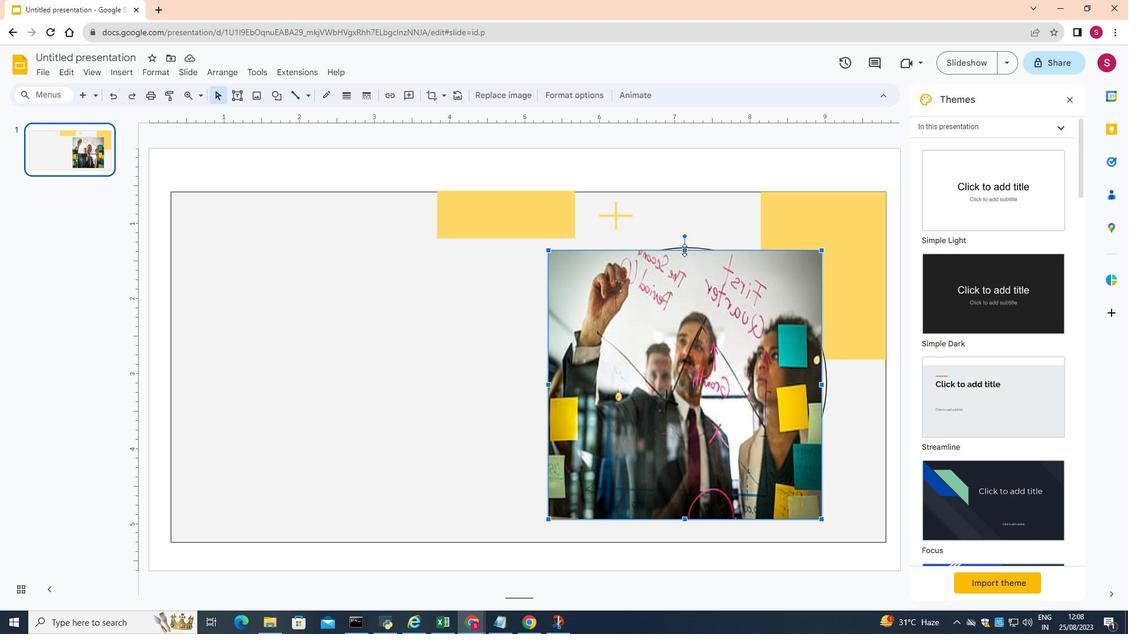 
Action: Mouse pressed left at (684, 250)
Screenshot: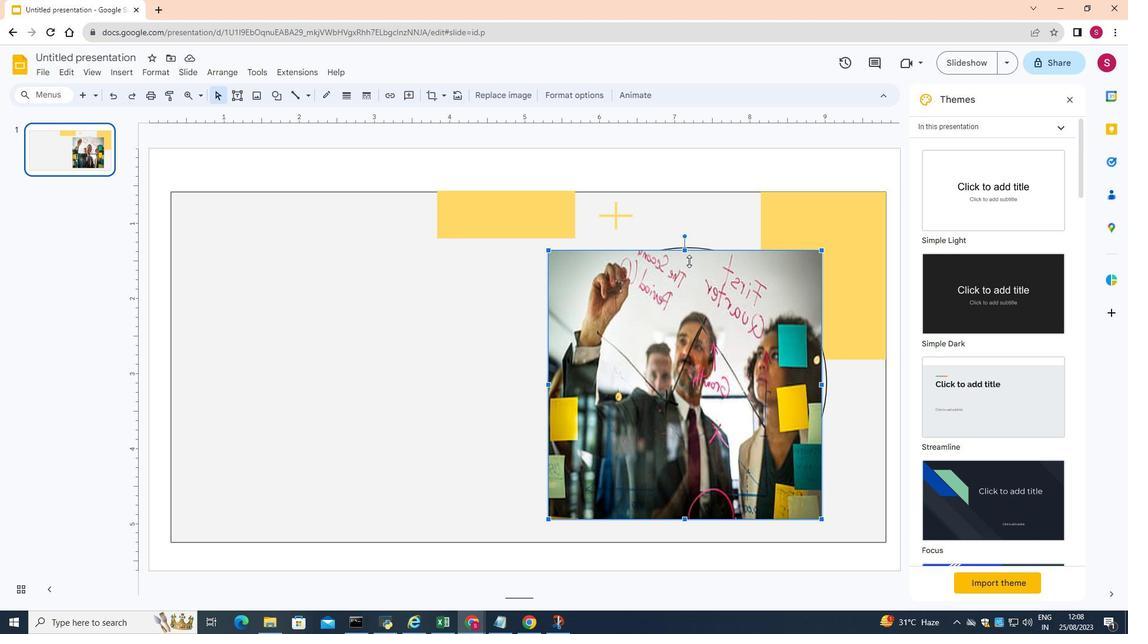 
Action: Mouse moved to (686, 259)
Screenshot: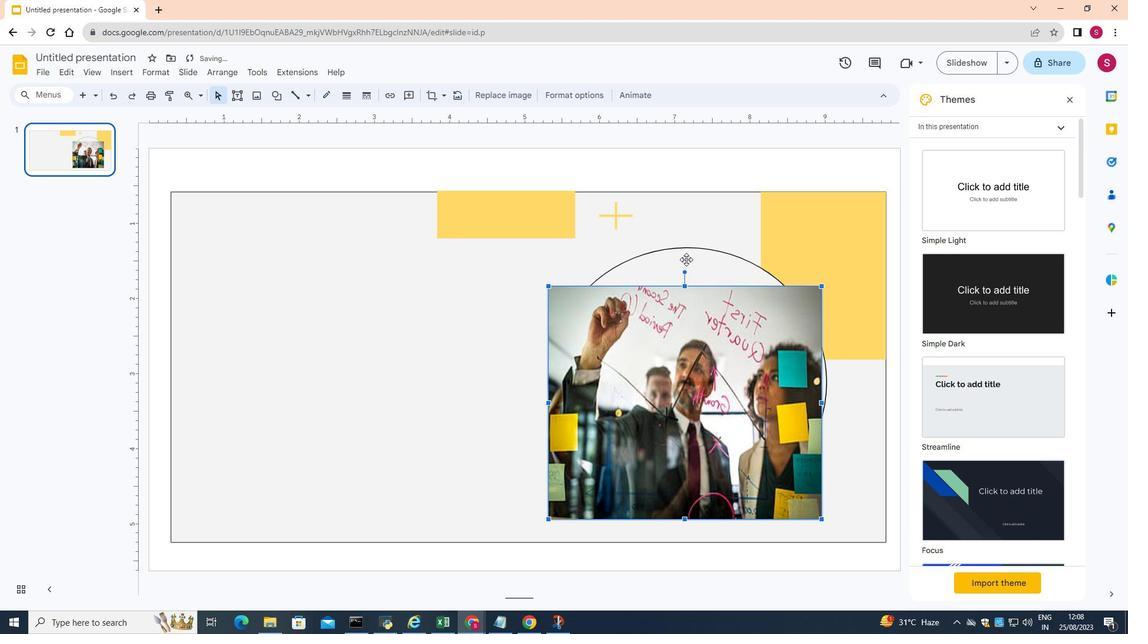 
Action: Mouse pressed left at (686, 259)
Screenshot: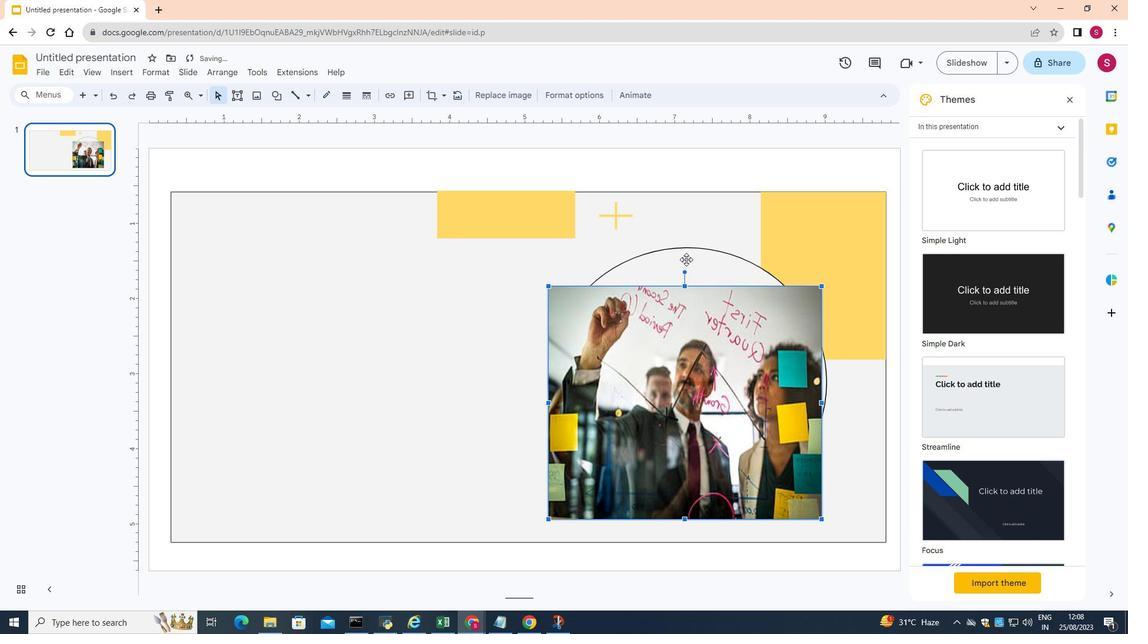 
Action: Mouse moved to (739, 269)
Screenshot: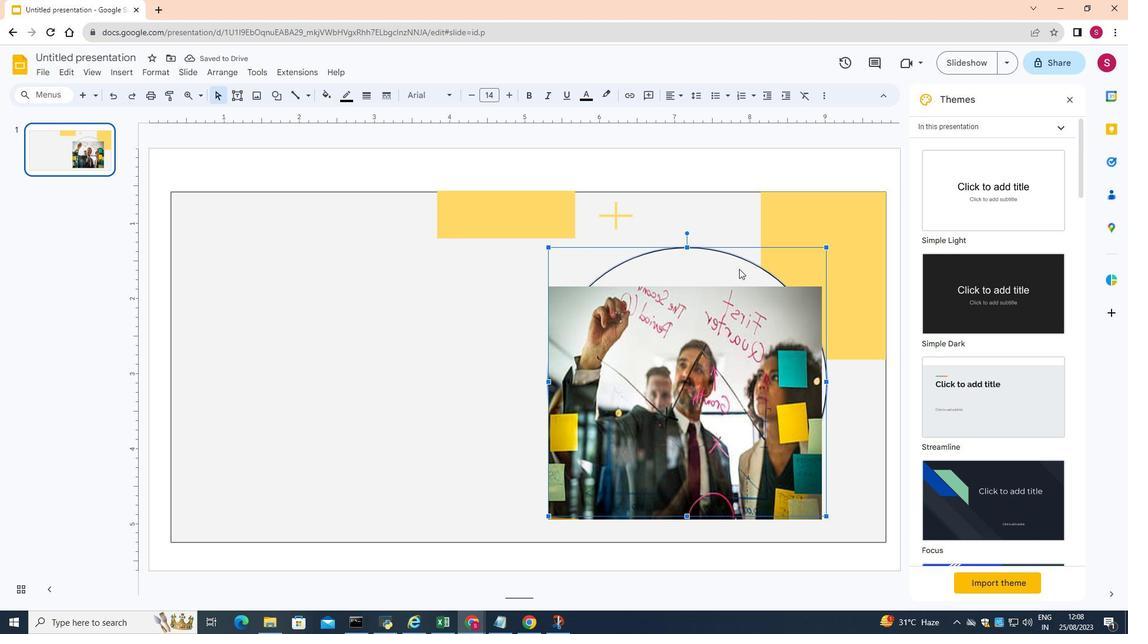 
Action: Mouse pressed left at (739, 269)
Screenshot: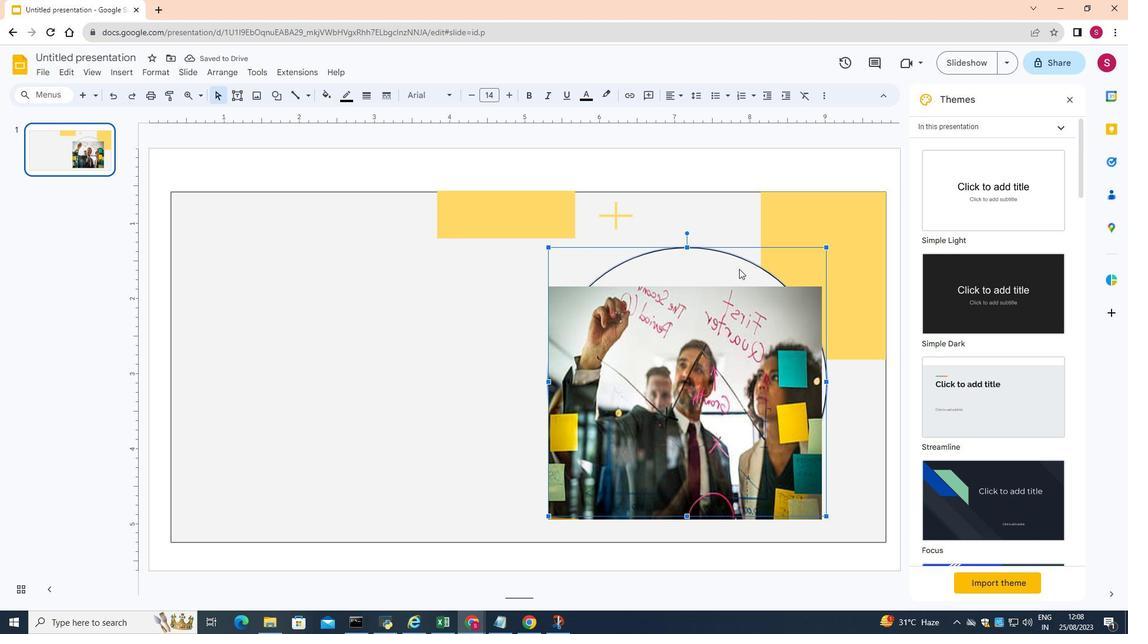 
Action: Mouse moved to (861, 405)
Screenshot: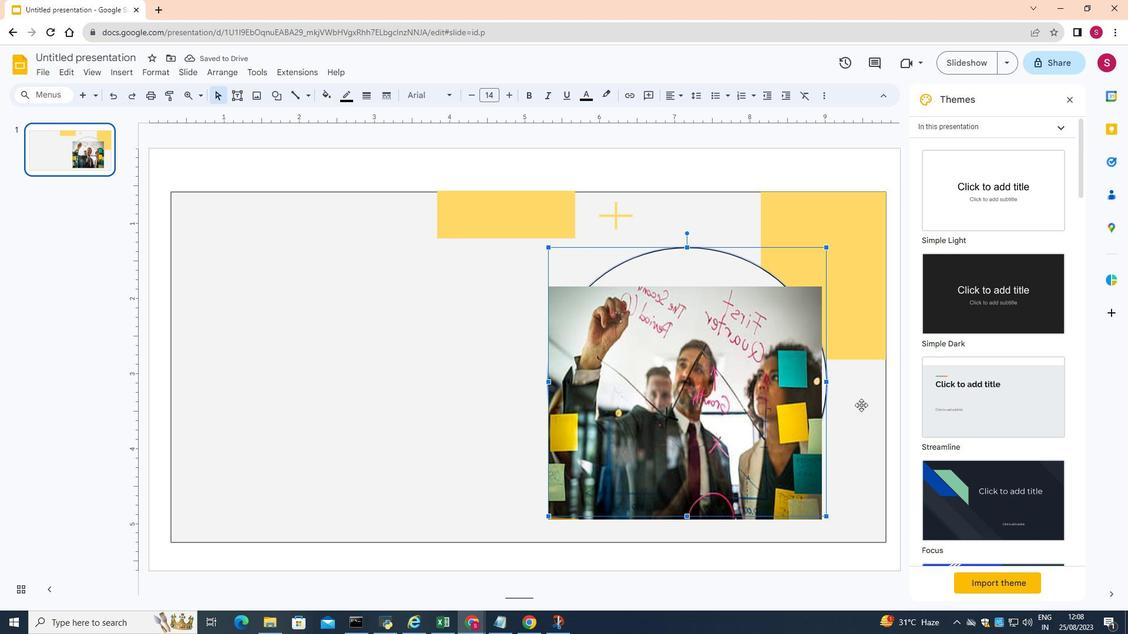 
Action: Mouse pressed left at (861, 405)
Screenshot: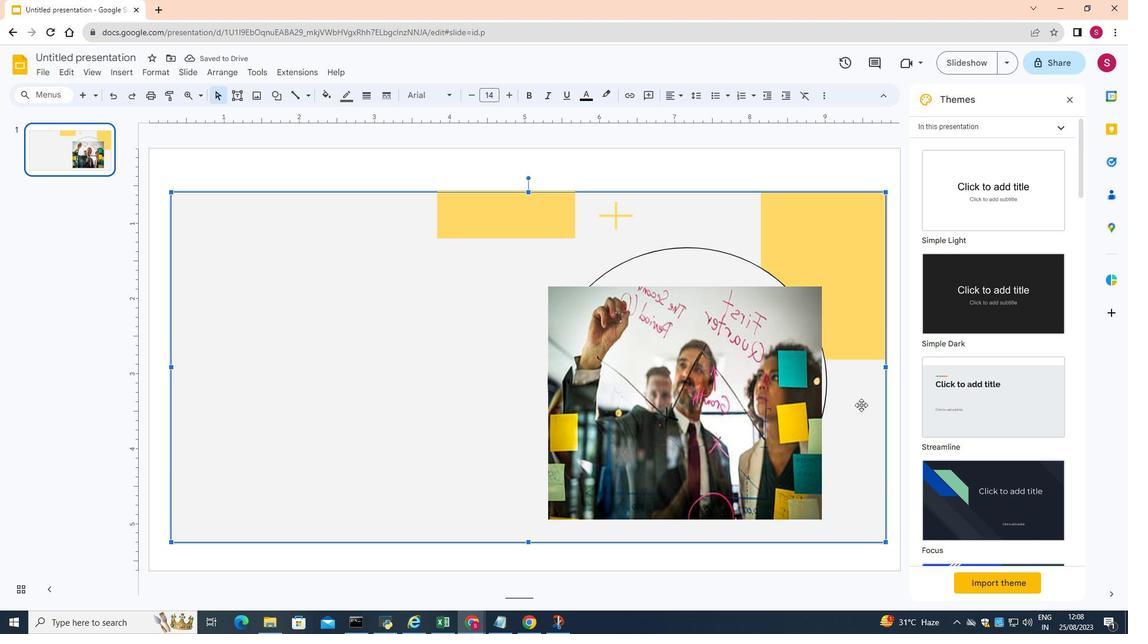 
Action: Mouse moved to (684, 248)
Screenshot: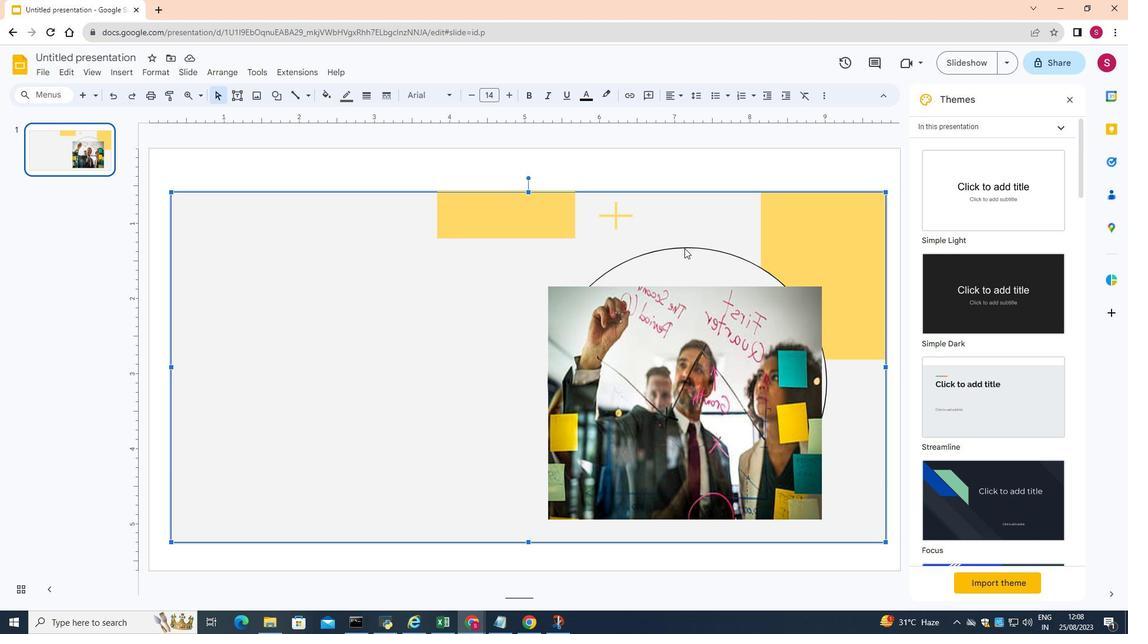
Action: Mouse pressed left at (684, 248)
Screenshot: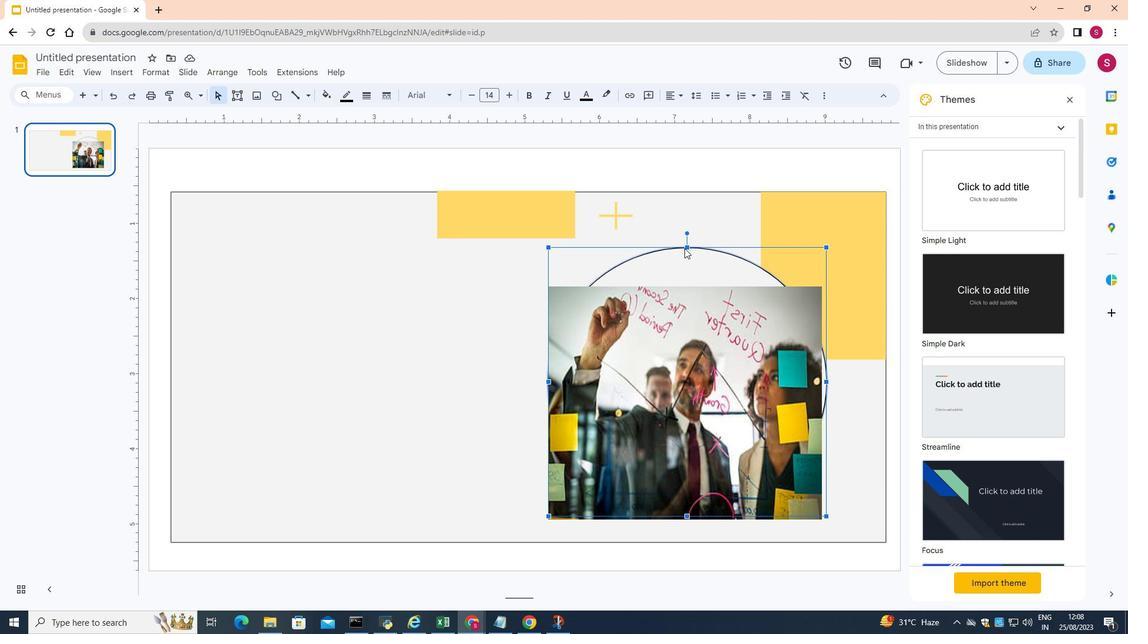 
Action: Mouse moved to (765, 367)
Screenshot: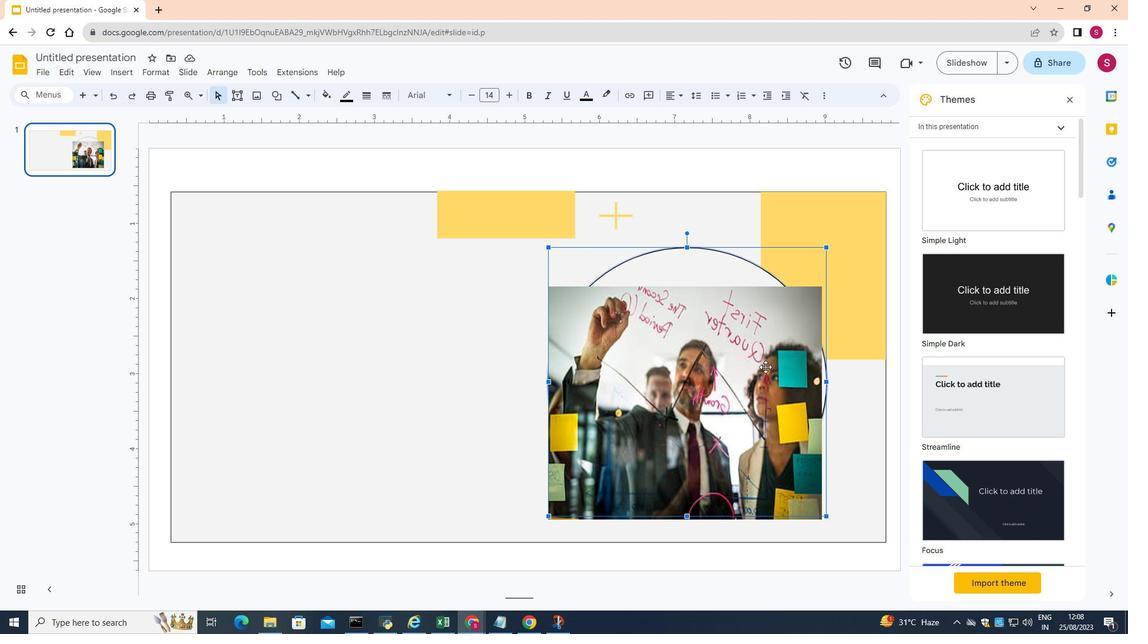 
Action: Mouse pressed left at (765, 367)
Screenshot: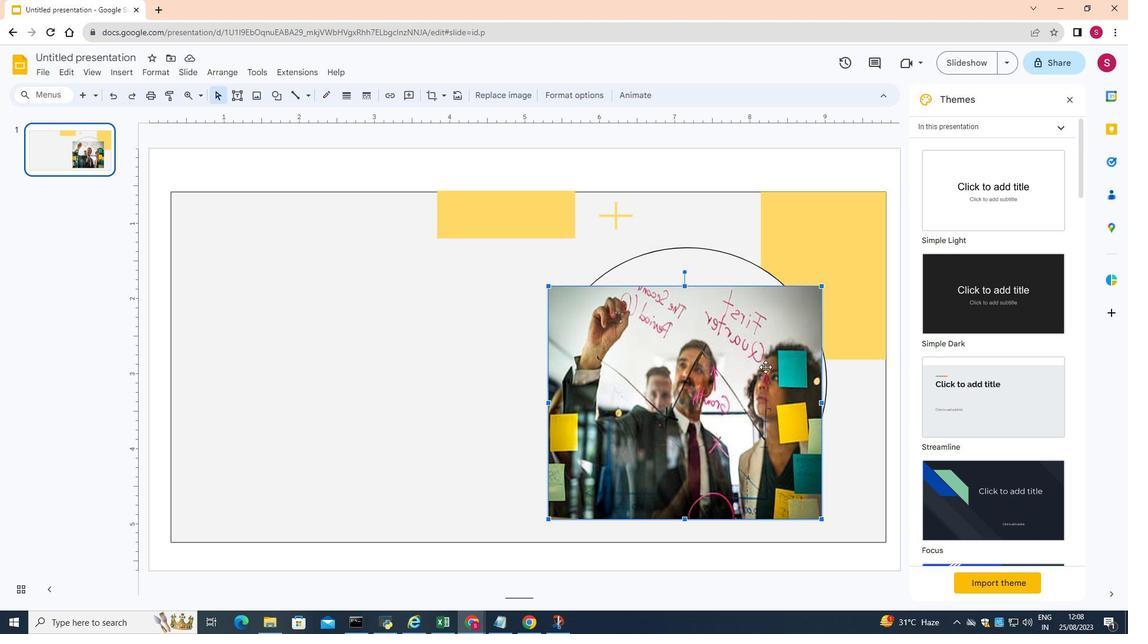 
Action: Mouse moved to (642, 319)
Screenshot: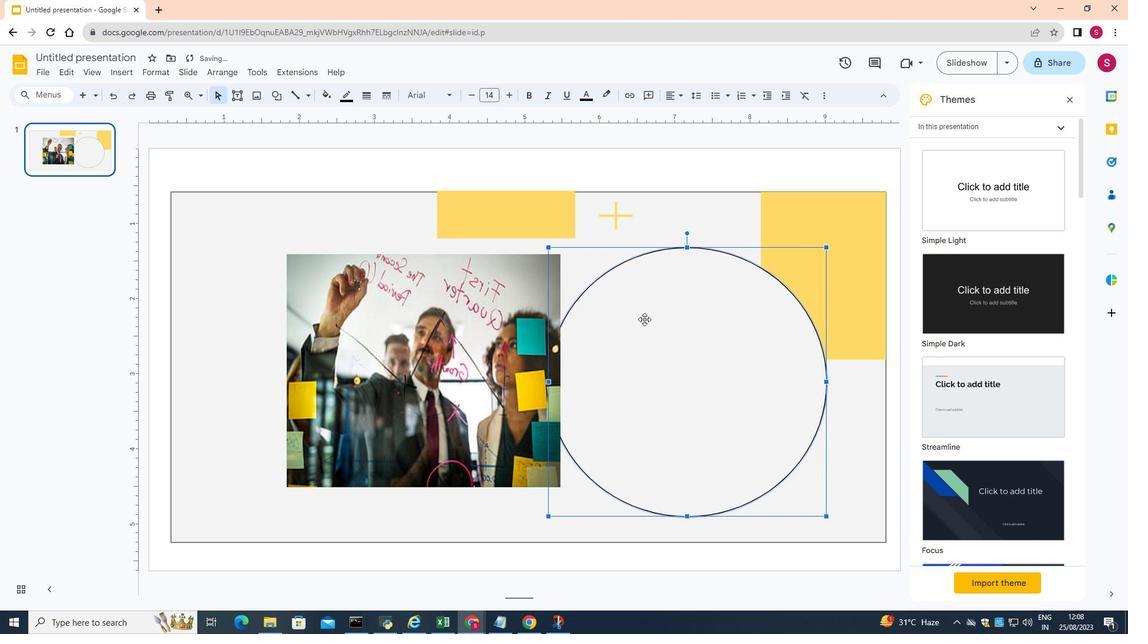 
Action: Mouse pressed left at (642, 319)
Screenshot: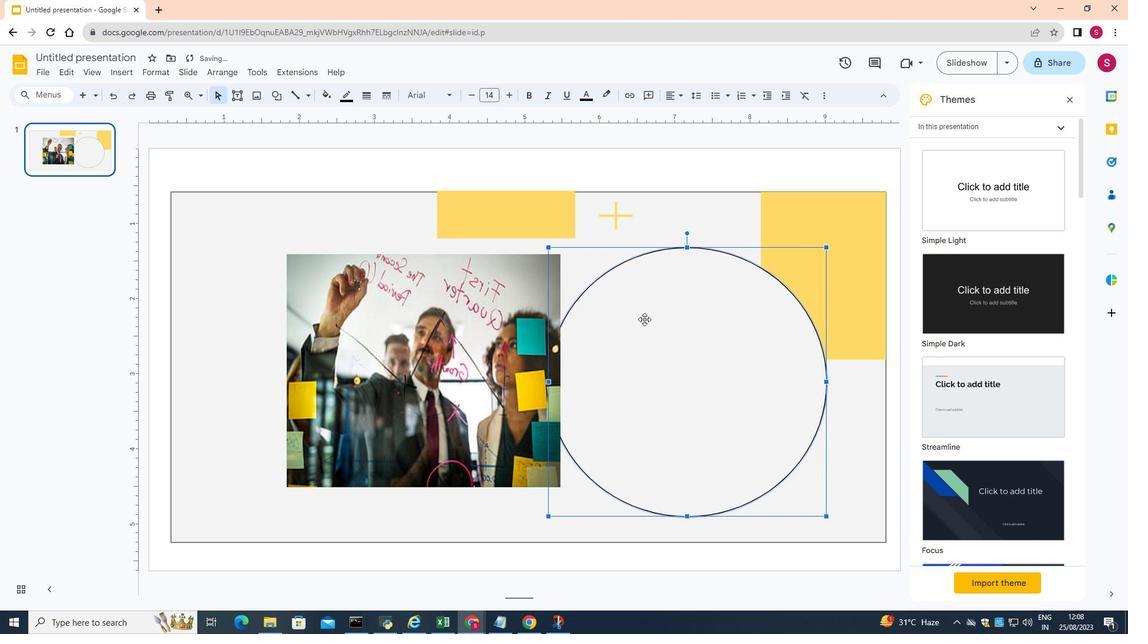 
Action: Mouse moved to (679, 286)
Screenshot: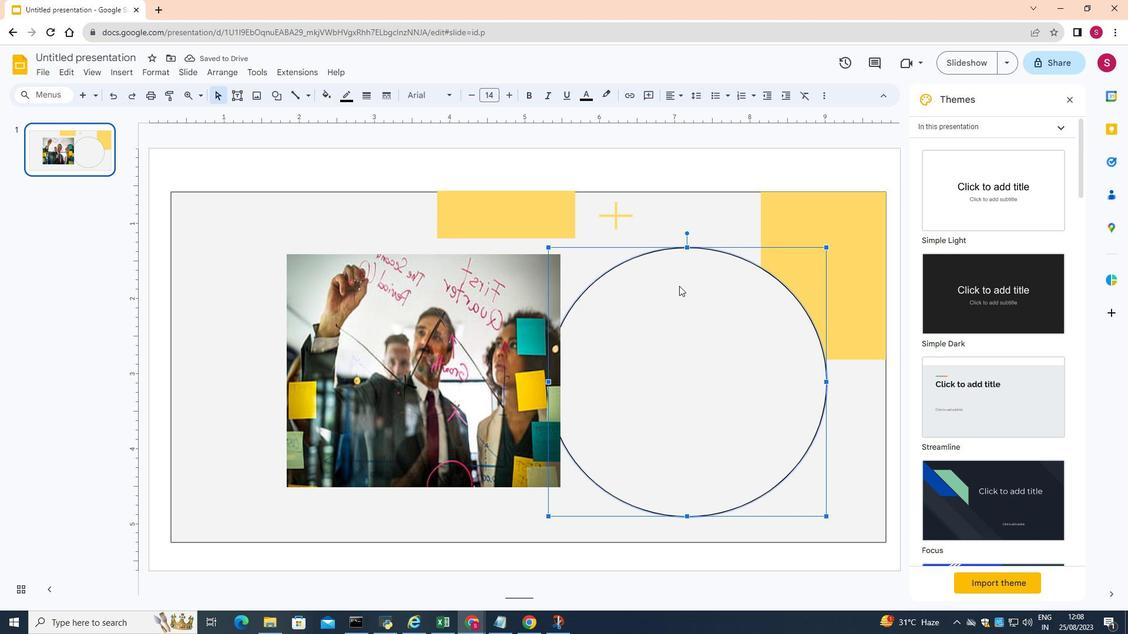 
Action: Key pressed <Key.delete>
Screenshot: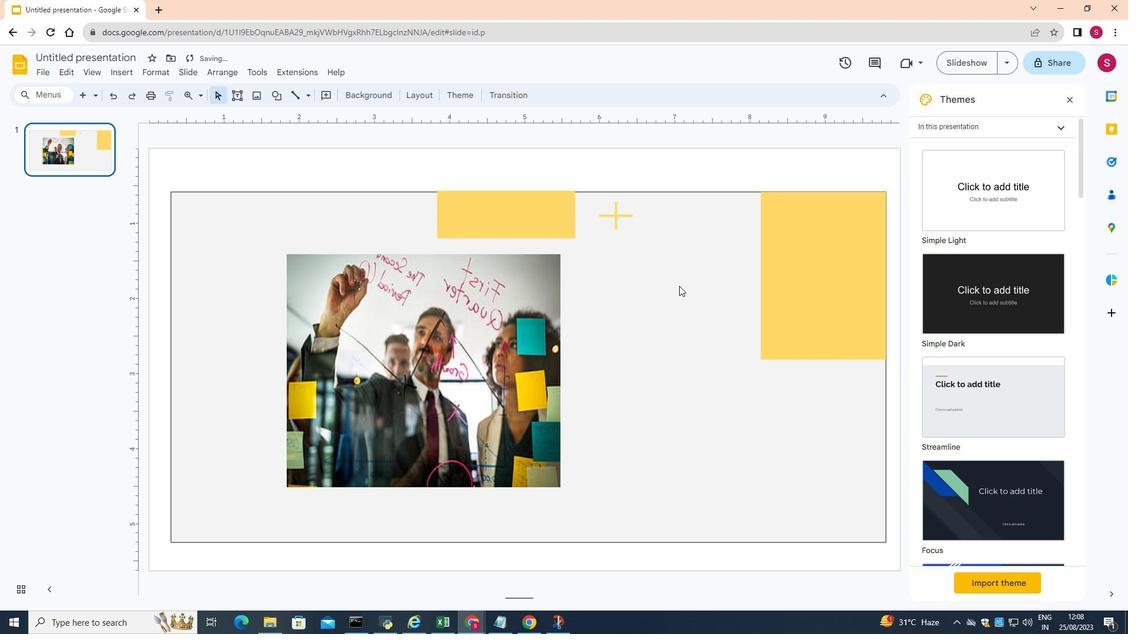 
Action: Mouse moved to (489, 309)
Screenshot: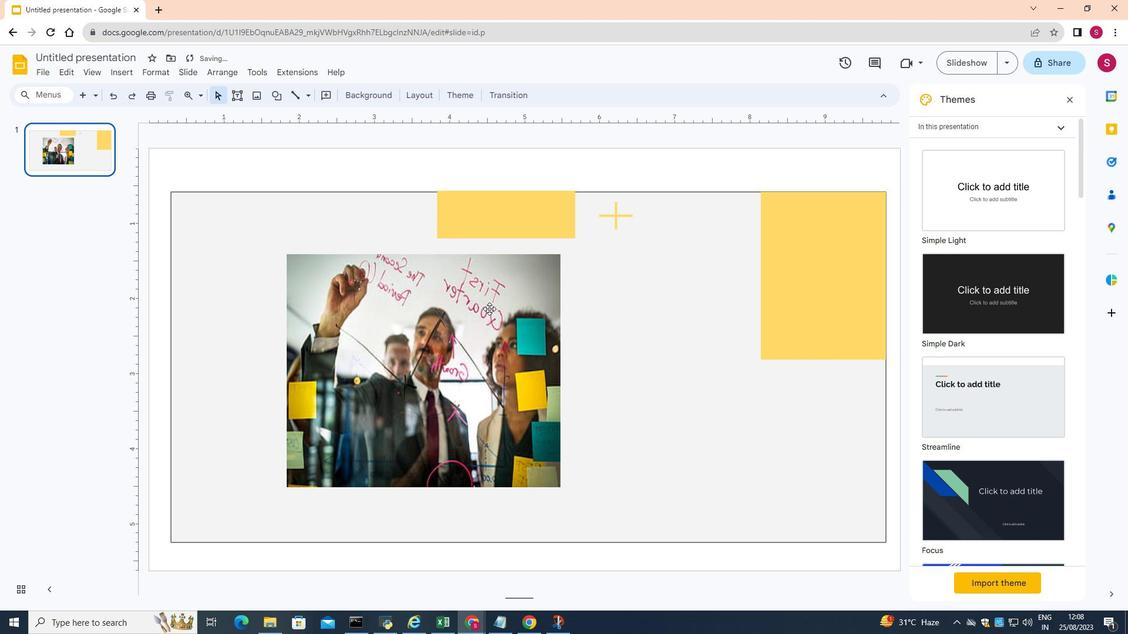 
Action: Mouse pressed left at (489, 309)
Screenshot: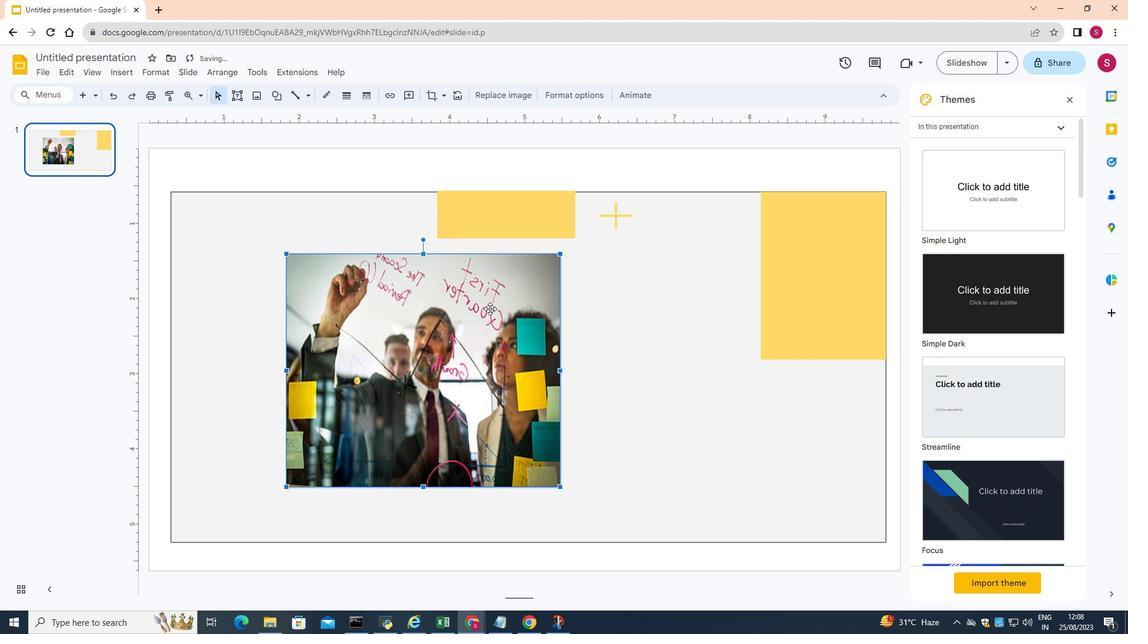 
Action: Mouse moved to (528, 381)
Screenshot: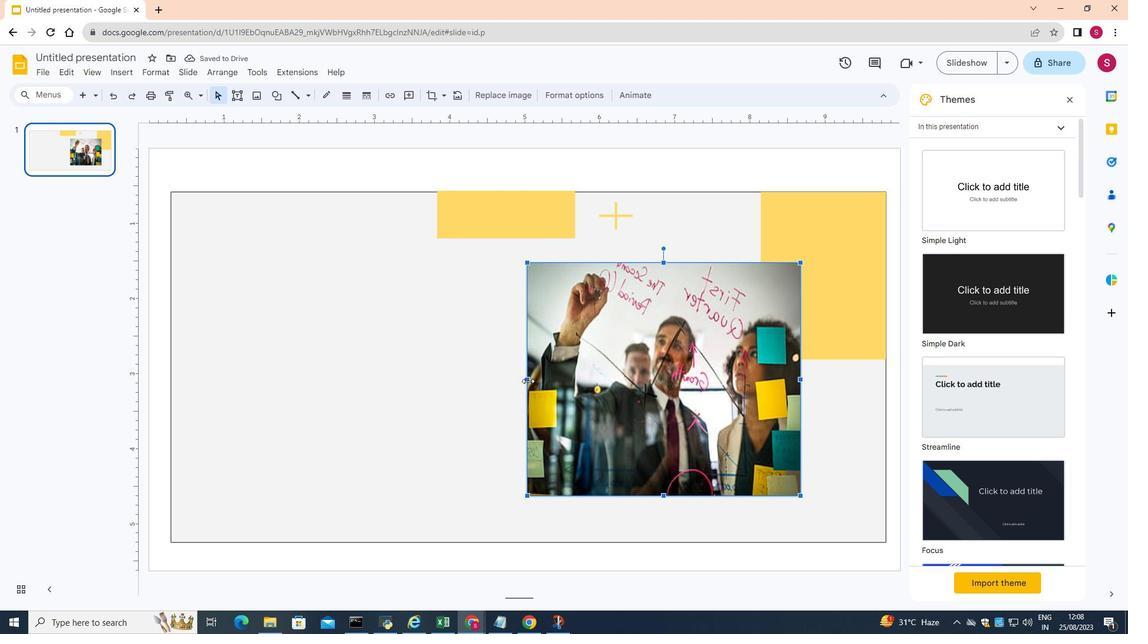
Action: Mouse pressed left at (528, 381)
Screenshot: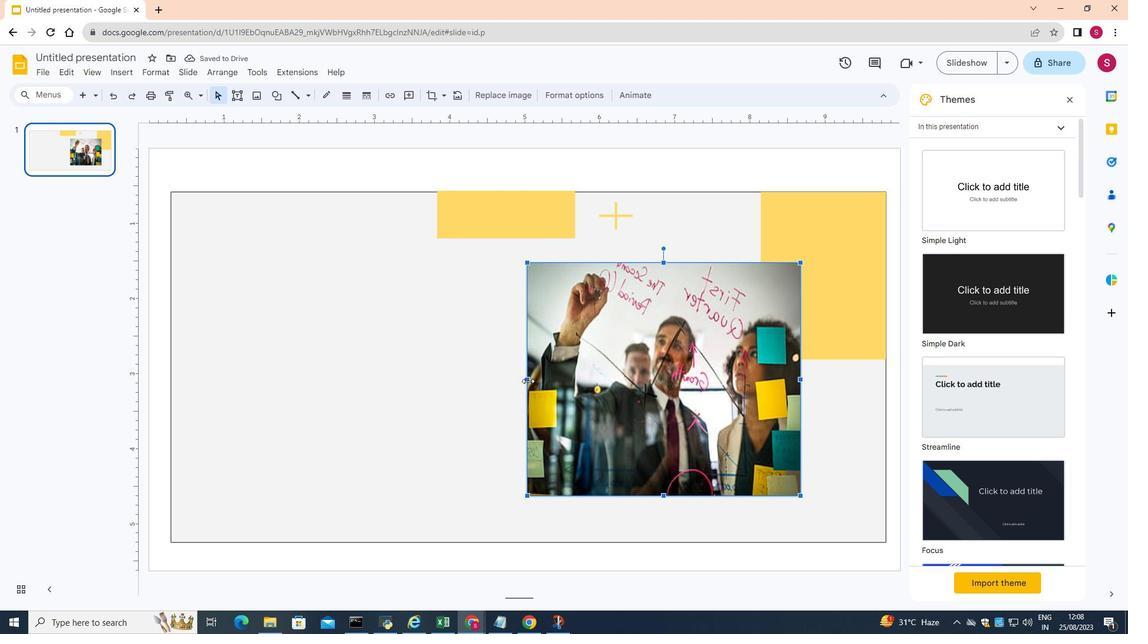 
Action: Mouse moved to (651, 263)
Screenshot: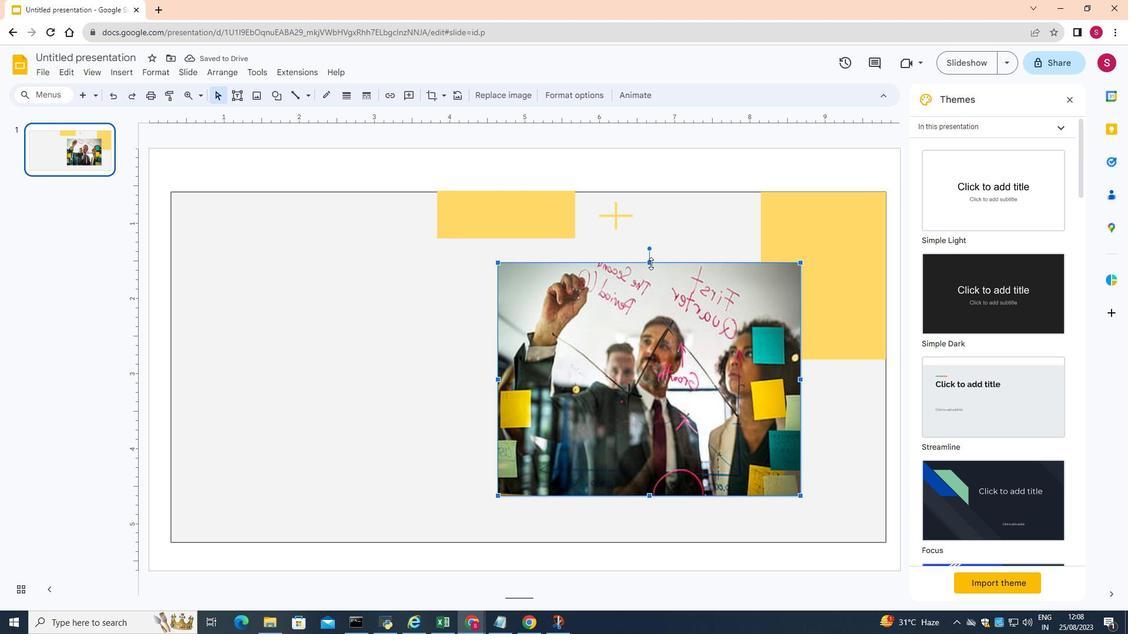 
Action: Mouse pressed left at (651, 263)
Screenshot: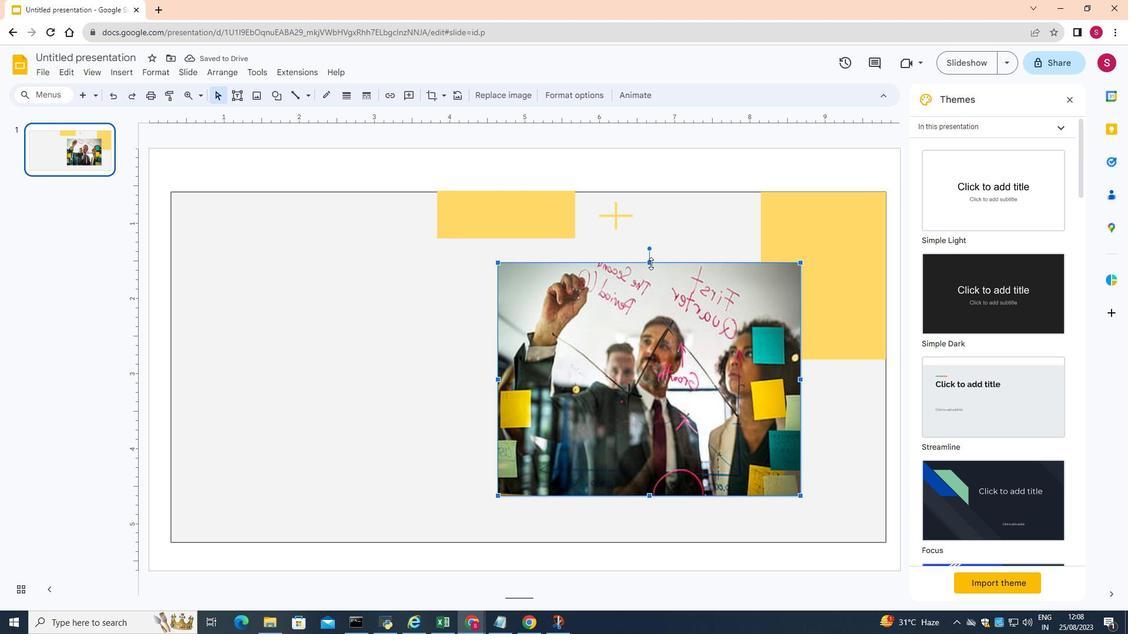 
Action: Mouse moved to (651, 495)
Screenshot: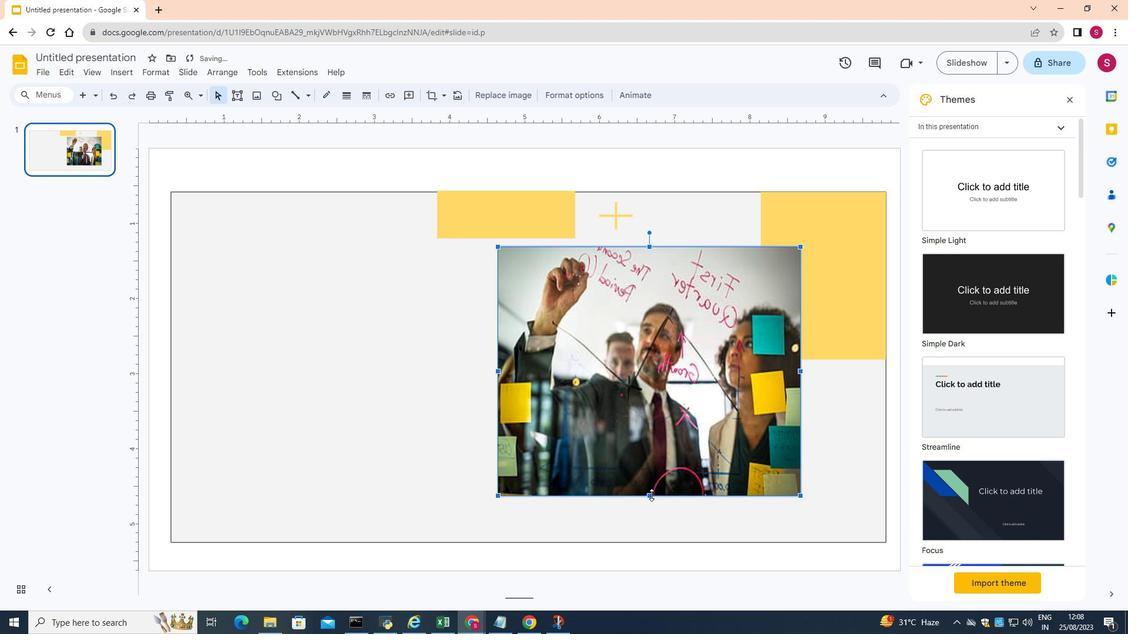 
Action: Mouse pressed left at (651, 495)
Screenshot: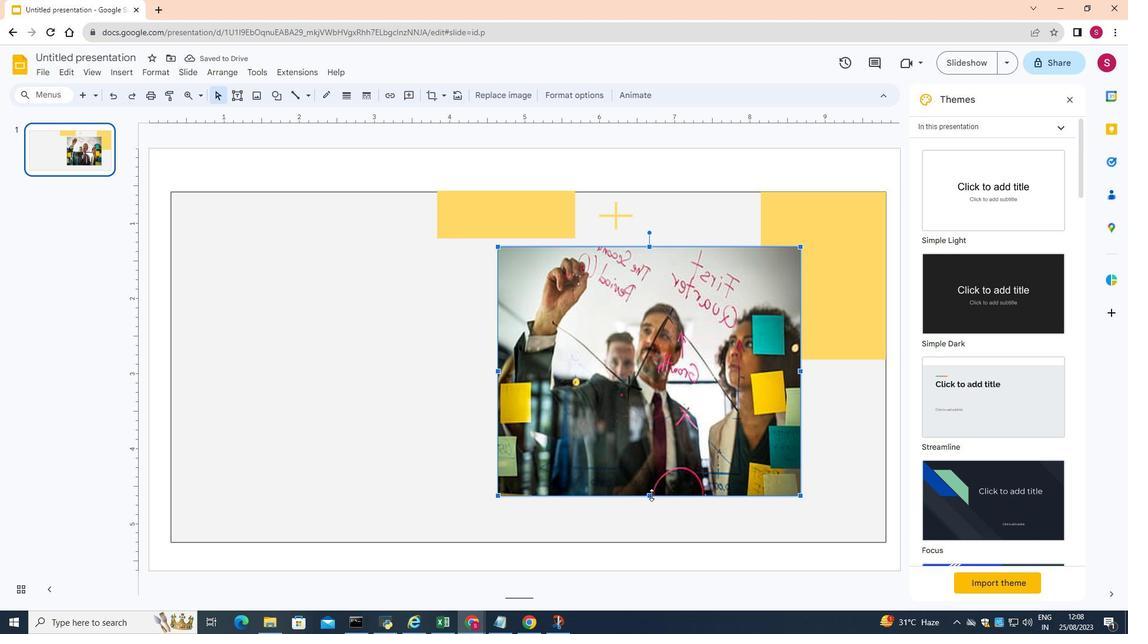 
Action: Mouse moved to (388, 428)
Screenshot: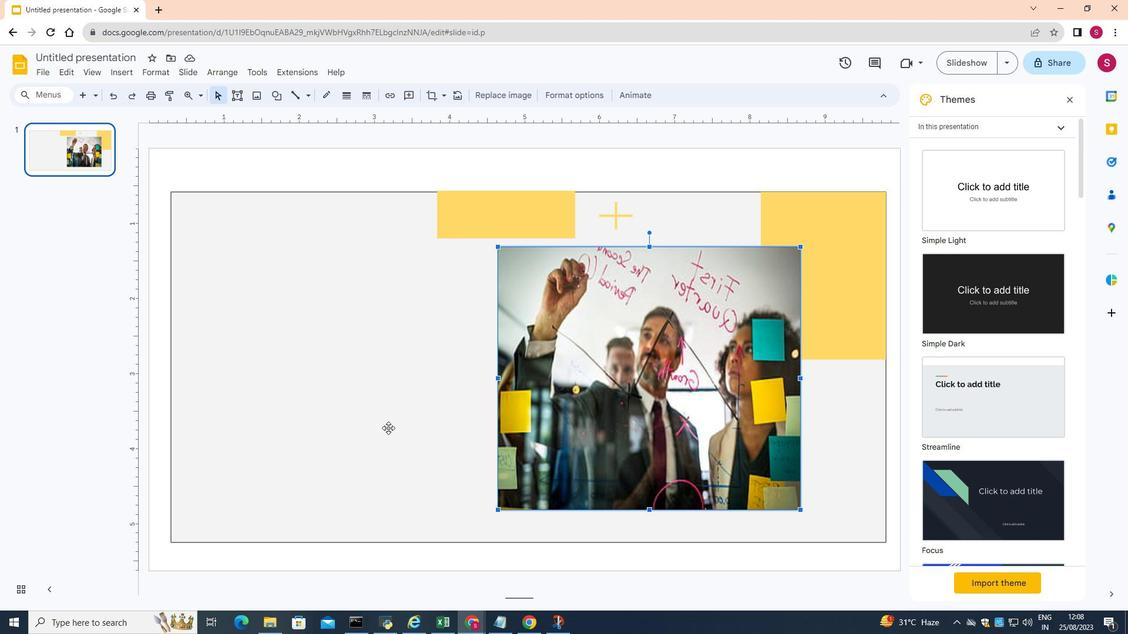 
Action: Mouse pressed left at (388, 428)
Screenshot: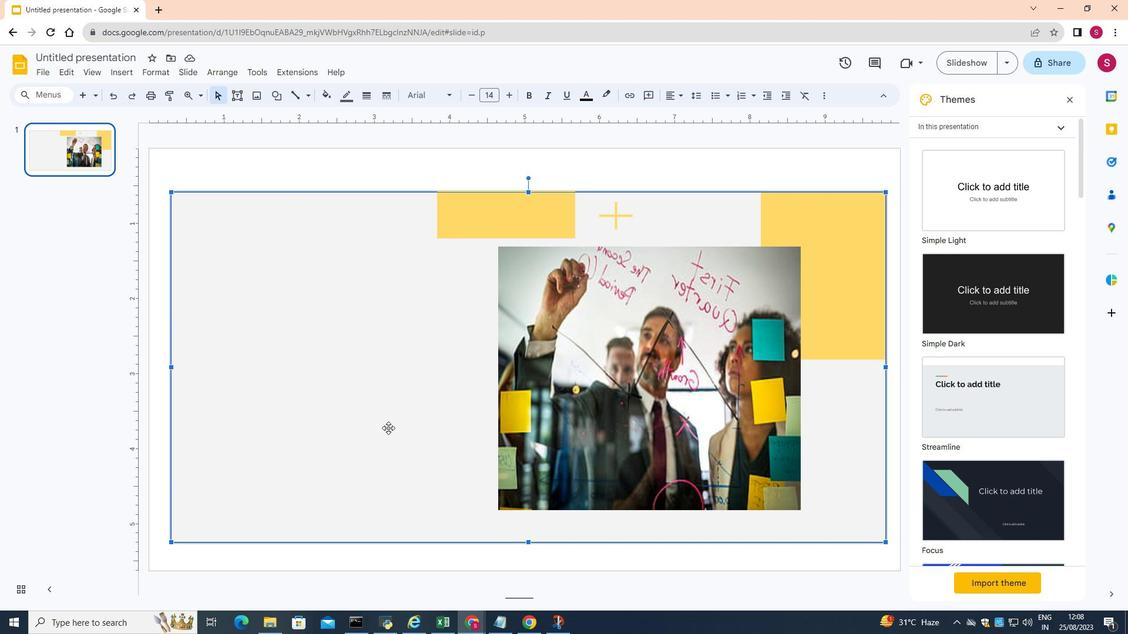 
Action: Mouse moved to (561, 336)
Screenshot: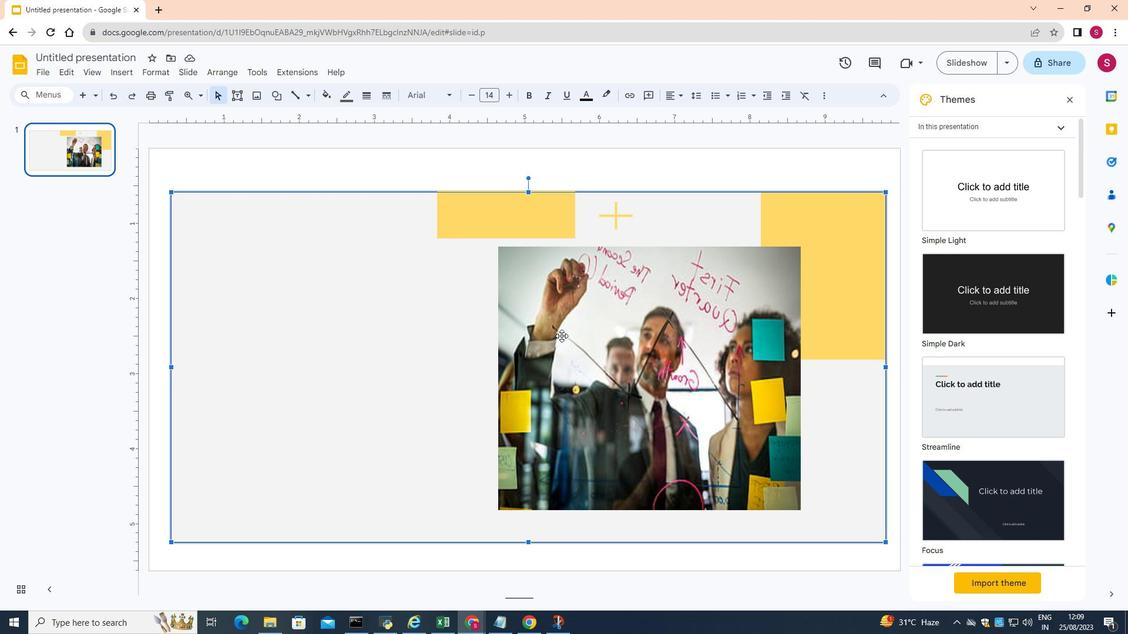 
Action: Mouse pressed left at (561, 336)
Screenshot: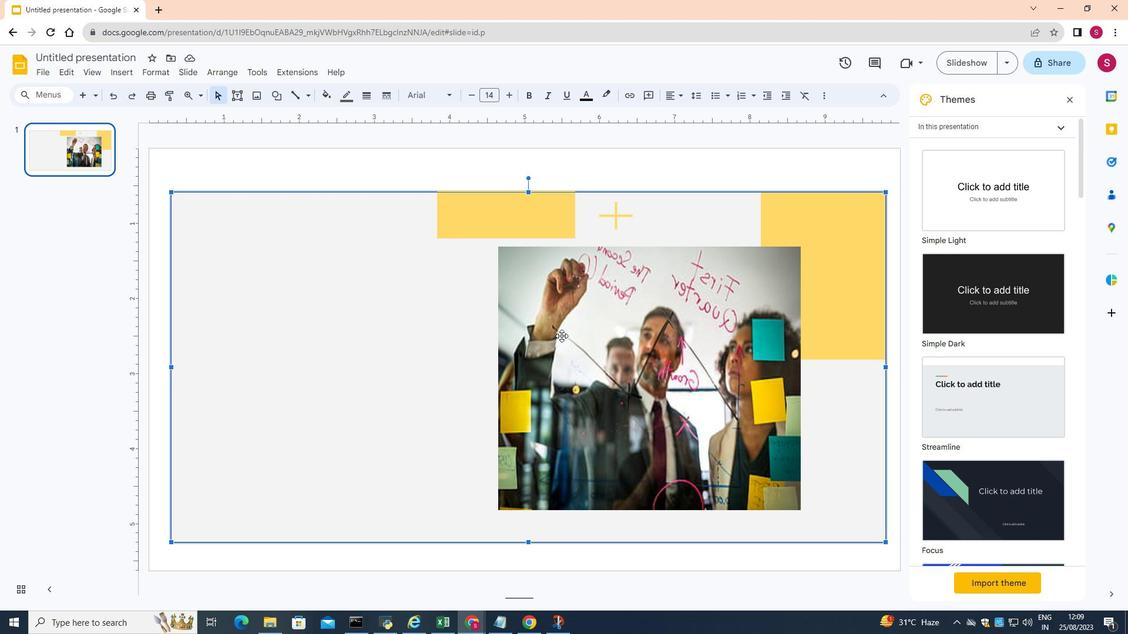 
Action: Mouse moved to (126, 74)
Screenshot: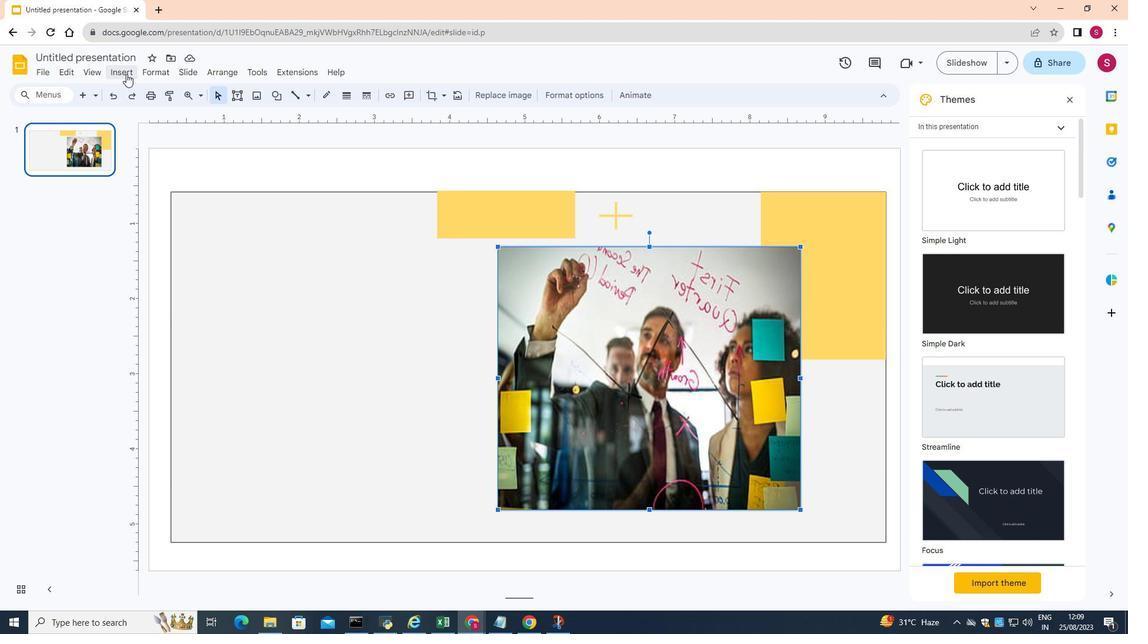 
Action: Mouse pressed left at (126, 74)
Screenshot: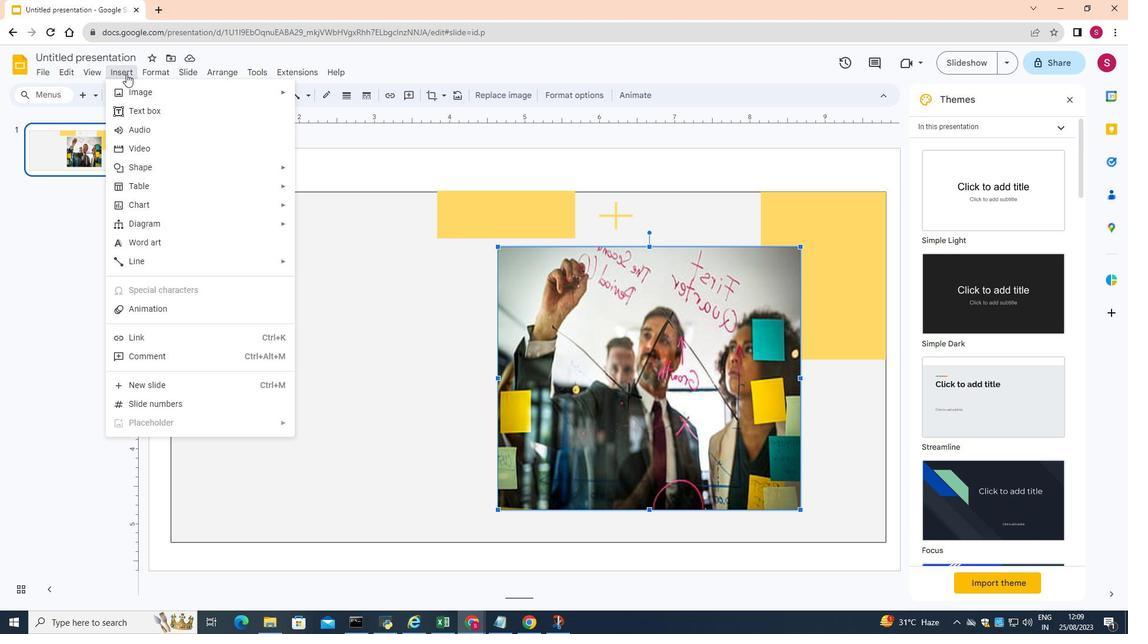
Action: Mouse moved to (156, 310)
Screenshot: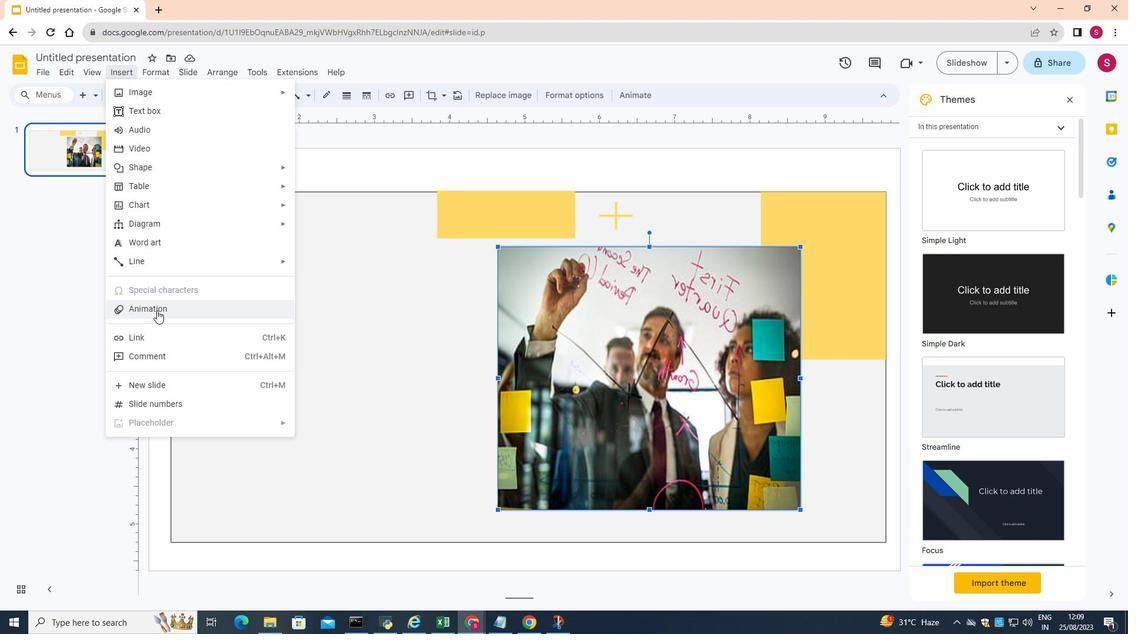 
Action: Mouse pressed left at (156, 310)
Screenshot: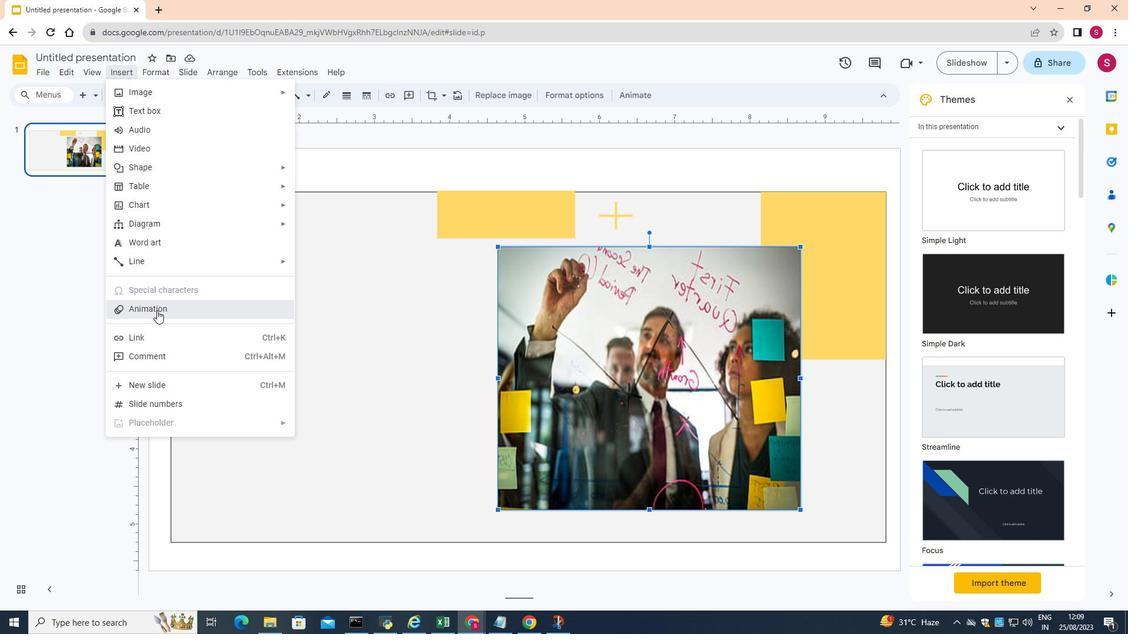 
Action: Mouse moved to (991, 279)
Screenshot: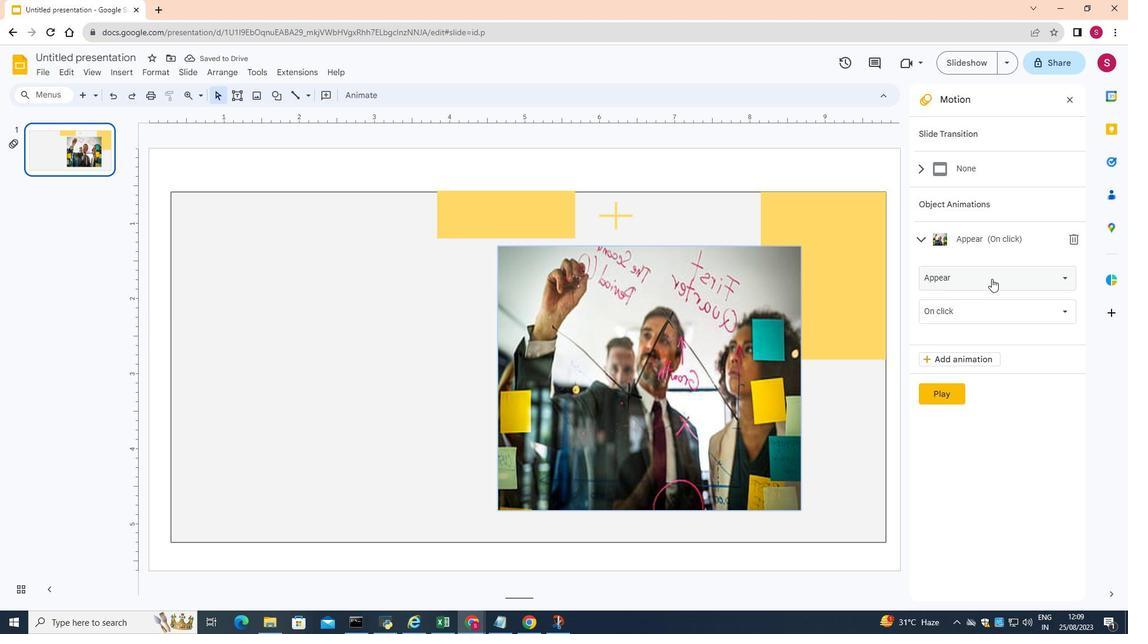 
Action: Mouse pressed left at (991, 279)
Screenshot: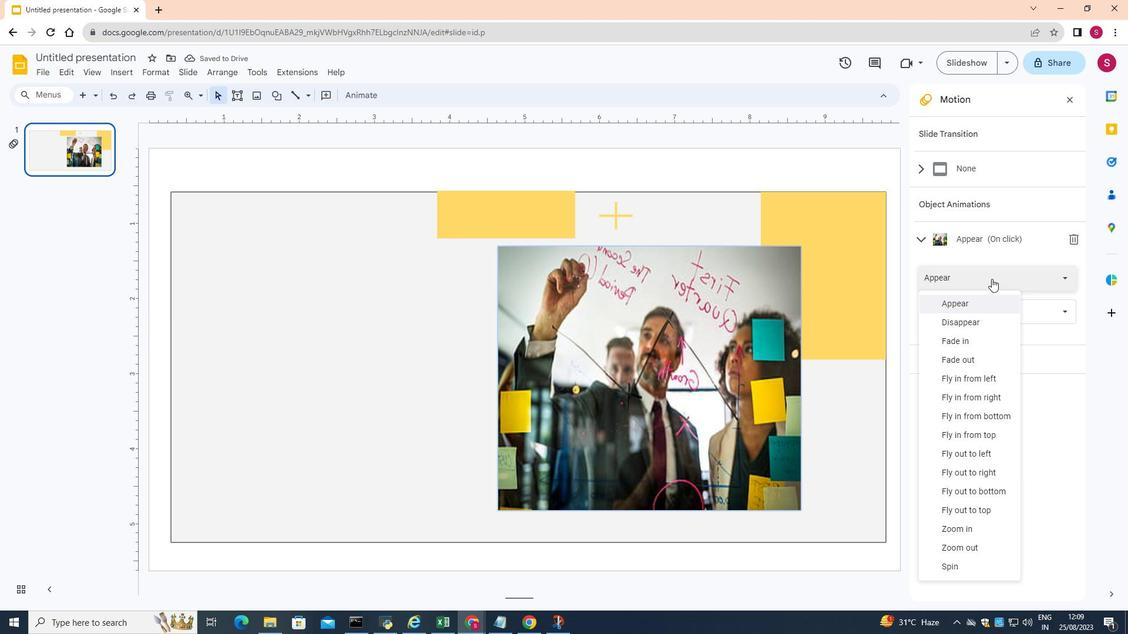 
Action: Mouse moved to (592, 366)
Screenshot: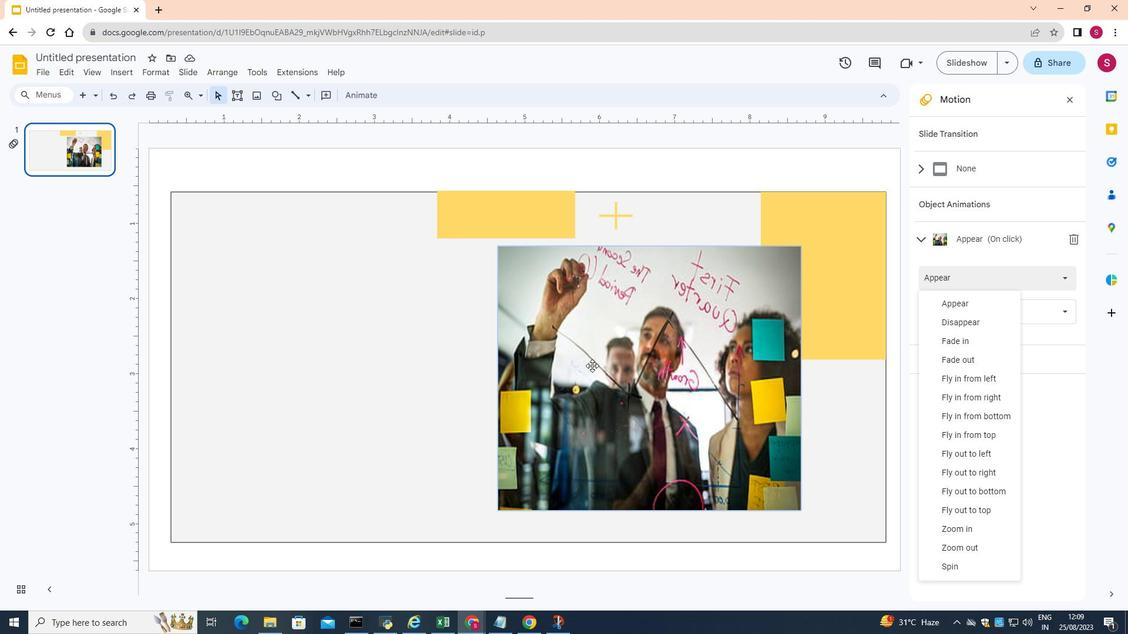 
Action: Mouse pressed left at (592, 366)
Screenshot: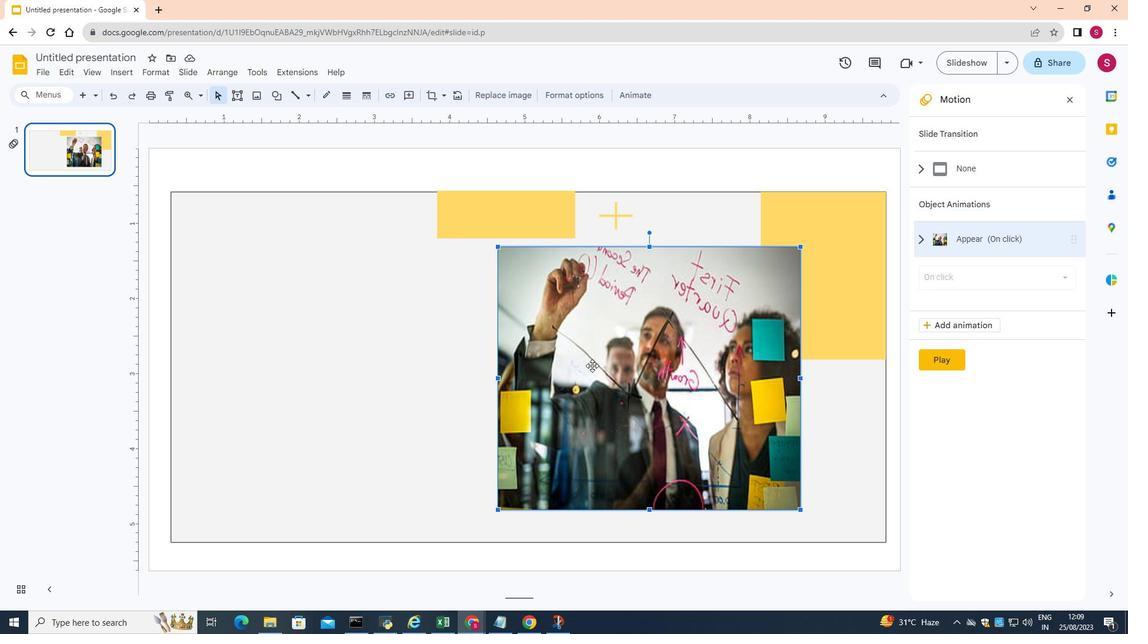 
Action: Mouse moved to (946, 171)
Screenshot: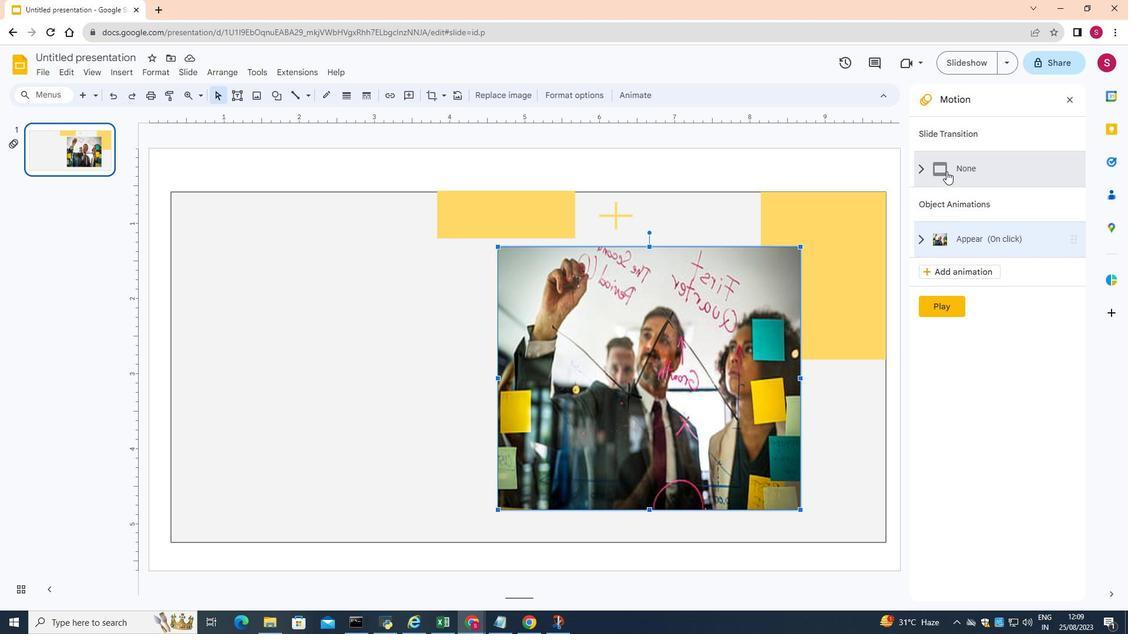 
Action: Mouse pressed left at (946, 171)
Screenshot: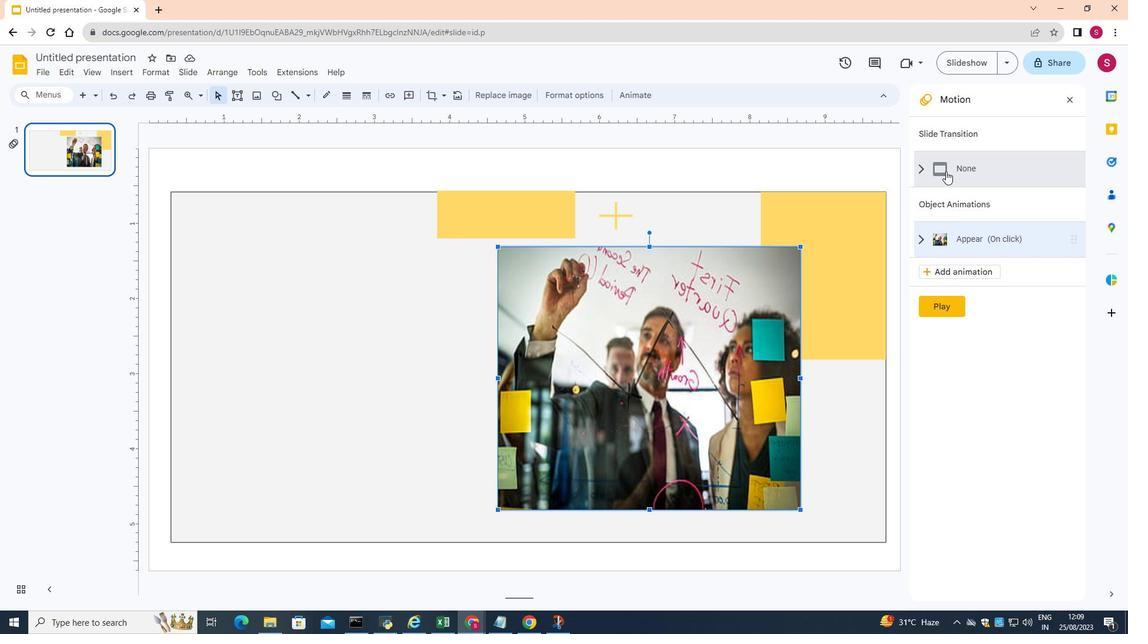 
Action: Mouse moved to (955, 217)
Screenshot: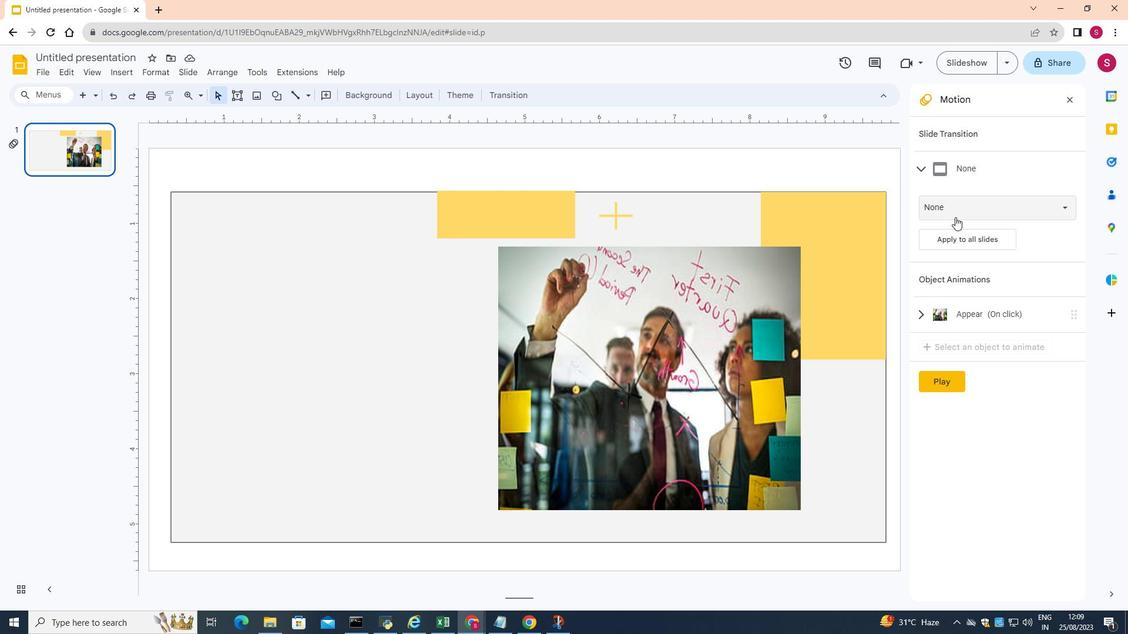 
Action: Mouse pressed left at (955, 217)
Screenshot: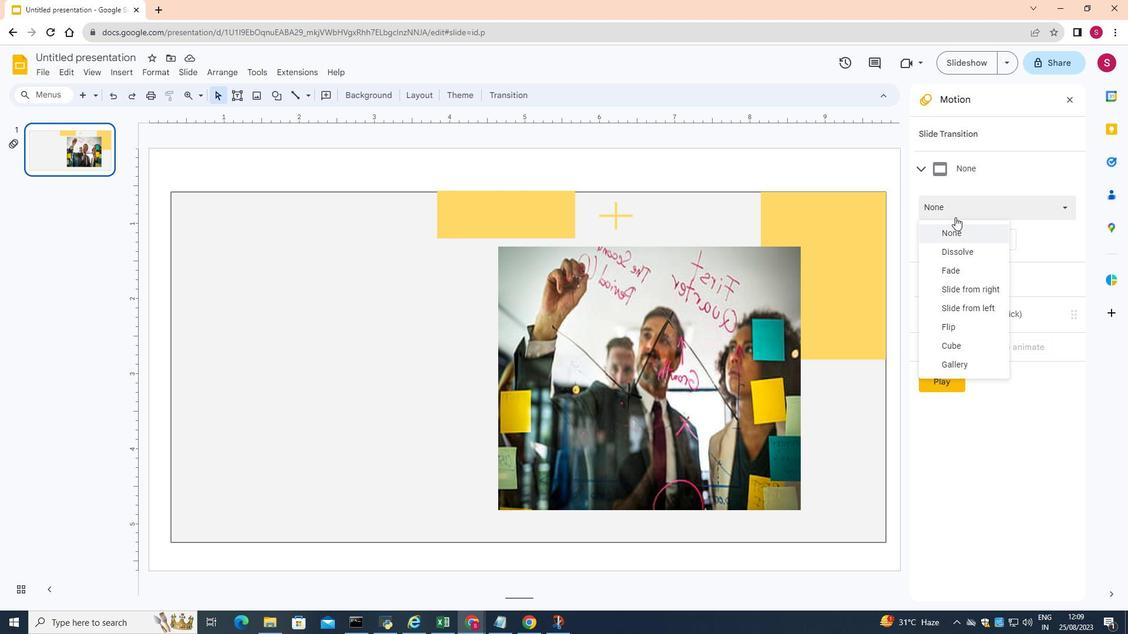 
Action: Mouse moved to (961, 289)
Screenshot: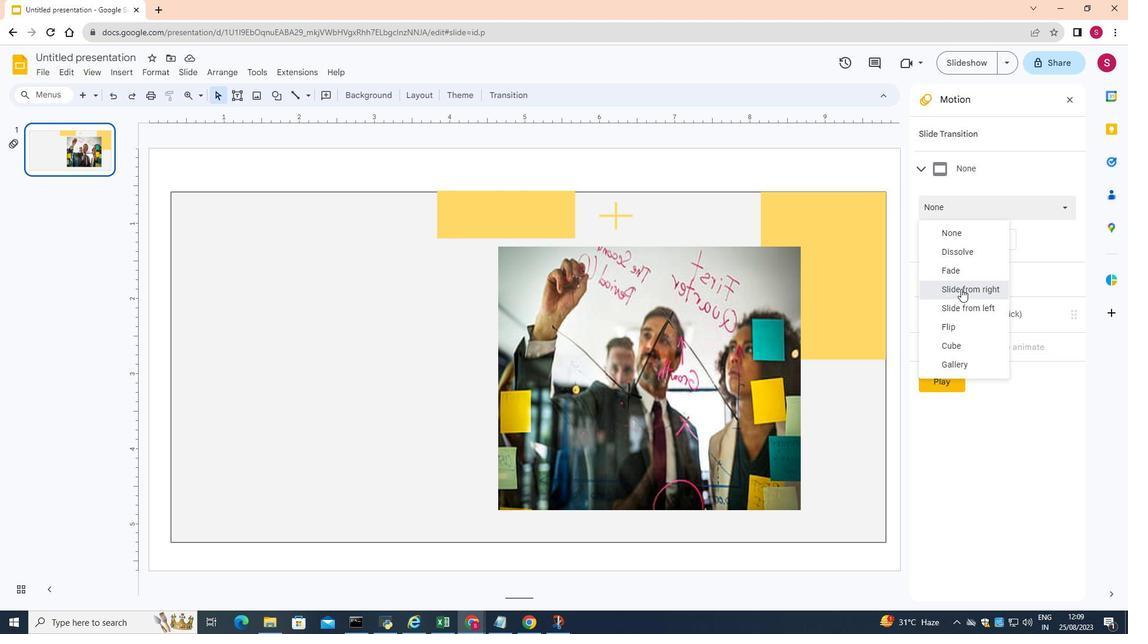
Action: Mouse pressed left at (961, 289)
Screenshot: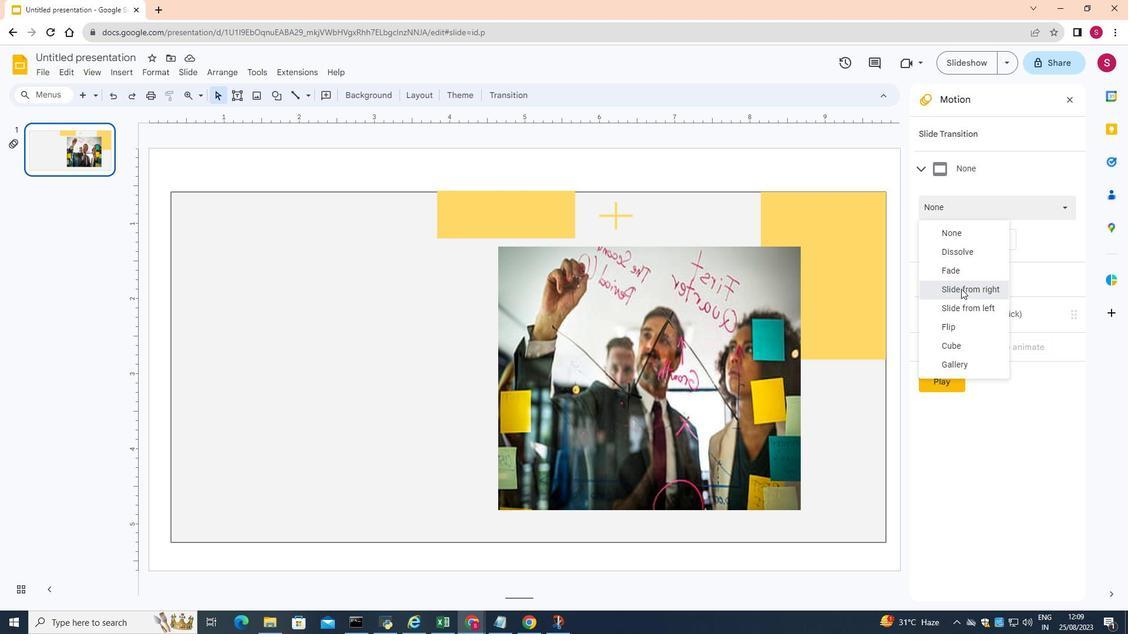 
Action: Mouse moved to (958, 208)
Screenshot: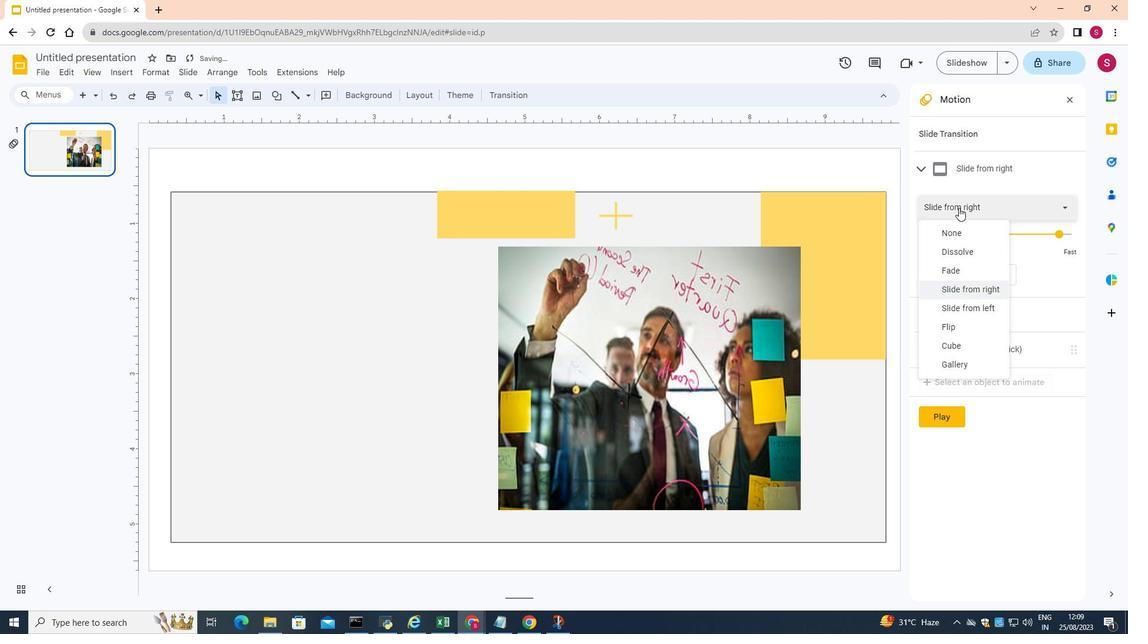 
Action: Mouse pressed left at (958, 208)
Screenshot: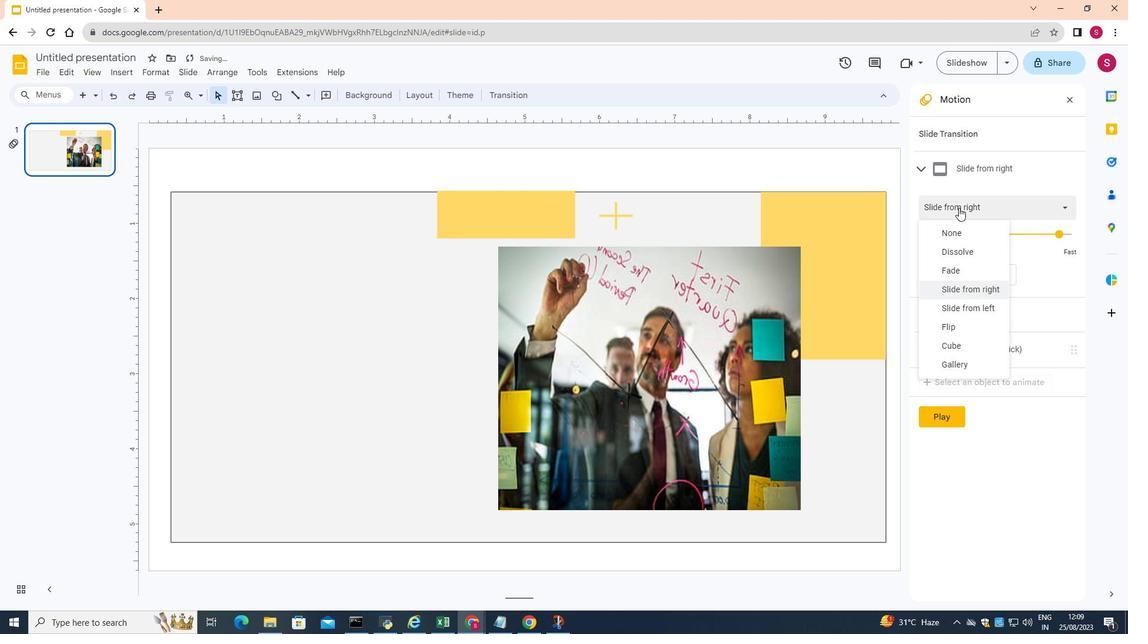 
Action: Mouse moved to (963, 327)
Screenshot: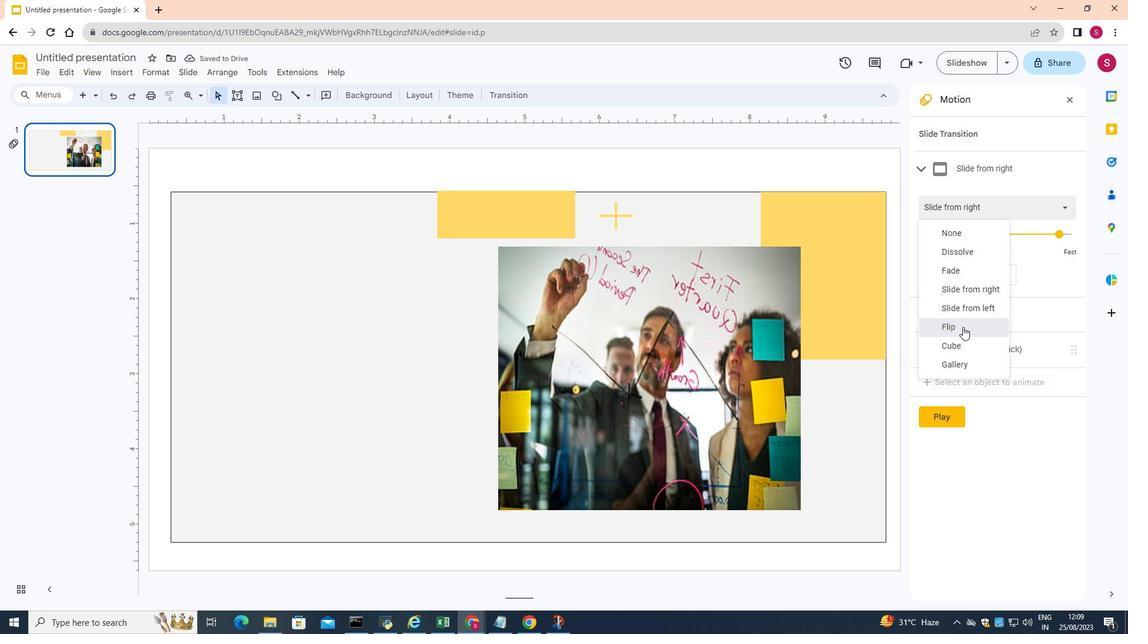 
Action: Mouse pressed left at (963, 327)
Screenshot: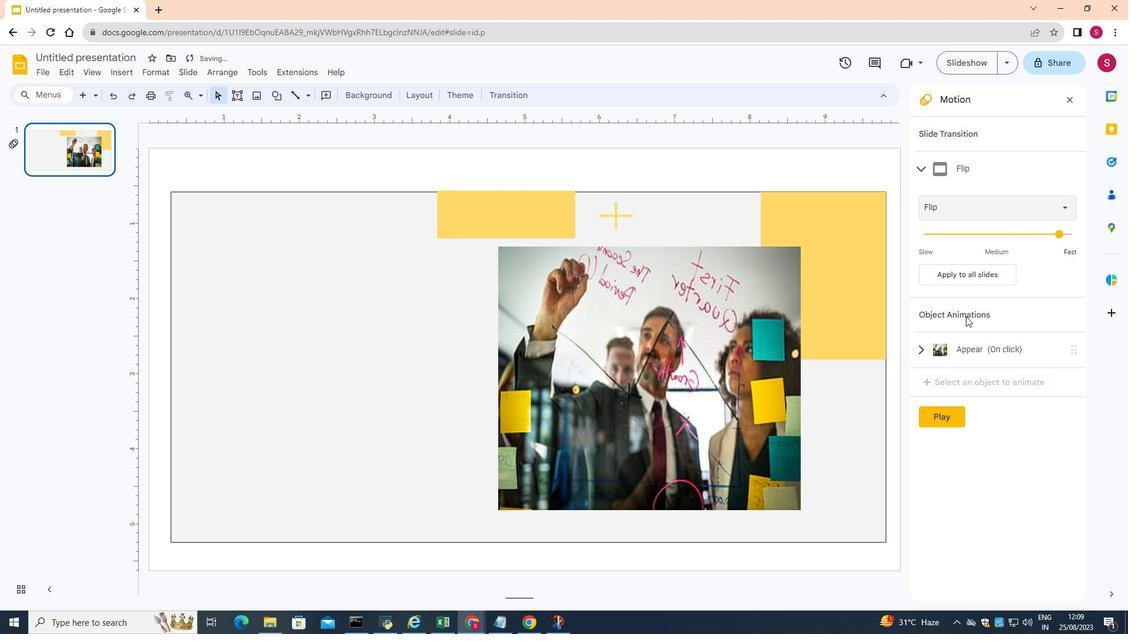 
Action: Mouse moved to (967, 342)
Screenshot: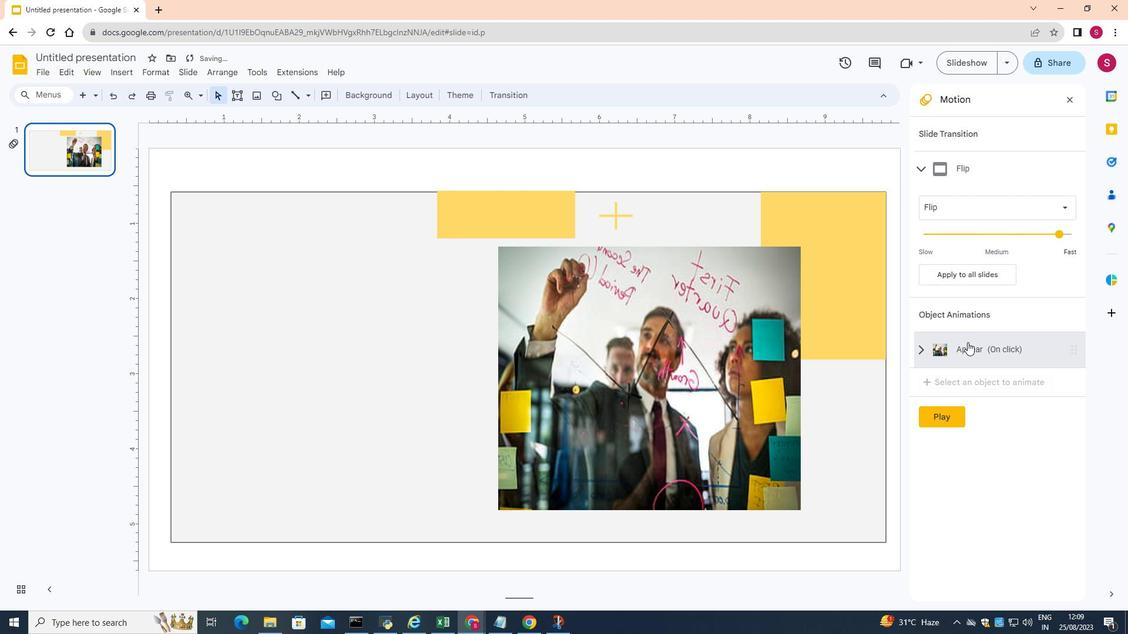 
Action: Mouse pressed left at (967, 342)
Screenshot: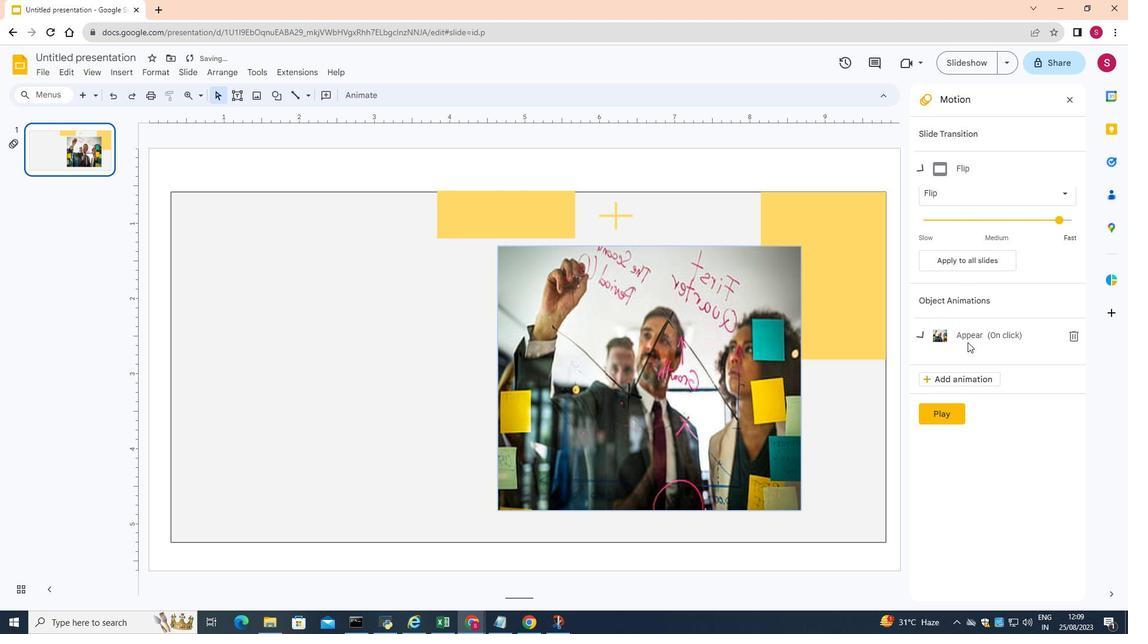 
Action: Mouse moved to (973, 283)
Screenshot: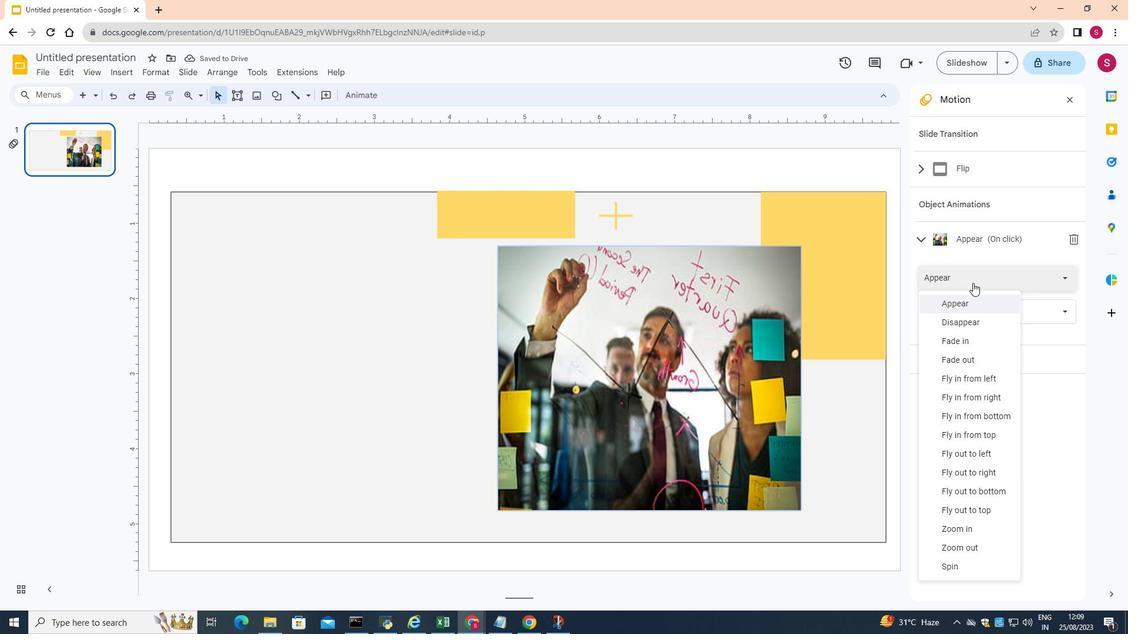 
Action: Mouse pressed left at (973, 283)
Screenshot: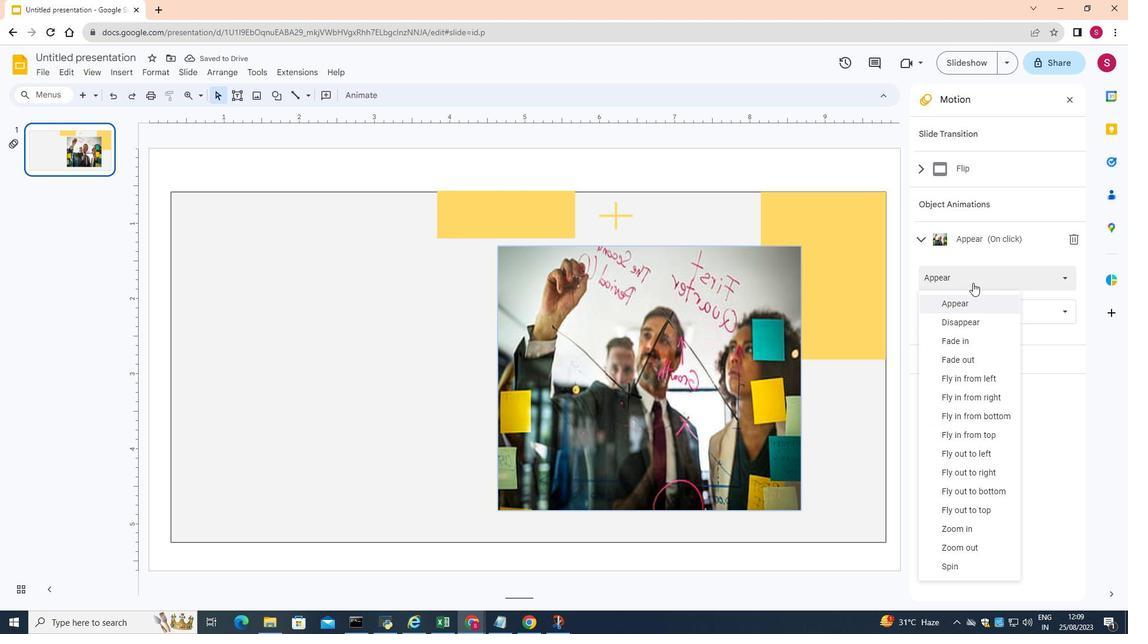 
Action: Mouse moved to (969, 397)
Screenshot: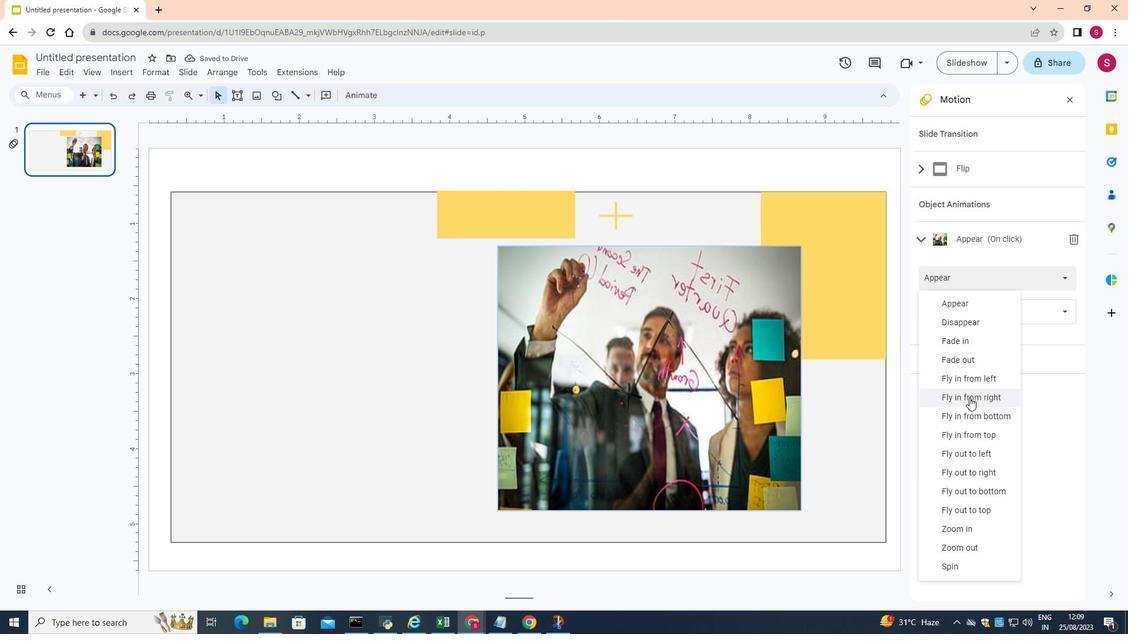 
Action: Mouse pressed left at (969, 397)
Screenshot: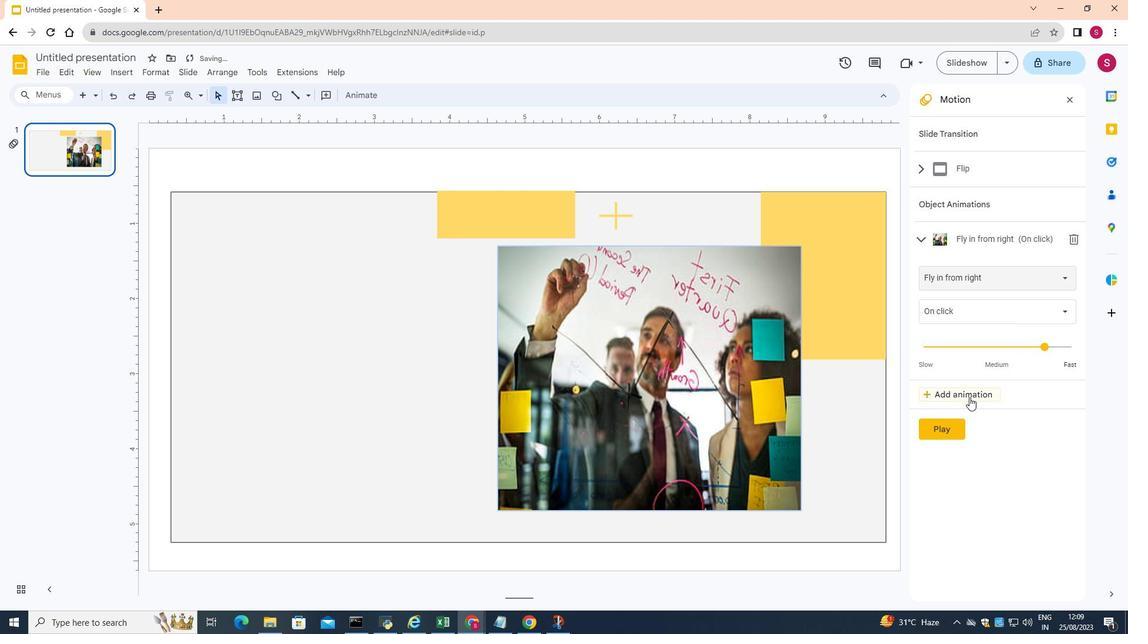 
Action: Mouse moved to (961, 310)
Screenshot: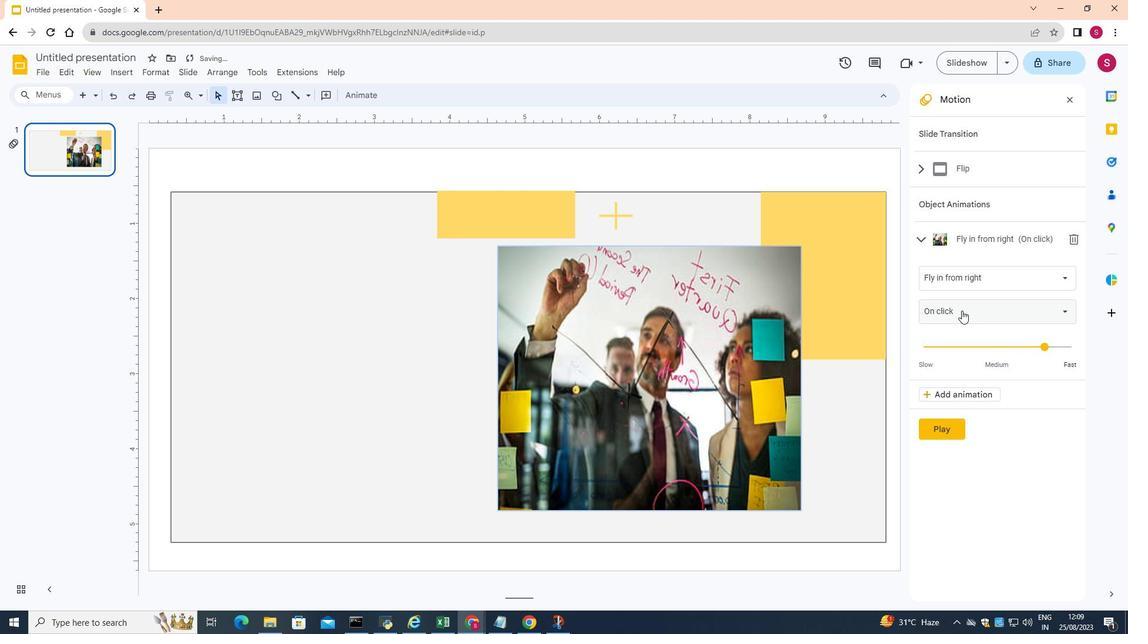 
Action: Mouse pressed left at (961, 310)
Screenshot: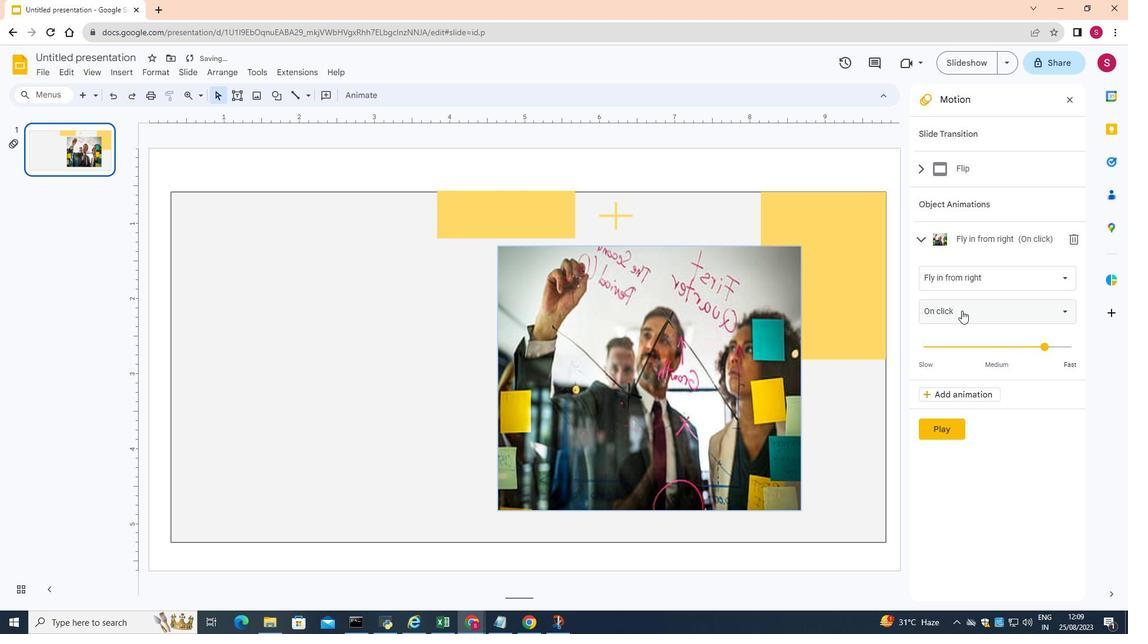 
Action: Mouse moved to (961, 310)
Screenshot: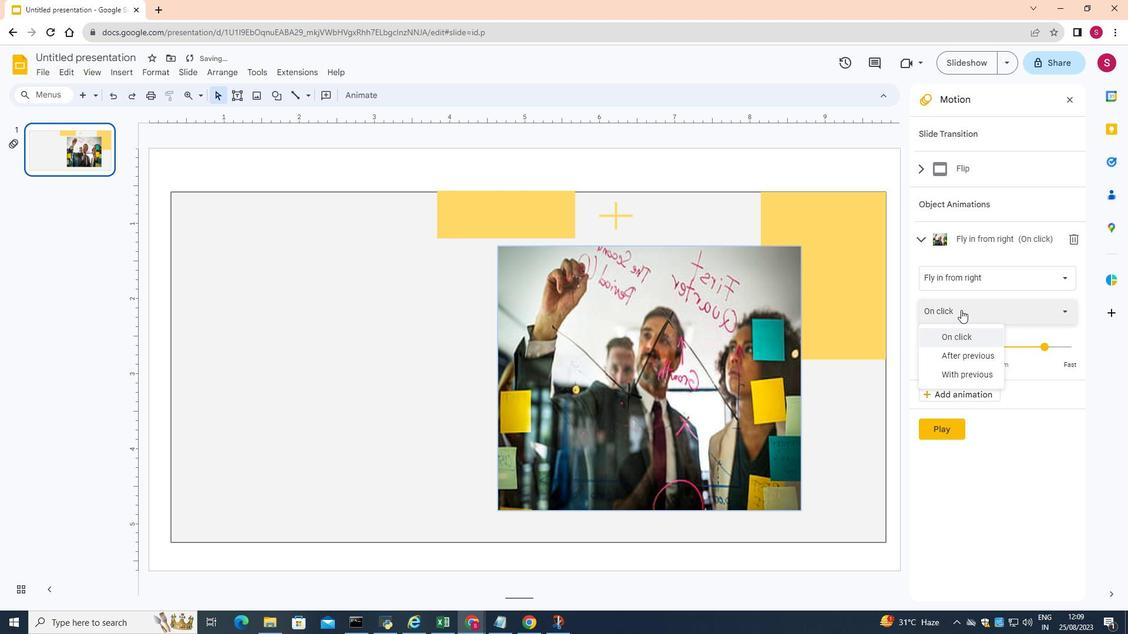 
Action: Mouse pressed left at (961, 310)
Screenshot: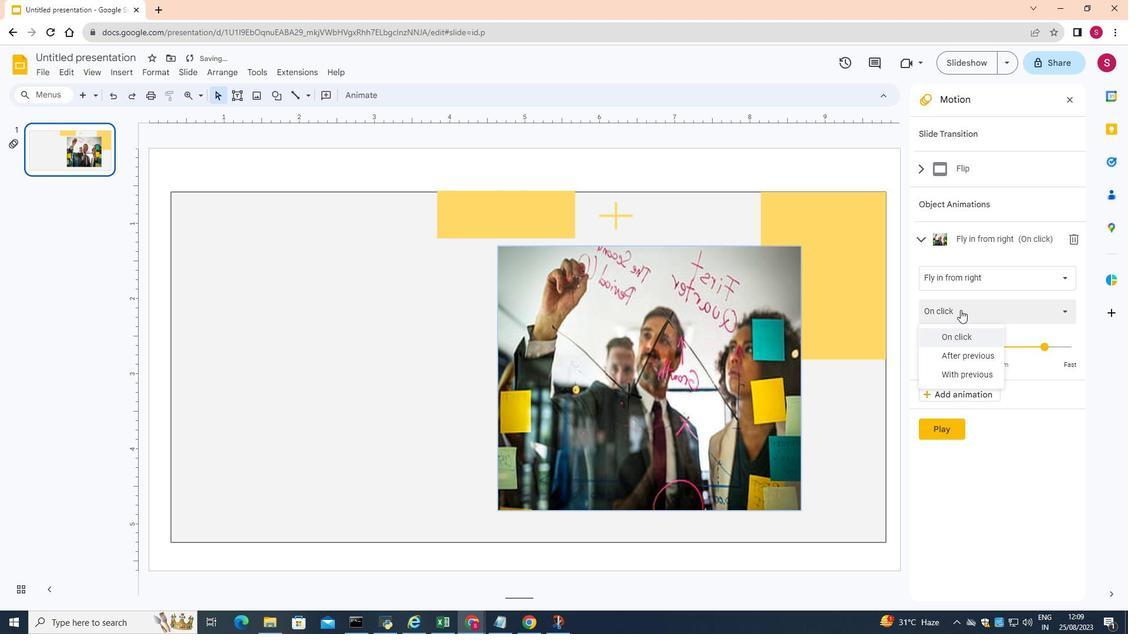 
Action: Mouse moved to (957, 357)
Screenshot: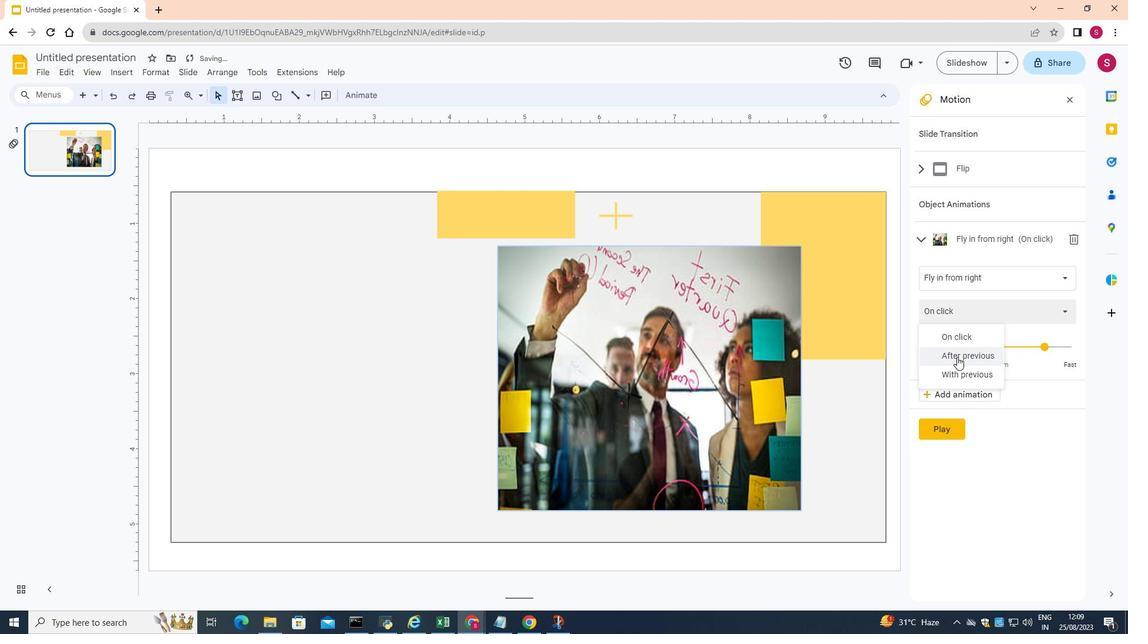 
Action: Mouse pressed left at (957, 357)
Screenshot: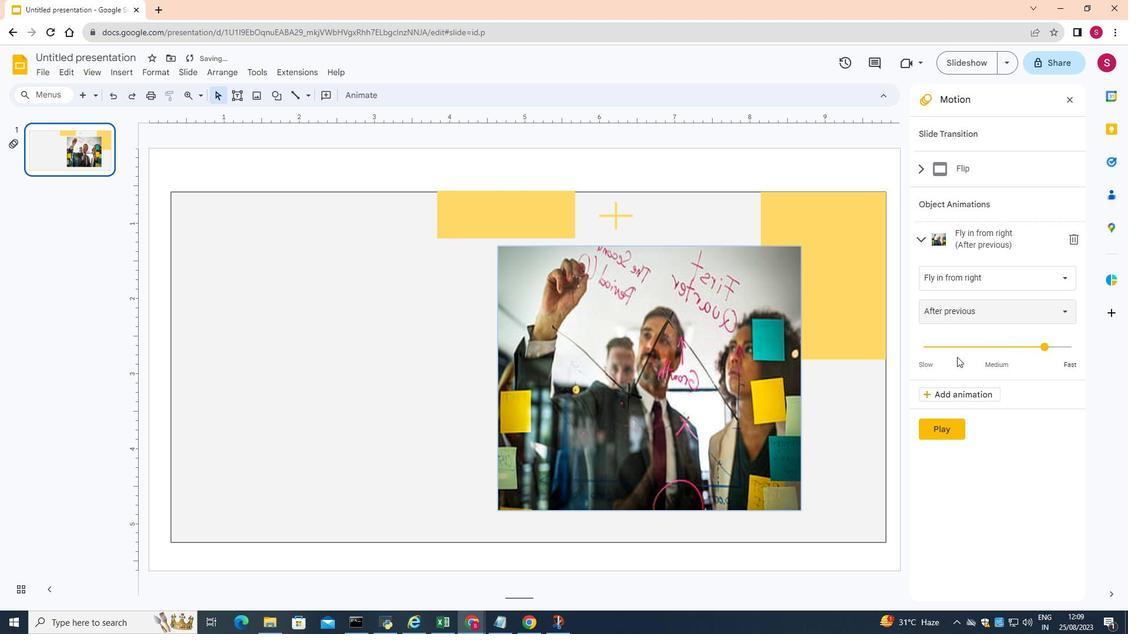 
Action: Mouse moved to (422, 296)
Screenshot: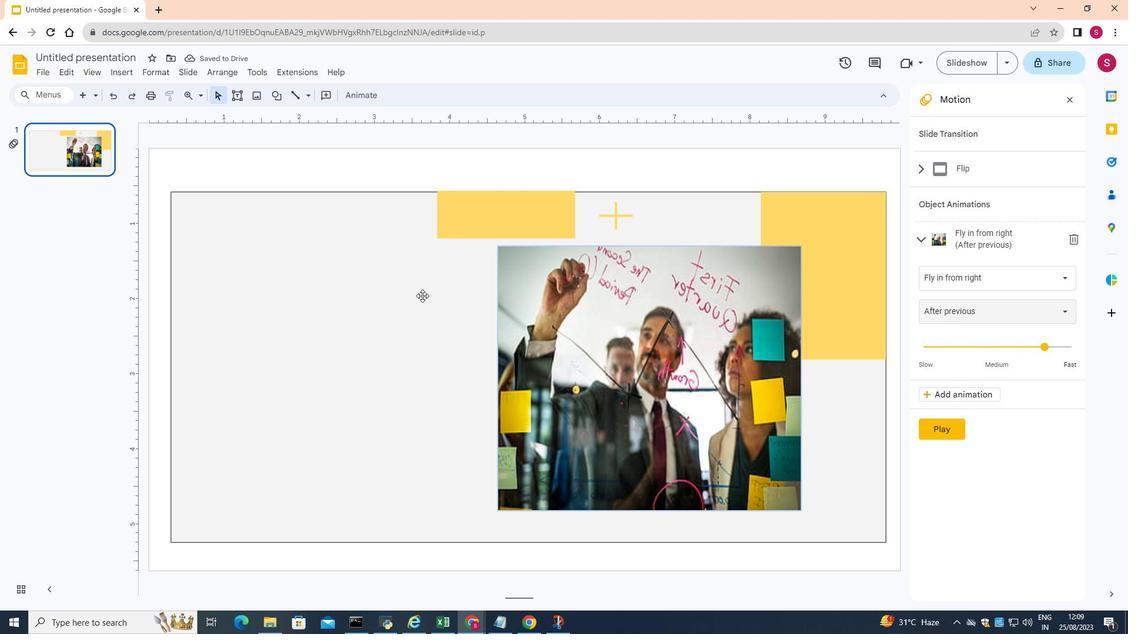 
Action: Mouse pressed left at (422, 296)
Screenshot: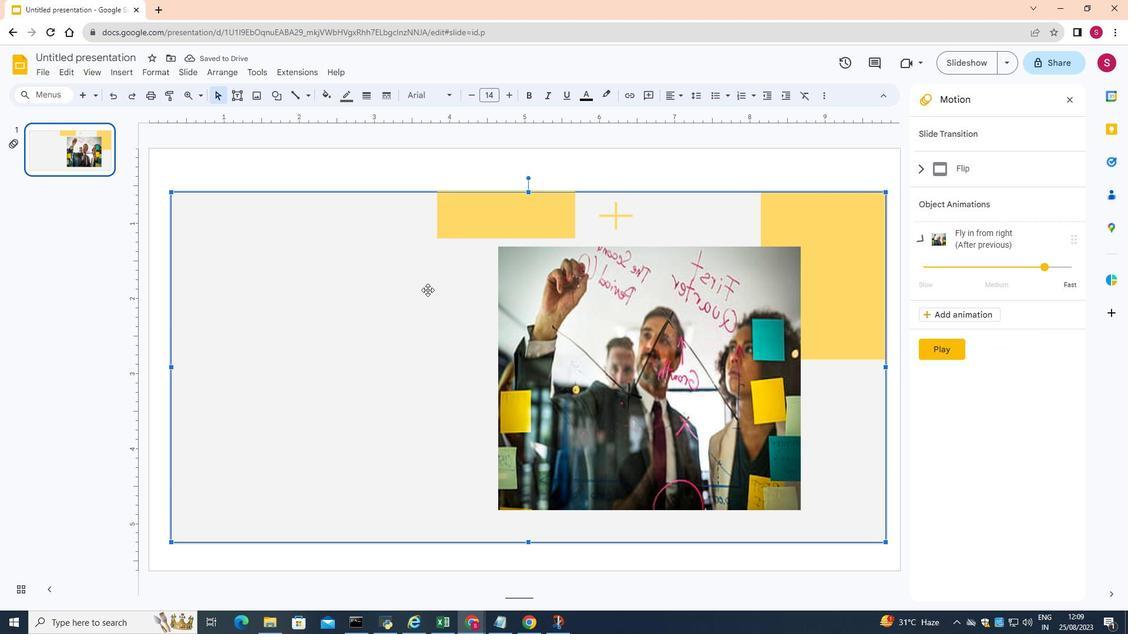 
Action: Mouse moved to (712, 336)
